 Task: School reunion slideshow white modern geometric.
Action: Mouse moved to (99, 33)
Screenshot: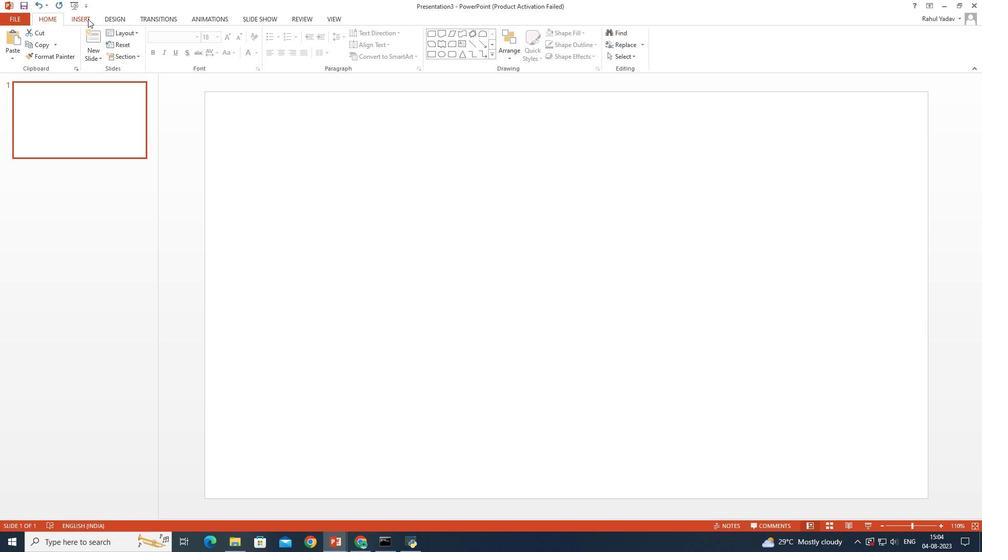 
Action: Mouse pressed left at (99, 33)
Screenshot: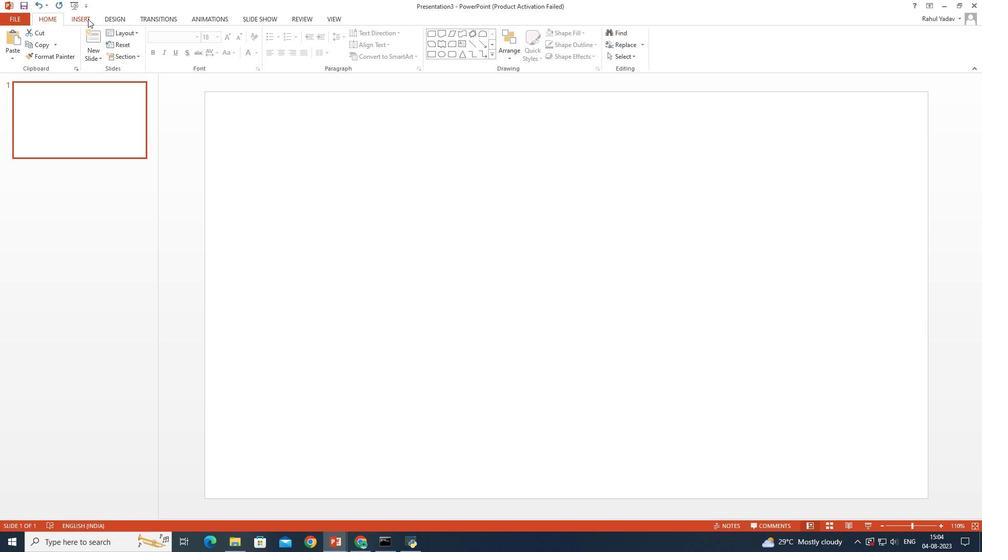 
Action: Mouse pressed left at (99, 33)
Screenshot: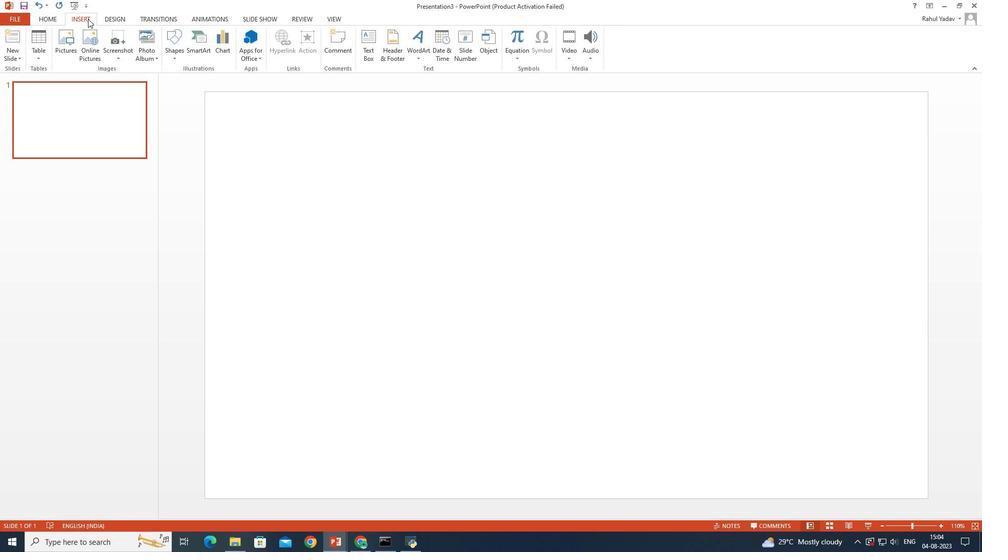 
Action: Mouse moved to (82, 51)
Screenshot: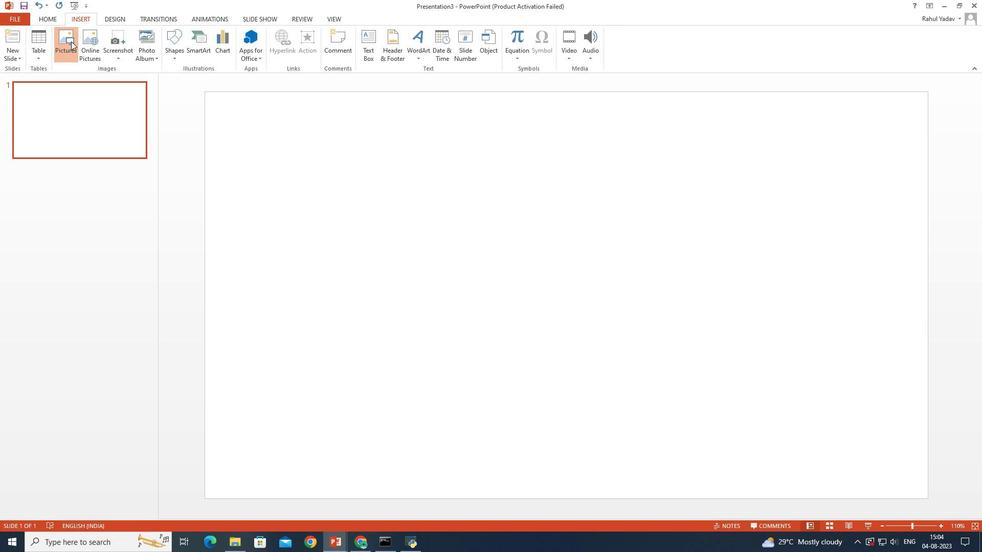 
Action: Mouse pressed left at (82, 51)
Screenshot: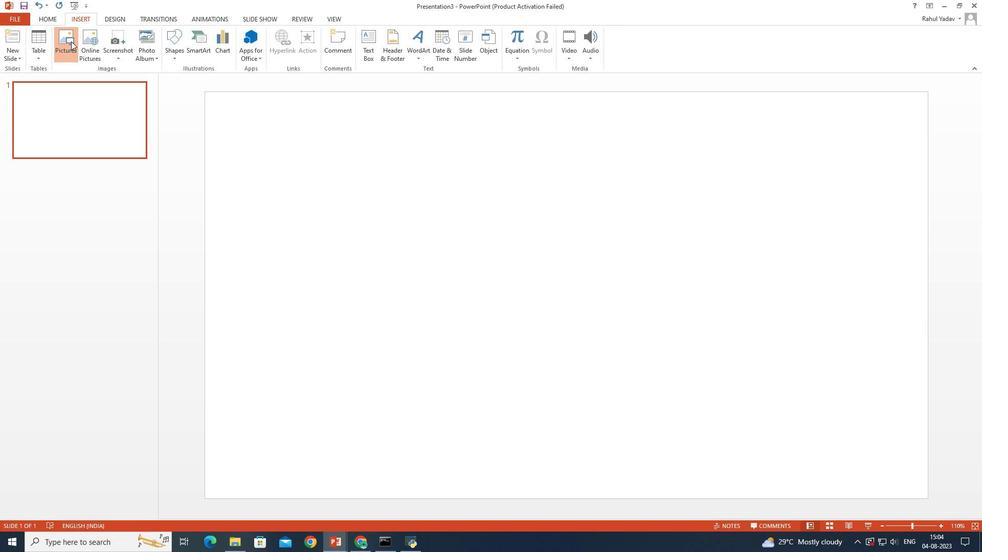 
Action: Mouse moved to (186, 83)
Screenshot: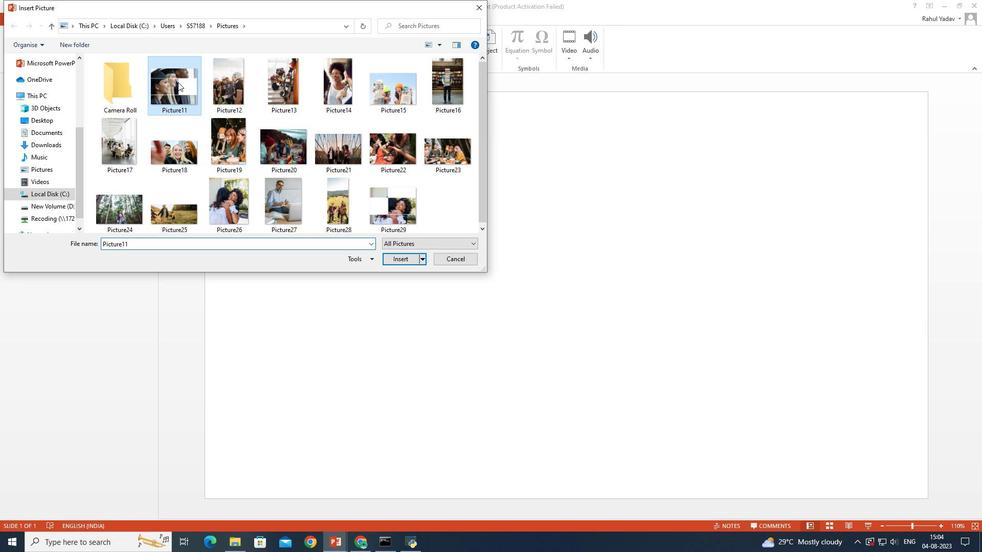 
Action: Mouse pressed left at (186, 83)
Screenshot: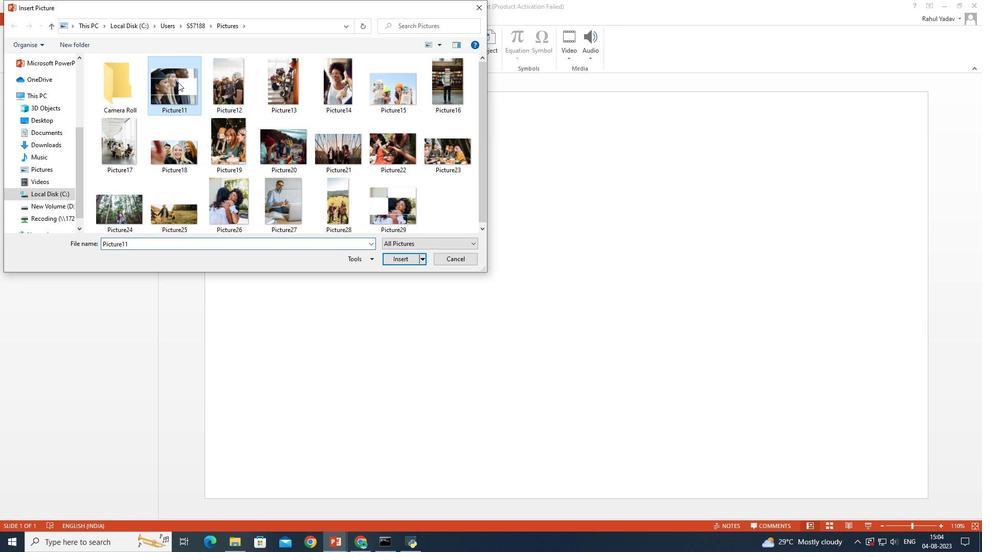 
Action: Mouse moved to (413, 222)
Screenshot: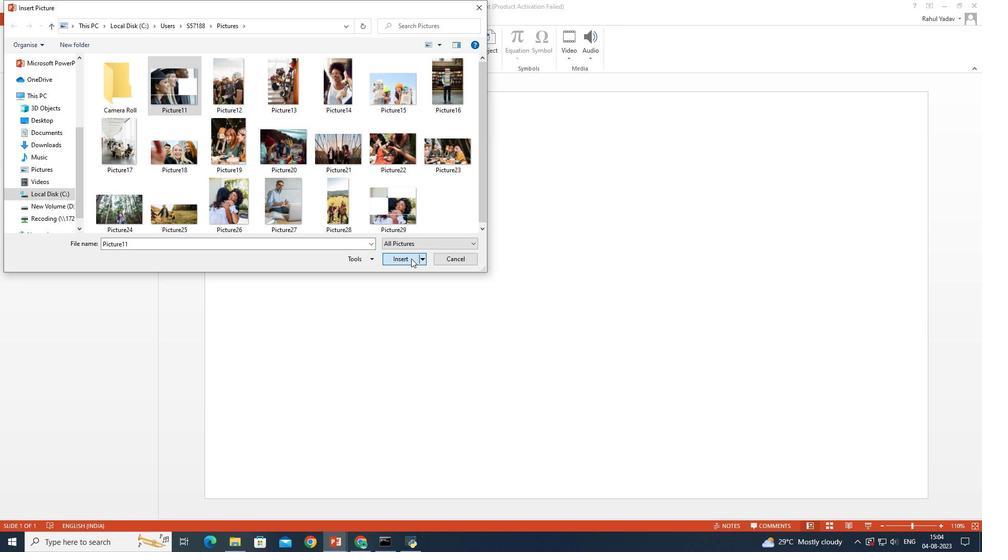 
Action: Mouse pressed left at (413, 222)
Screenshot: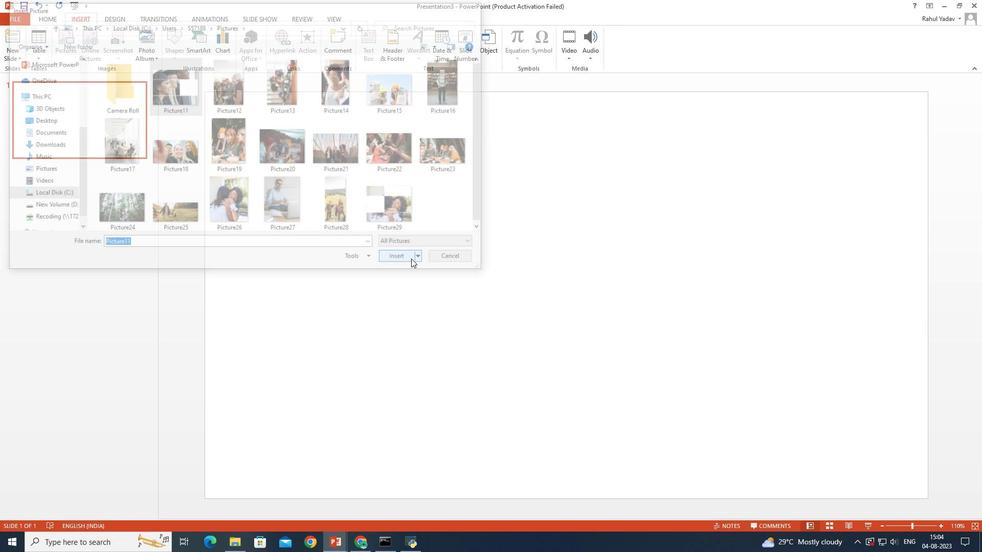 
Action: Mouse moved to (456, 266)
Screenshot: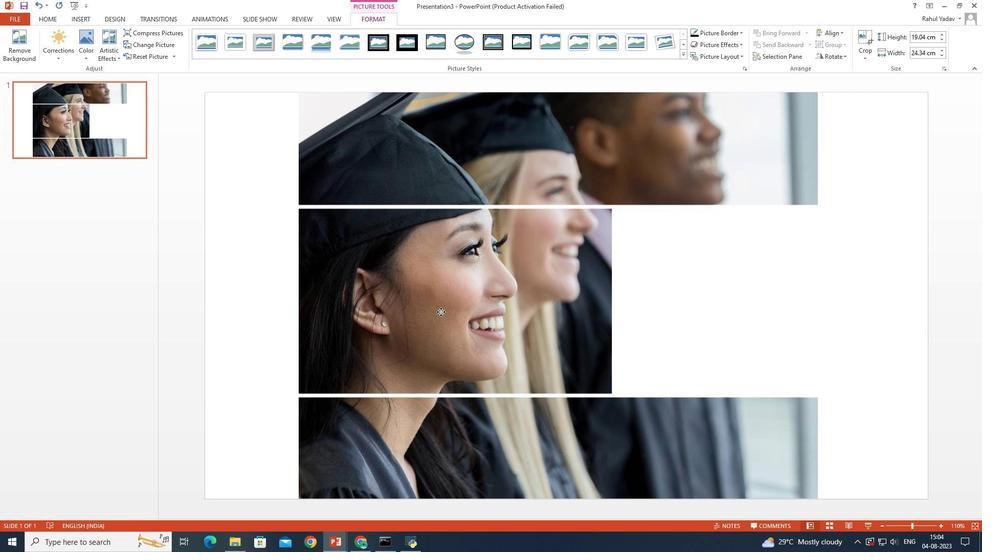 
Action: Mouse pressed left at (456, 266)
Screenshot: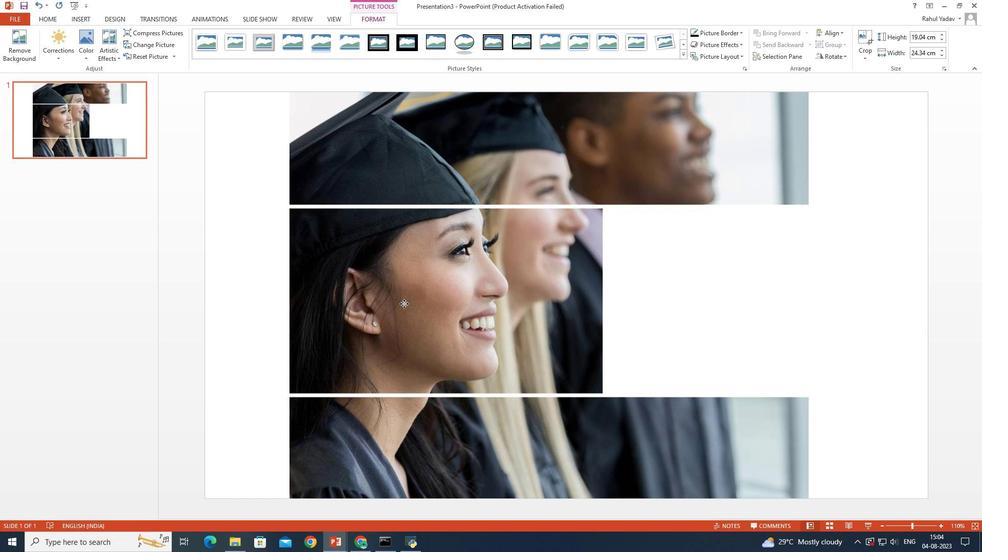 
Action: Mouse moved to (717, 252)
Screenshot: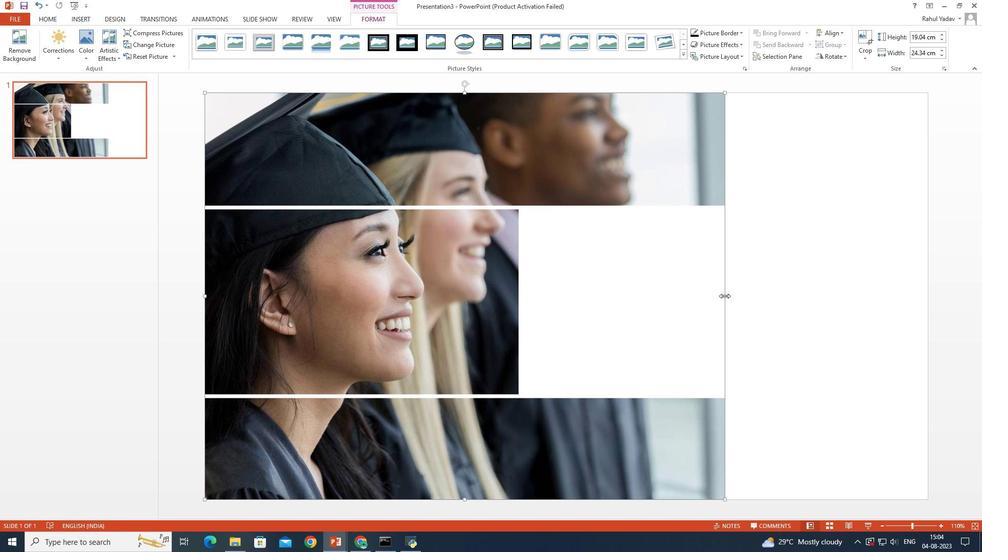
Action: Mouse pressed left at (717, 252)
Screenshot: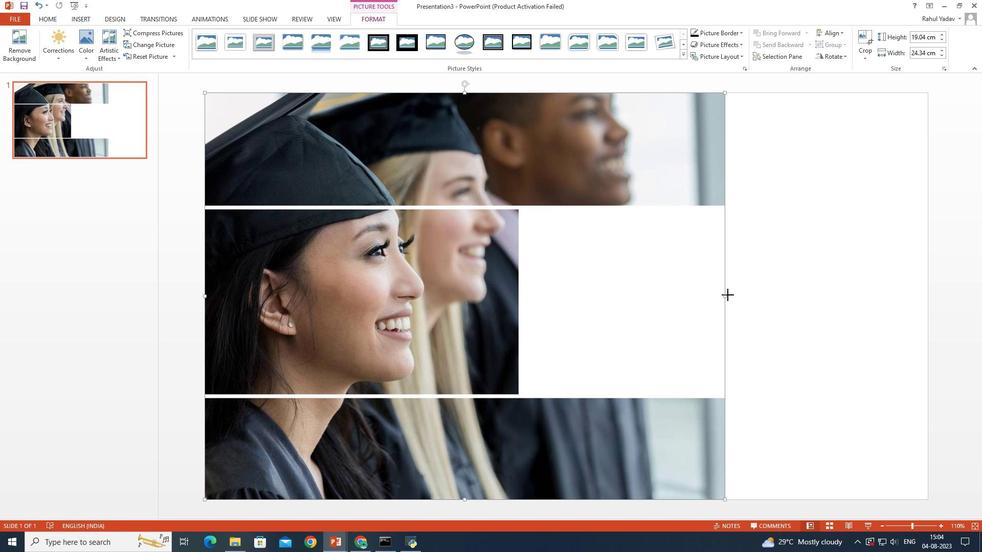 
Action: Mouse moved to (61, 30)
Screenshot: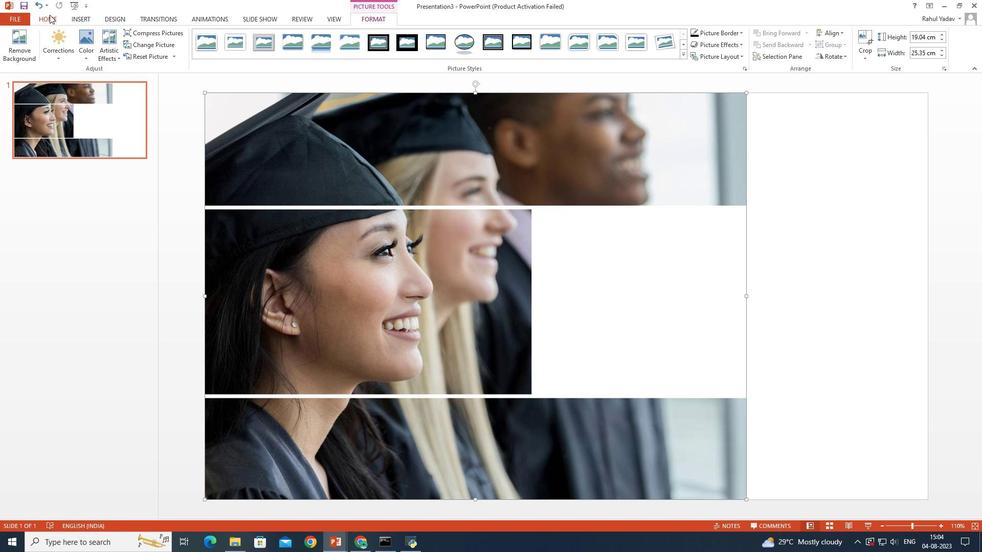 
Action: Mouse pressed left at (61, 30)
Screenshot: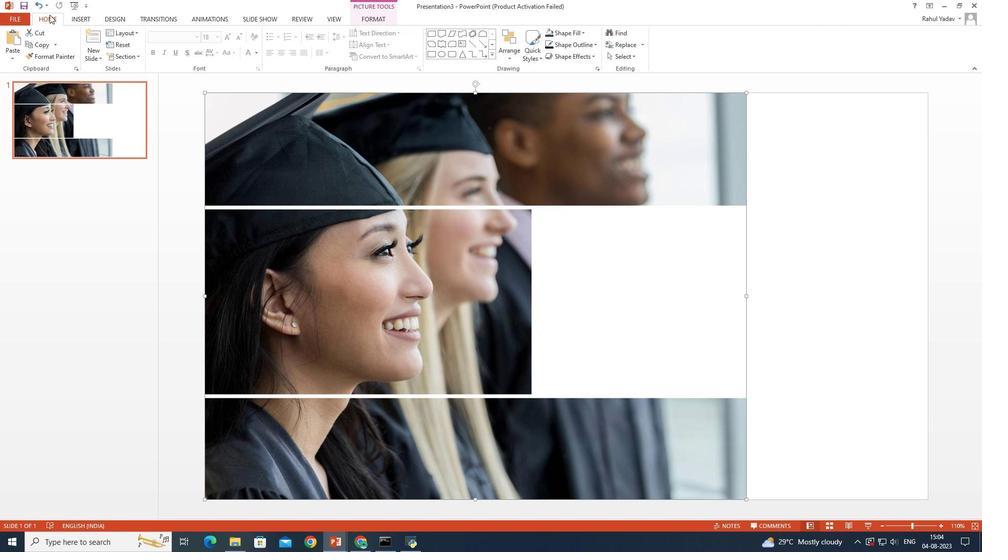
Action: Mouse moved to (433, 64)
Screenshot: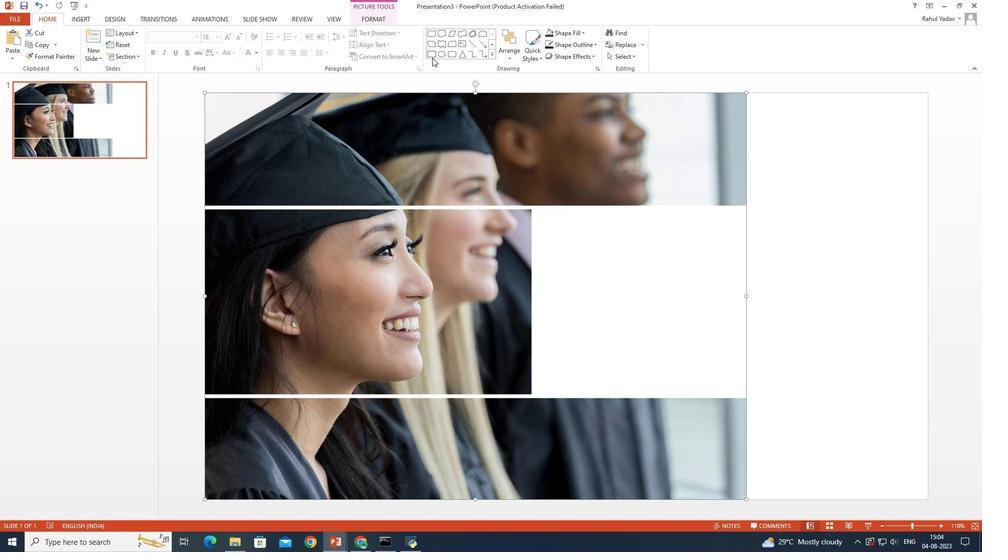 
Action: Mouse pressed left at (433, 64)
Screenshot: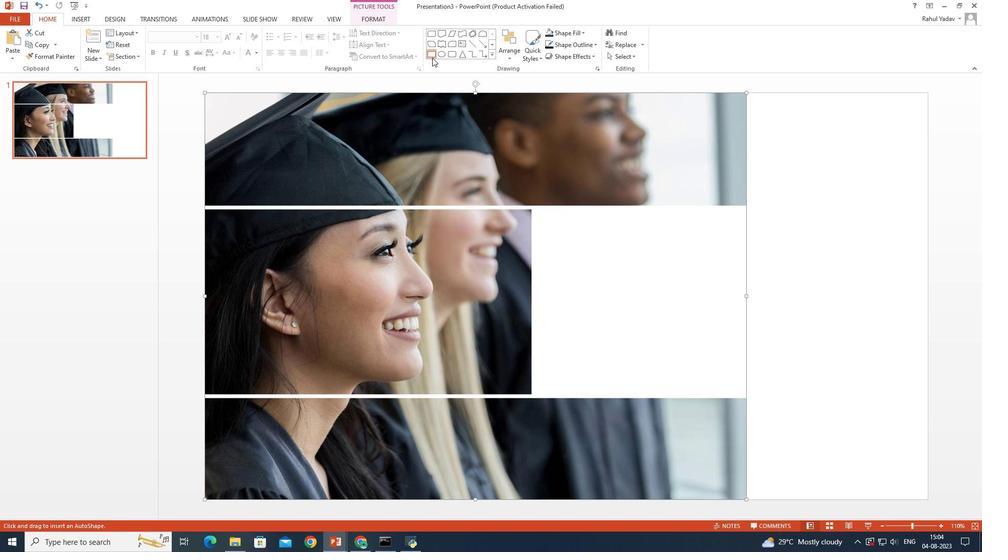 
Action: Mouse moved to (212, 182)
Screenshot: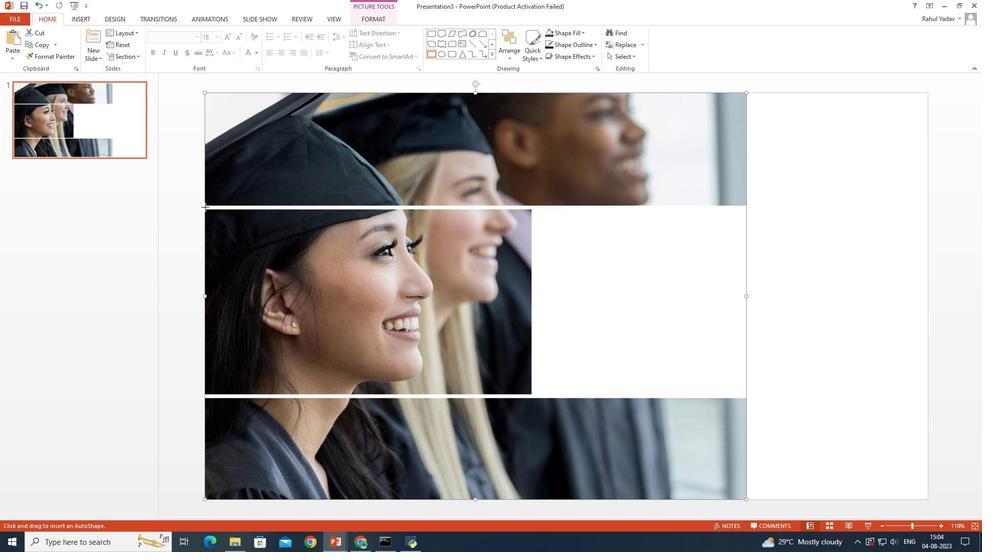 
Action: Mouse pressed left at (212, 182)
Screenshot: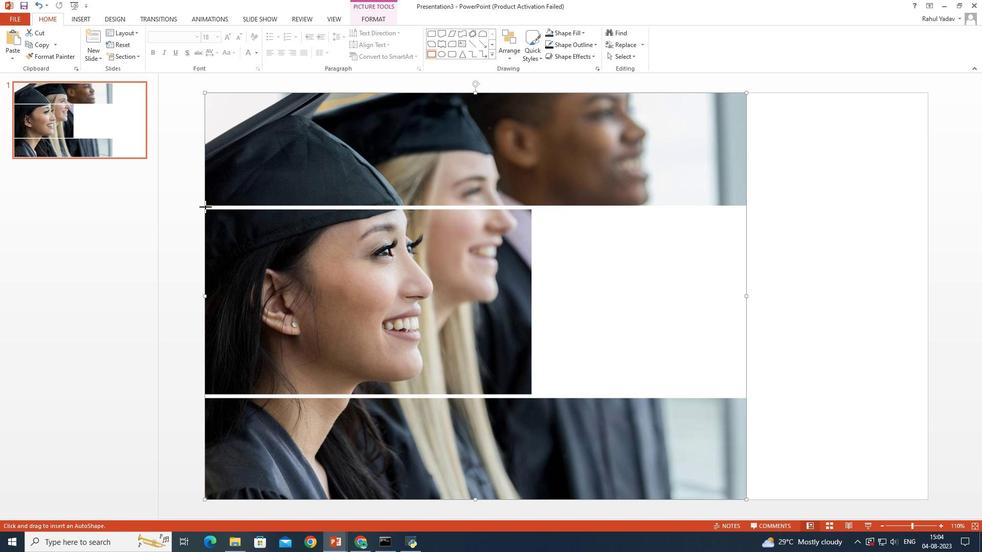 
Action: Mouse moved to (564, 181)
Screenshot: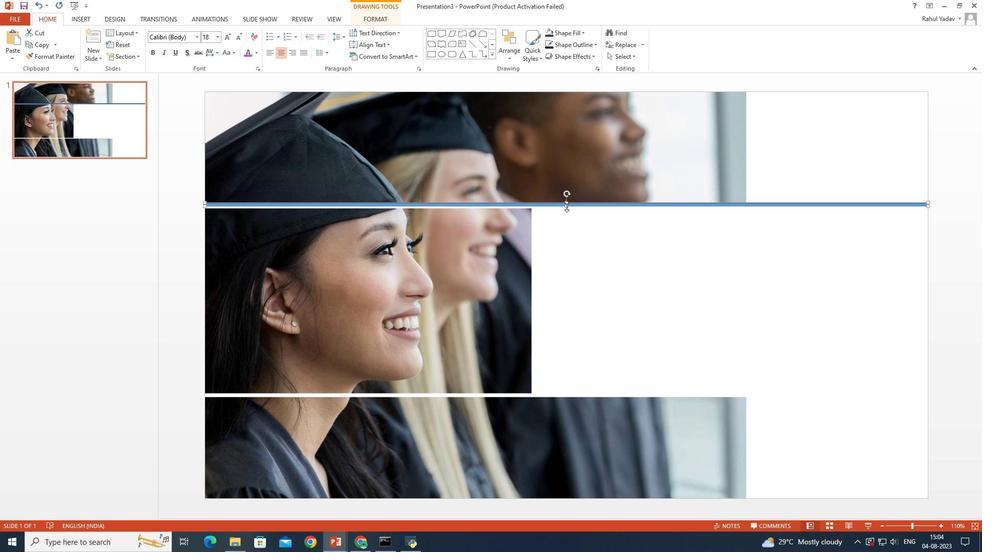 
Action: Mouse pressed left at (564, 181)
Screenshot: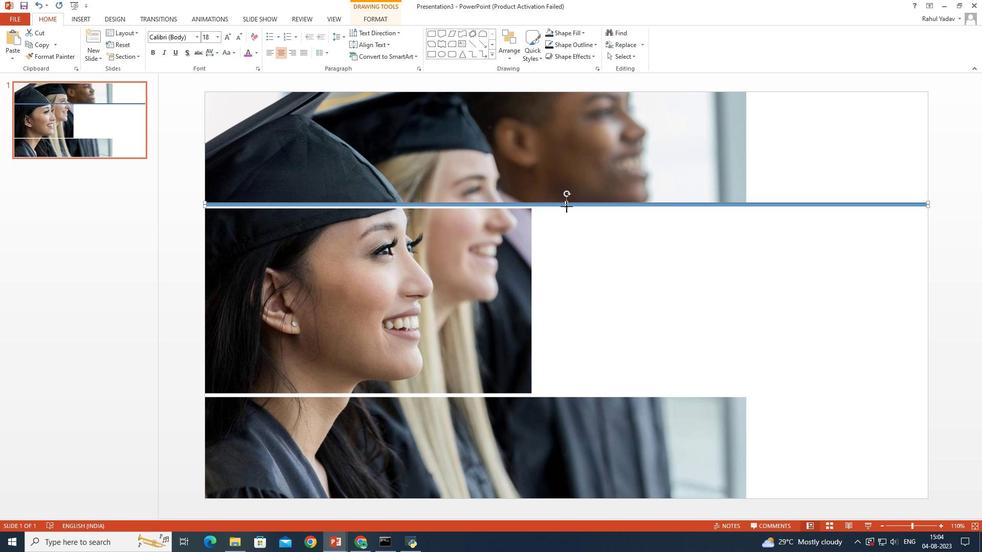 
Action: Mouse moved to (564, 183)
Screenshot: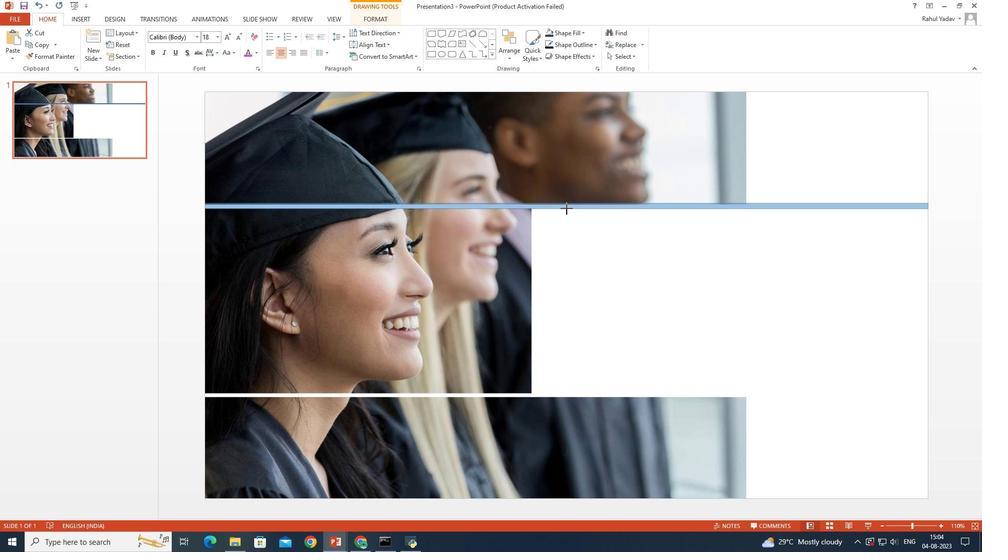 
Action: Mouse pressed left at (564, 183)
Screenshot: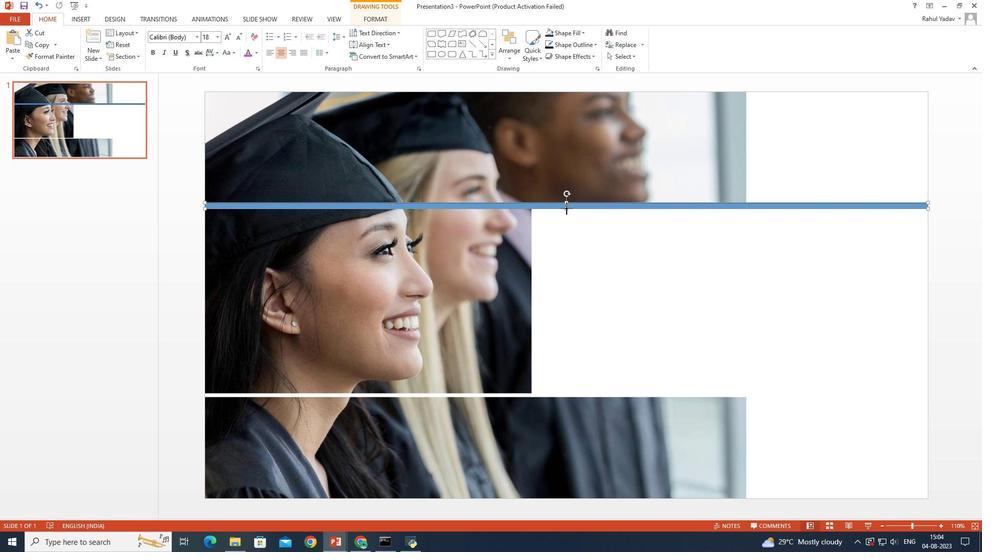 
Action: Mouse moved to (582, 38)
Screenshot: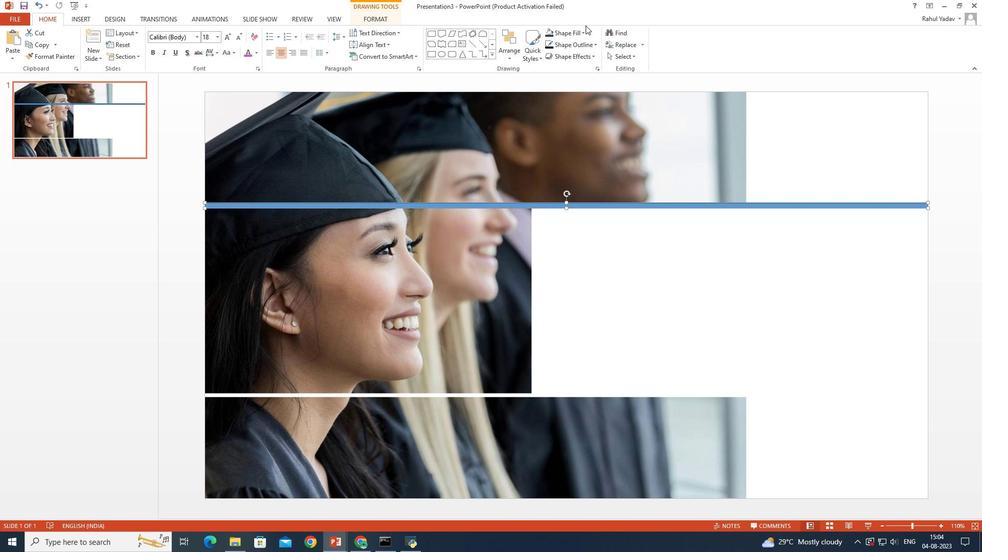 
Action: Mouse pressed left at (582, 38)
Screenshot: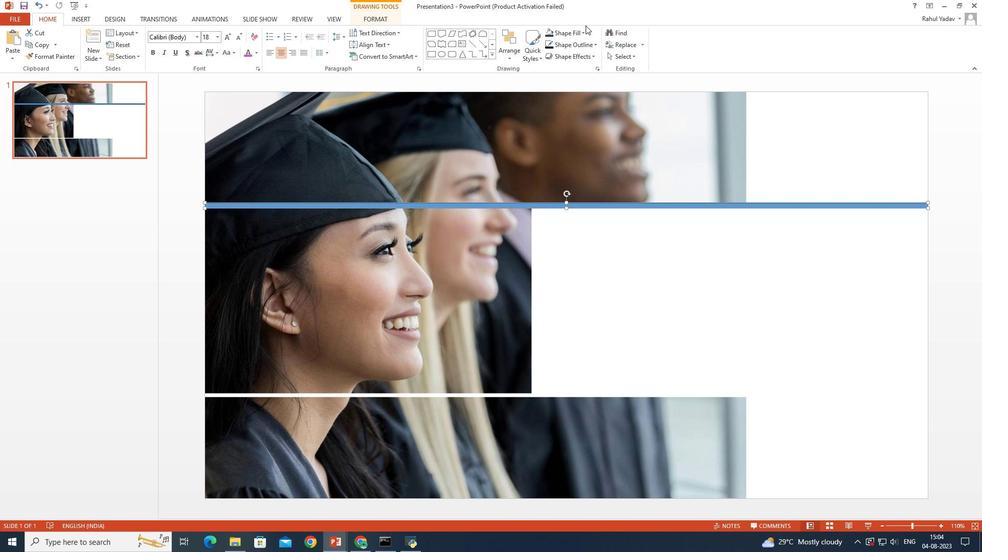 
Action: Mouse moved to (582, 41)
Screenshot: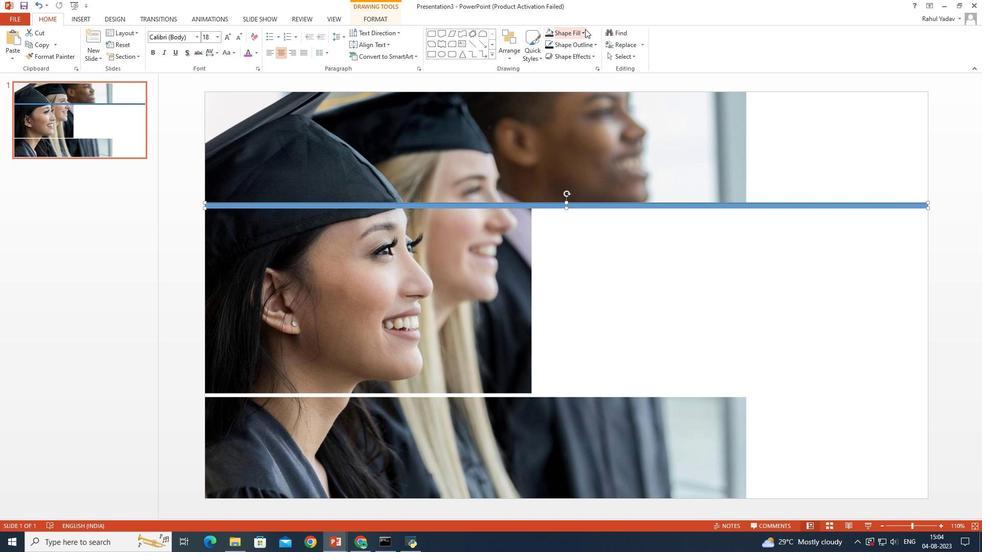 
Action: Mouse pressed left at (582, 41)
Screenshot: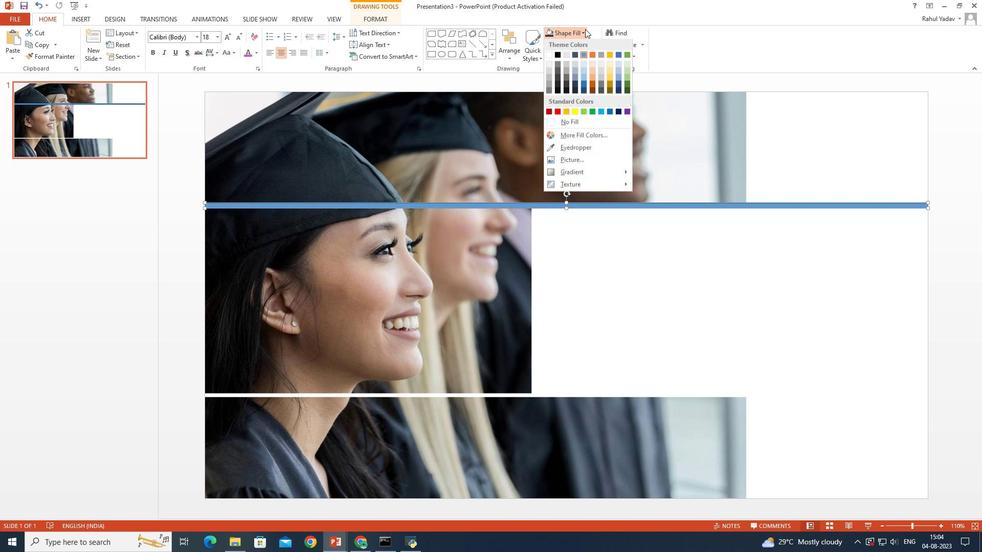 
Action: Mouse moved to (554, 62)
Screenshot: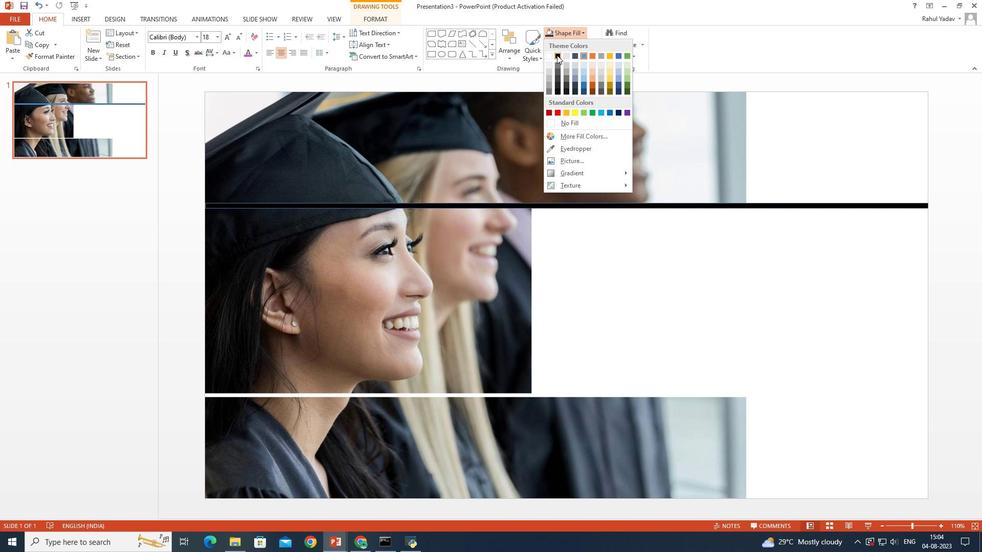 
Action: Mouse pressed left at (554, 62)
Screenshot: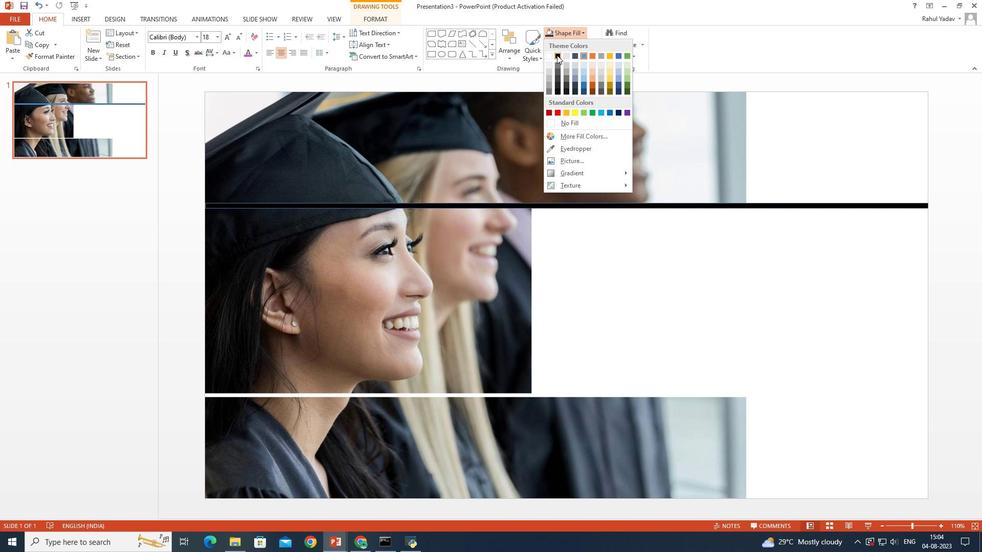 
Action: Mouse moved to (593, 51)
Screenshot: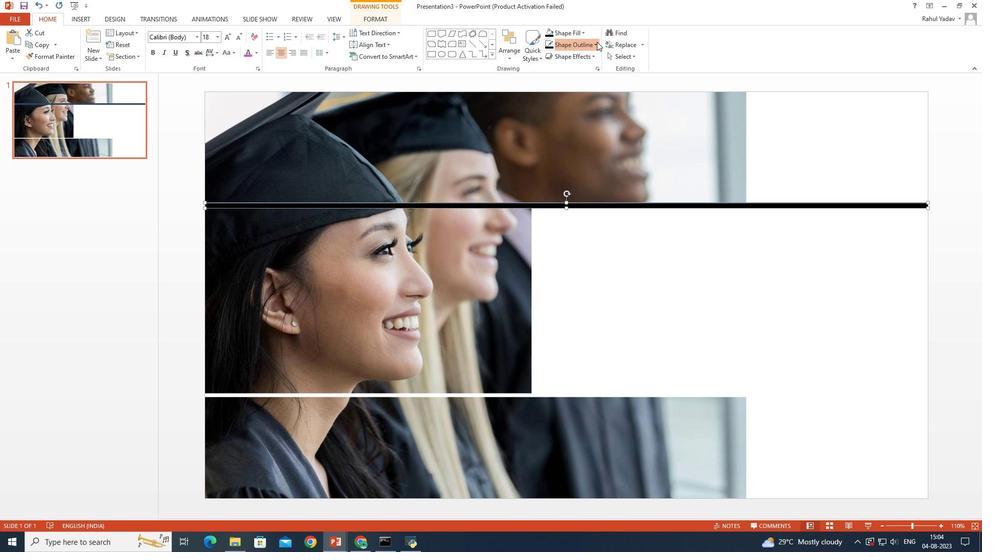 
Action: Mouse pressed left at (593, 51)
Screenshot: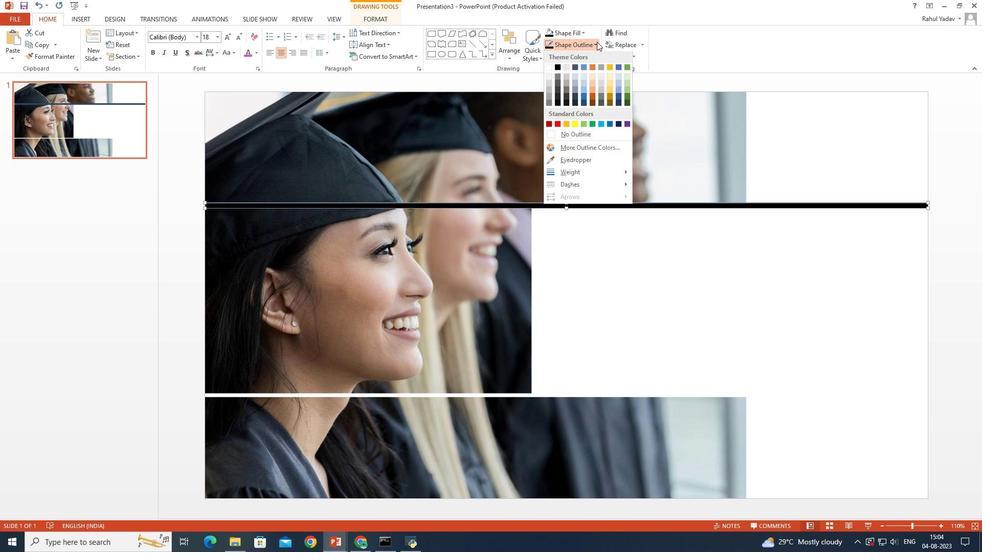 
Action: Mouse moved to (557, 70)
Screenshot: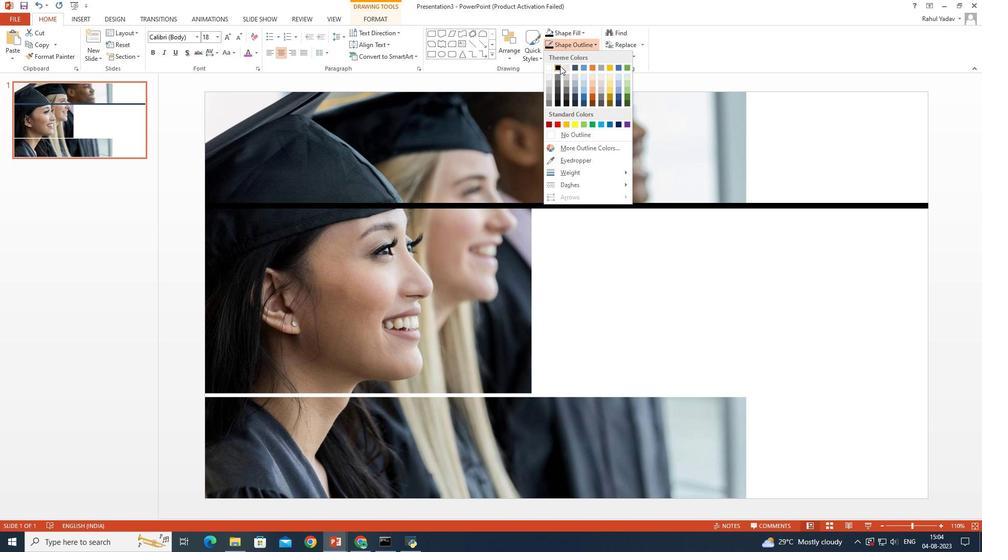 
Action: Mouse pressed left at (557, 70)
Screenshot: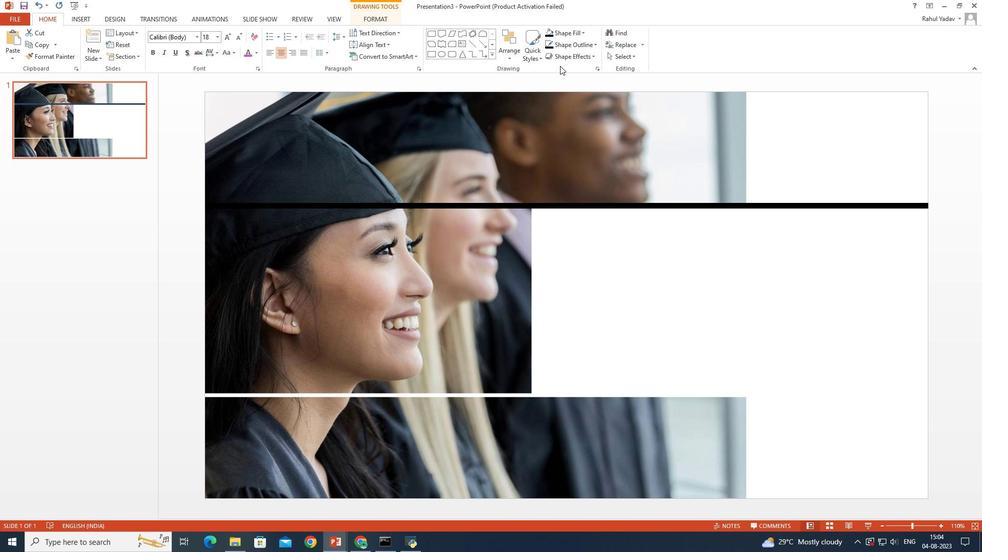 
Action: Mouse moved to (572, 178)
Screenshot: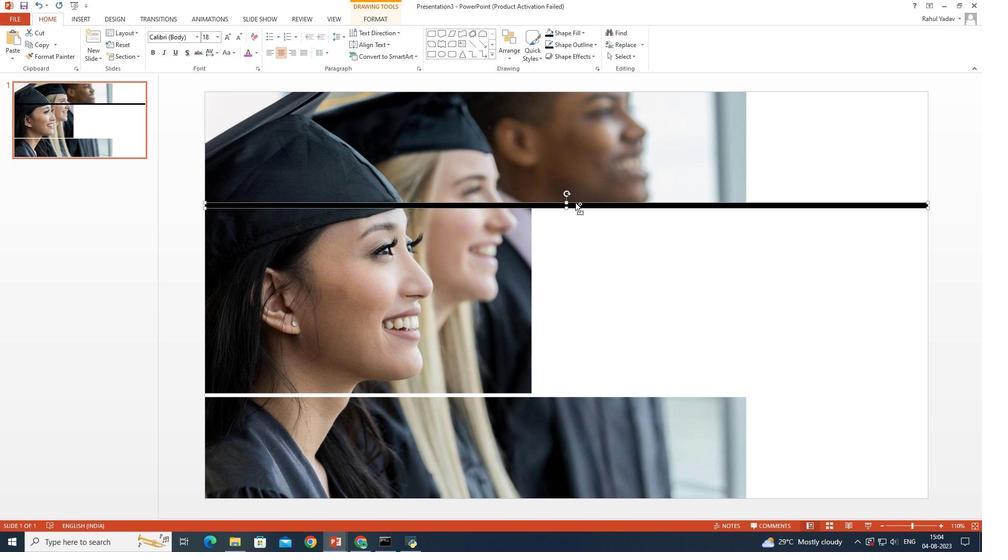
Action: Mouse pressed left at (572, 178)
Screenshot: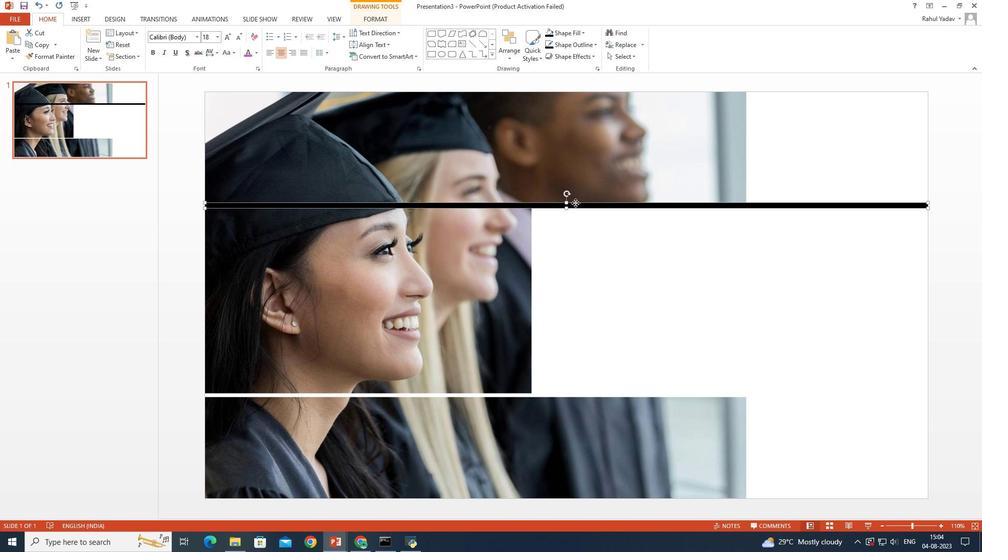 
Action: Mouse moved to (598, 280)
Screenshot: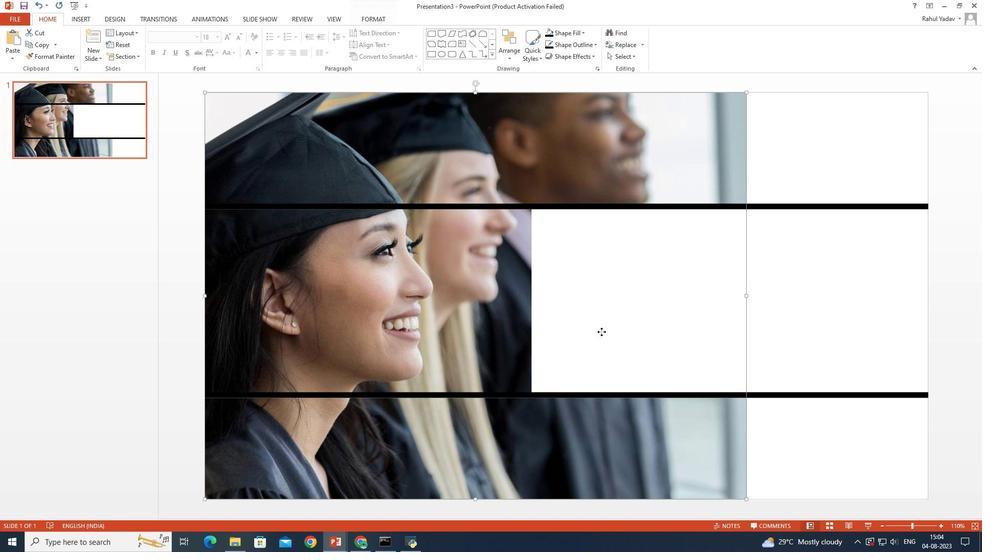 
Action: Mouse pressed left at (598, 280)
Screenshot: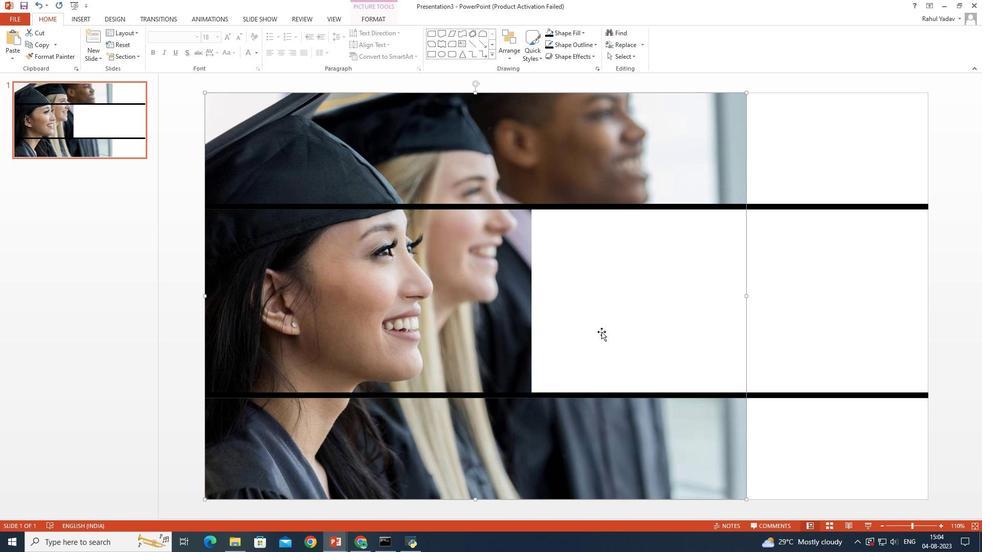 
Action: Mouse moved to (431, 60)
Screenshot: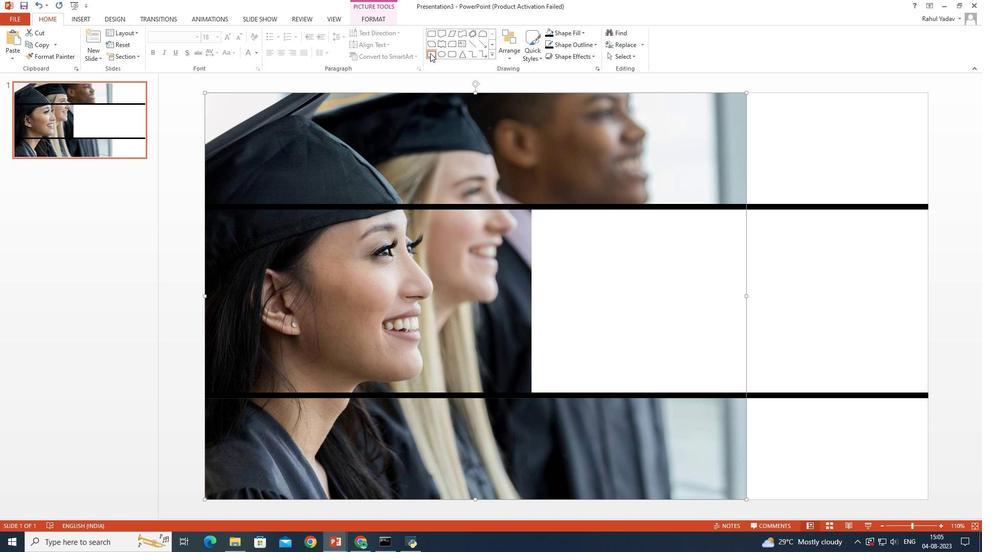 
Action: Mouse pressed left at (431, 60)
Screenshot: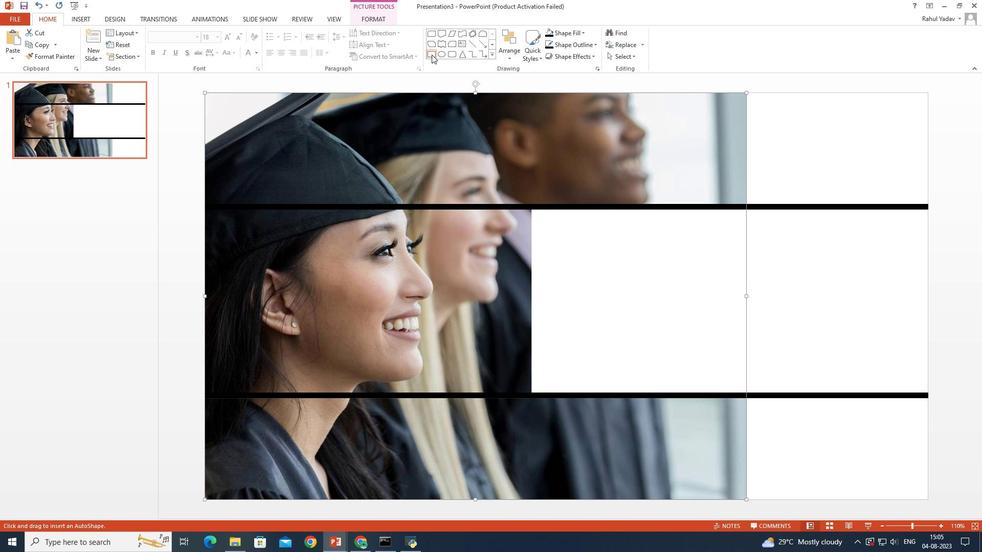 
Action: Mouse moved to (739, 93)
Screenshot: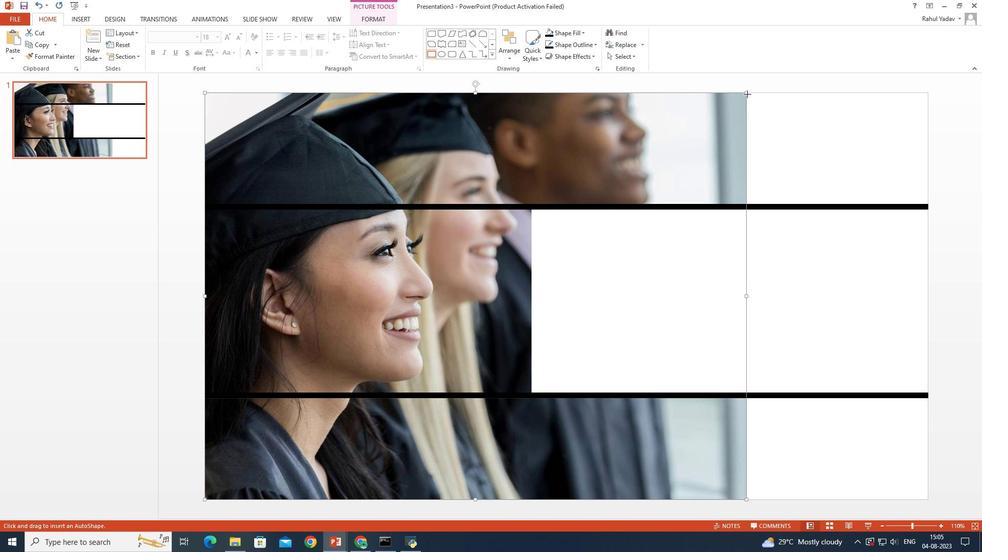
Action: Mouse pressed left at (739, 93)
Screenshot: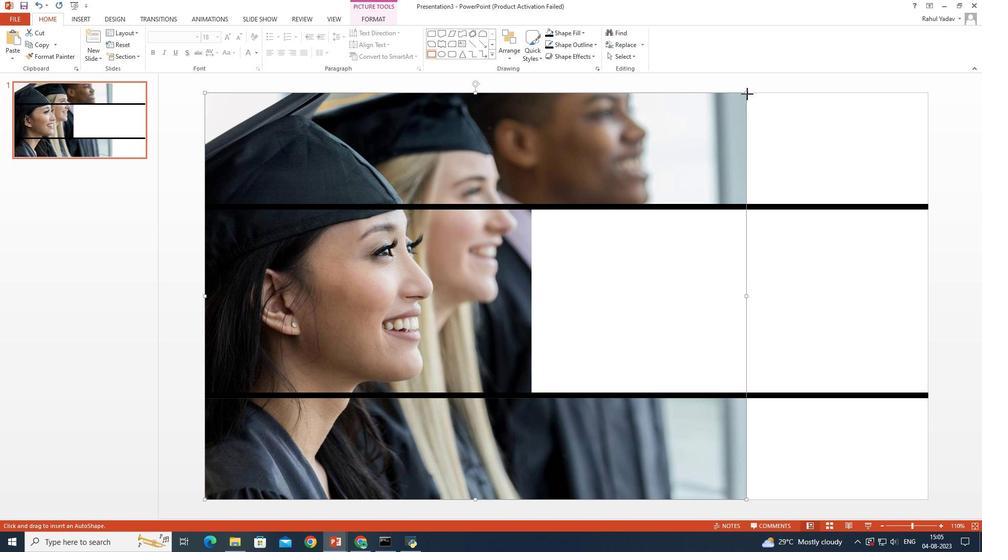 
Action: Mouse moved to (548, 44)
Screenshot: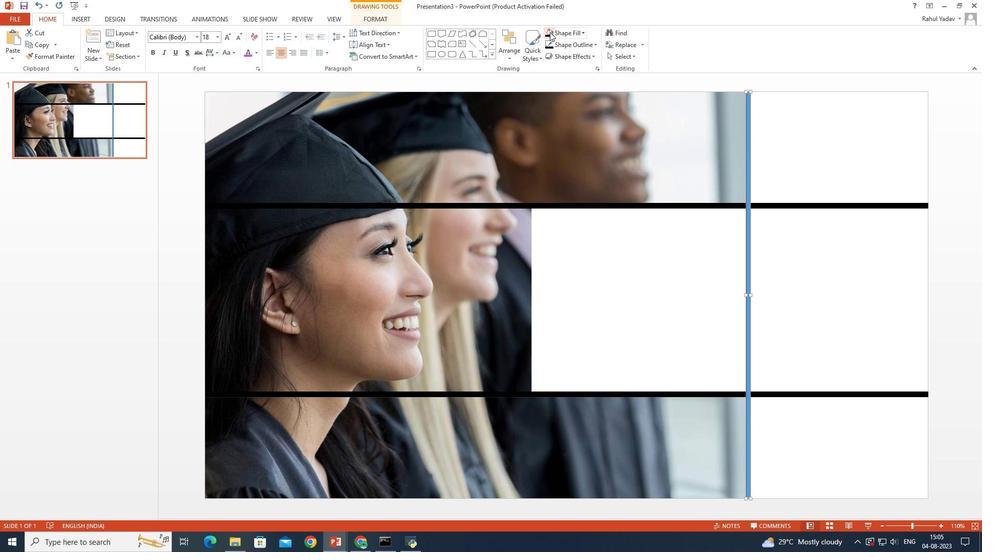 
Action: Mouse pressed left at (548, 44)
Screenshot: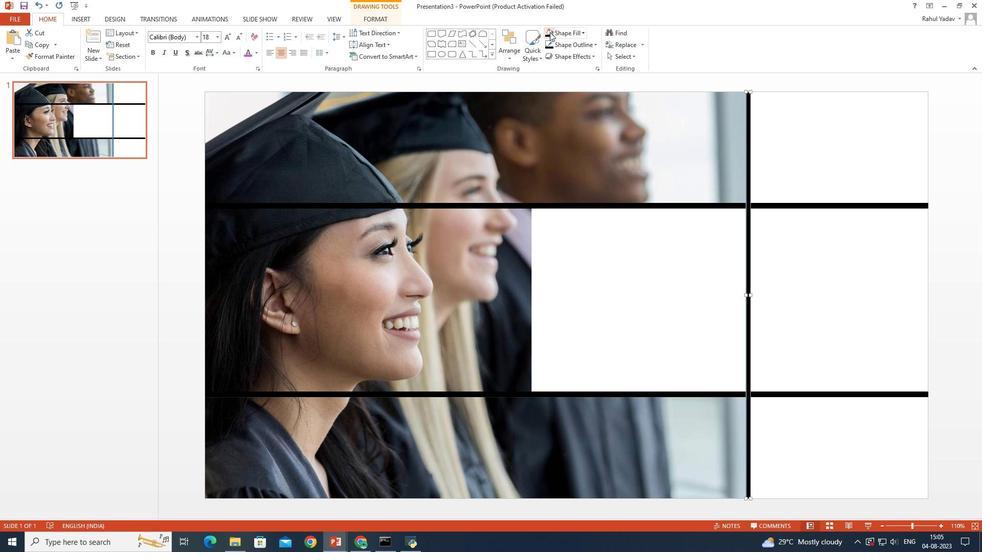 
Action: Mouse moved to (546, 53)
Screenshot: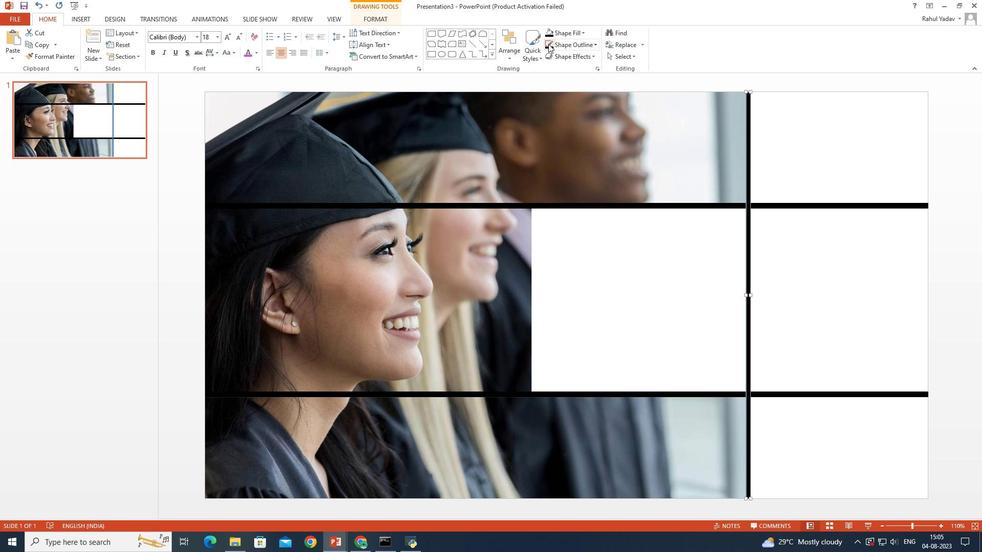 
Action: Mouse pressed left at (546, 53)
Screenshot: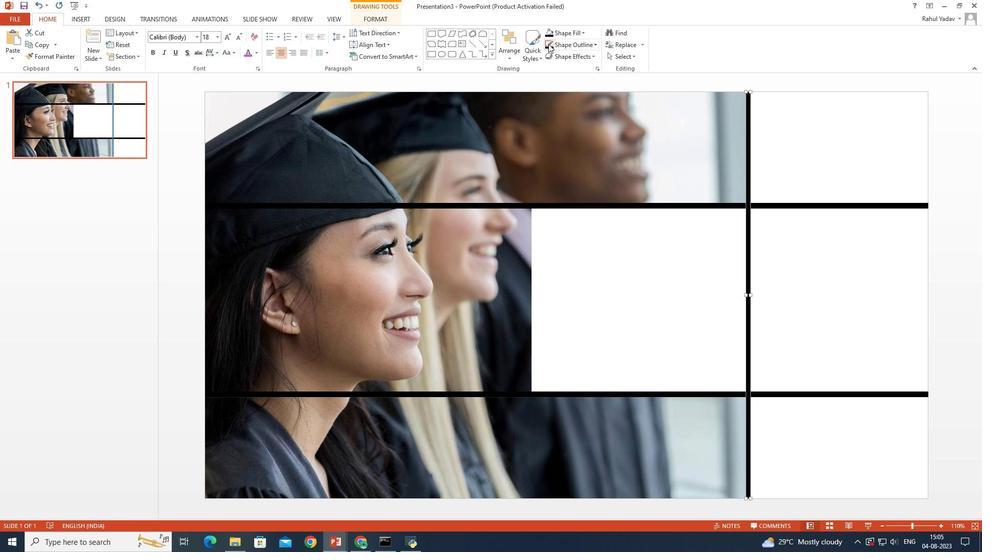
Action: Mouse moved to (803, 137)
Screenshot: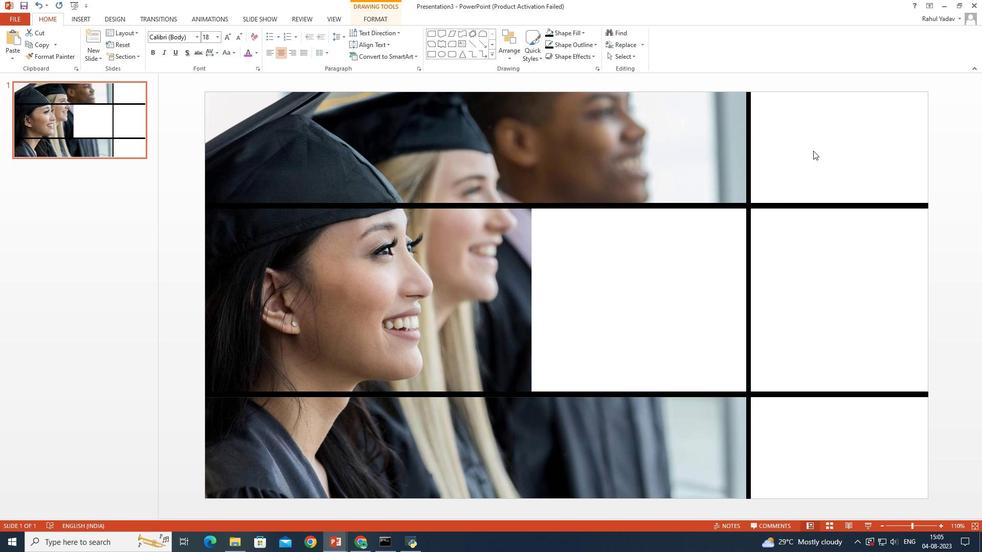 
Action: Mouse pressed left at (803, 137)
Screenshot: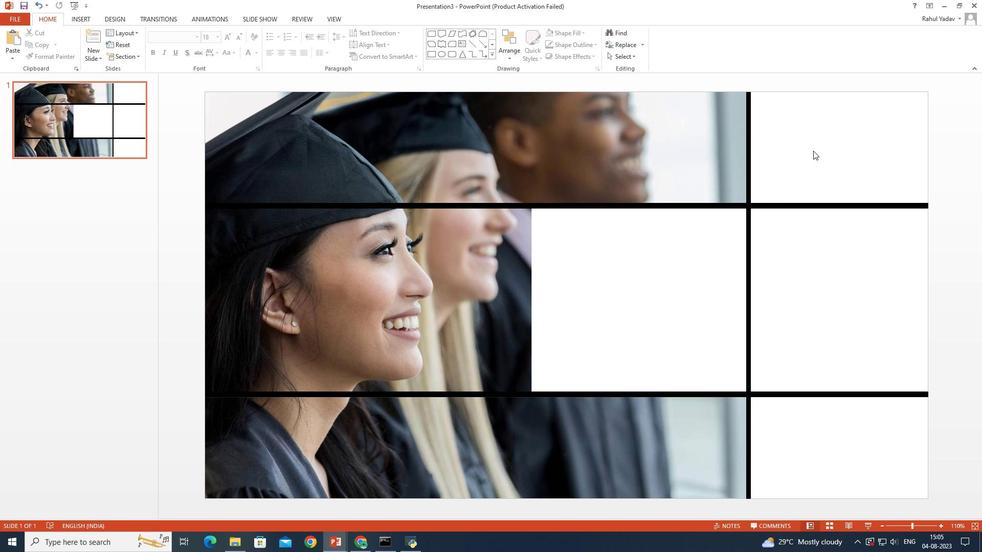 
Action: Mouse moved to (431, 62)
Screenshot: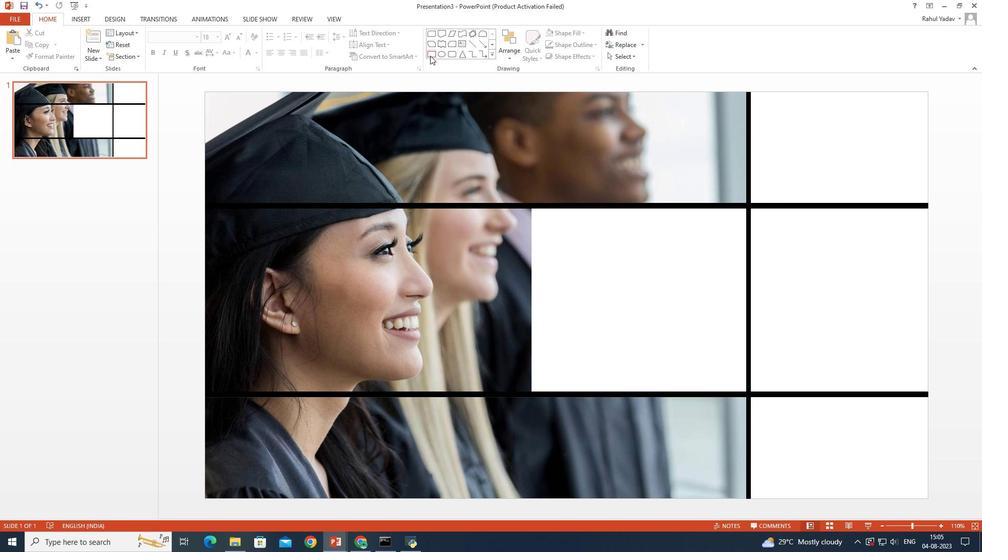 
Action: Mouse pressed left at (431, 62)
Screenshot: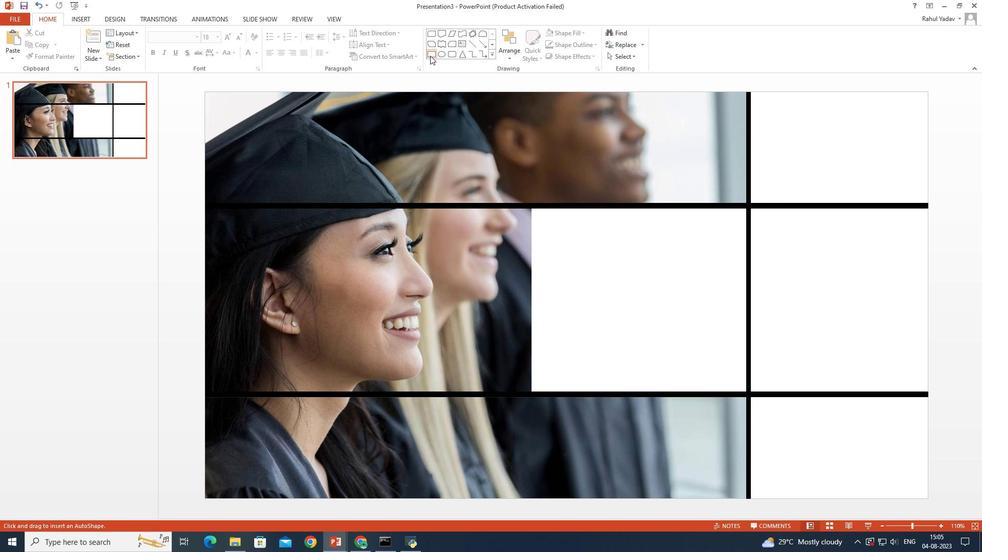 
Action: Mouse moved to (530, 185)
Screenshot: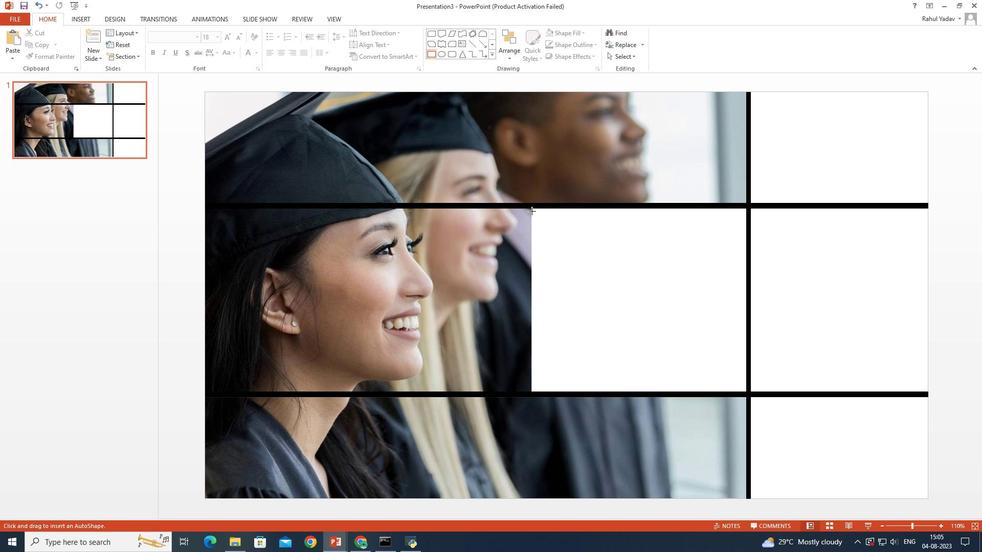 
Action: Mouse pressed left at (530, 185)
Screenshot: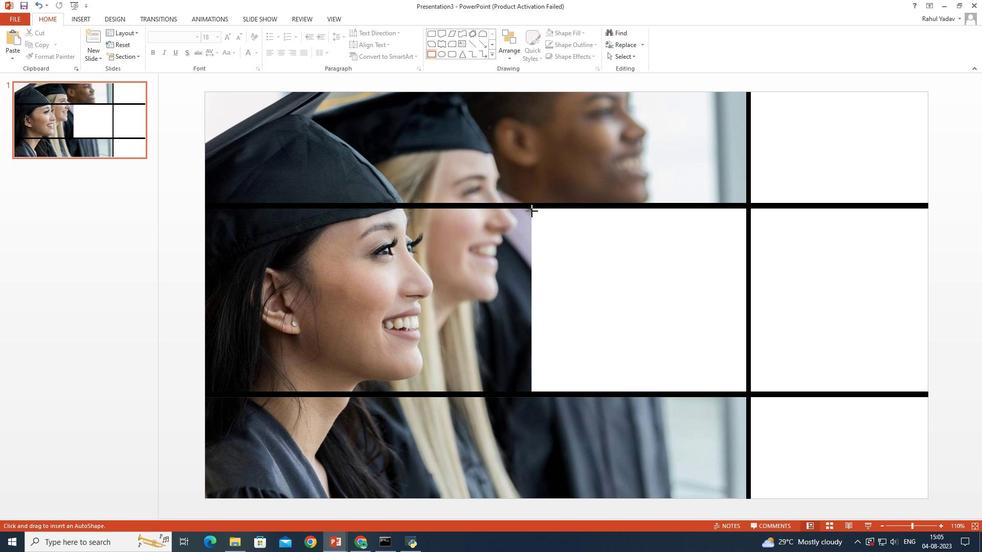 
Action: Mouse moved to (547, 46)
Screenshot: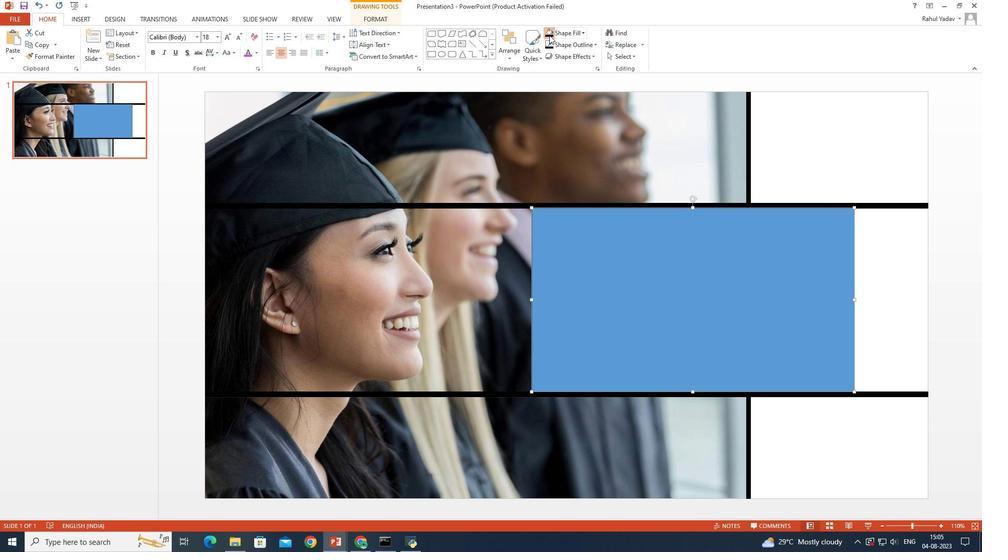 
Action: Mouse pressed left at (547, 46)
Screenshot: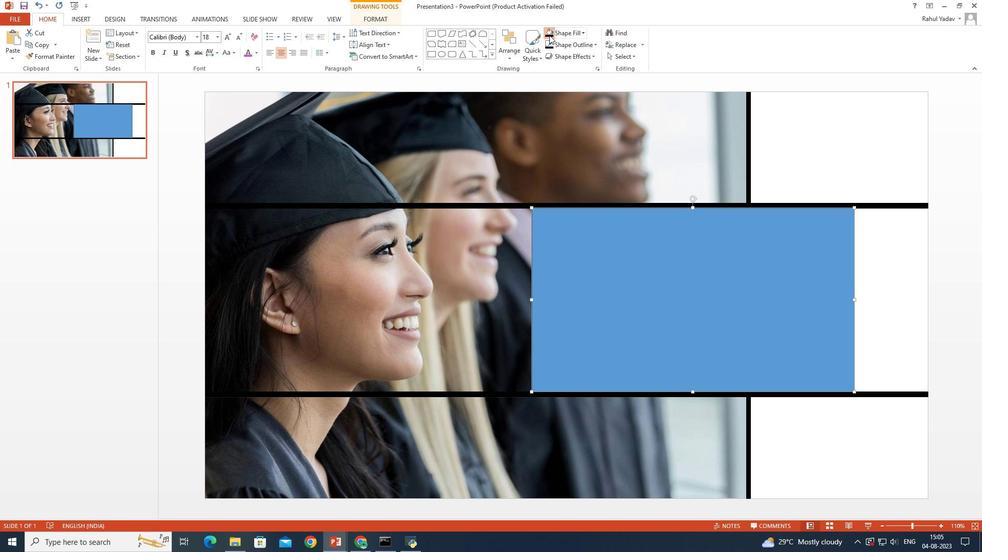 
Action: Mouse moved to (547, 54)
Screenshot: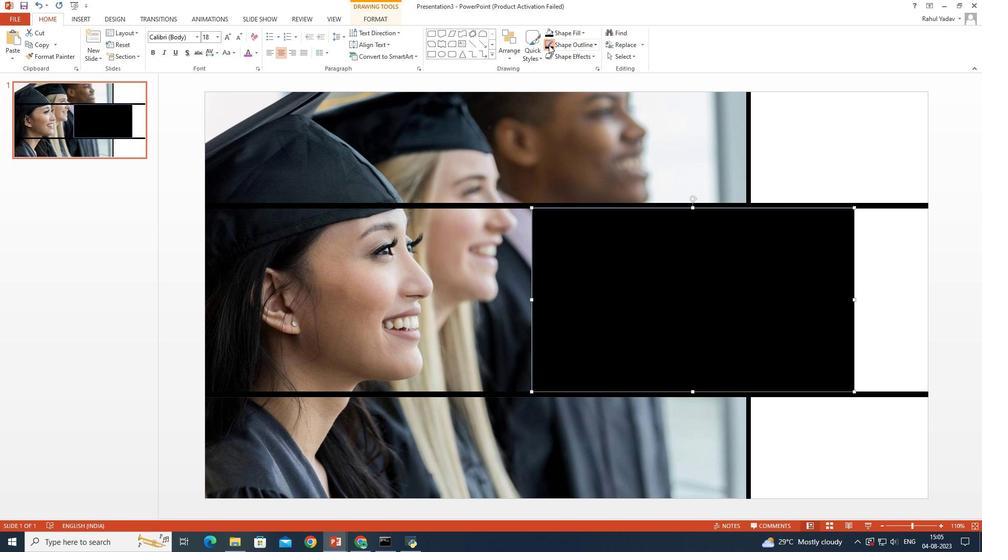 
Action: Mouse pressed left at (547, 54)
Screenshot: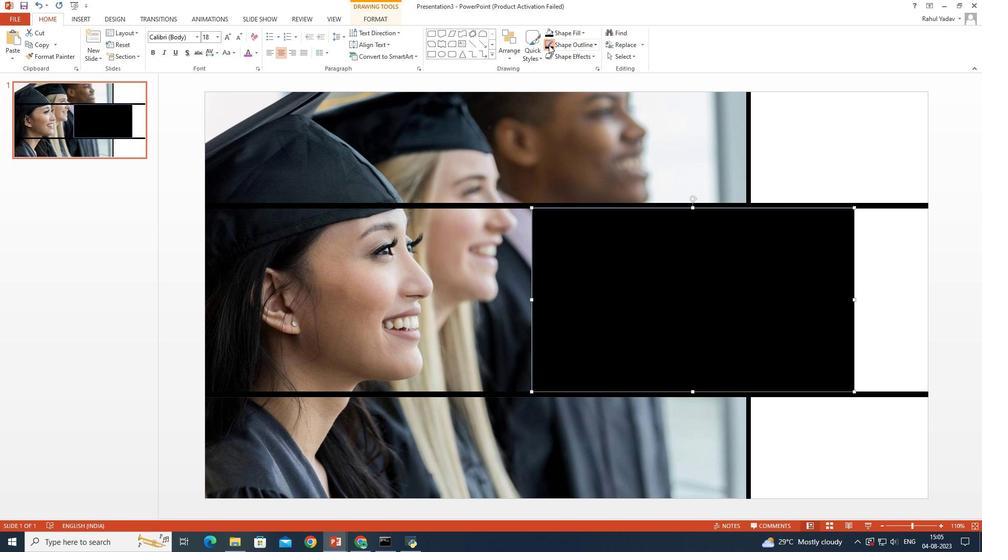 
Action: Mouse moved to (841, 142)
Screenshot: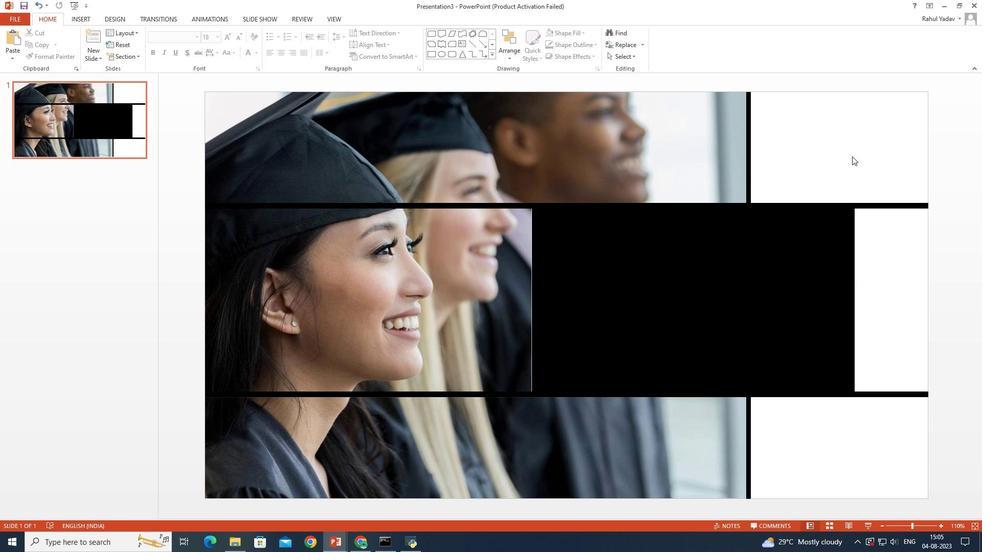 
Action: Mouse pressed left at (841, 142)
Screenshot: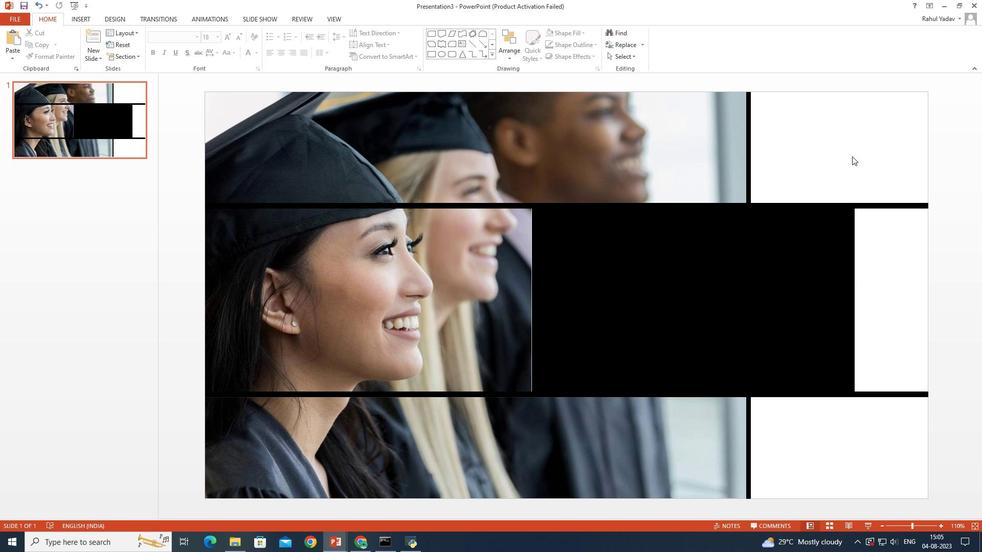 
Action: Mouse moved to (662, 218)
Screenshot: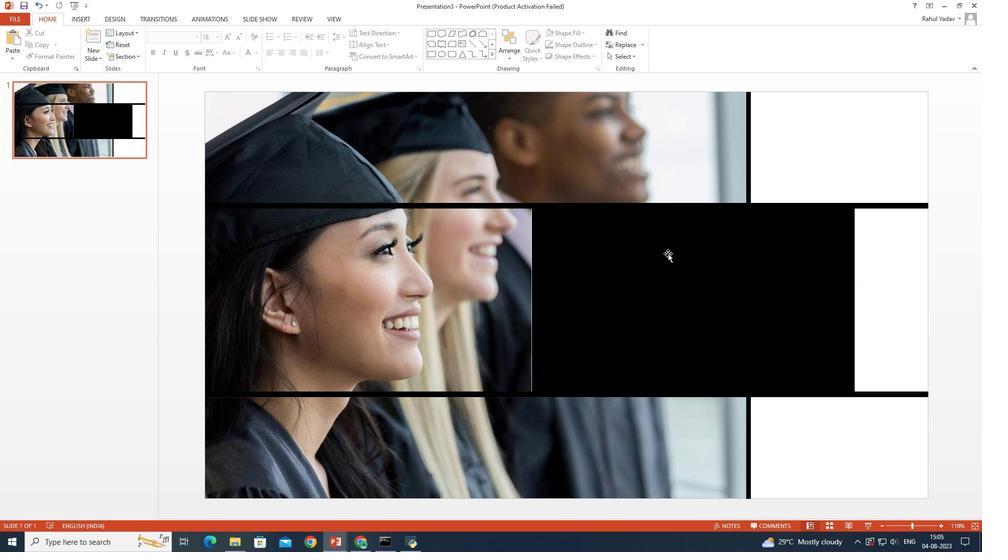 
Action: Mouse pressed left at (662, 218)
Screenshot: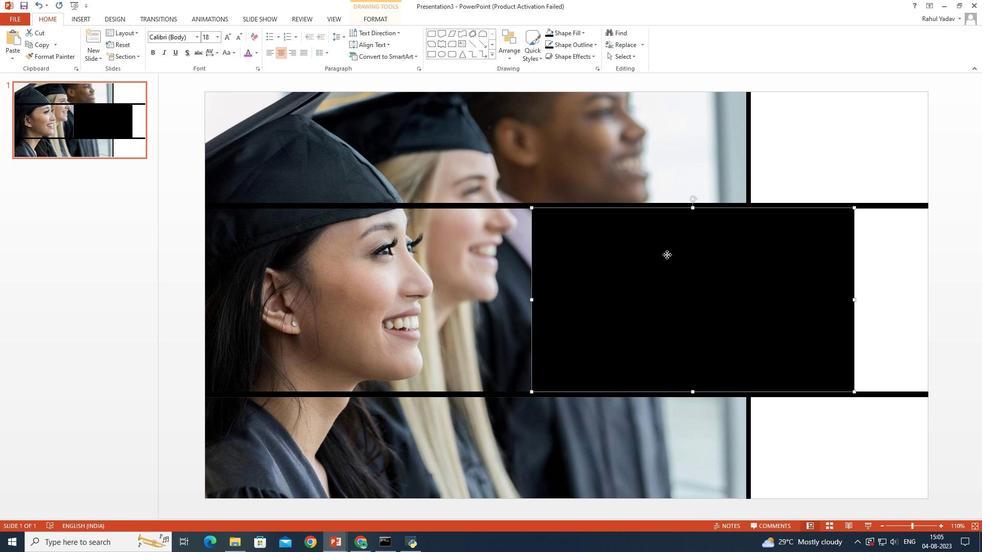 
Action: Mouse moved to (792, 136)
Screenshot: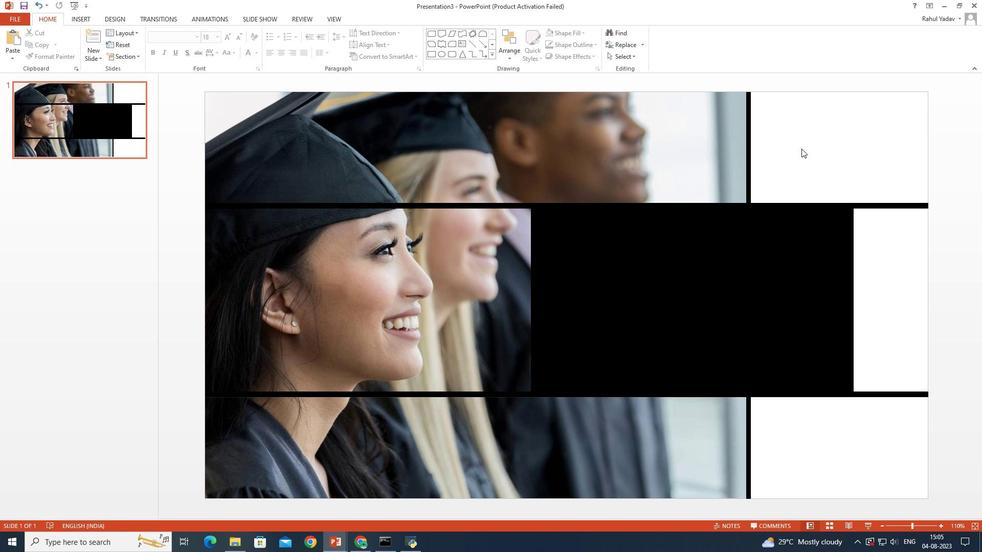 
Action: Mouse pressed left at (792, 136)
Screenshot: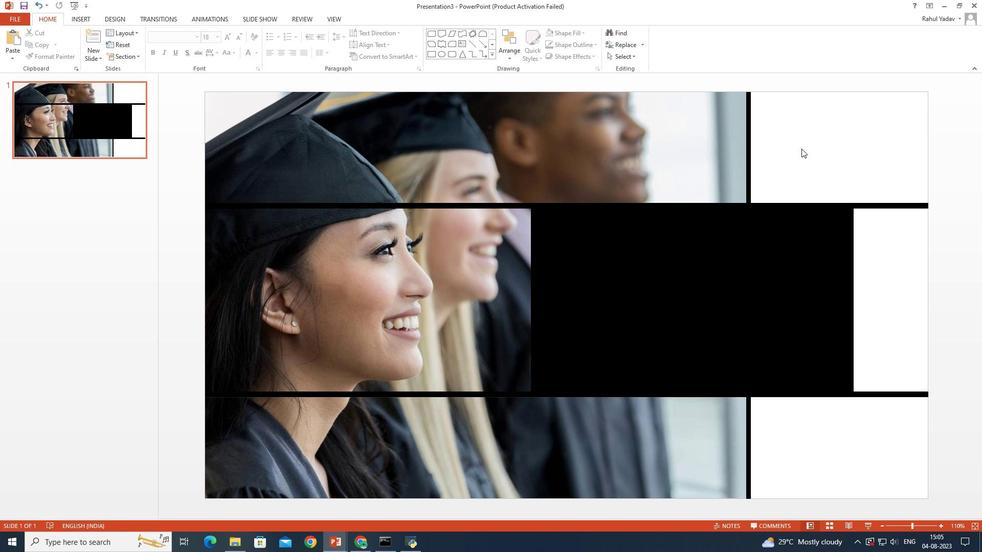 
Action: Mouse moved to (431, 62)
Screenshot: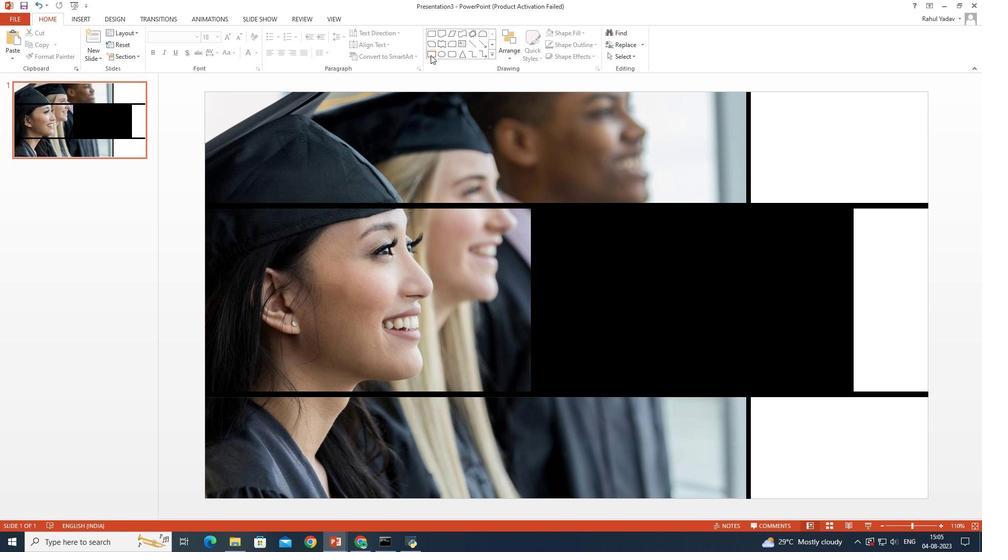 
Action: Mouse pressed left at (431, 62)
Screenshot: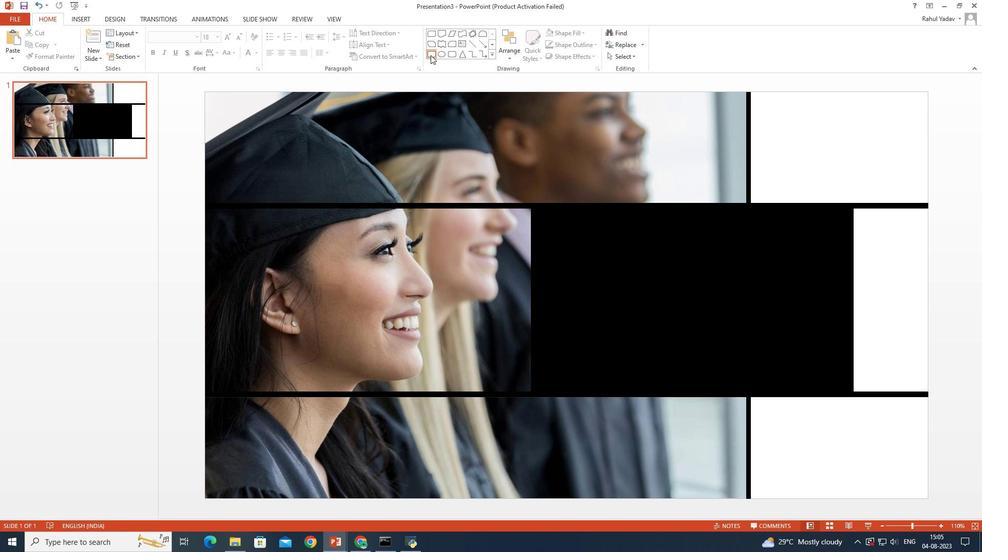 
Action: Mouse moved to (597, 220)
Screenshot: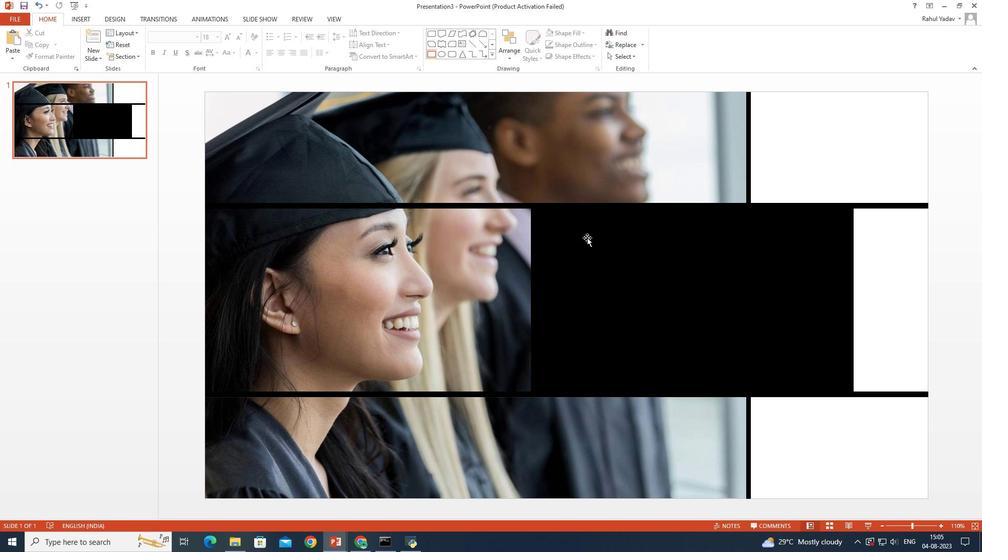 
Action: Mouse pressed left at (597, 220)
Screenshot: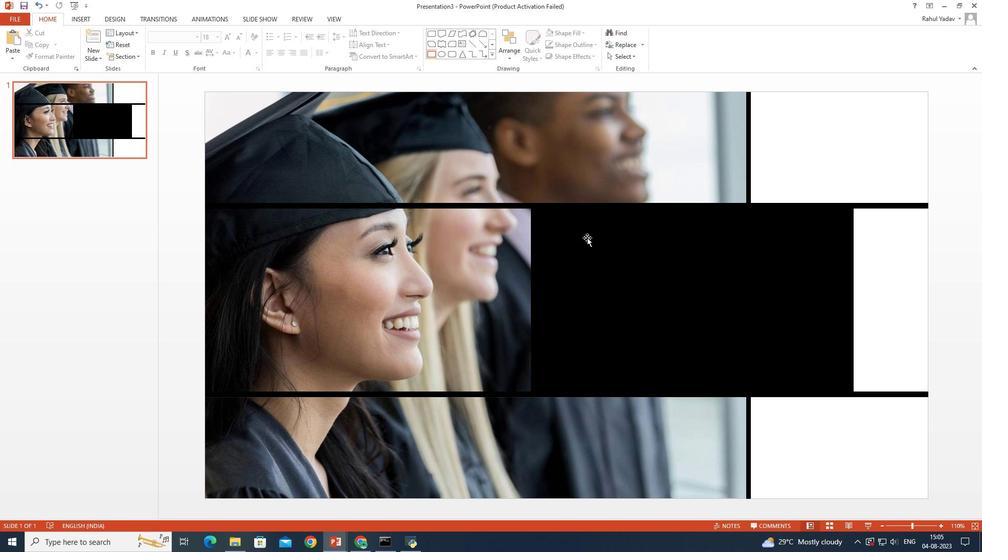 
Action: Mouse moved to (608, 129)
Screenshot: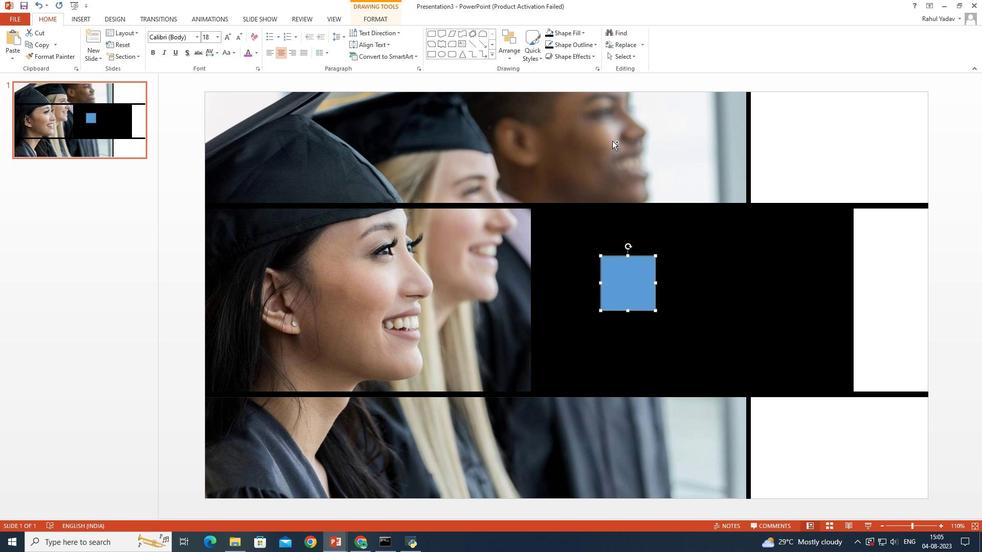 
Action: Key pressed ctrl+Z
Screenshot: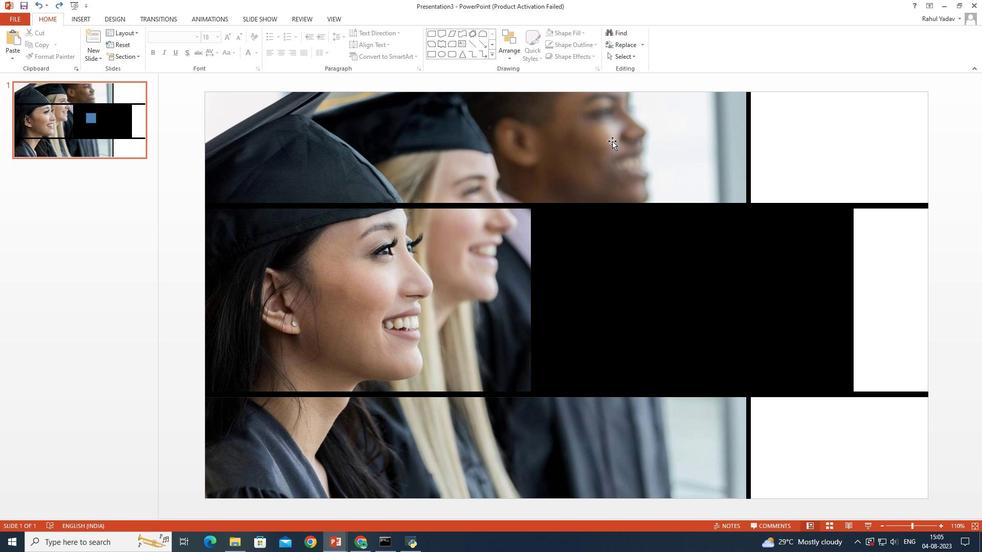 
Action: Mouse moved to (604, 212)
Screenshot: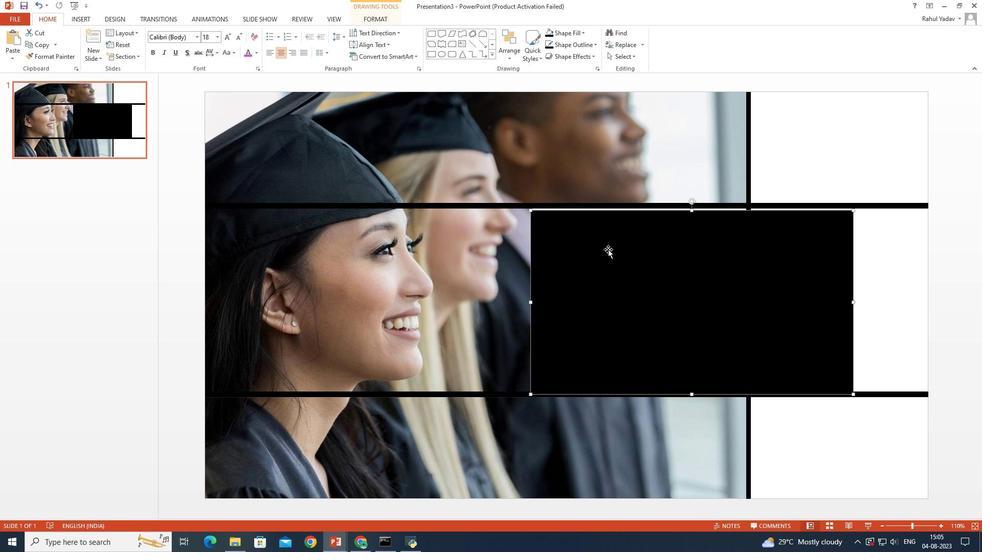 
Action: Mouse pressed left at (604, 212)
Screenshot: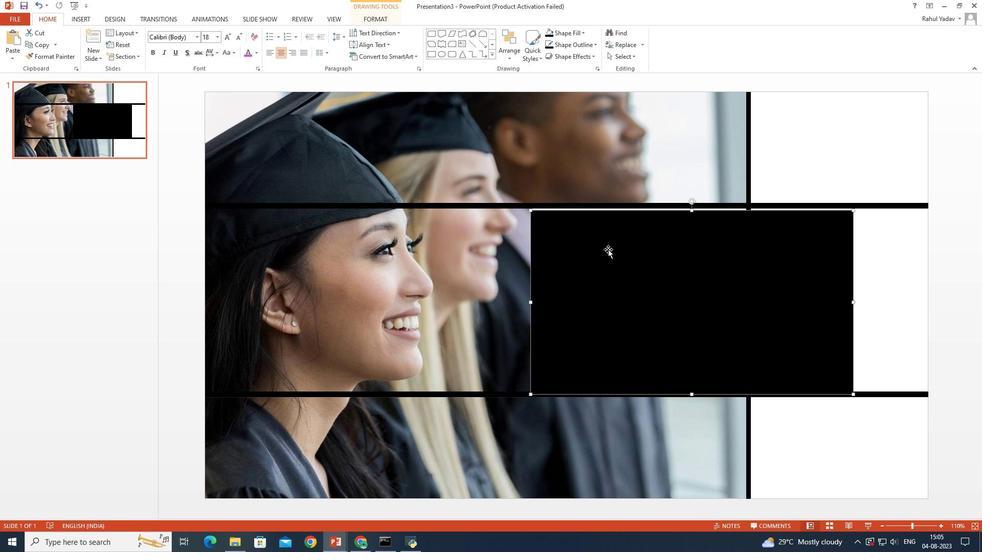 
Action: Mouse moved to (606, 201)
Screenshot: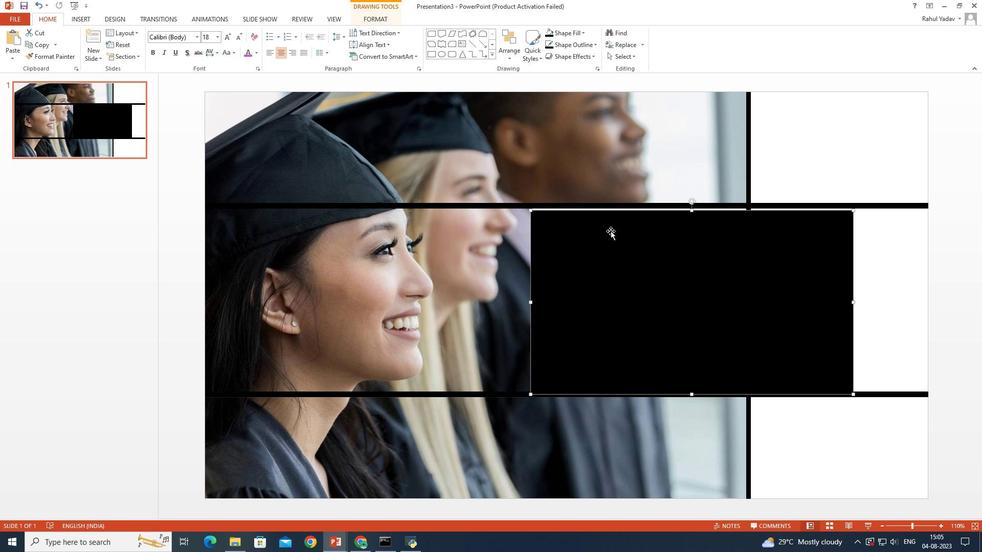 
Action: Mouse pressed left at (606, 201)
Screenshot: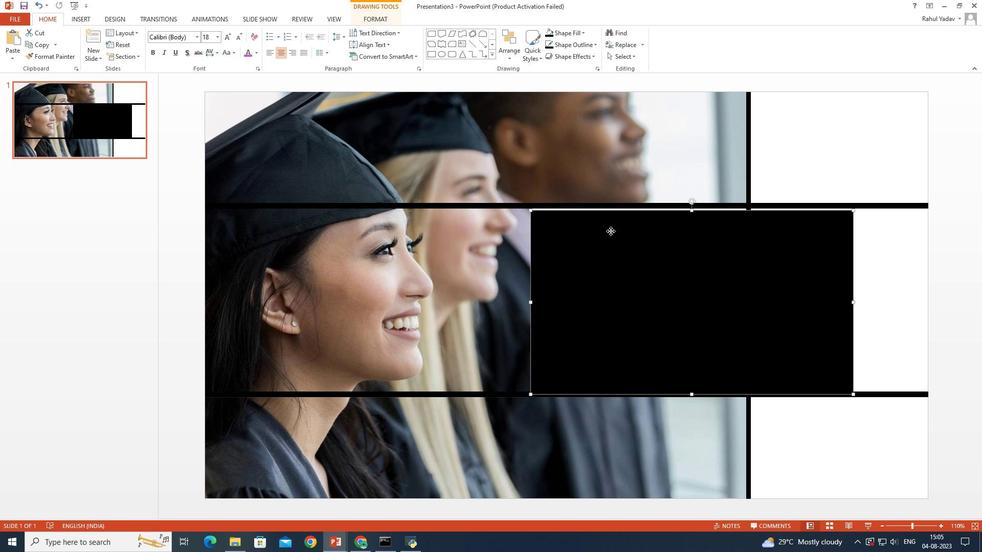 
Action: Mouse moved to (578, 45)
Screenshot: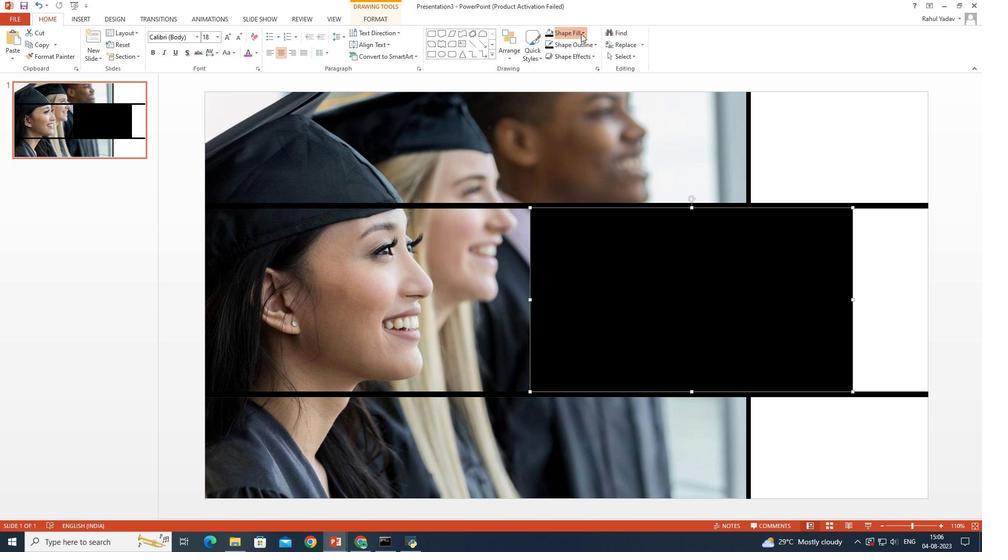 
Action: Mouse pressed left at (578, 45)
Screenshot: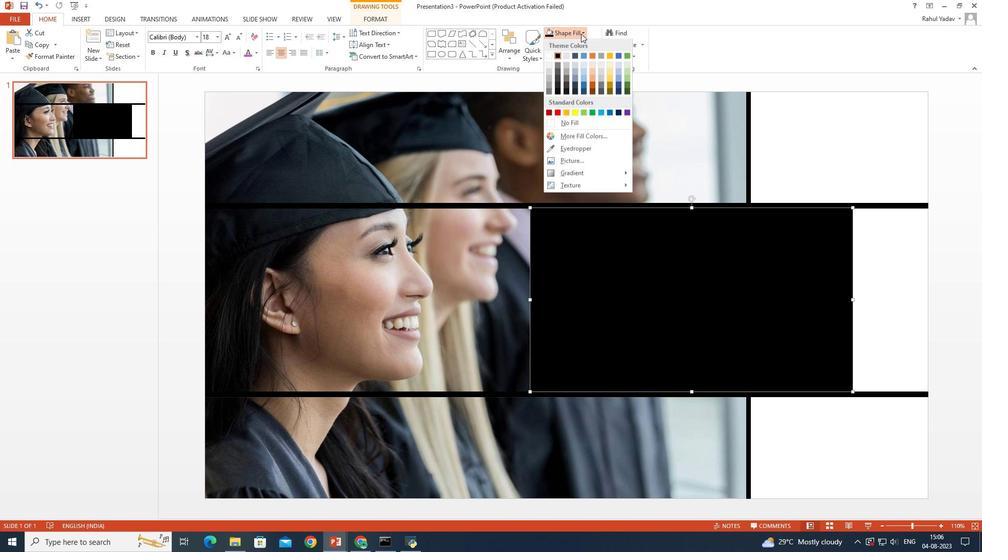
Action: Mouse moved to (556, 80)
Screenshot: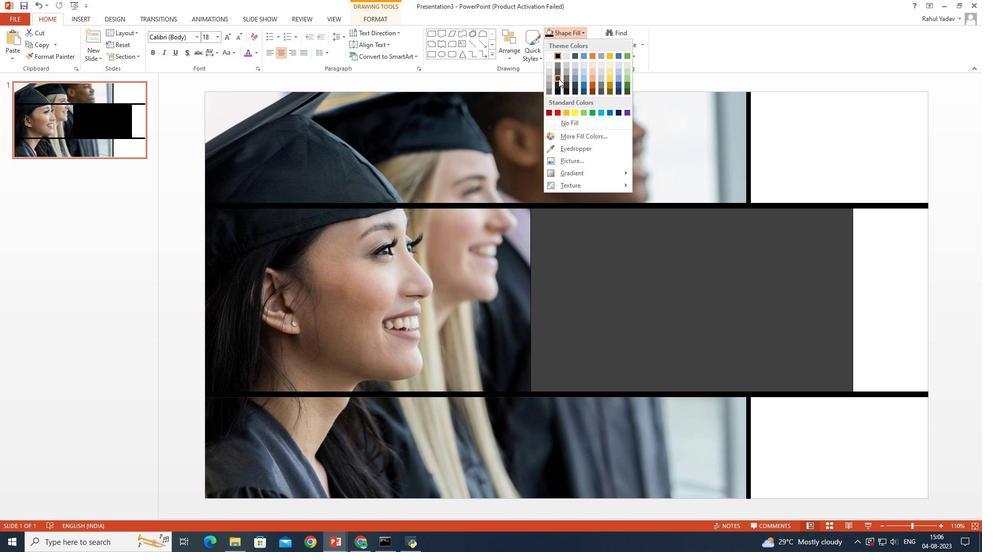 
Action: Mouse pressed left at (556, 80)
Screenshot: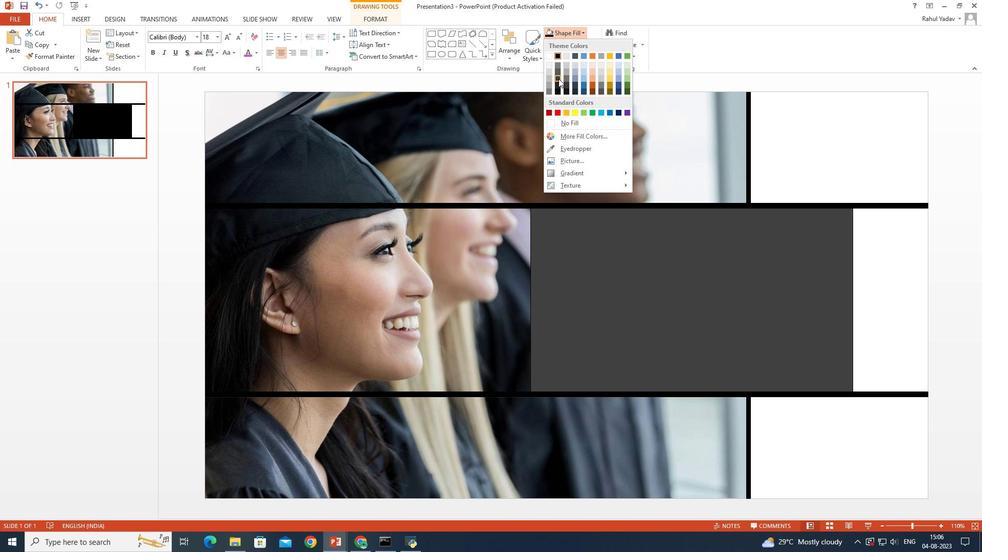 
Action: Mouse moved to (462, 53)
Screenshot: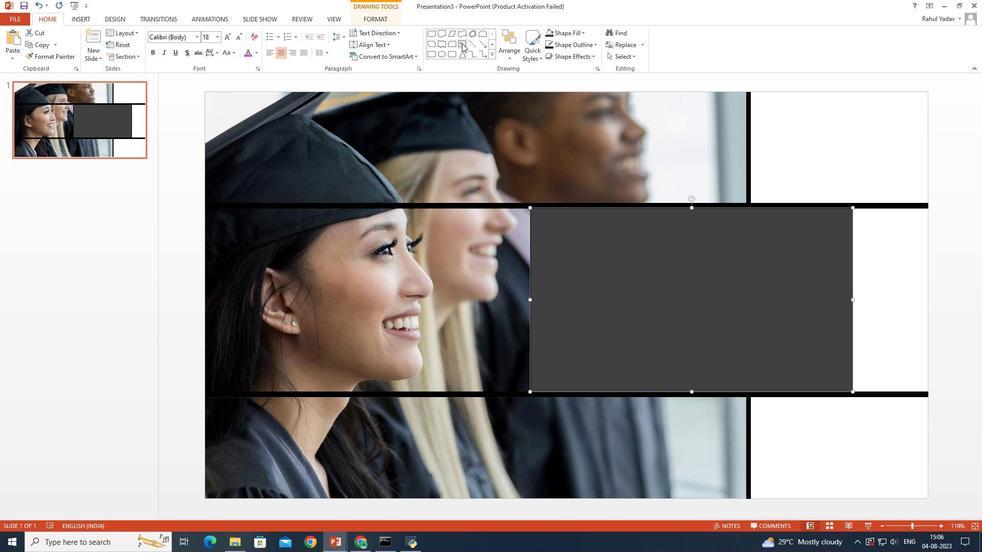
Action: Mouse pressed left at (462, 53)
Screenshot: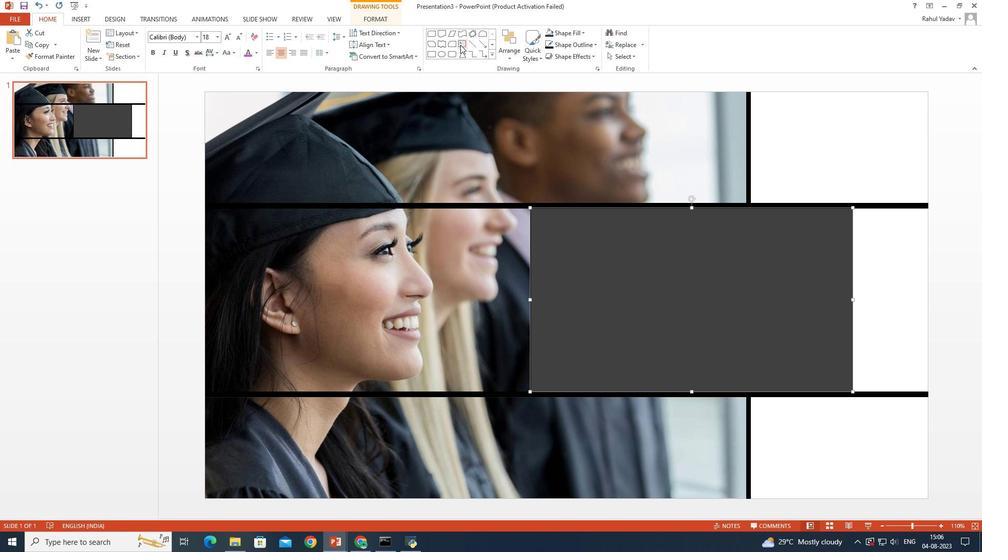 
Action: Mouse moved to (552, 203)
Screenshot: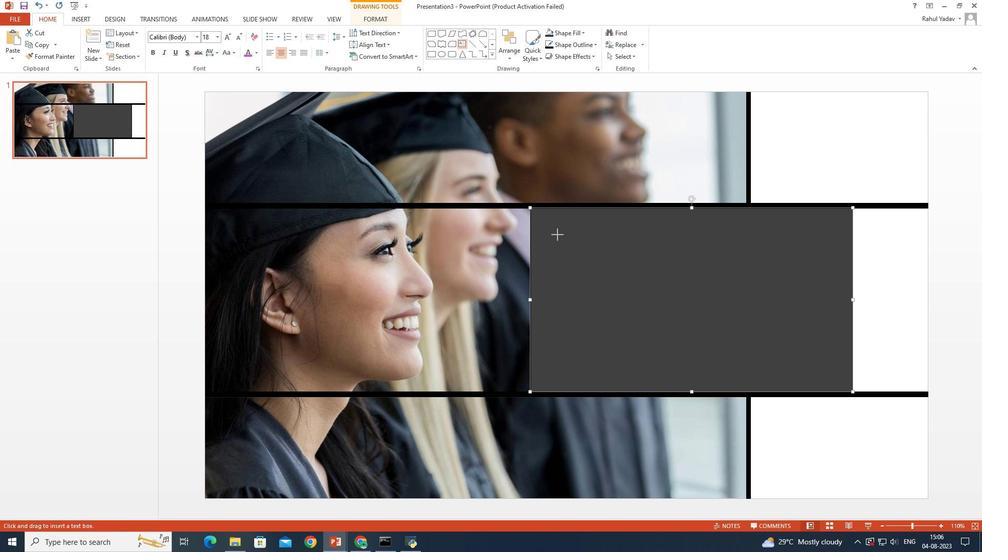 
Action: Mouse pressed left at (552, 203)
Screenshot: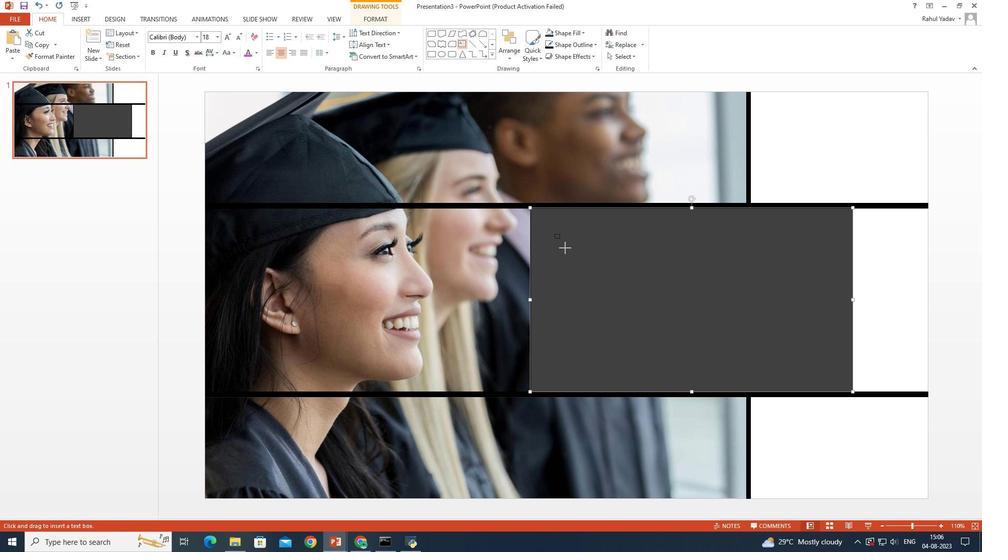 
Action: Mouse moved to (825, 229)
Screenshot: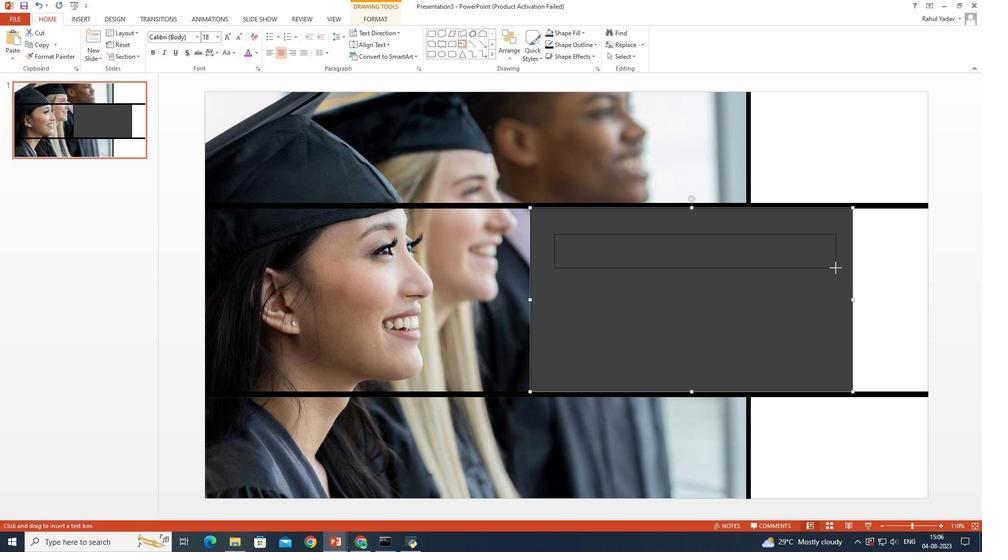 
Action: Key pressed <Key.caps_lock>LAKE<Key.space>AF<Key.backspace>GATE<Key.space>HIGH<Key.space>SCHOLctrl+A
Screenshot: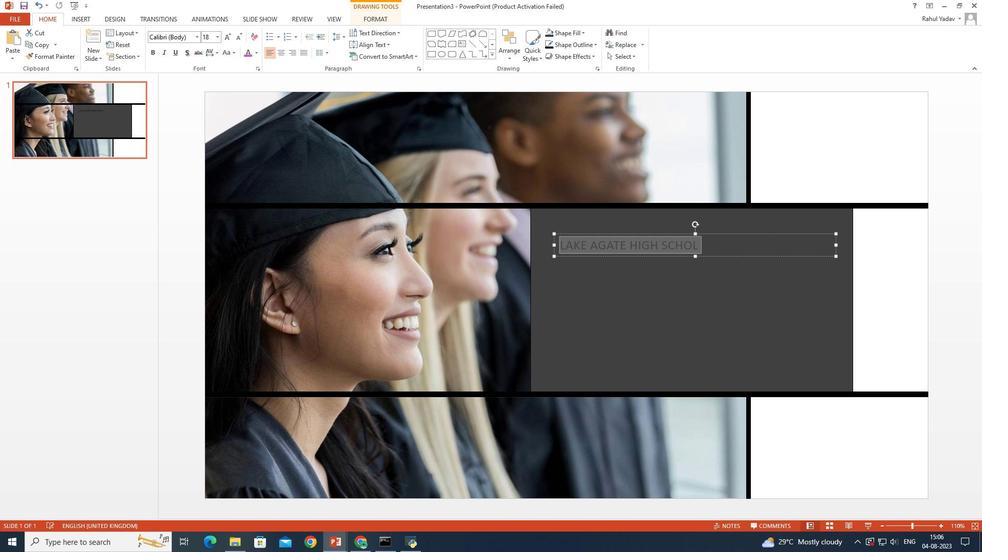 
Action: Mouse moved to (260, 60)
Screenshot: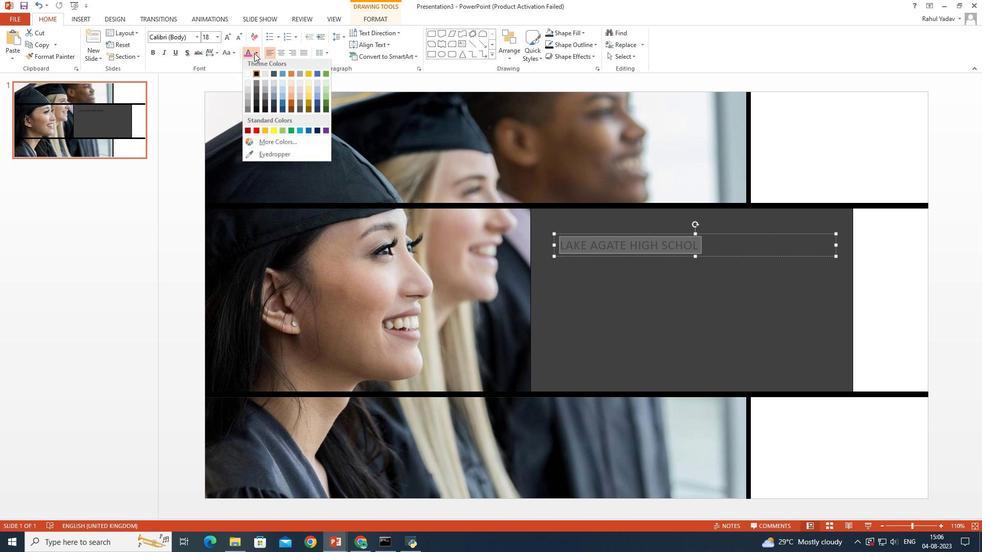 
Action: Mouse pressed left at (260, 60)
Screenshot: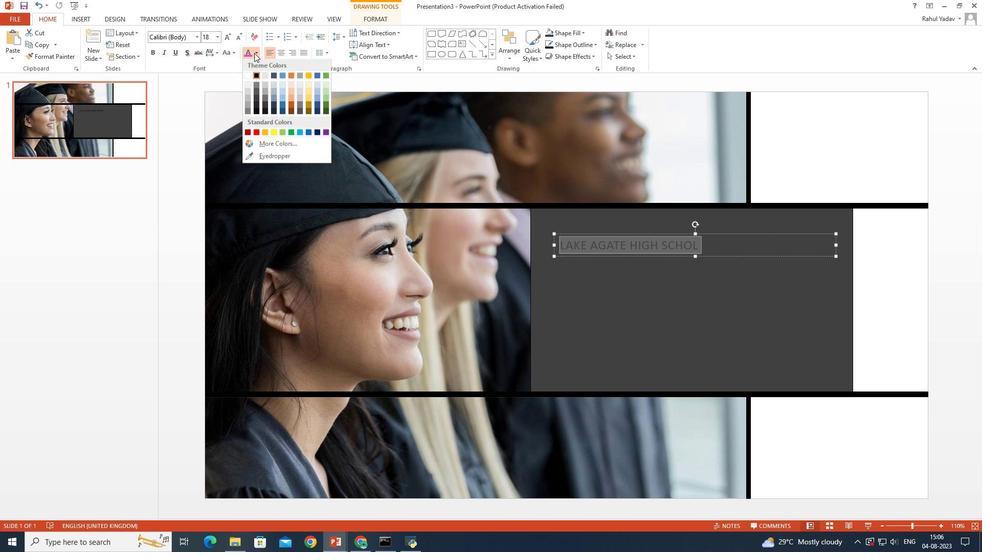 
Action: Mouse moved to (253, 78)
Screenshot: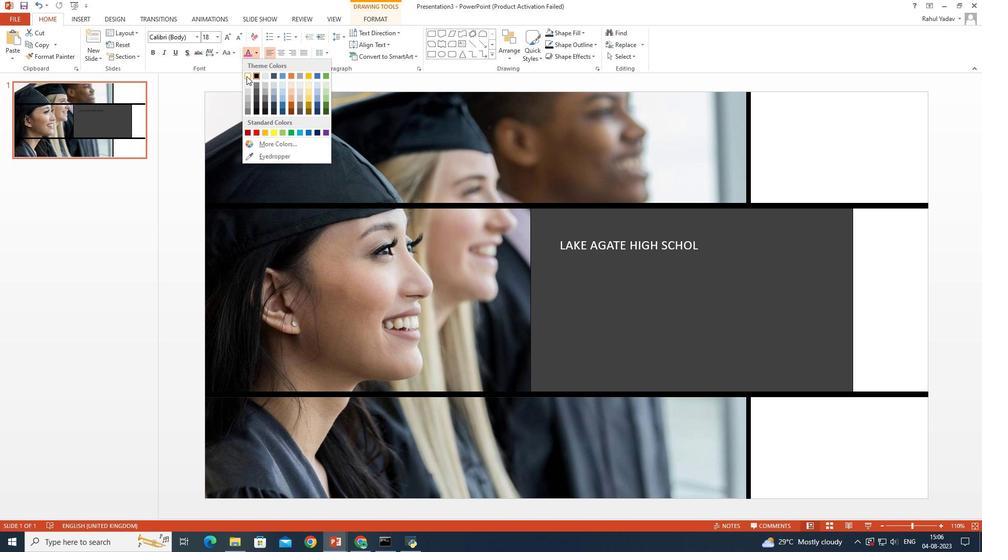 
Action: Mouse pressed left at (253, 78)
Screenshot: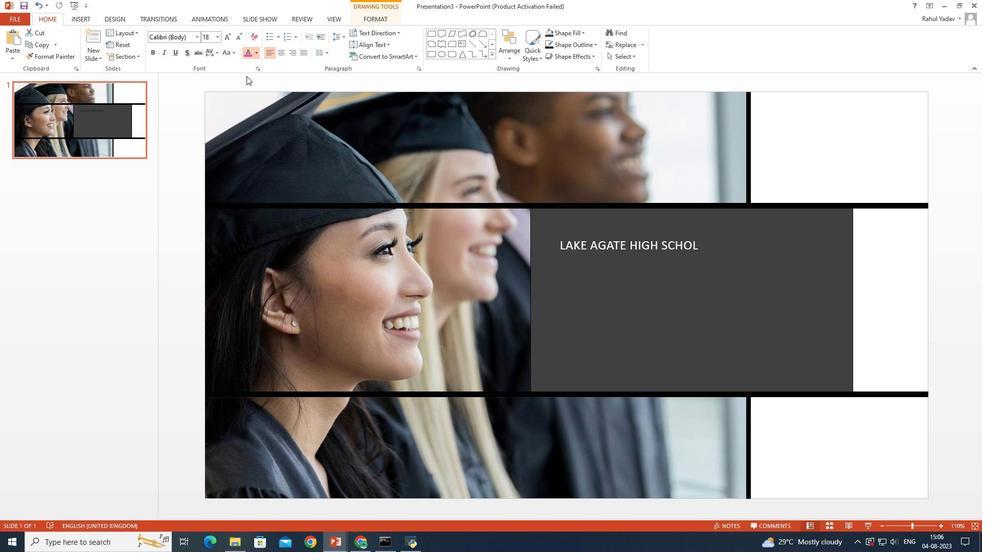 
Action: Mouse moved to (206, 50)
Screenshot: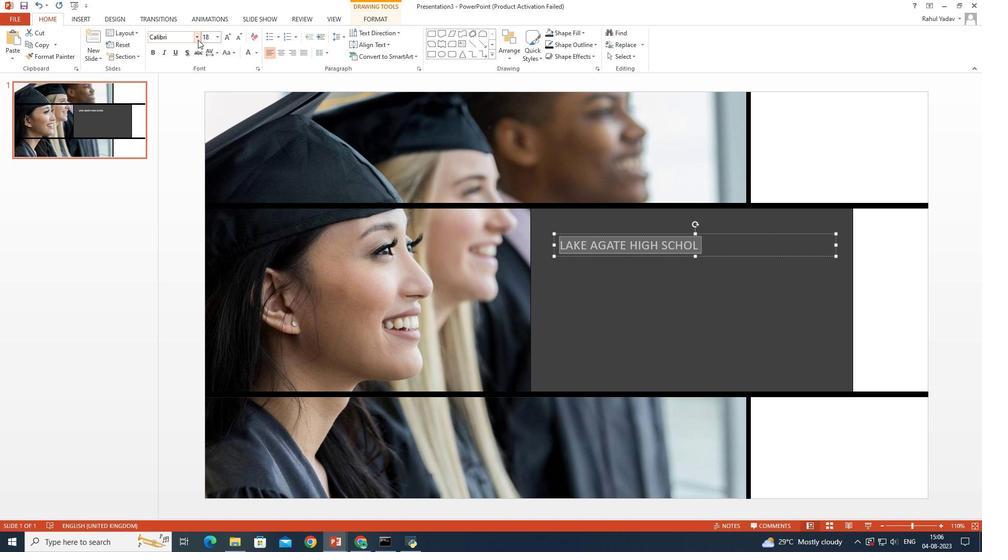 
Action: Mouse pressed left at (206, 50)
Screenshot: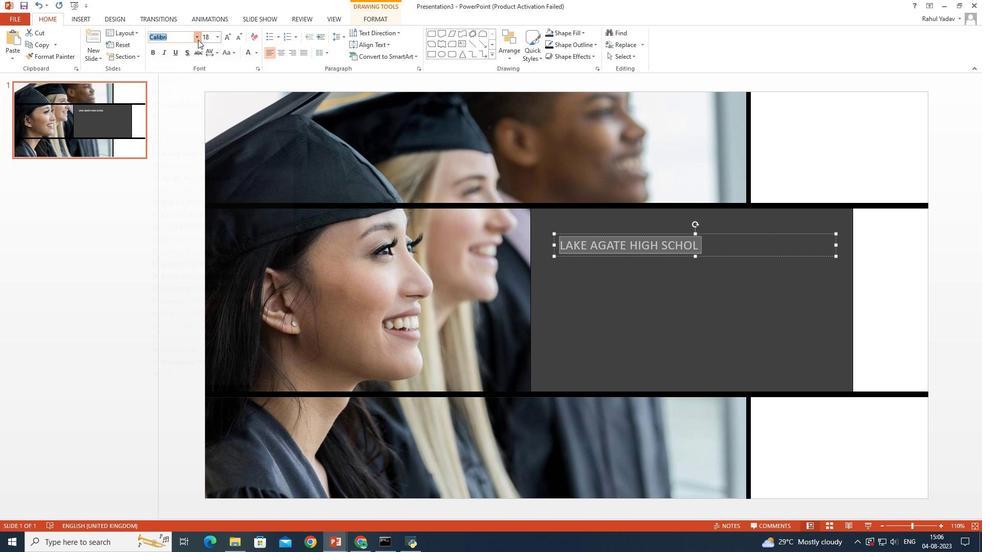 
Action: Mouse moved to (207, 146)
Screenshot: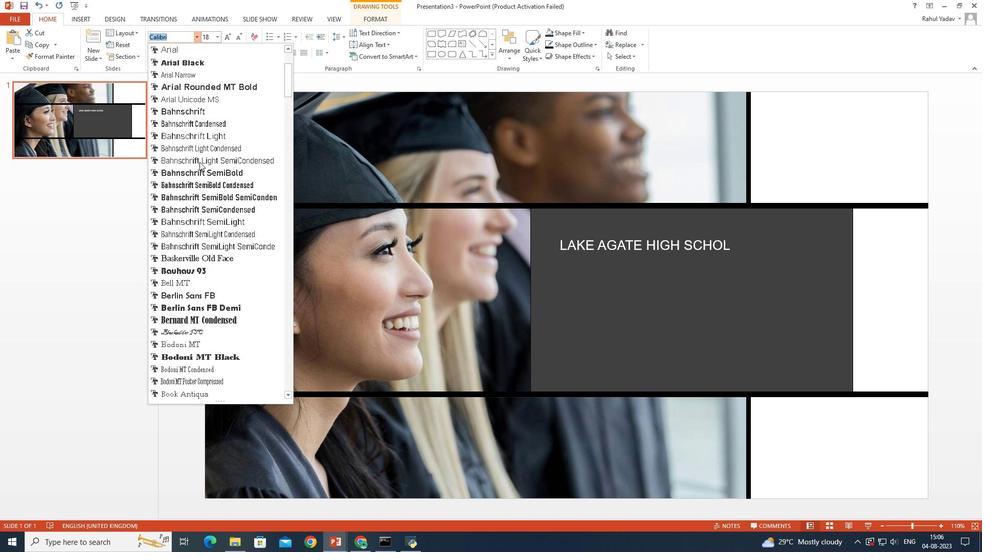 
Action: Mouse scrolled (207, 146) with delta (0, 0)
Screenshot: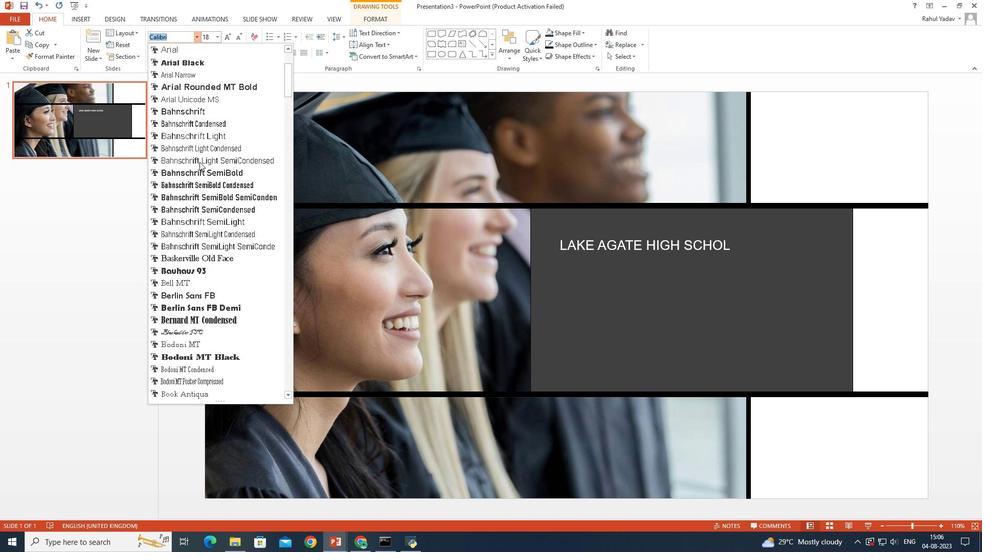 
Action: Mouse scrolled (207, 146) with delta (0, 0)
Screenshot: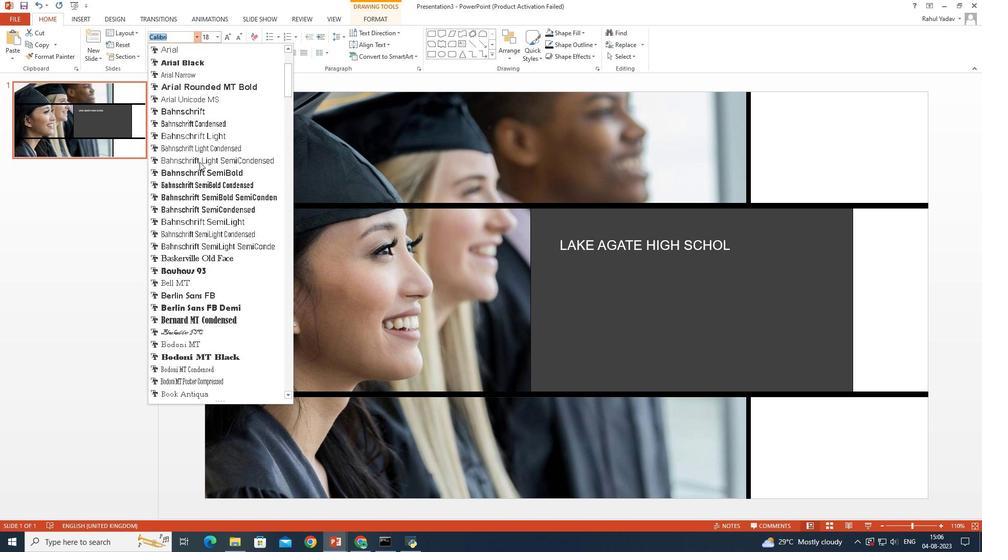 
Action: Mouse scrolled (207, 146) with delta (0, 0)
Screenshot: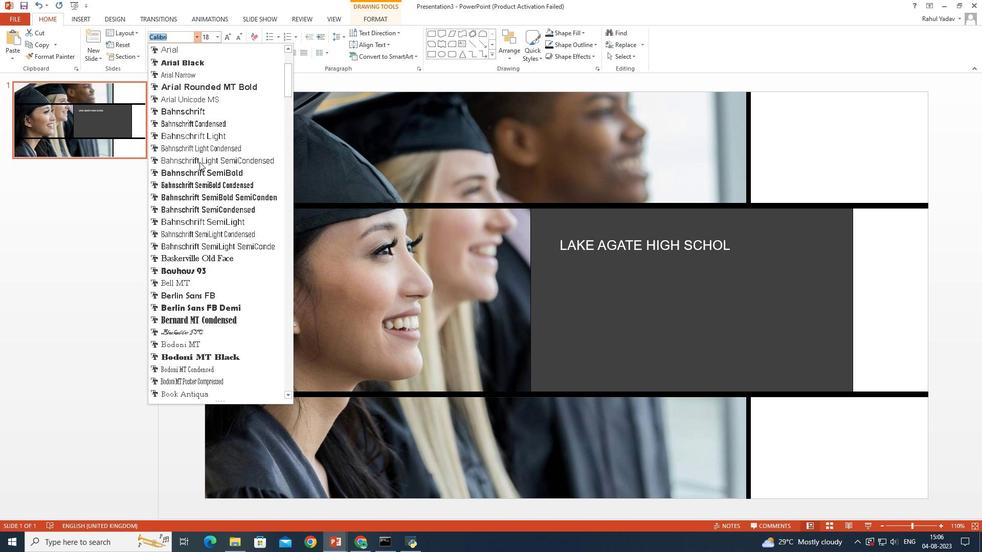 
Action: Mouse scrolled (207, 146) with delta (0, 0)
Screenshot: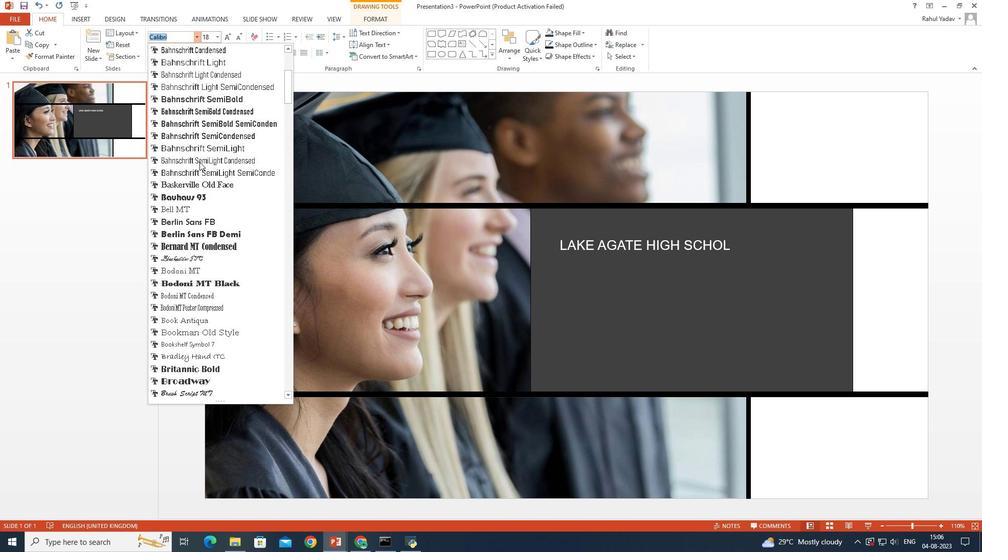 
Action: Mouse scrolled (207, 146) with delta (0, 0)
Screenshot: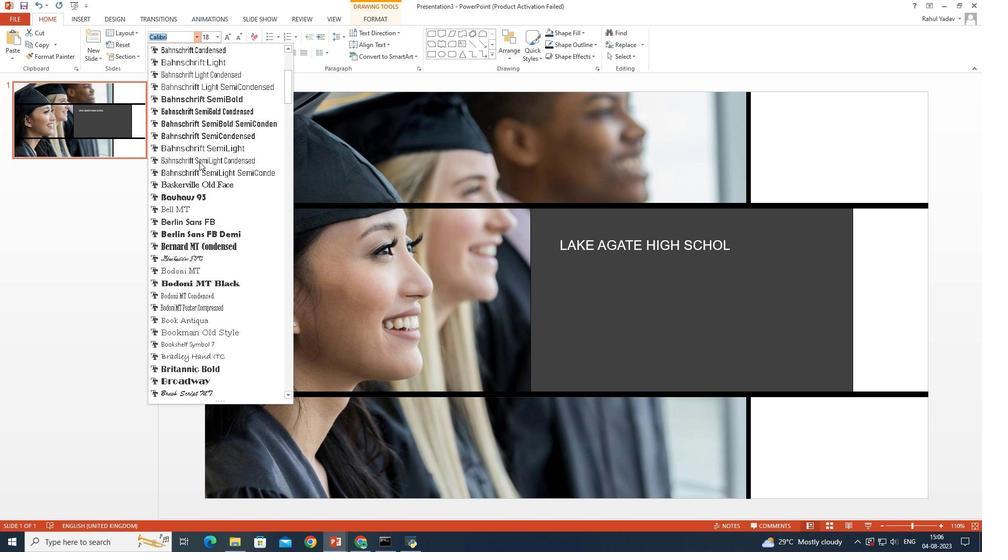 
Action: Mouse moved to (206, 287)
Screenshot: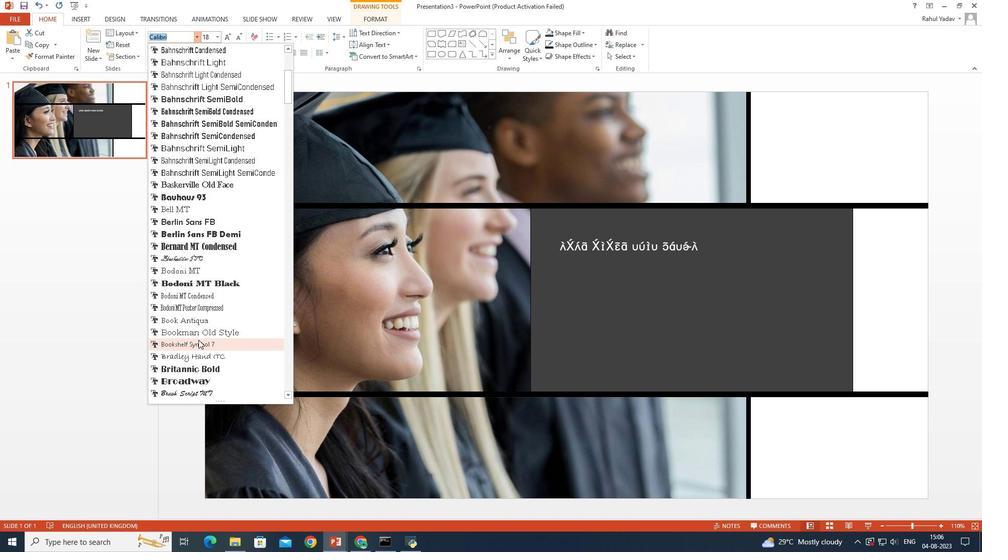 
Action: Mouse scrolled (206, 286) with delta (0, 0)
Screenshot: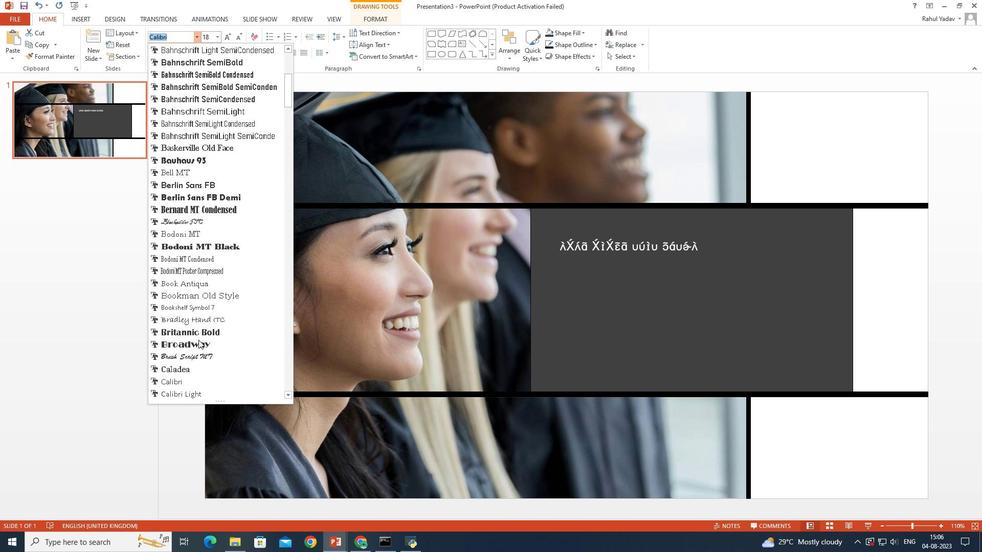 
Action: Mouse moved to (201, 319)
Screenshot: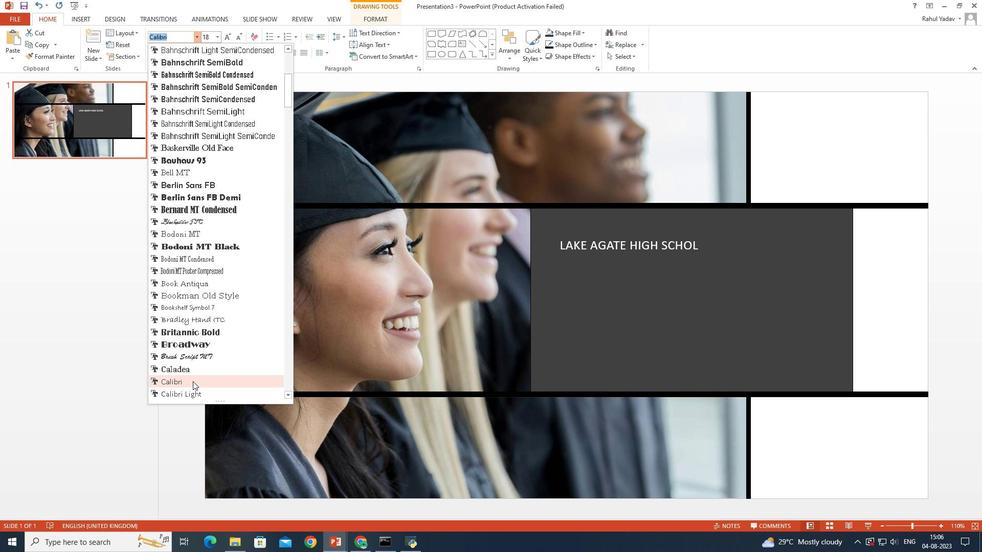 
Action: Mouse scrolled (201, 319) with delta (0, 0)
Screenshot: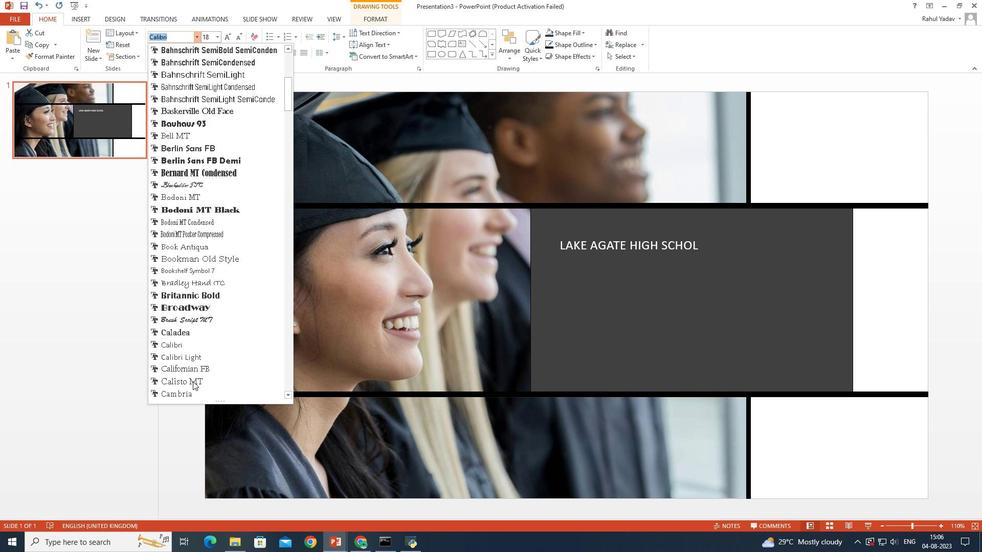 
Action: Mouse moved to (202, 300)
Screenshot: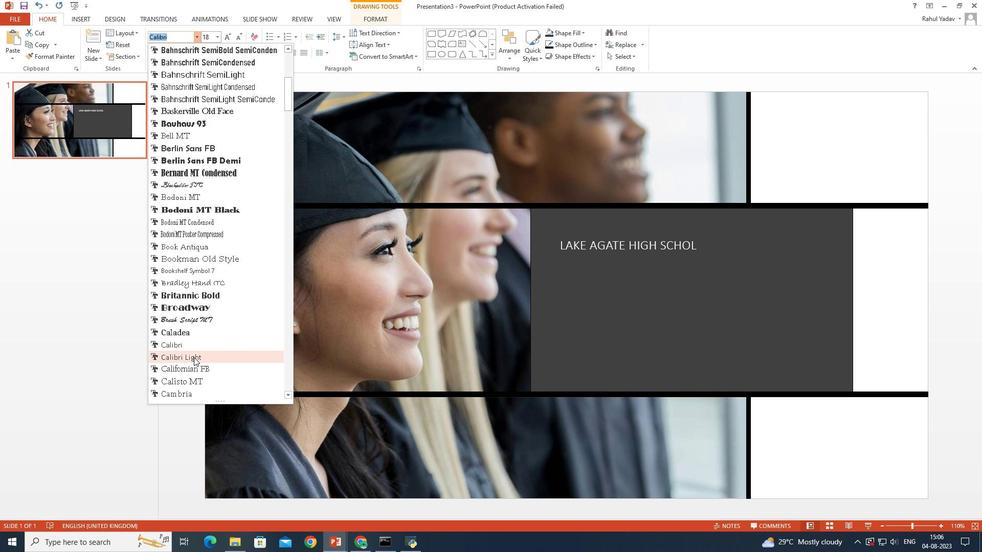 
Action: Mouse scrolled (202, 300) with delta (0, 0)
Screenshot: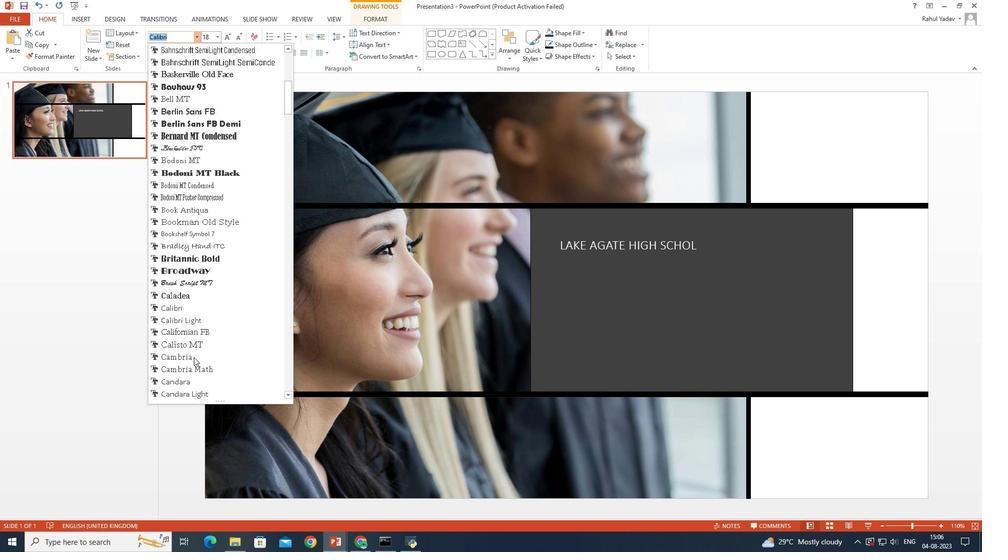 
Action: Mouse moved to (195, 317)
Screenshot: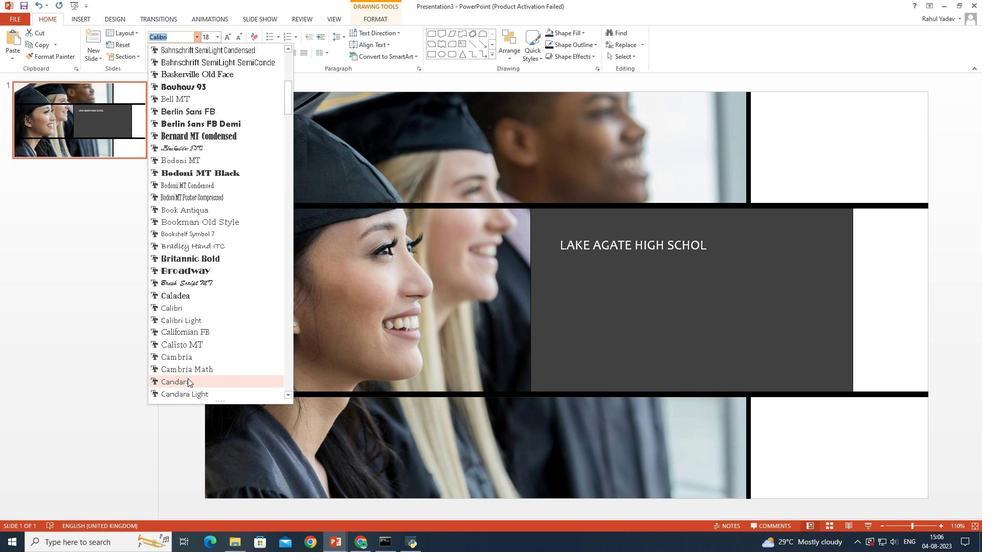 
Action: Mouse scrolled (195, 316) with delta (0, 0)
Screenshot: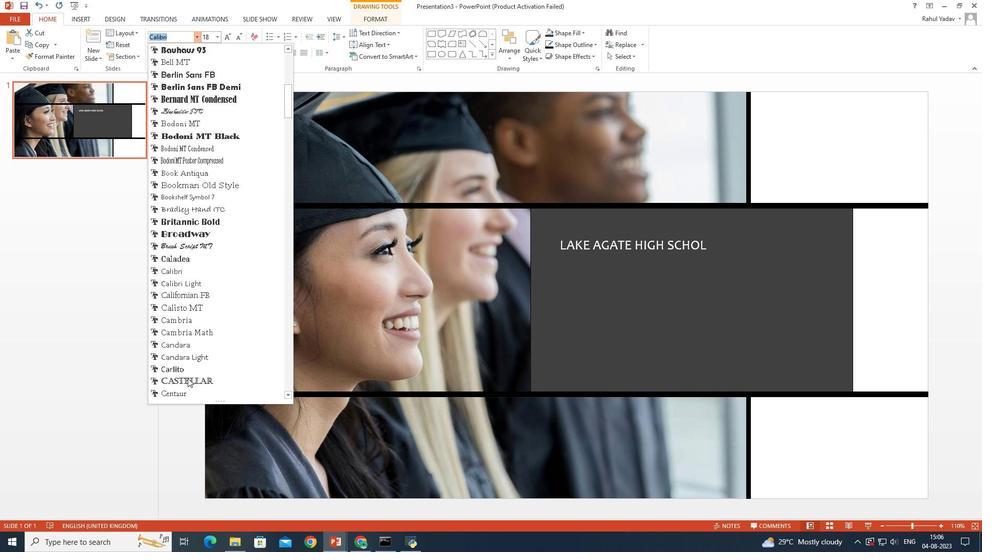
Action: Mouse moved to (189, 296)
Screenshot: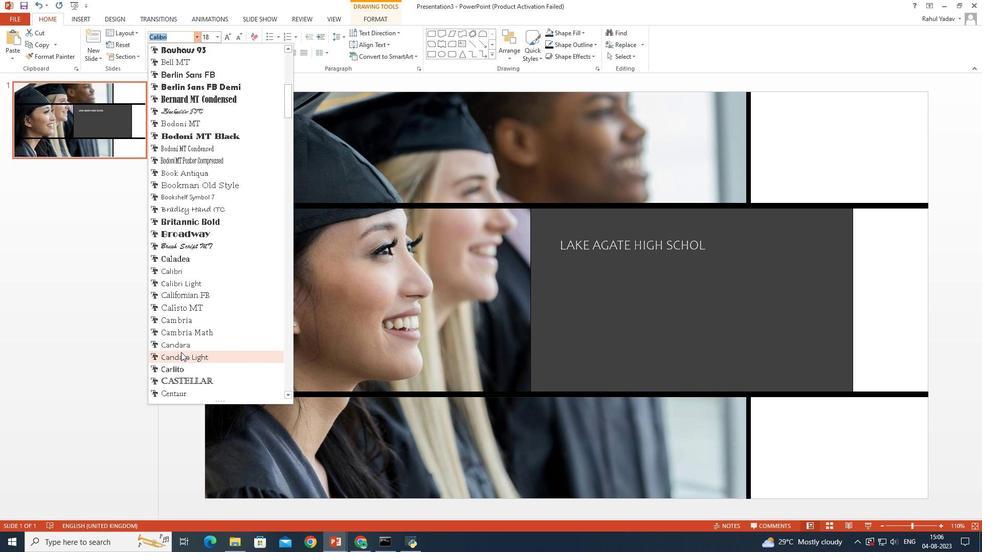 
Action: Mouse scrolled (189, 296) with delta (0, 0)
Screenshot: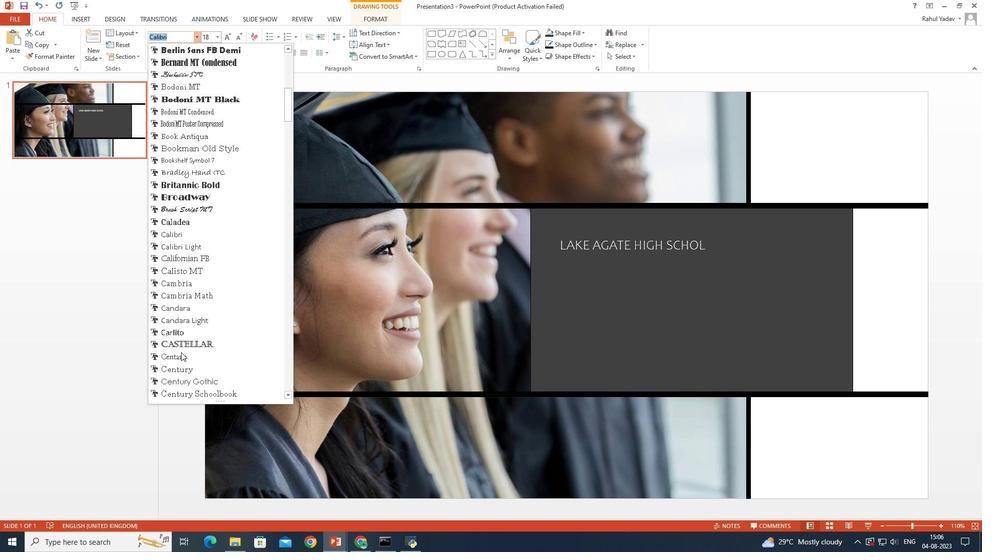 
Action: Mouse moved to (191, 312)
Screenshot: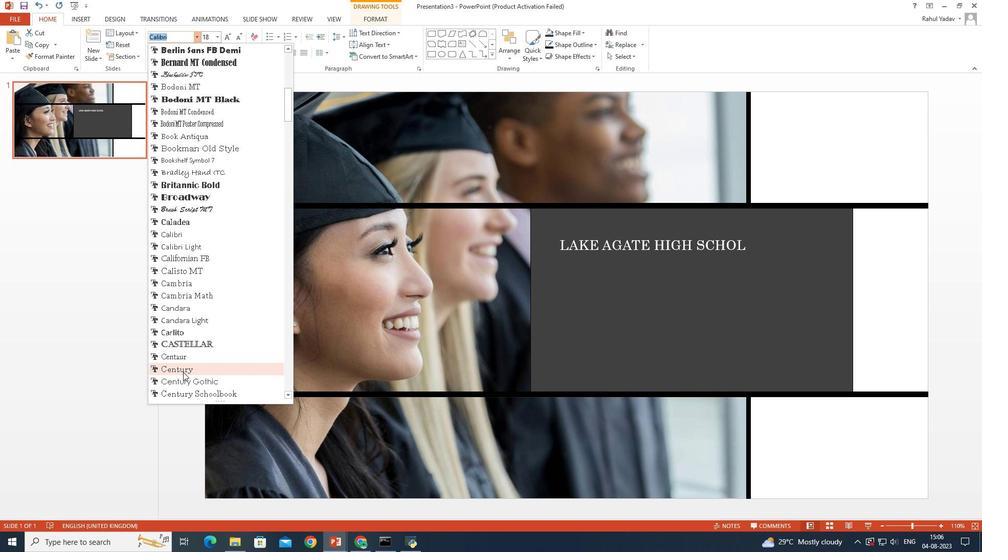 
Action: Mouse pressed left at (191, 312)
Screenshot: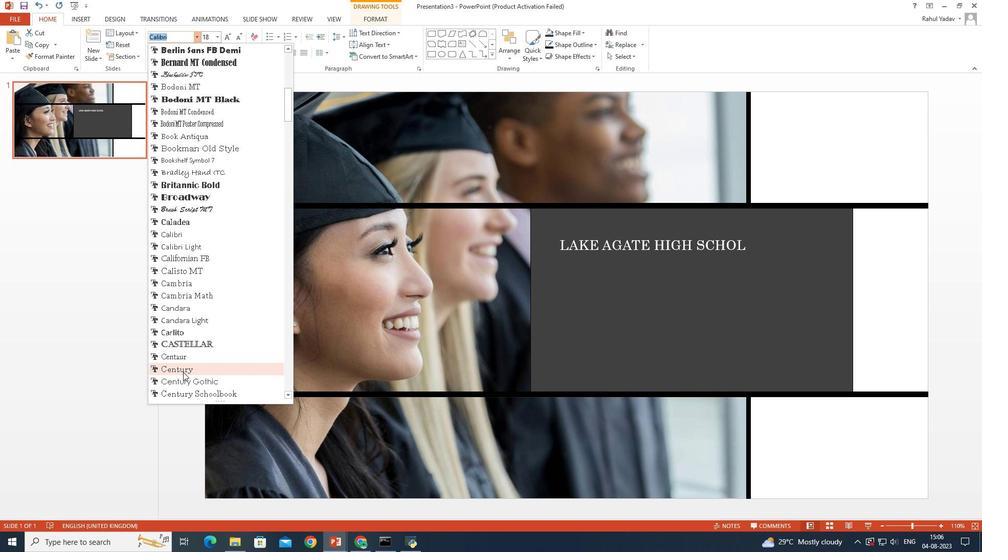 
Action: Mouse moved to (738, 209)
Screenshot: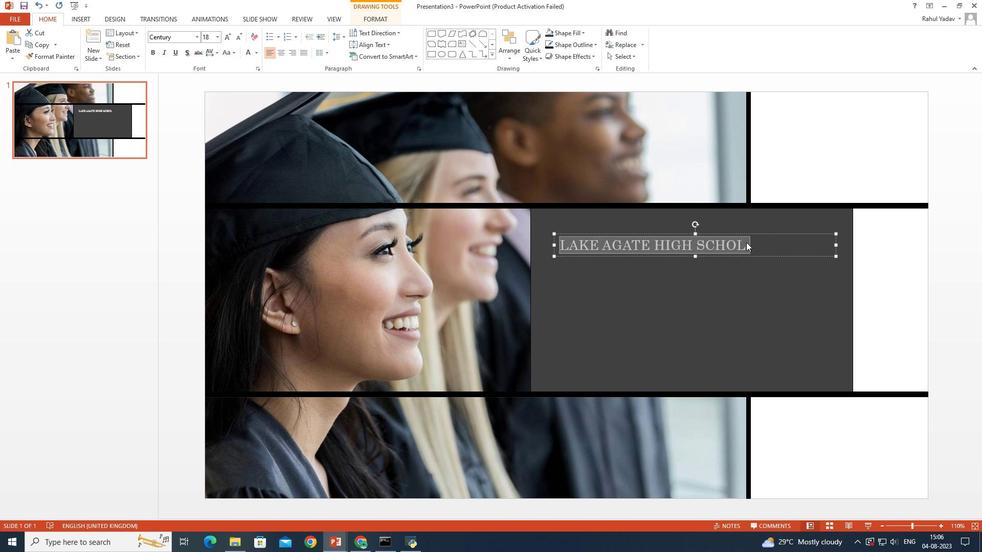 
Action: Mouse pressed left at (738, 209)
Screenshot: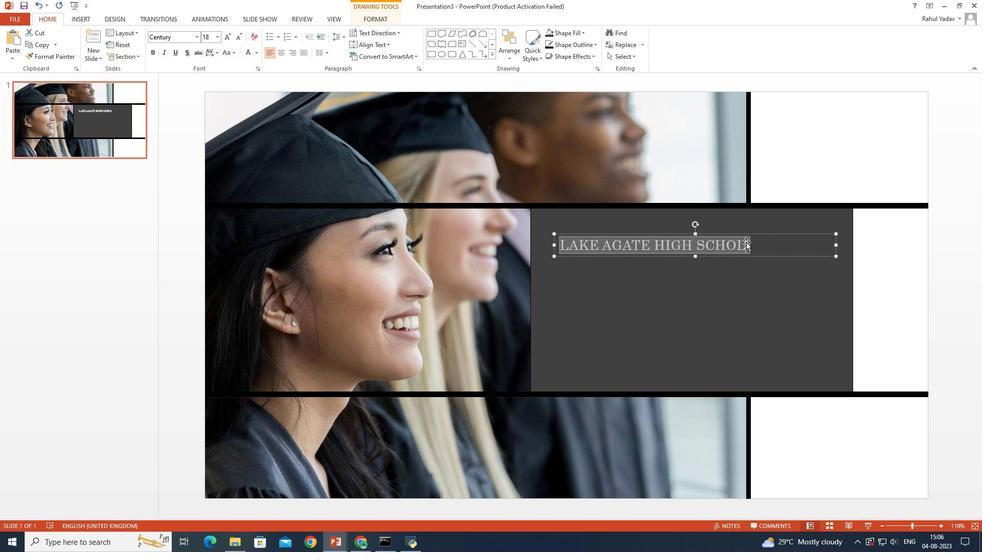 
Action: Mouse moved to (747, 212)
Screenshot: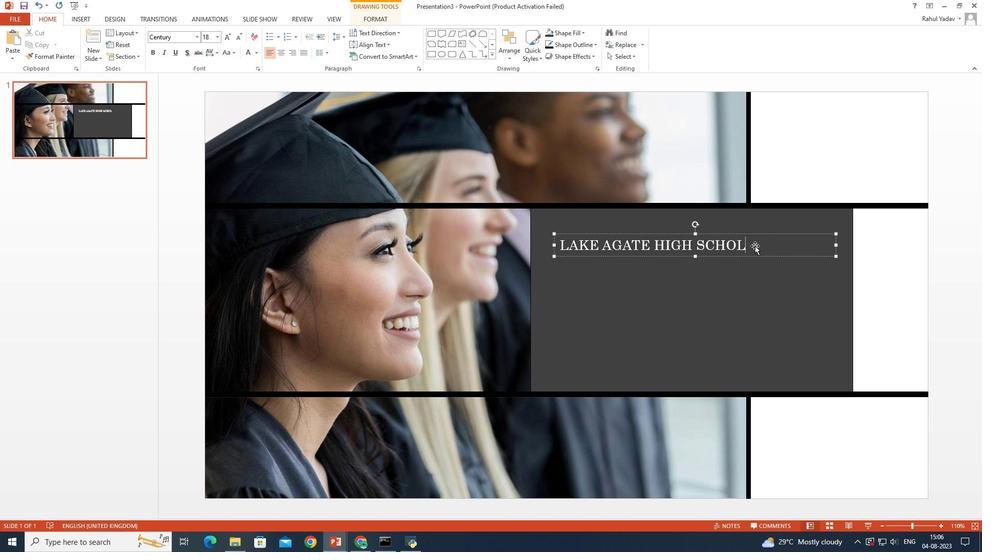 
Action: Mouse pressed left at (747, 212)
Screenshot: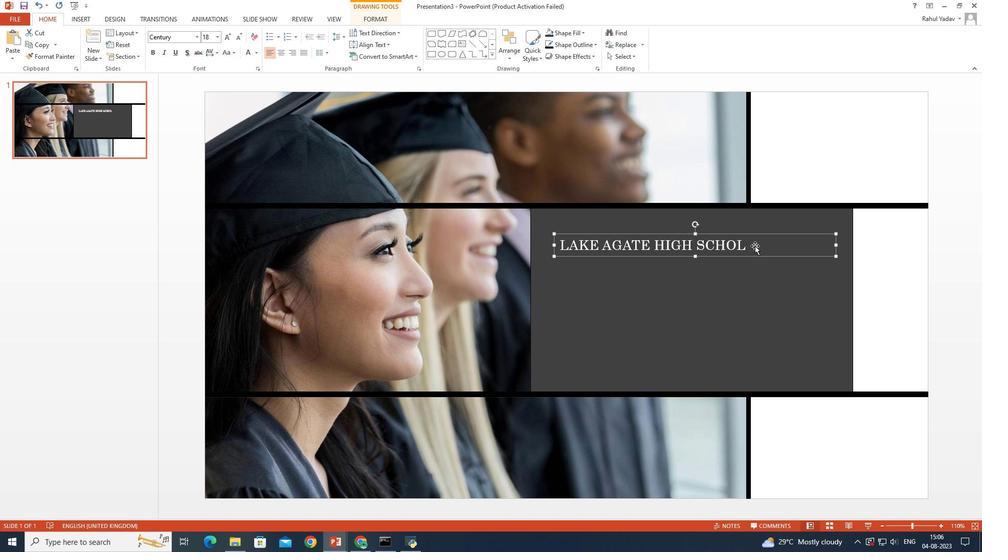
Action: Mouse pressed left at (747, 212)
Screenshot: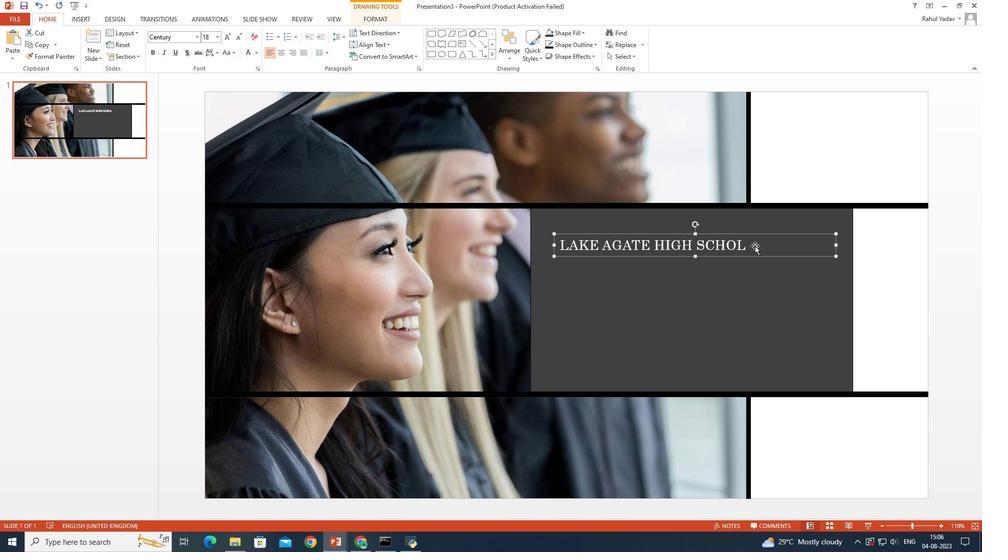 
Action: Mouse moved to (735, 209)
Screenshot: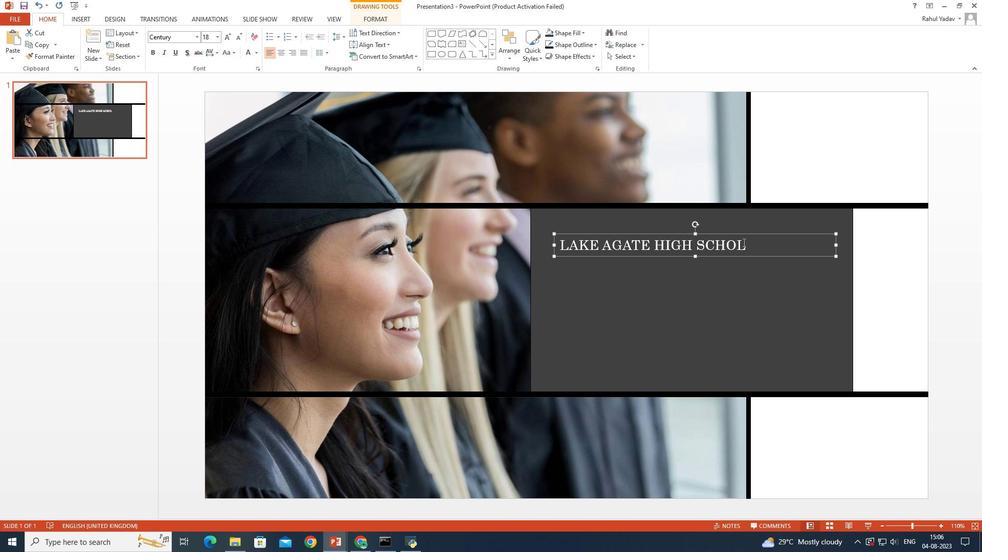 
Action: Mouse pressed left at (735, 209)
Screenshot: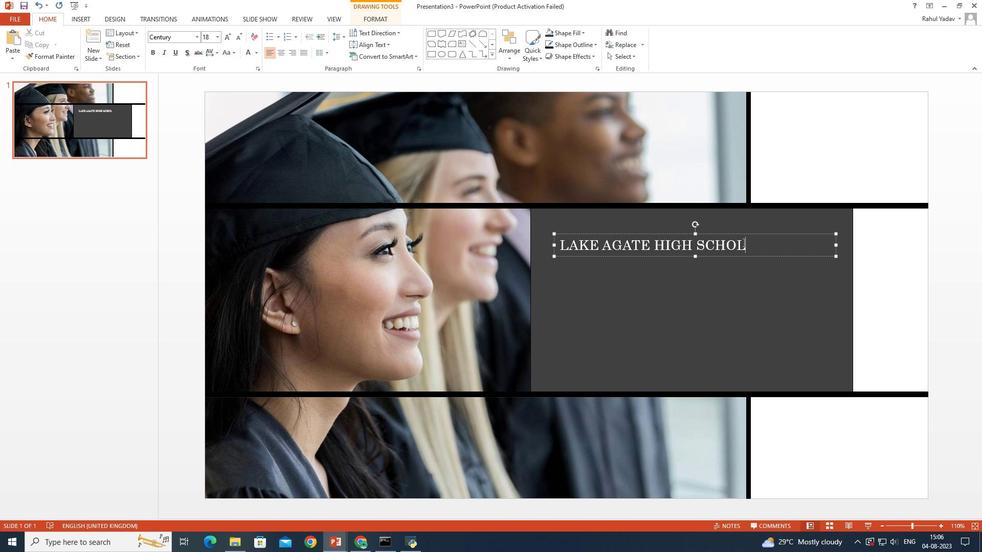 
Action: Mouse moved to (742, 211)
Screenshot: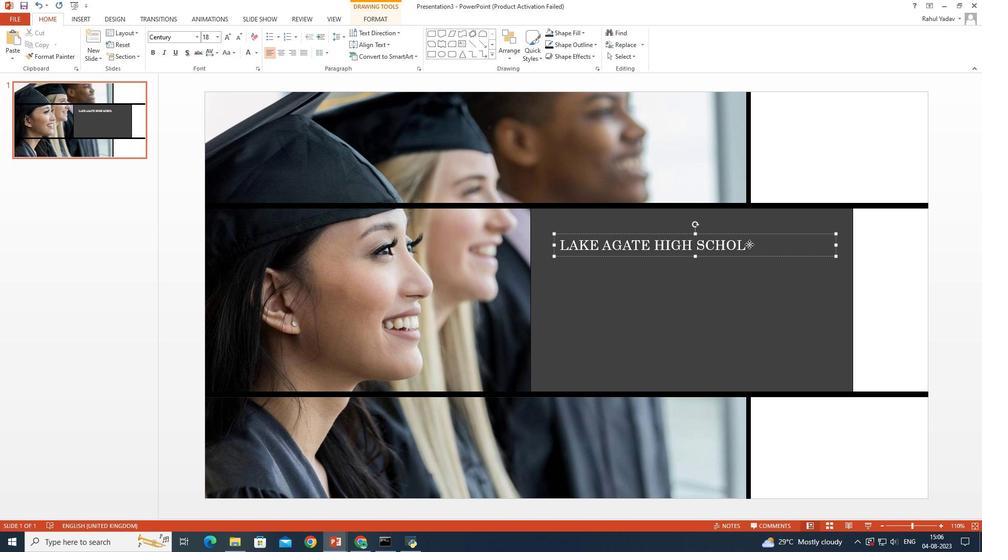 
Action: Mouse pressed left at (742, 211)
Screenshot: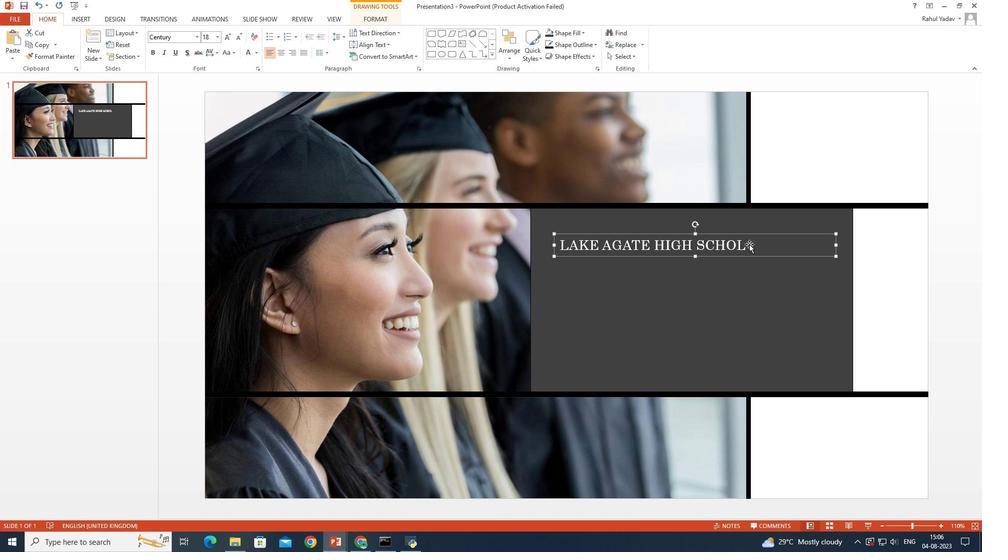 
Action: Mouse moved to (735, 210)
Screenshot: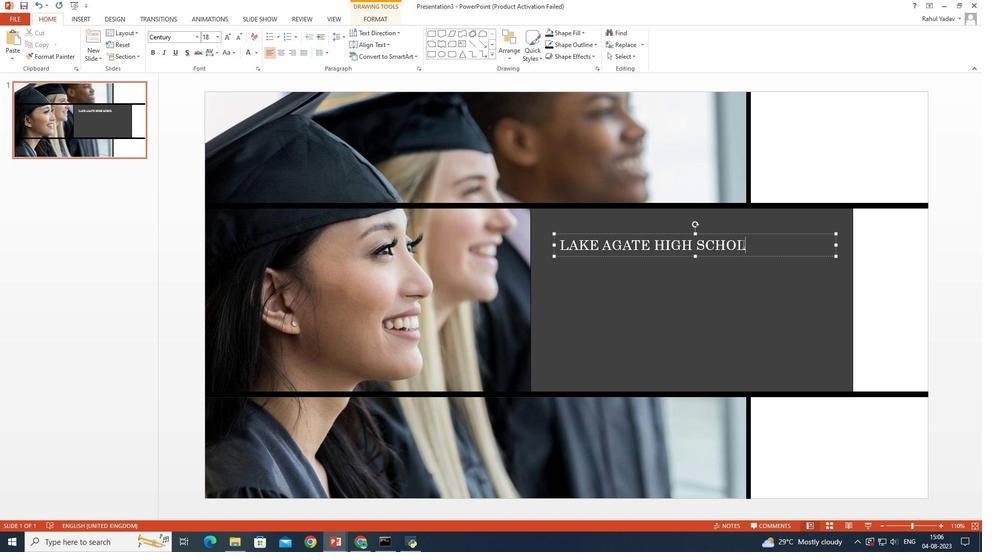 
Action: Mouse pressed left at (735, 210)
Screenshot: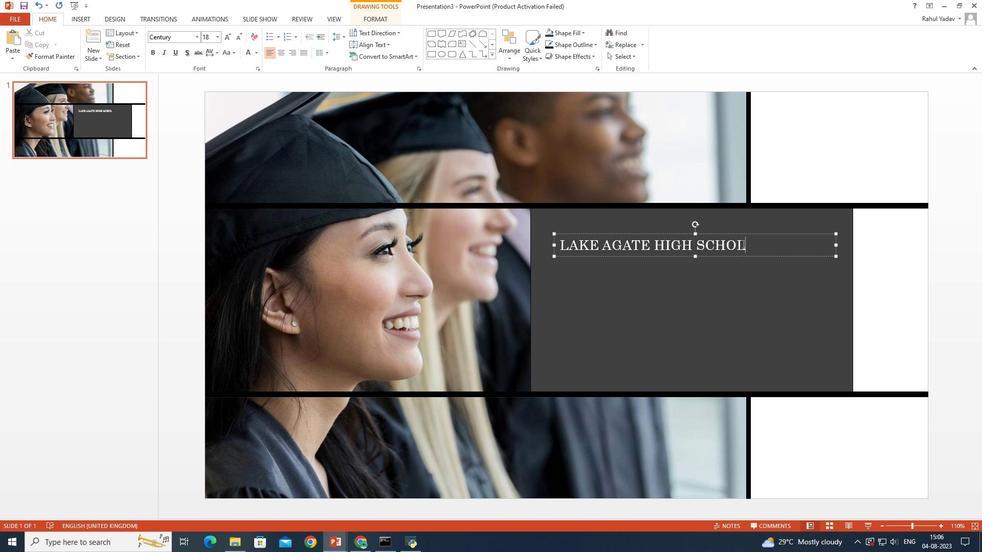 
Action: Key pressed <Key.enter>
Screenshot: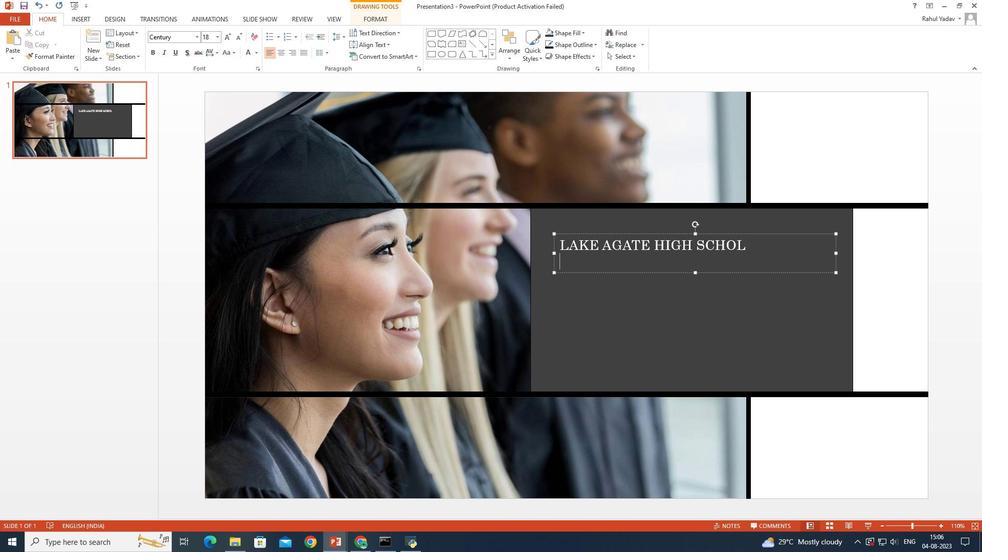 
Action: Mouse moved to (695, 193)
Screenshot: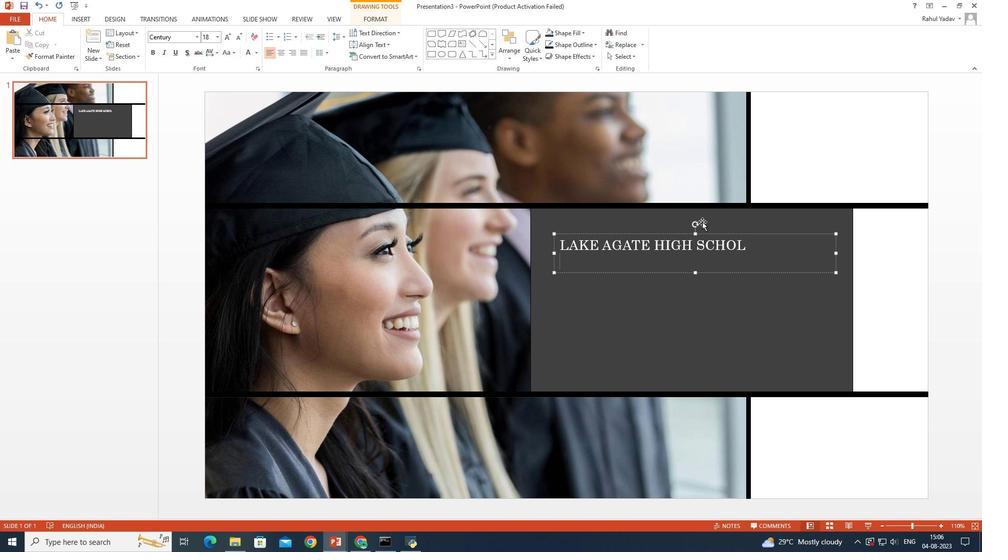
Action: Key pressed <Key.shift>CLASS<Key.space>O<Key.space>20<Key.shift>xx
Screenshot: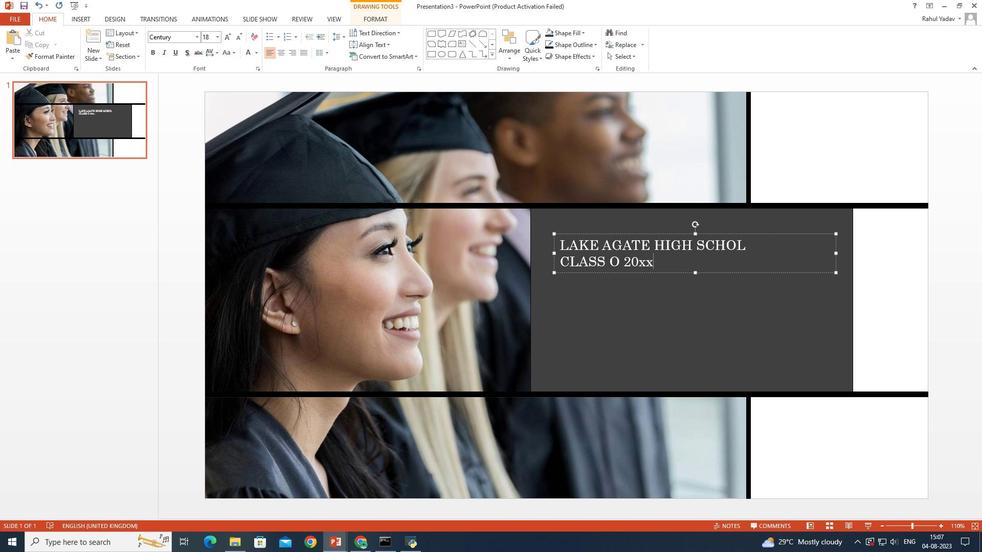 
Action: Mouse moved to (695, 193)
Screenshot: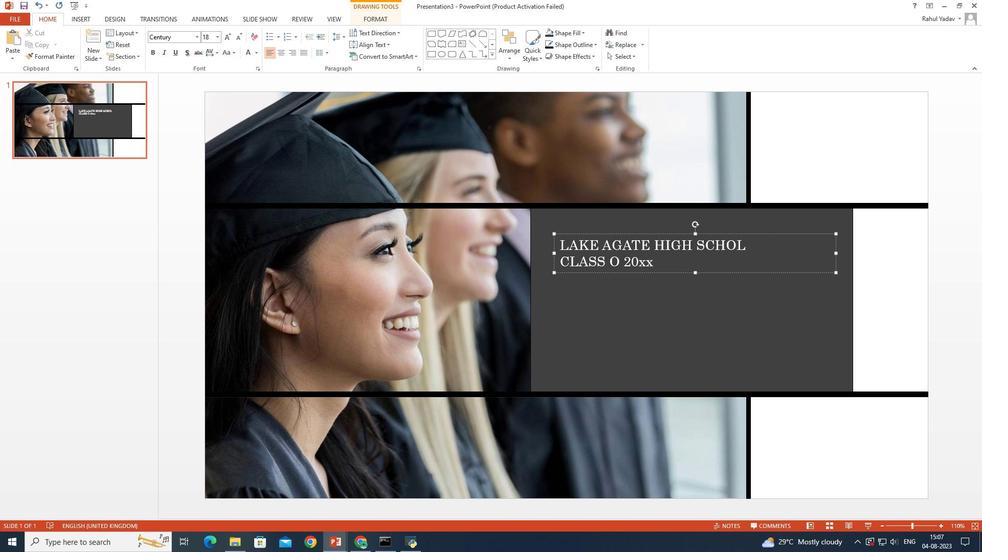 
Action: Key pressed <Key.backspace><Key.backspace>
Screenshot: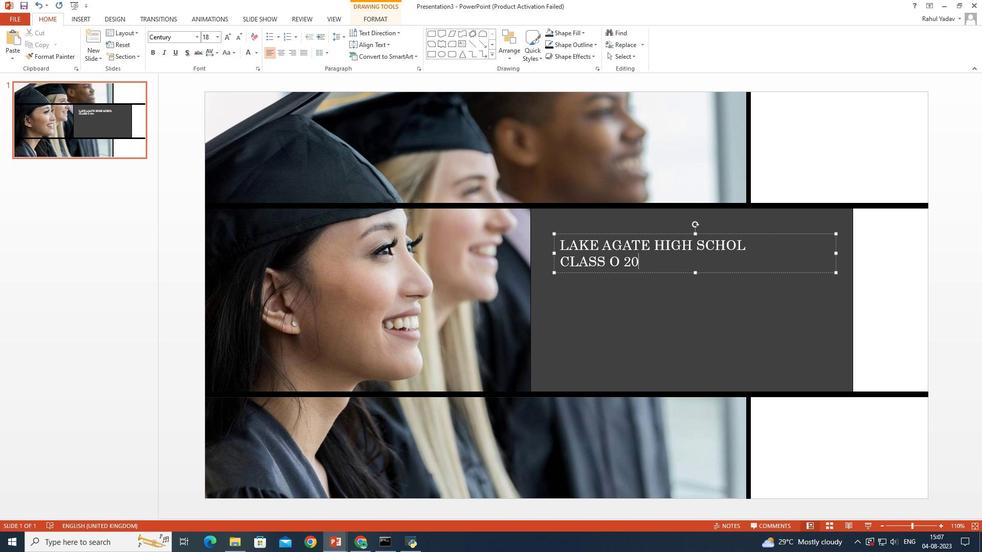 
Action: Mouse moved to (695, 193)
Screenshot: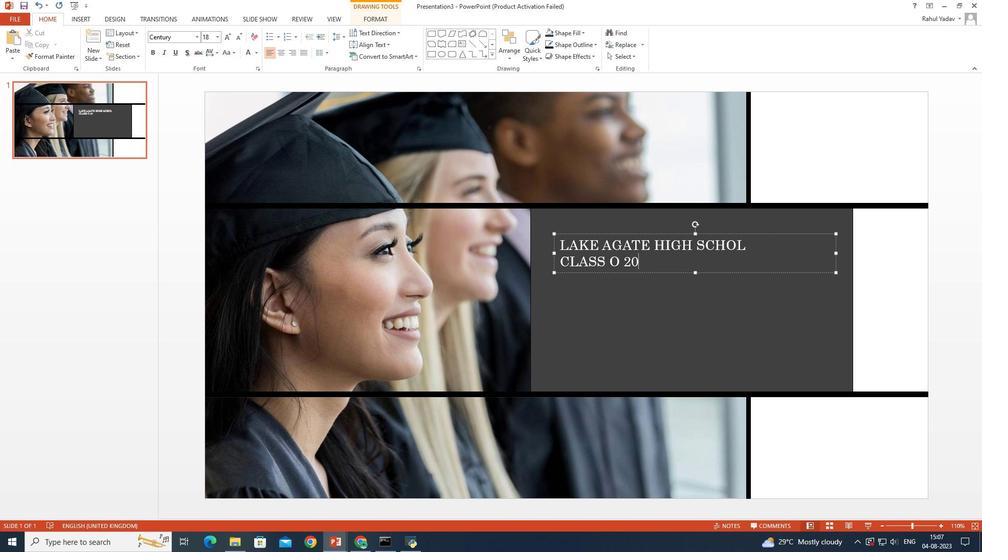 
Action: Key pressed XX
Screenshot: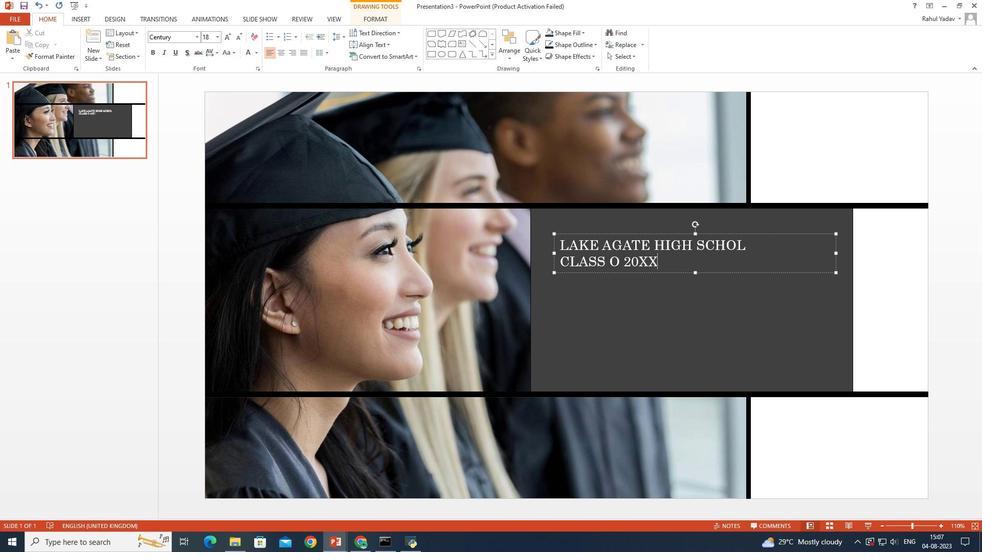 
Action: Mouse moved to (557, 224)
Screenshot: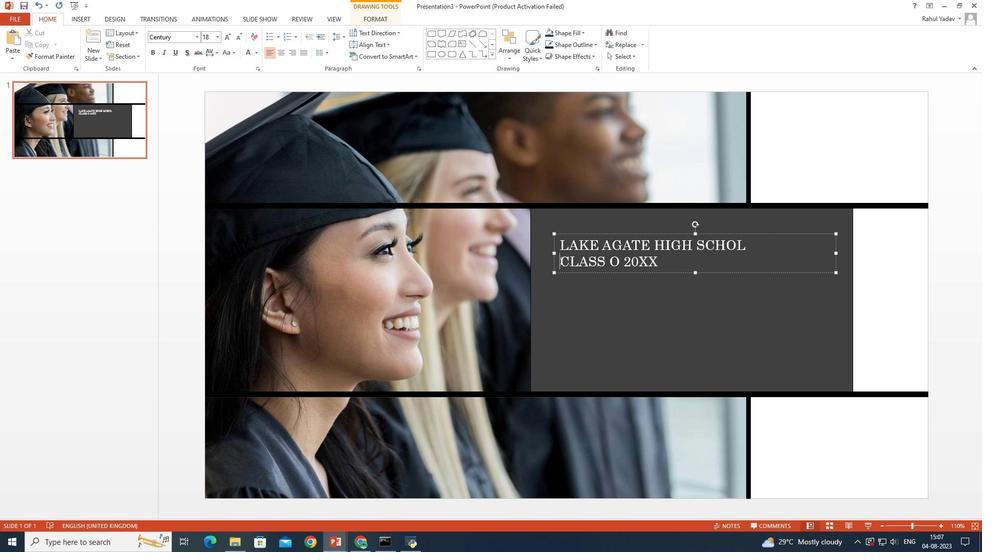 
Action: Mouse pressed left at (557, 224)
Screenshot: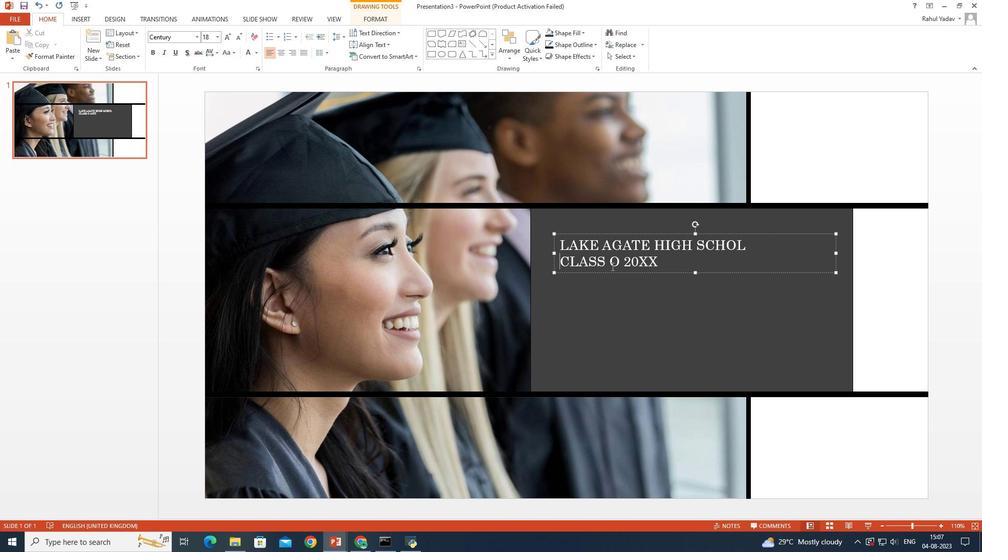 
Action: Mouse moved to (286, 59)
Screenshot: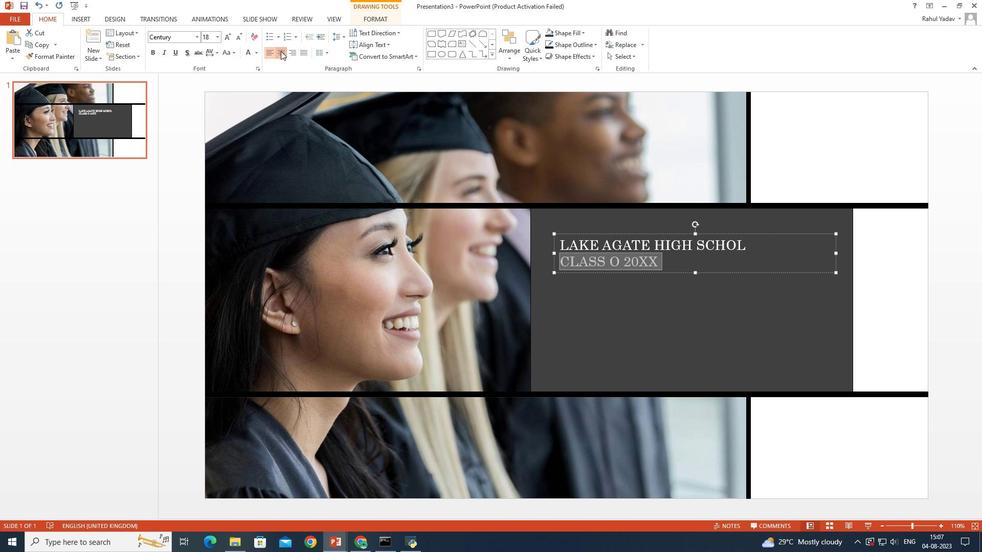
Action: Mouse pressed left at (286, 59)
Screenshot: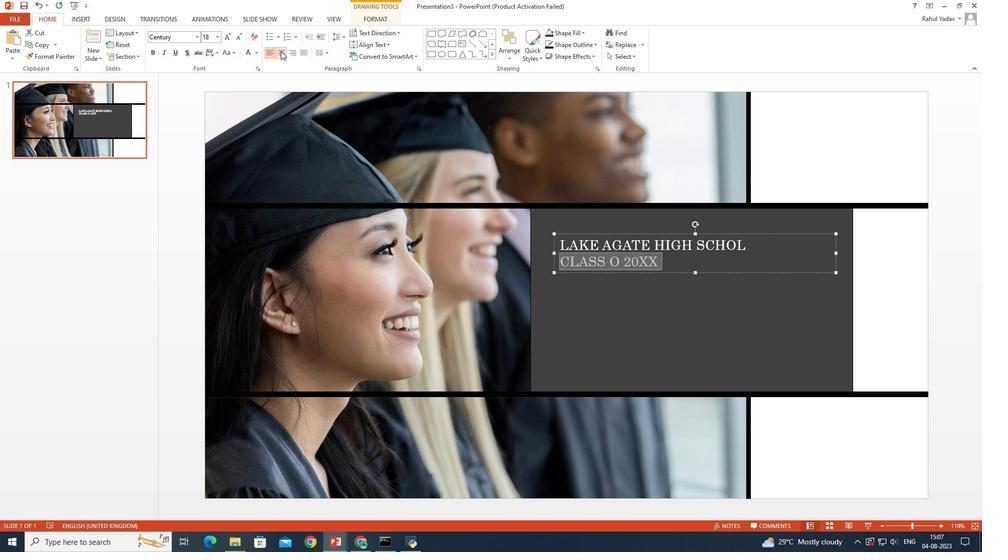 
Action: Mouse moved to (557, 212)
Screenshot: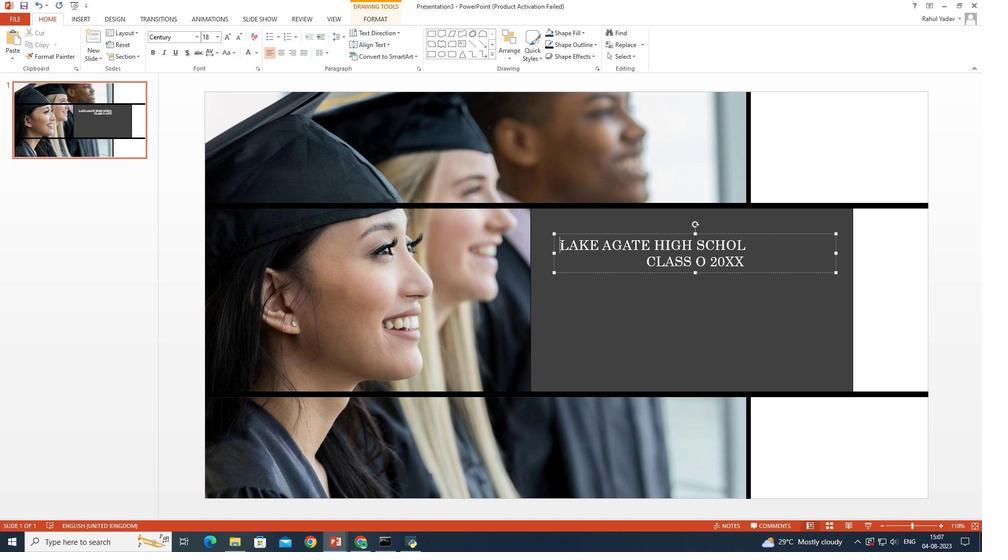 
Action: Mouse pressed left at (557, 212)
Screenshot: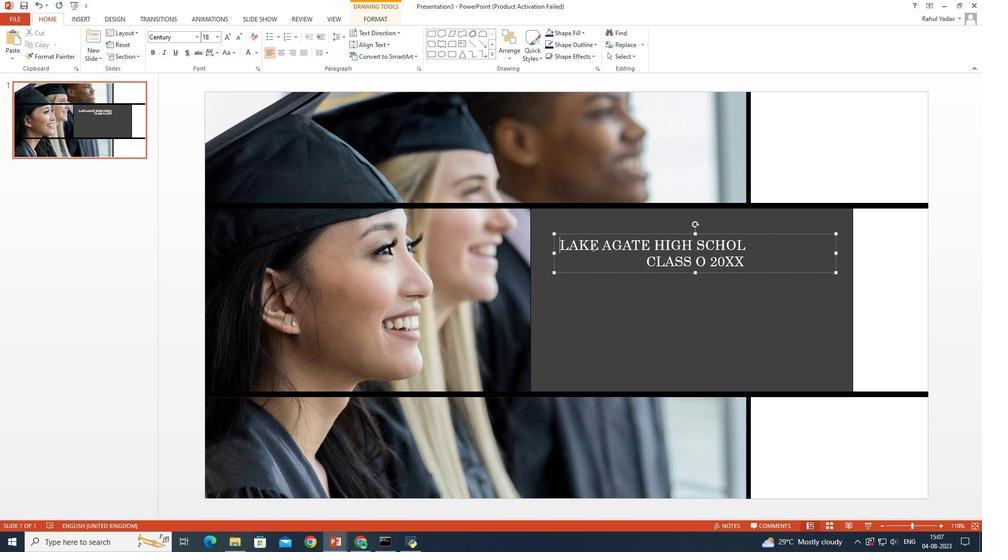 
Action: Mouse moved to (287, 59)
Screenshot: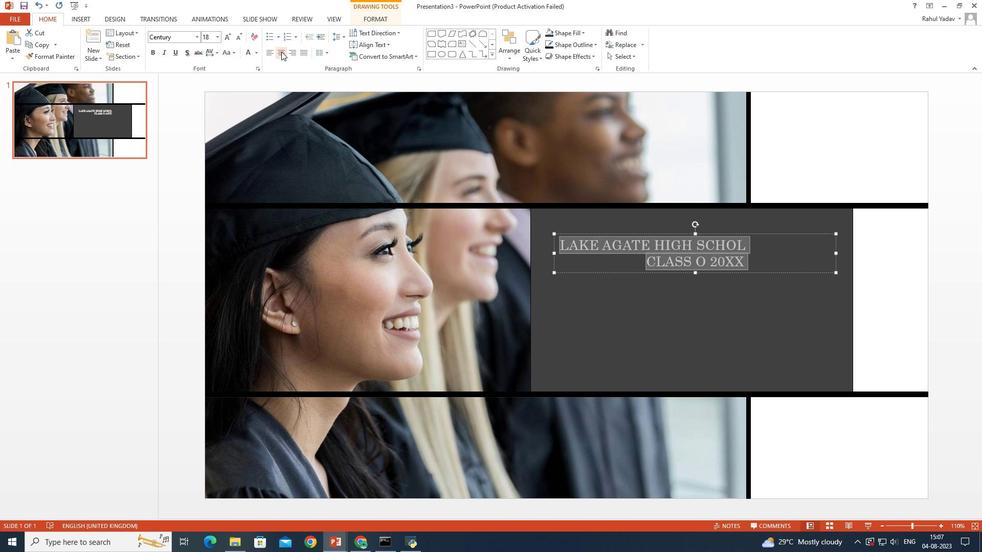 
Action: Mouse pressed left at (287, 59)
Screenshot: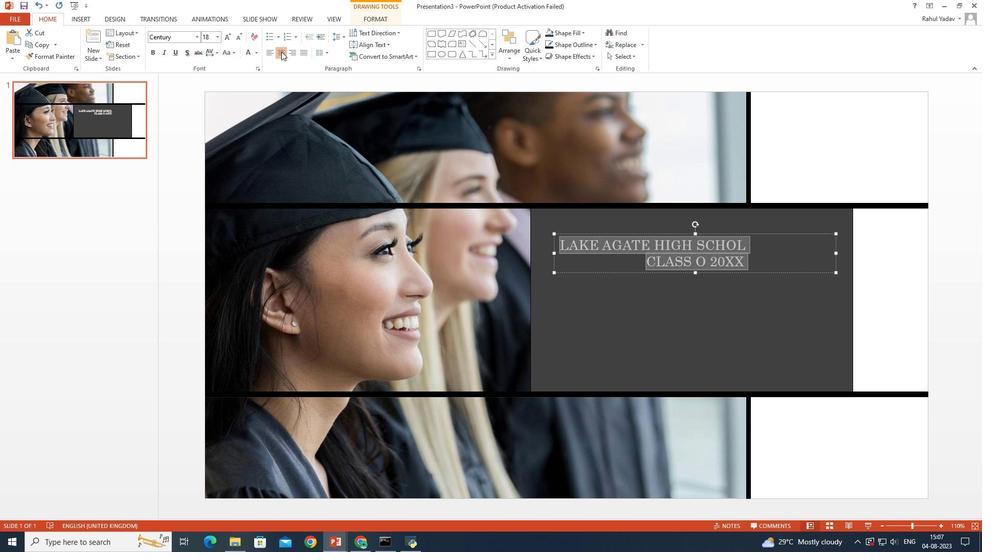 
Action: Mouse moved to (634, 222)
Screenshot: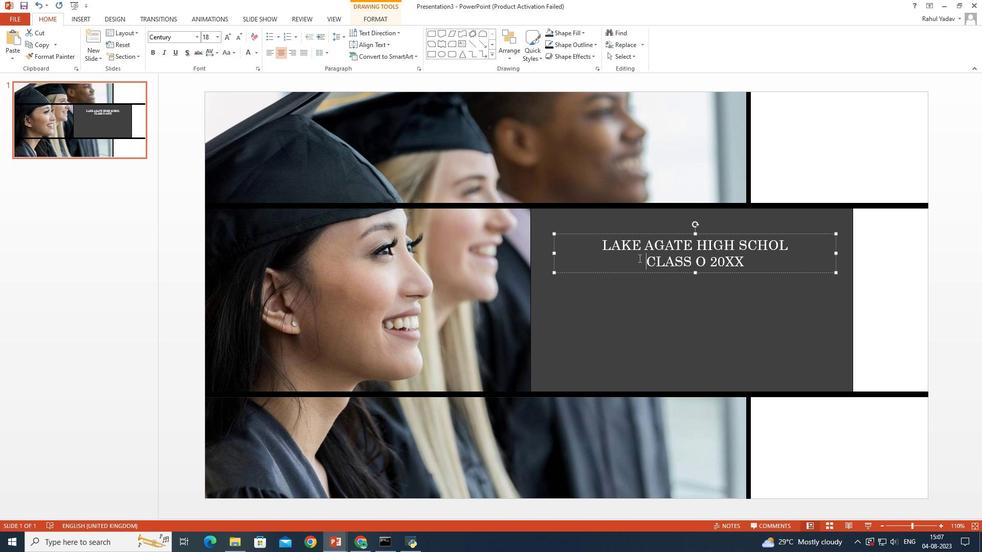 
Action: Mouse pressed left at (634, 222)
Screenshot: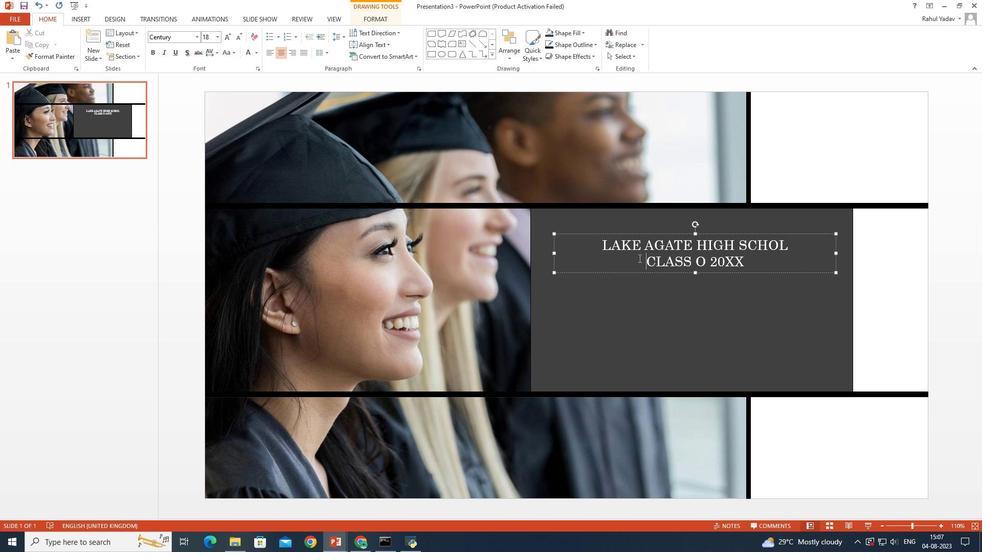 
Action: Mouse moved to (337, 47)
Screenshot: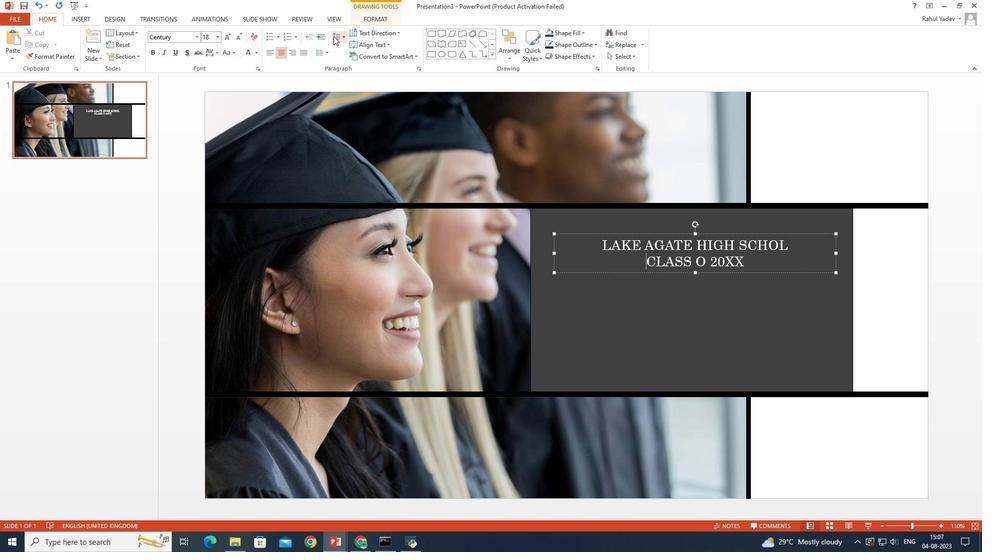 
Action: Mouse pressed left at (337, 47)
Screenshot: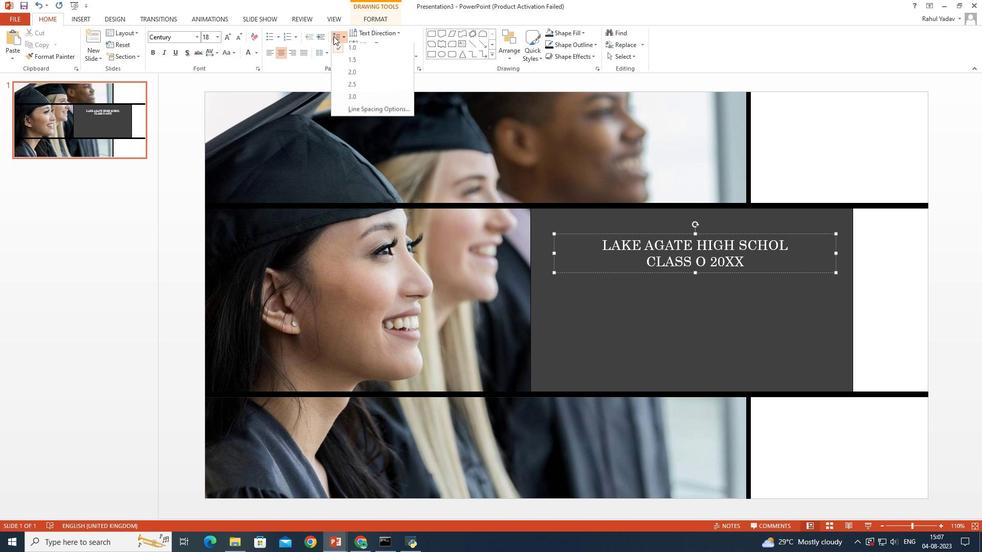 
Action: Mouse moved to (359, 66)
Screenshot: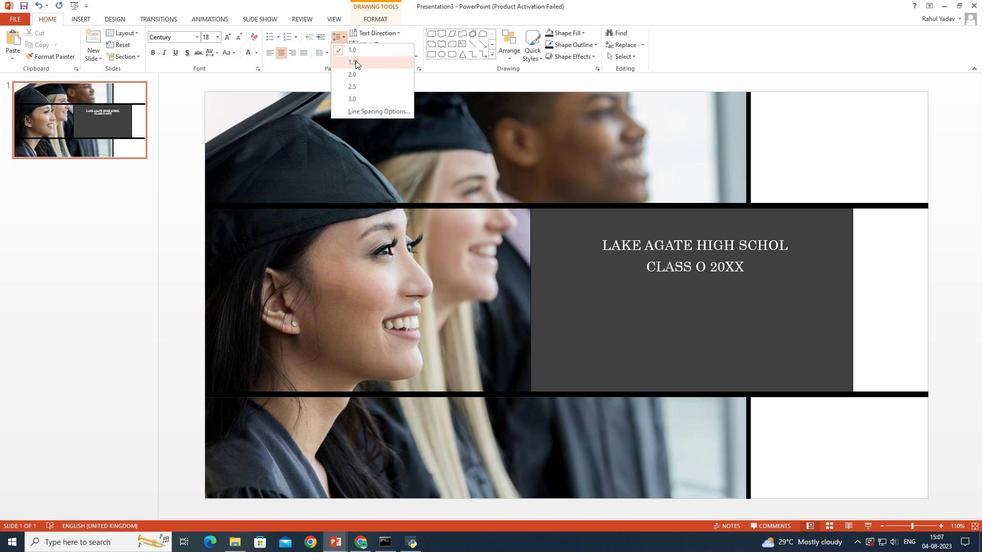 
Action: Mouse pressed left at (359, 66)
Screenshot: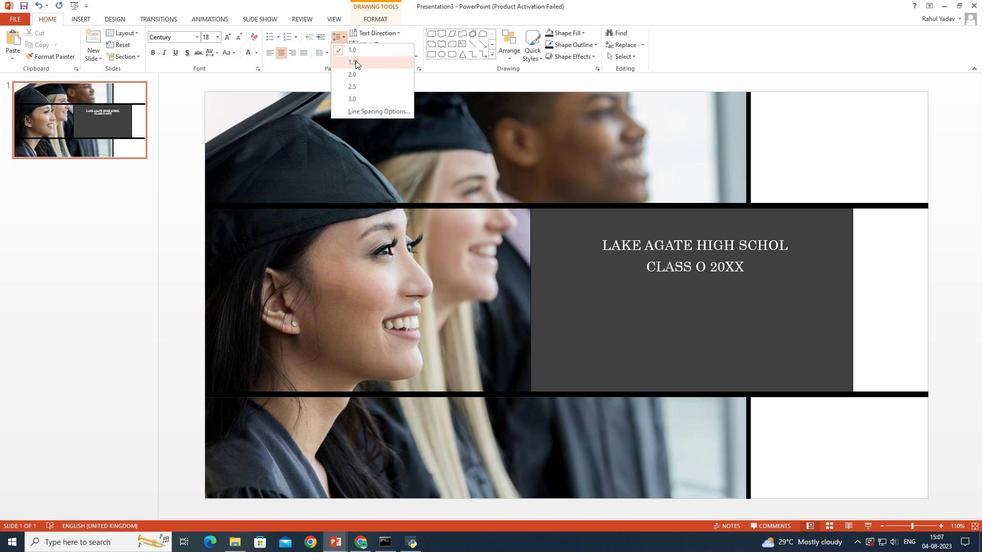 
Action: Mouse moved to (639, 229)
Screenshot: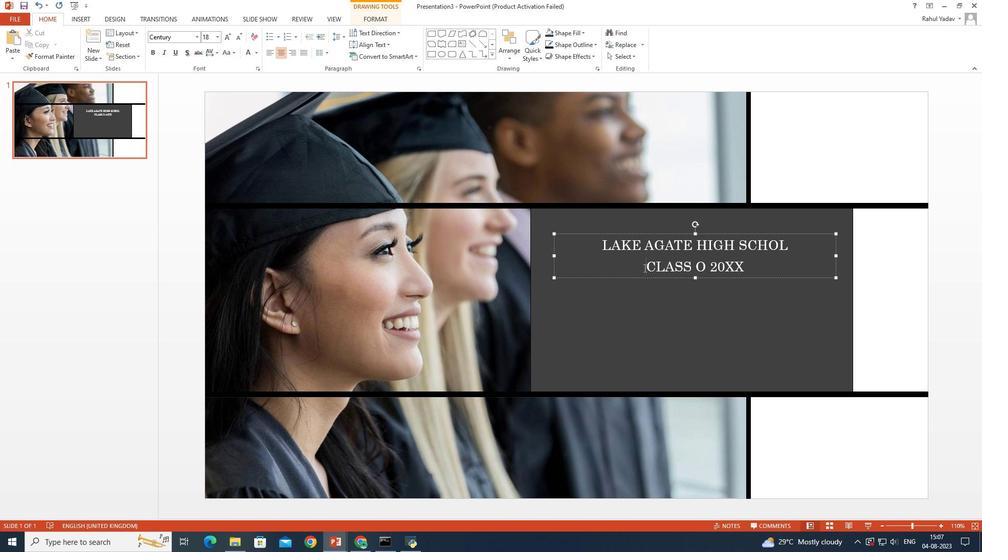 
Action: Mouse pressed left at (639, 229)
Screenshot: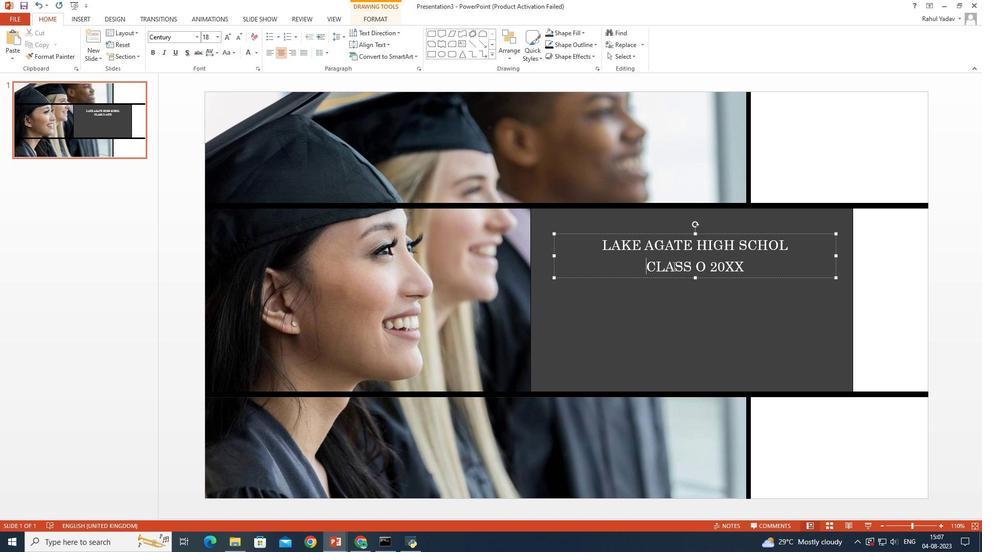 
Action: Mouse moved to (164, 59)
Screenshot: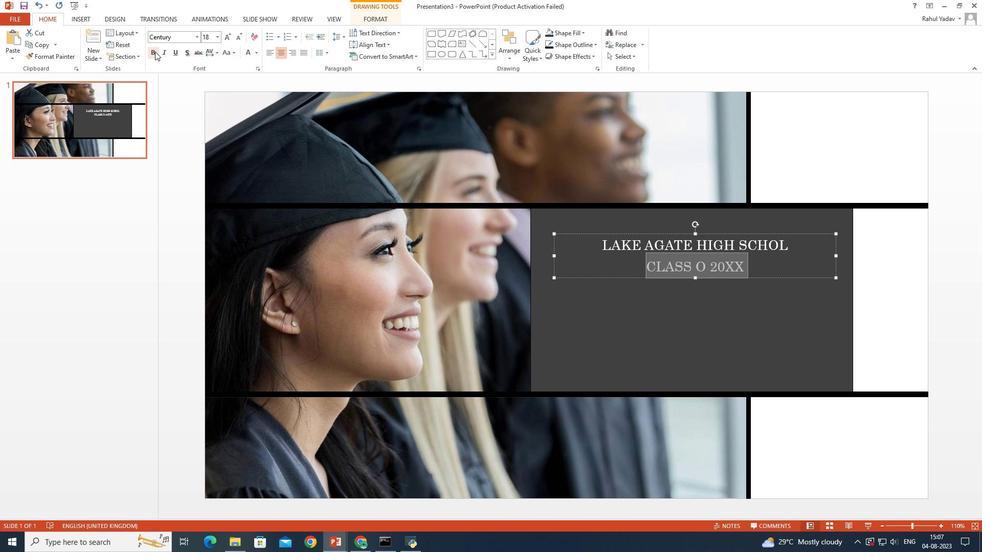 
Action: Mouse pressed left at (164, 59)
Screenshot: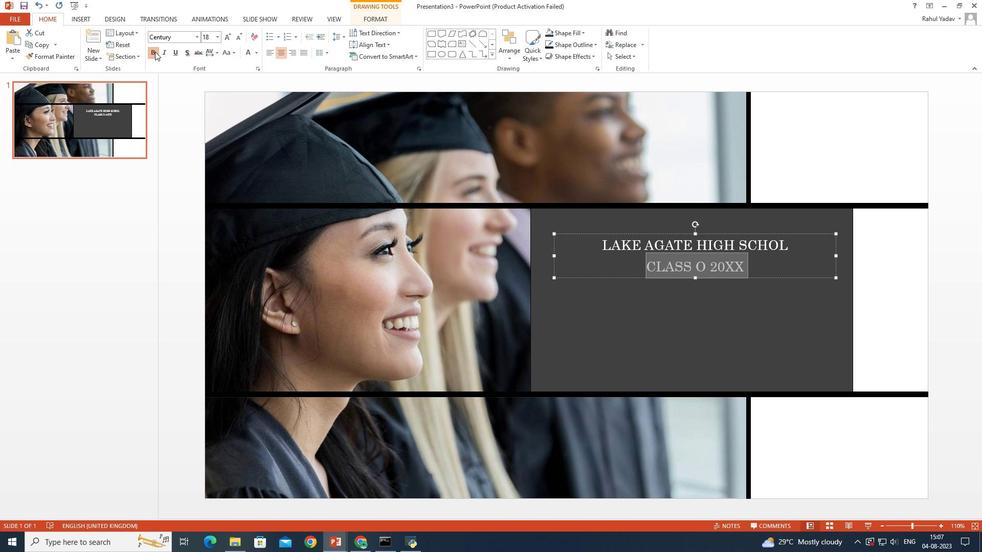 
Action: Mouse moved to (738, 229)
Screenshot: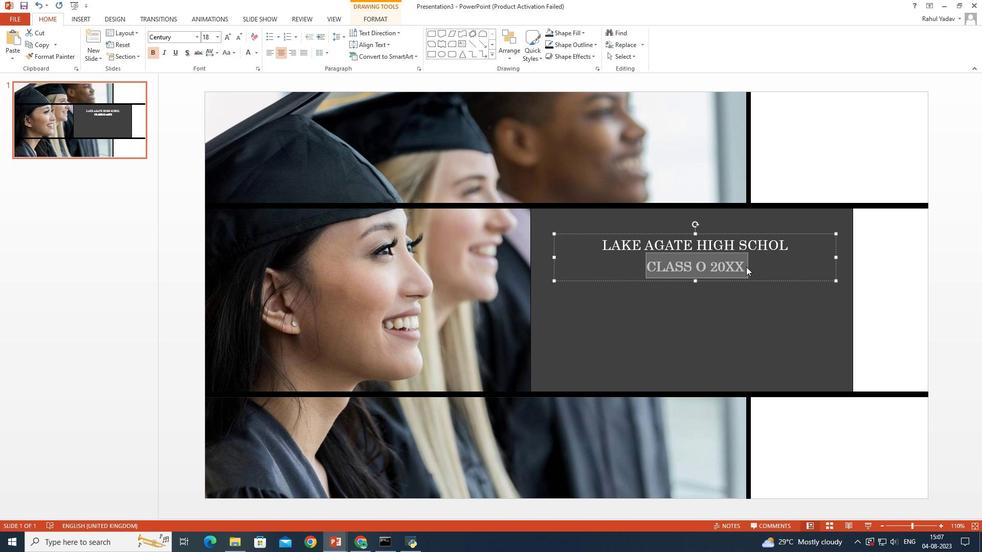 
Action: Mouse pressed left at (738, 229)
Screenshot: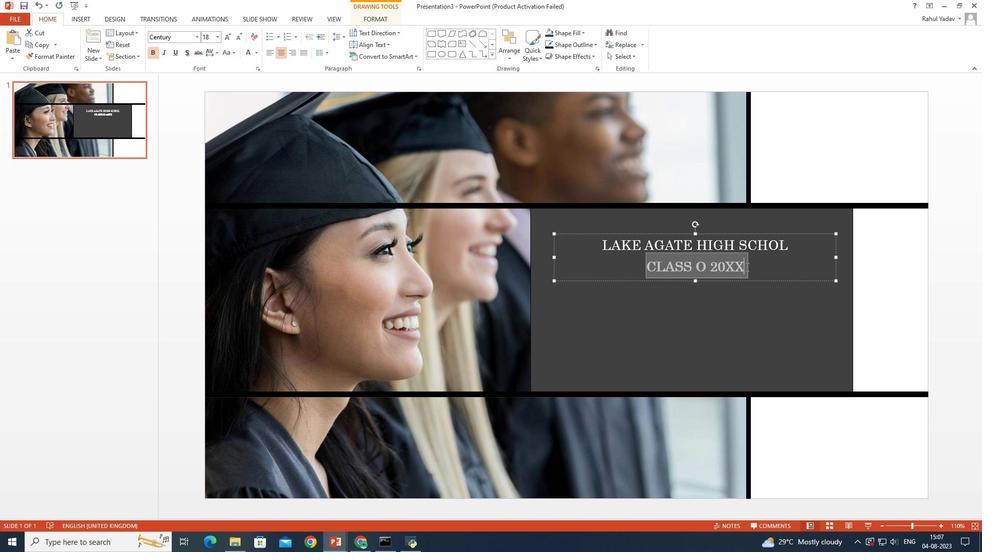 
Action: Key pressed <Key.enter>10<Key.space>YEAR<Key.space>REUNION
Screenshot: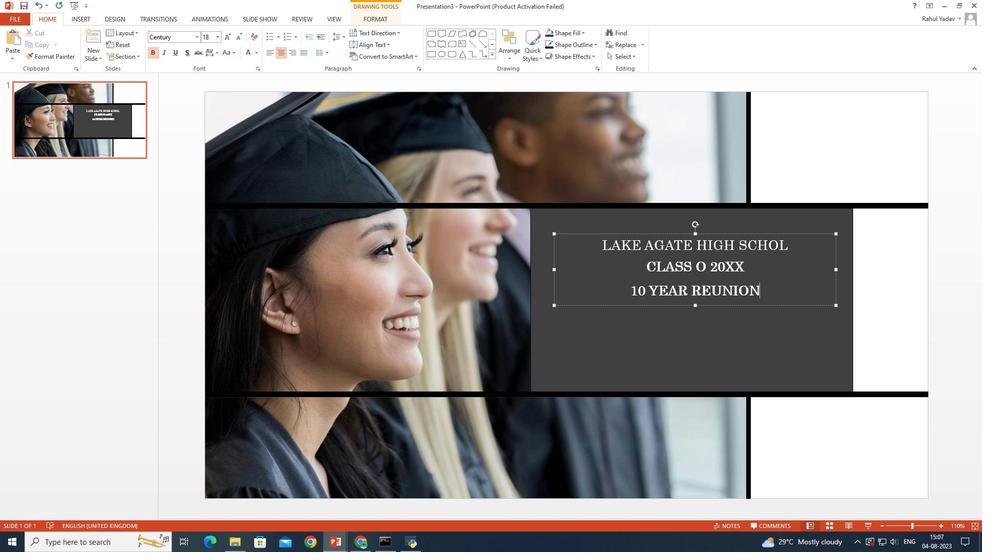 
Action: Mouse moved to (715, 250)
Screenshot: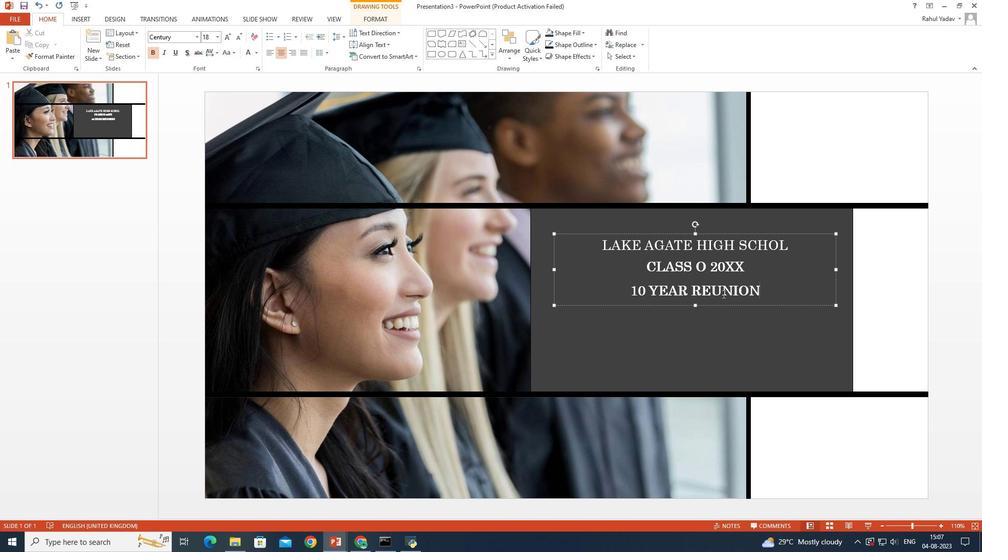 
Action: Key pressed <Key.shift><Key.left><Key.left><Key.left><Key.left><Key.left><Key.left><Key.left><Key.left><Key.left><Key.left><Key.left><Key.left><Key.left><Key.left><Key.left>
Screenshot: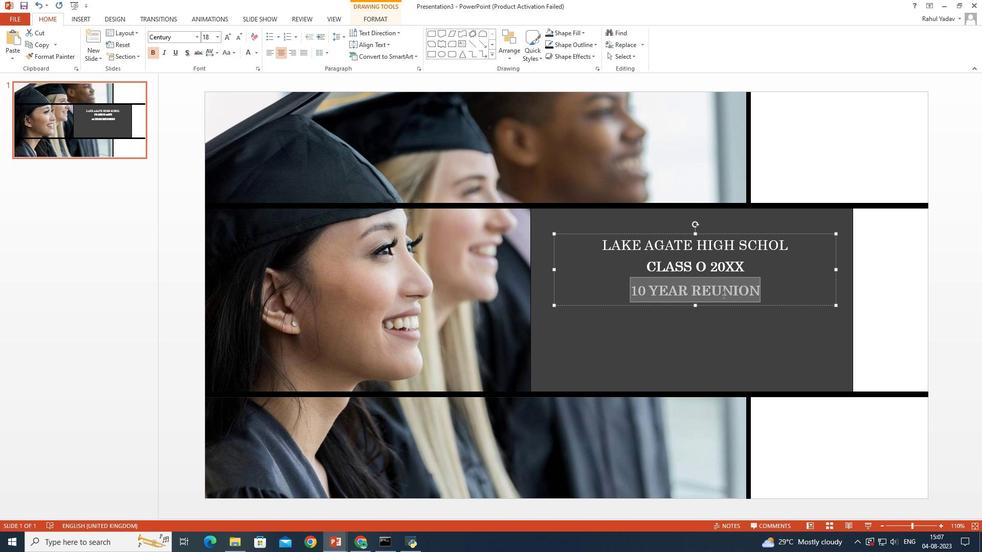 
Action: Mouse moved to (199, 45)
Screenshot: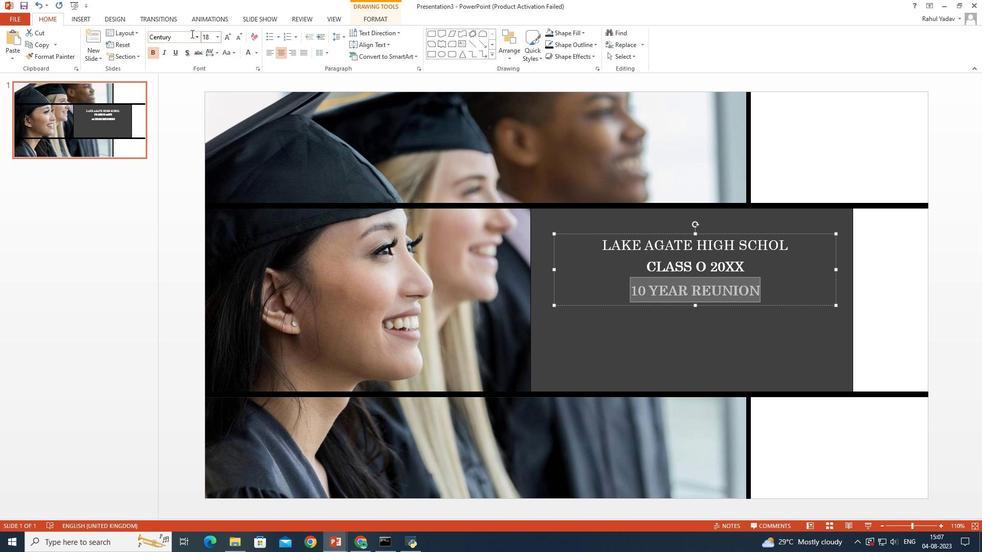 
Action: Mouse pressed left at (199, 45)
Screenshot: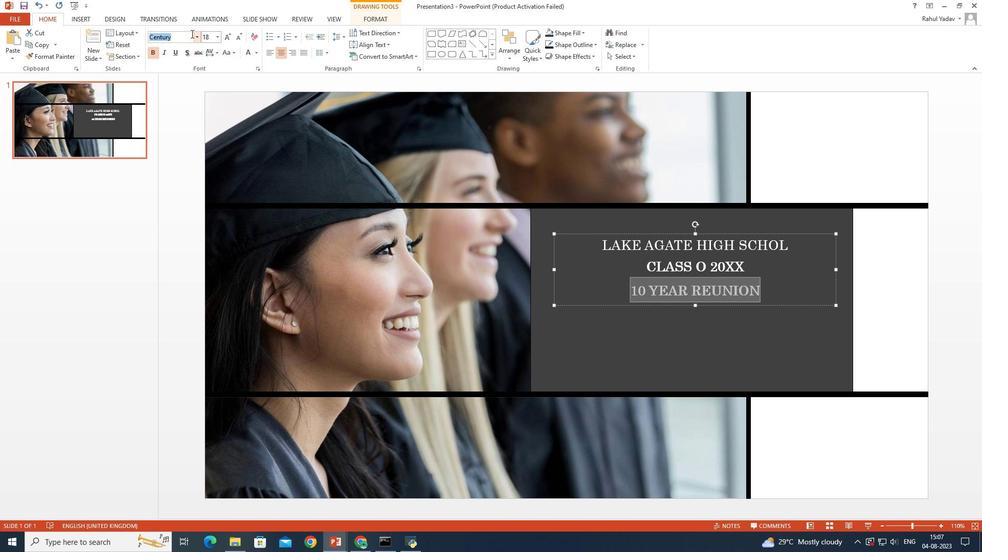 
Action: Mouse moved to (226, 50)
Screenshot: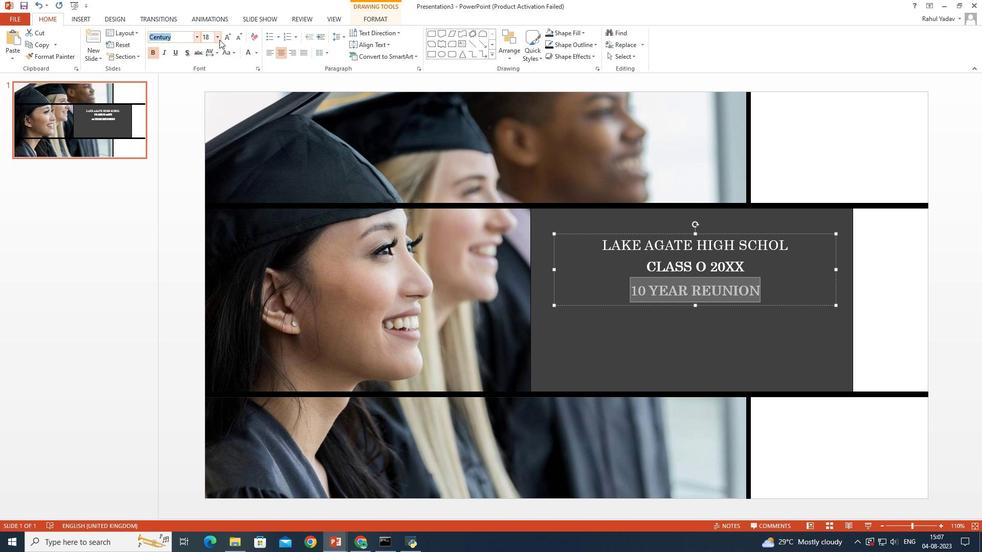 
Action: Mouse pressed left at (226, 50)
Screenshot: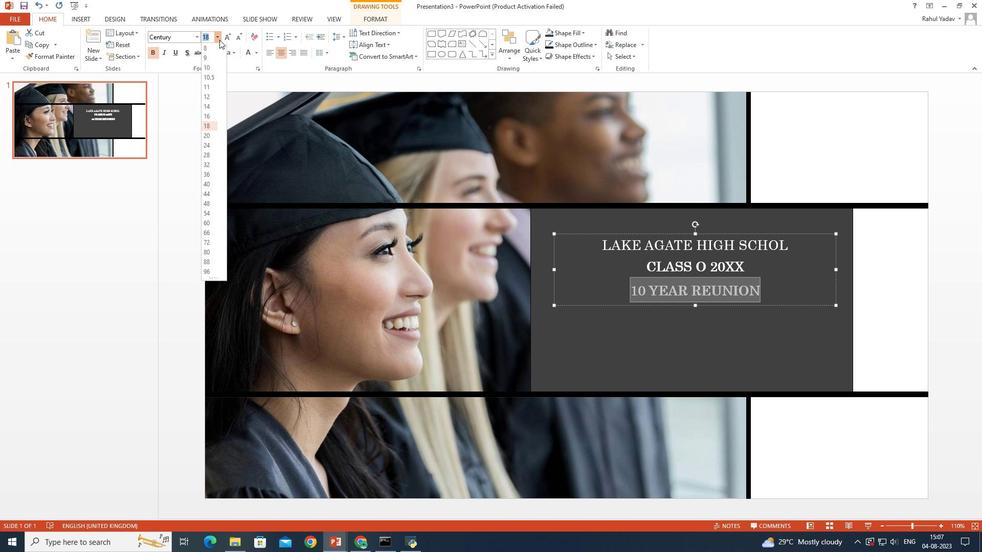 
Action: Mouse moved to (215, 112)
Screenshot: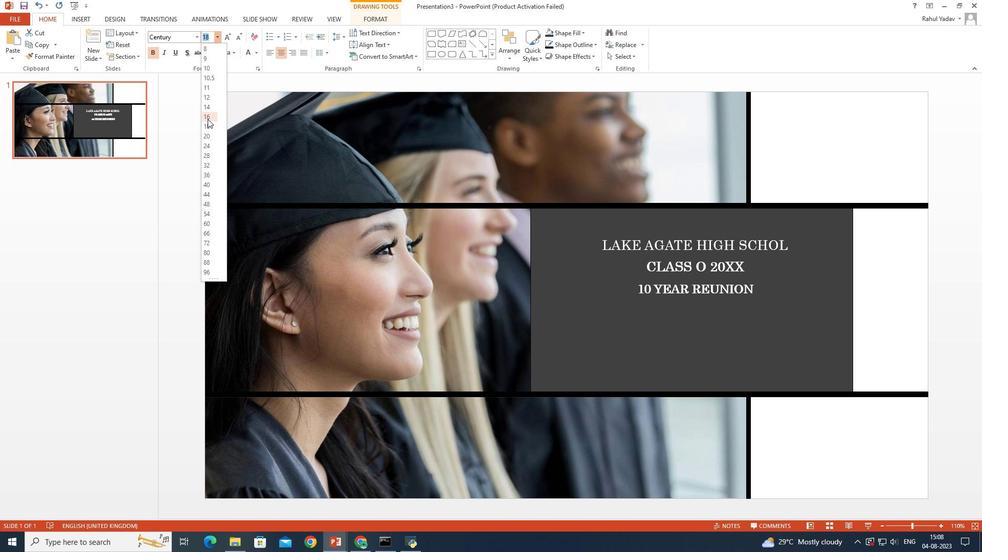 
Action: Mouse pressed left at (215, 112)
Screenshot: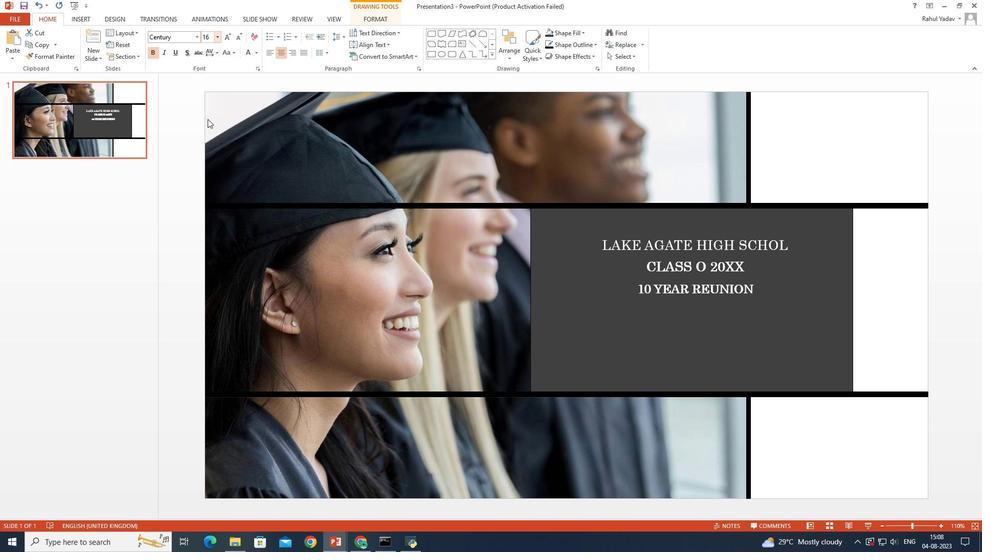 
Action: Mouse moved to (344, 49)
Screenshot: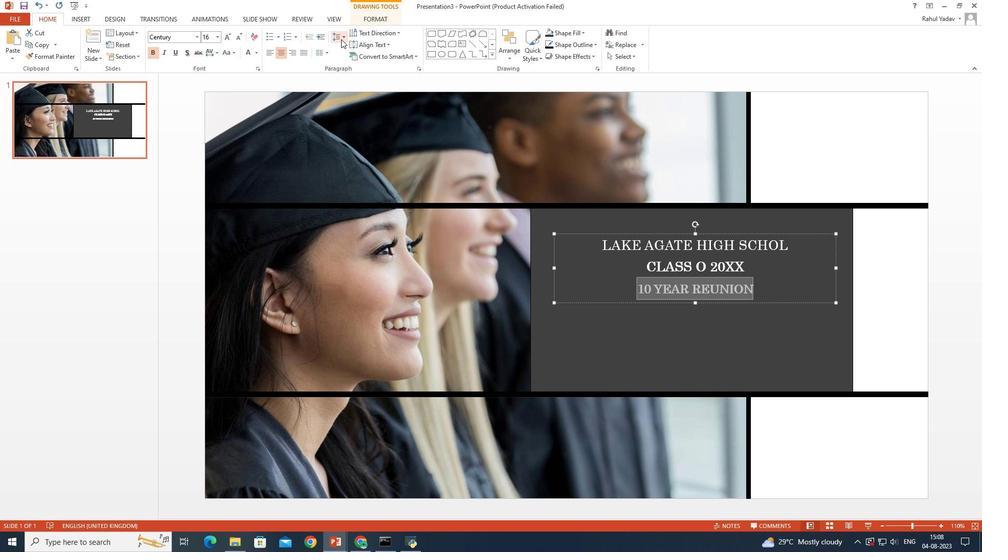 
Action: Mouse pressed left at (344, 49)
Screenshot: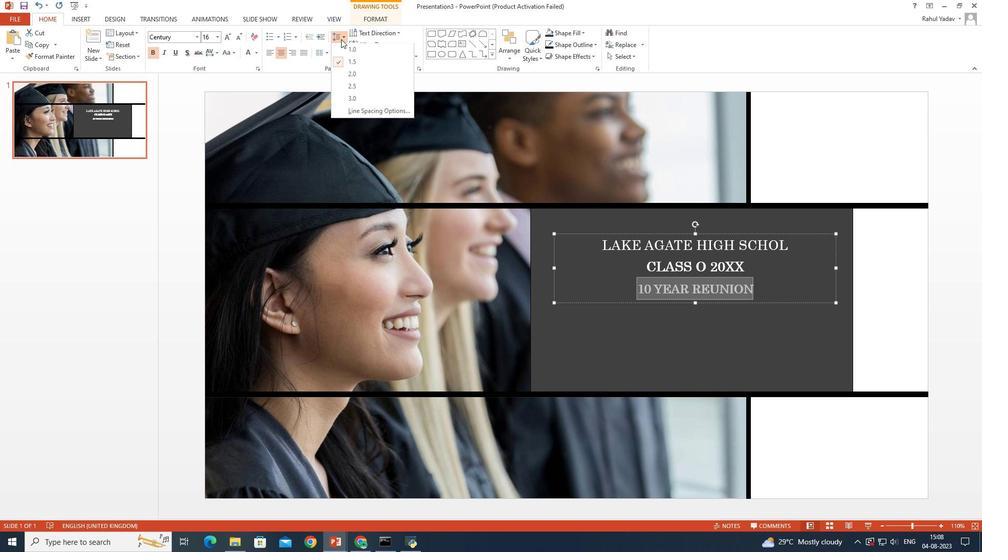 
Action: Mouse moved to (353, 67)
Screenshot: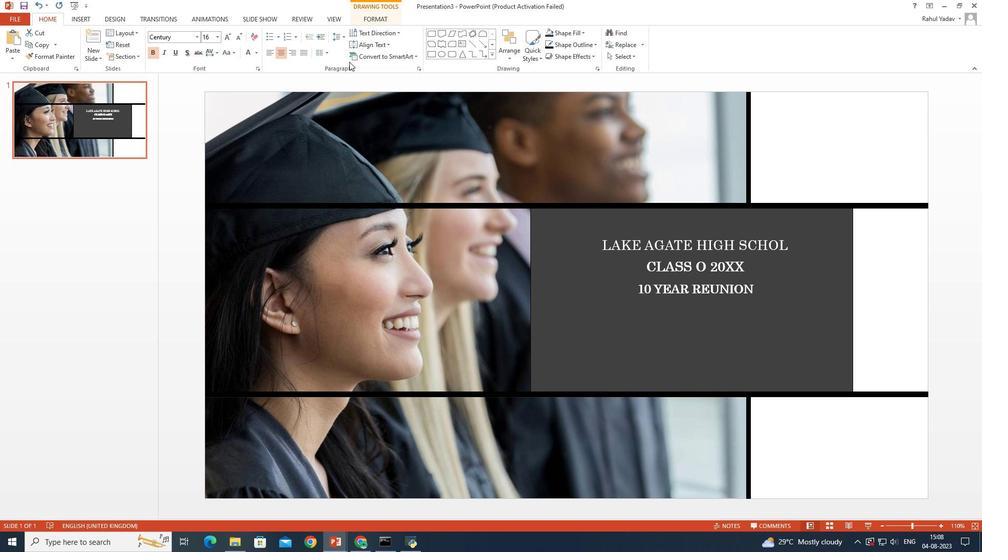 
Action: Mouse pressed left at (353, 67)
Screenshot: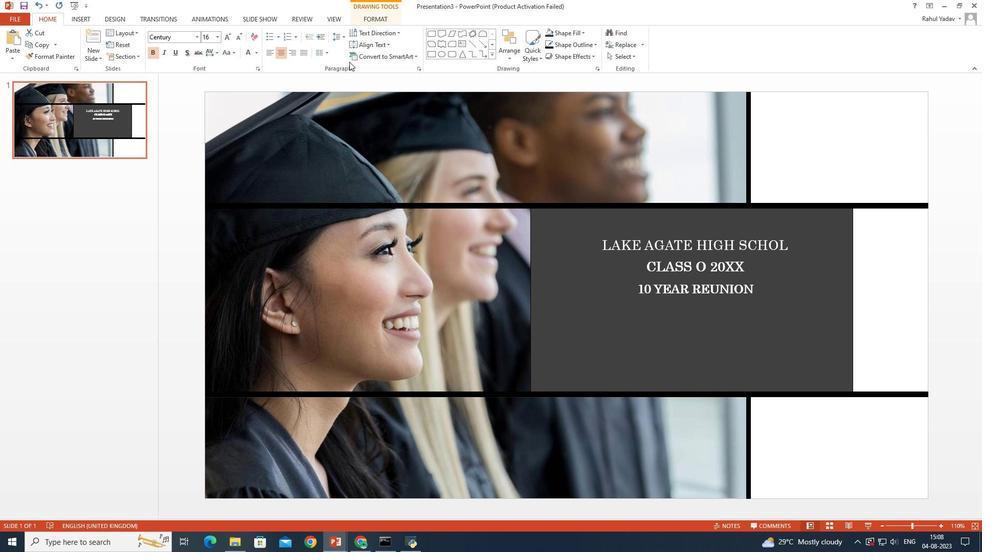 
Action: Mouse moved to (653, 230)
Screenshot: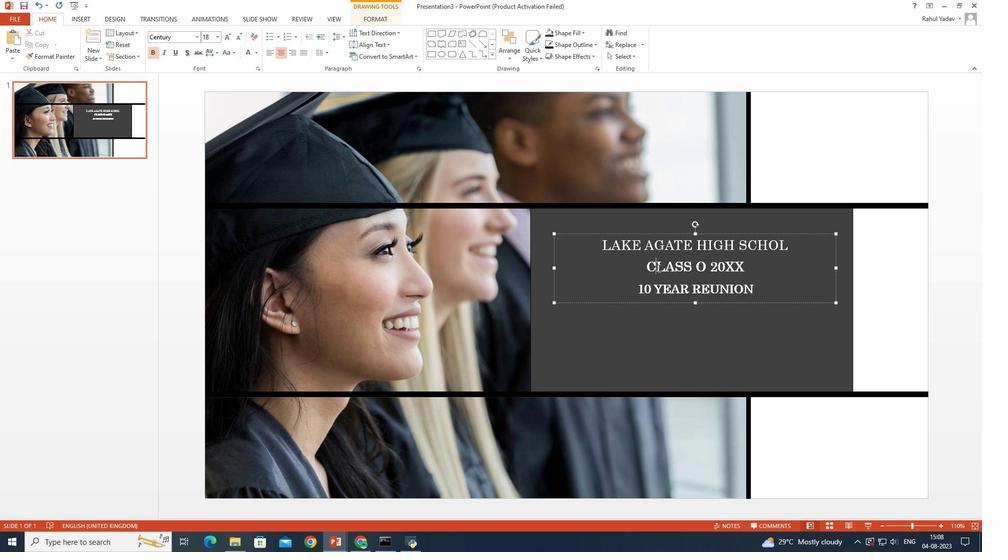 
Action: Mouse pressed left at (653, 230)
Screenshot: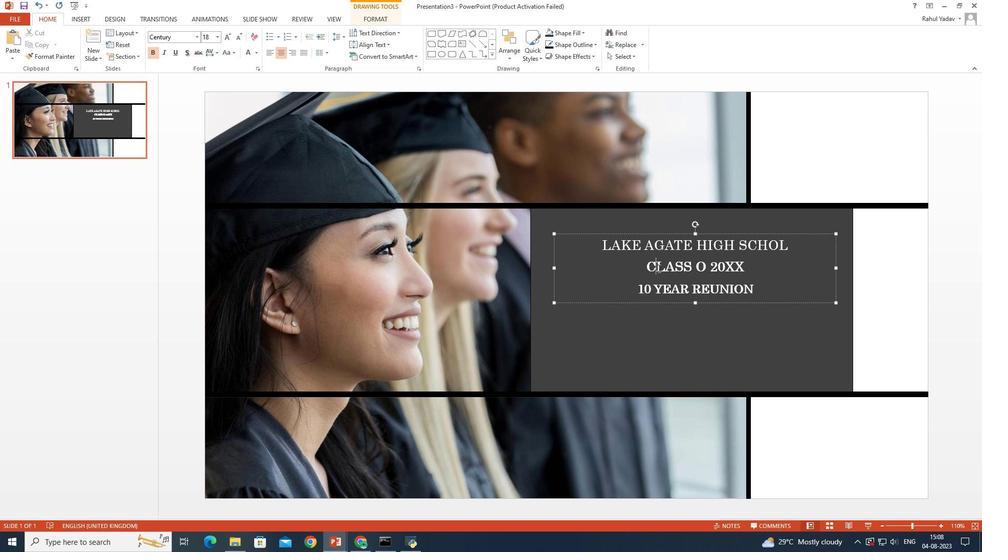 
Action: Mouse moved to (645, 227)
Screenshot: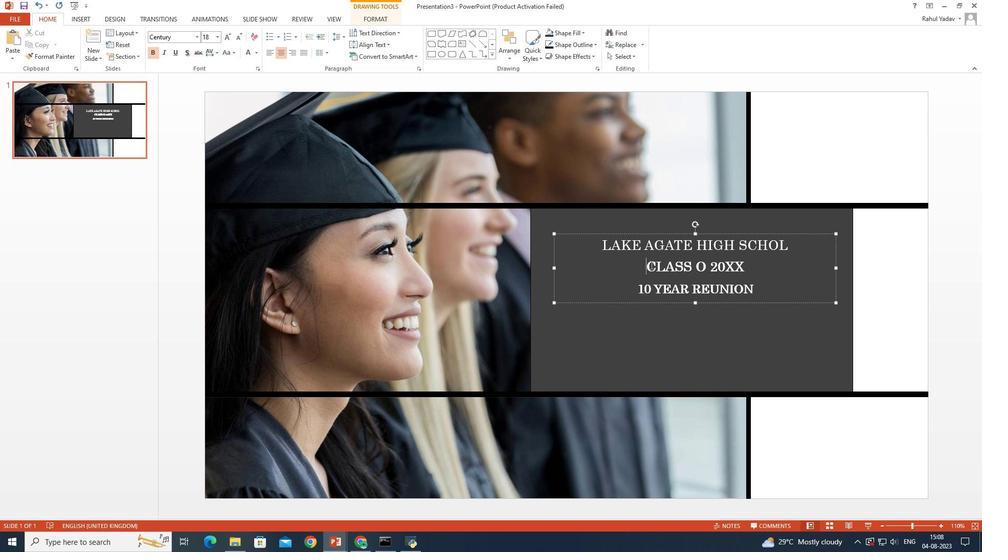 
Action: Mouse pressed left at (645, 227)
Screenshot: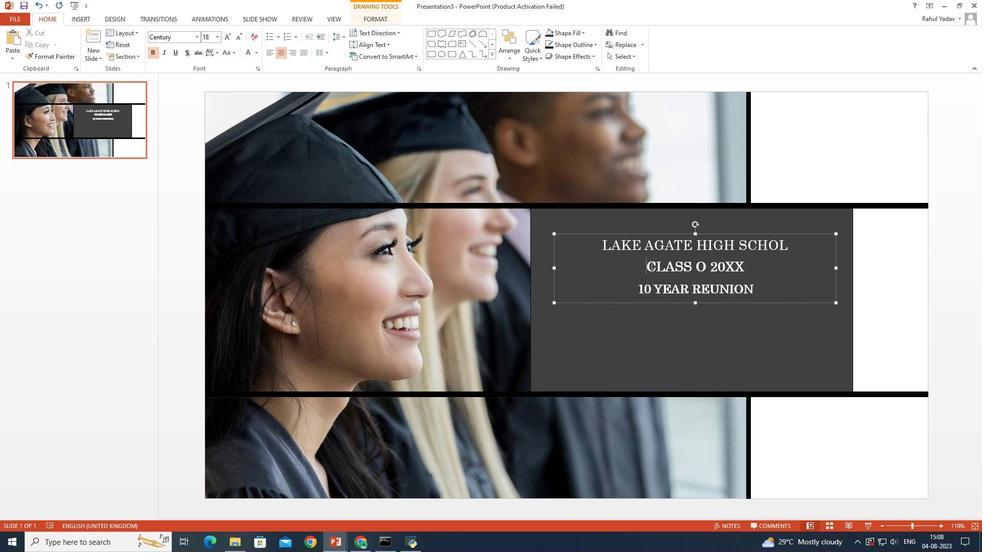 
Action: Key pressed <Key.shift><Key.right><Key.right><Key.right><Key.right><Key.right><Key.right><Key.right><Key.right><Key.right><Key.right><Key.right><Key.right>
Screenshot: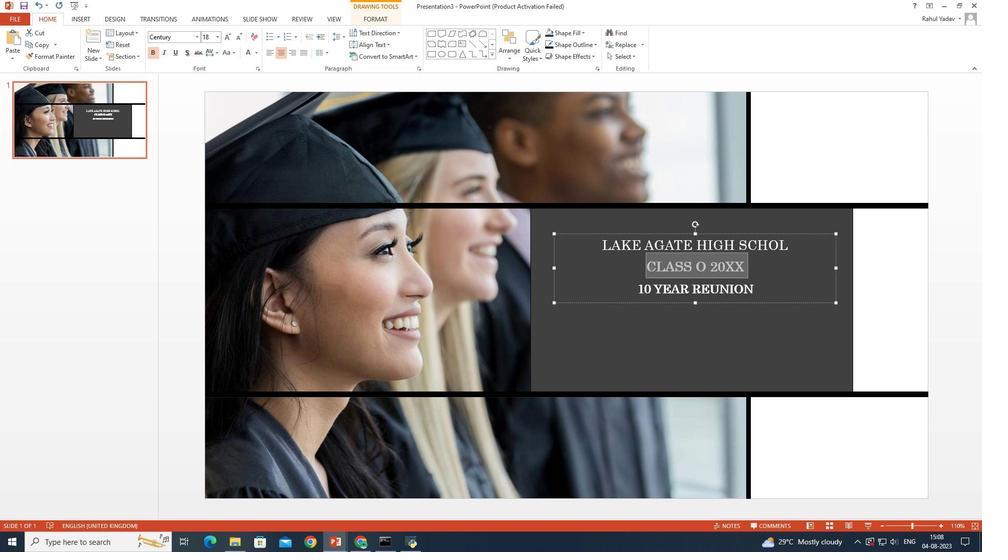 
Action: Mouse moved to (227, 47)
Screenshot: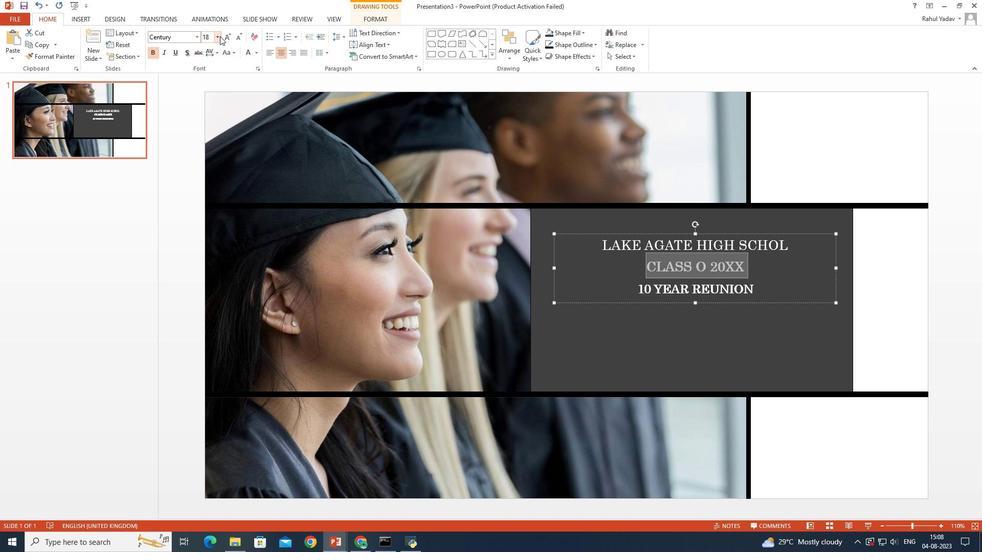 
Action: Mouse pressed left at (227, 47)
Screenshot: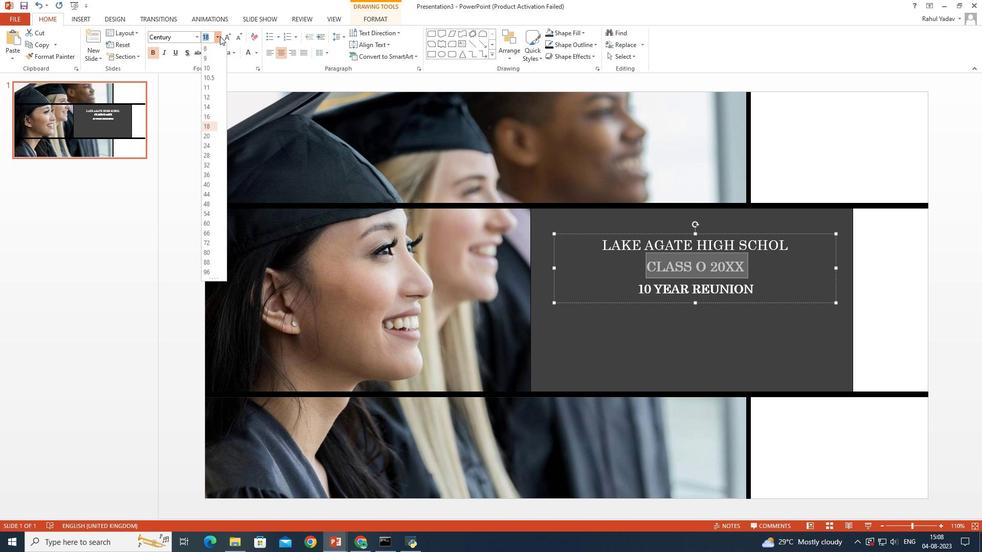
Action: Mouse moved to (217, 146)
Screenshot: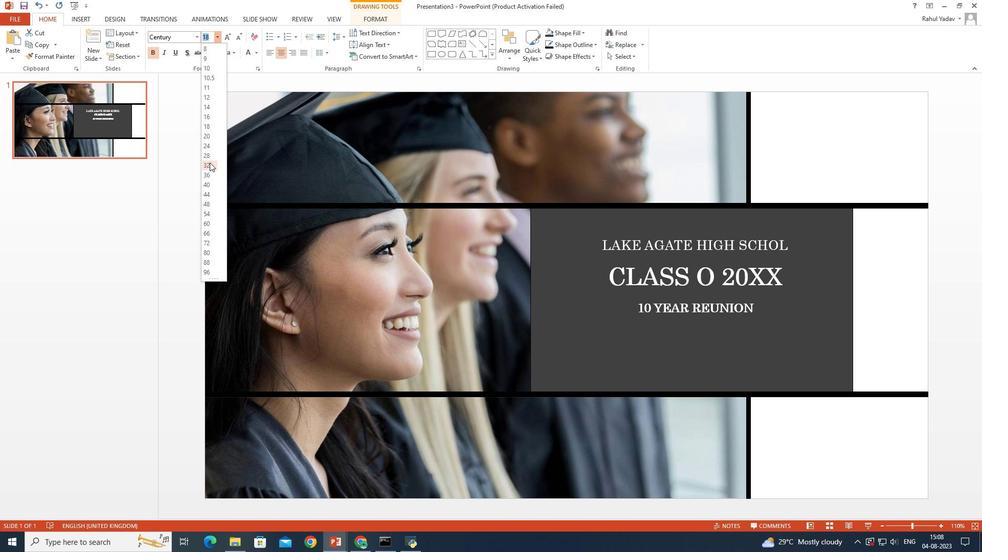 
Action: Mouse pressed left at (217, 146)
Screenshot: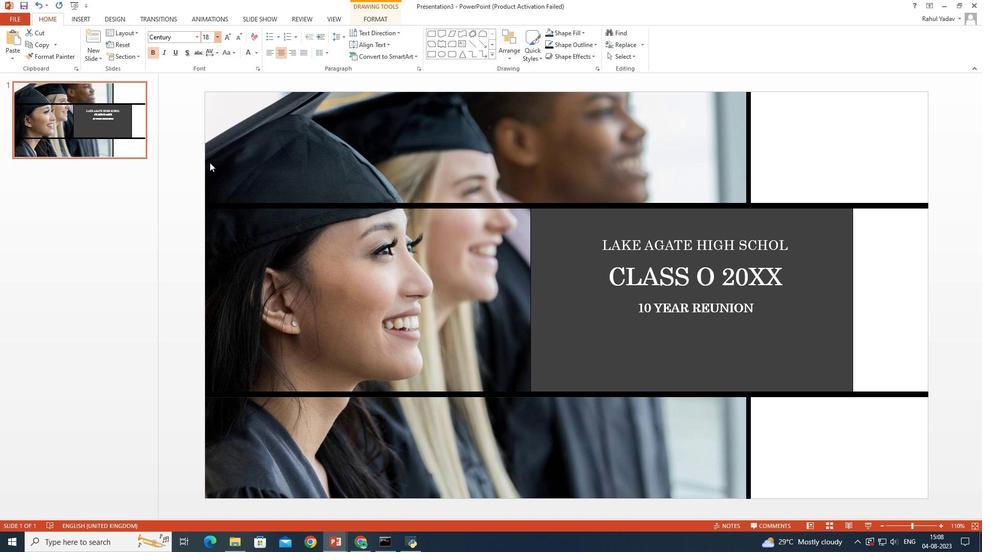 
Action: Mouse moved to (701, 237)
Screenshot: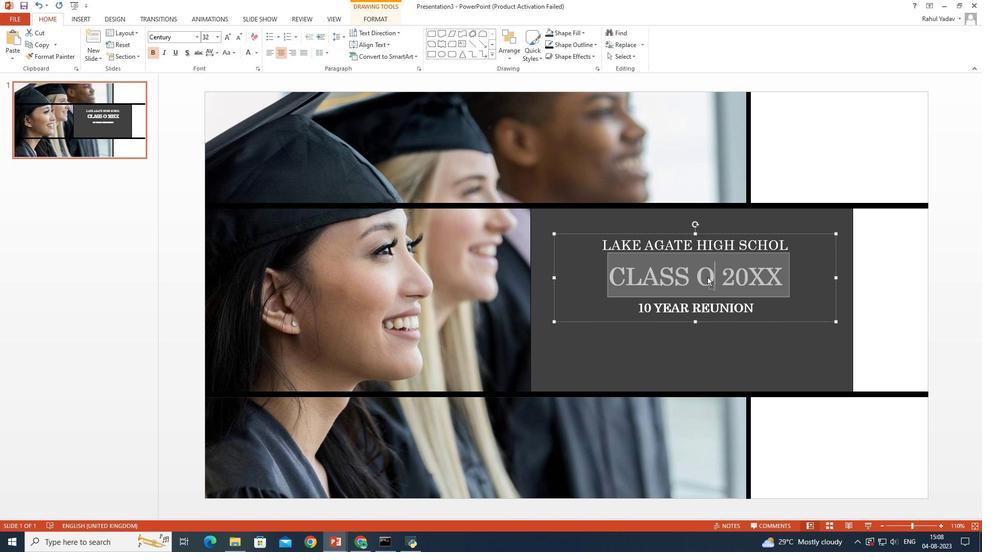 
Action: Mouse pressed left at (701, 237)
Screenshot: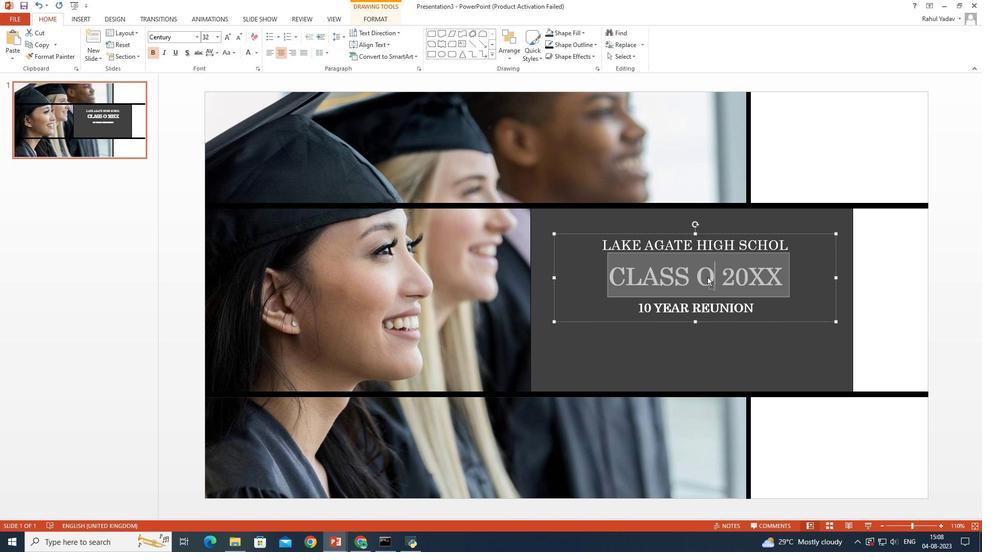 
Action: Key pressed F
Screenshot: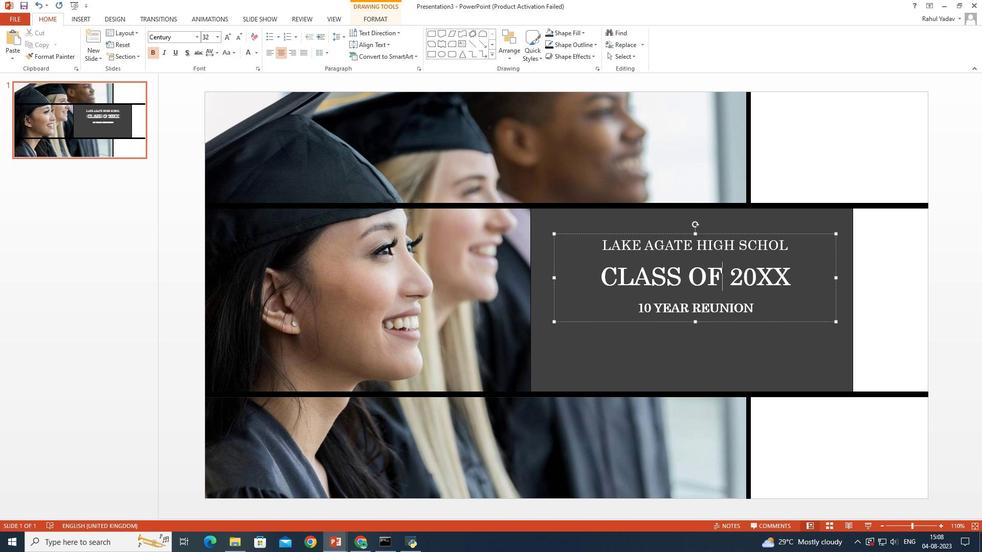 
Action: Mouse moved to (801, 366)
Screenshot: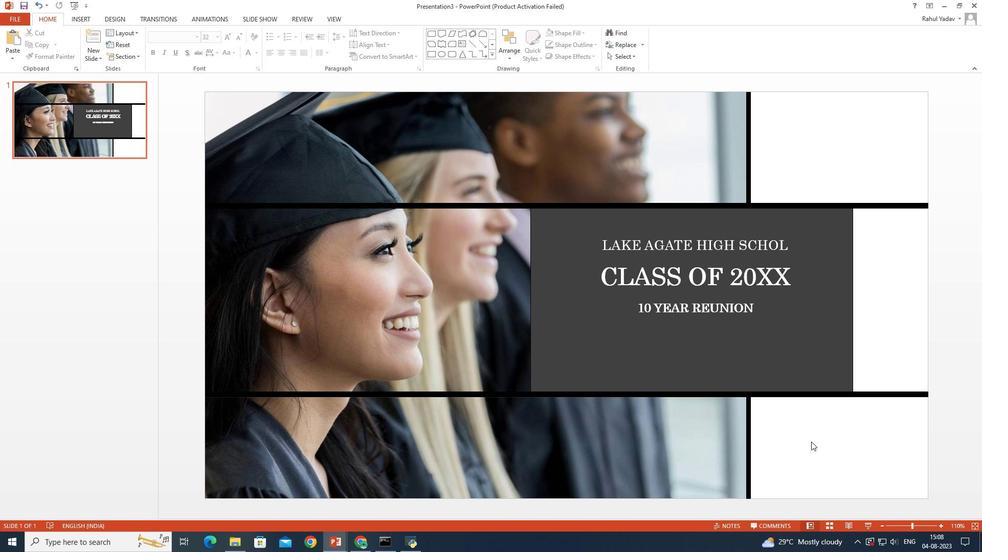 
Action: Mouse pressed left at (801, 366)
Screenshot: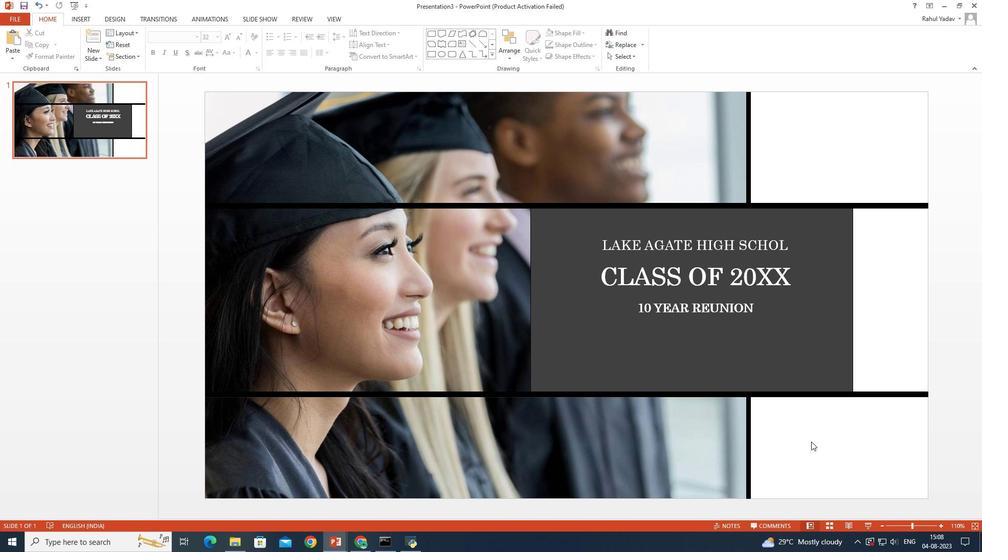 
Action: Mouse moved to (109, 65)
Screenshot: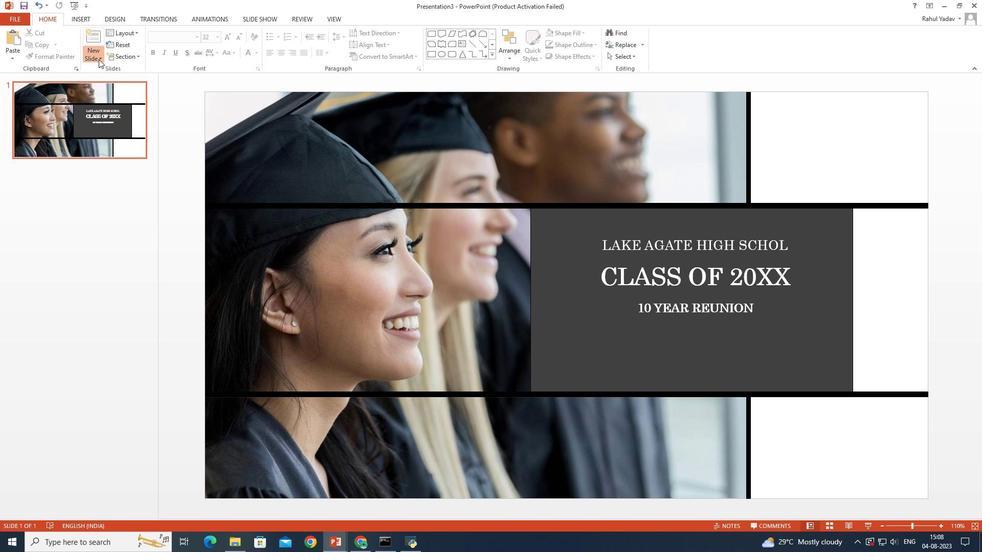 
Action: Mouse pressed left at (109, 65)
Screenshot: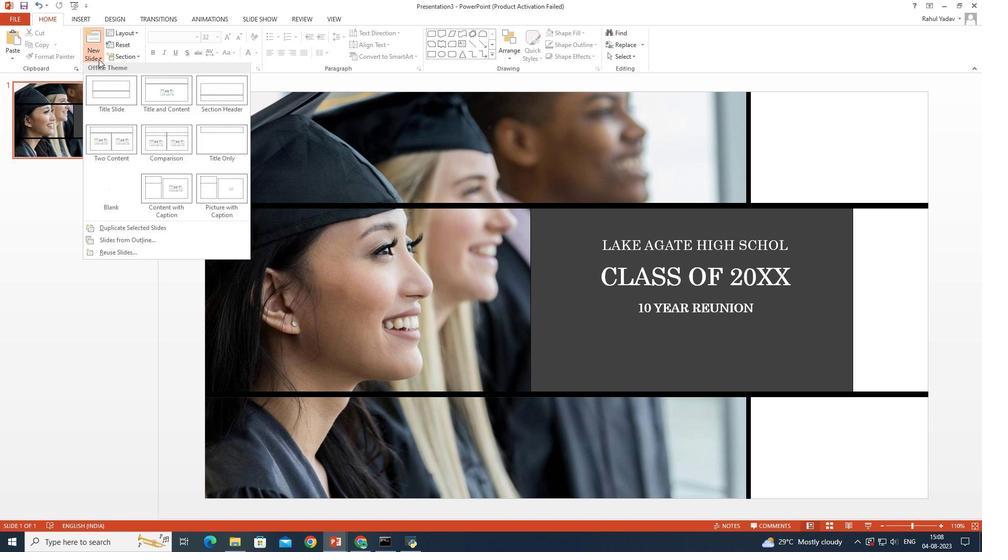 
Action: Mouse moved to (124, 171)
Screenshot: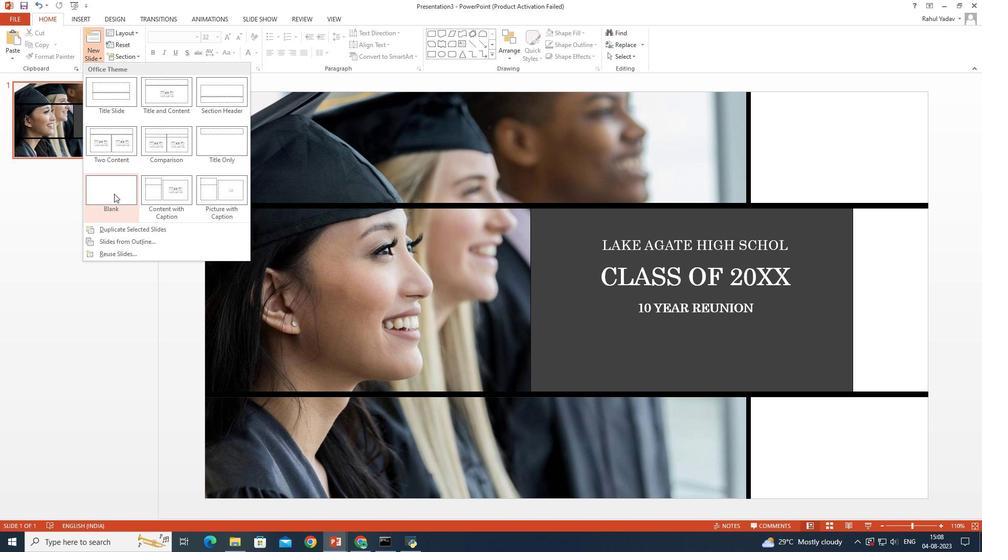 
Action: Mouse pressed left at (124, 171)
Screenshot: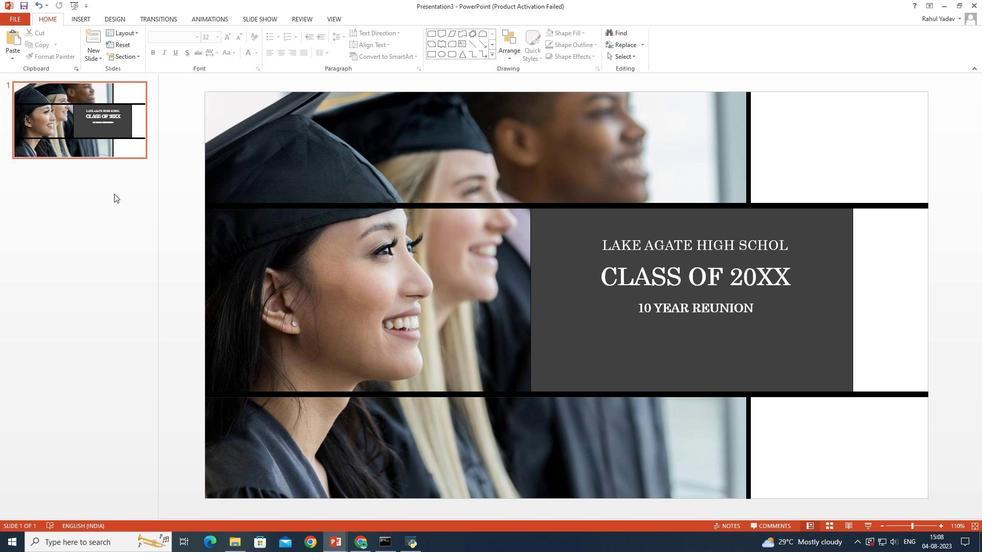 
Action: Mouse moved to (1006, 242)
Screenshot: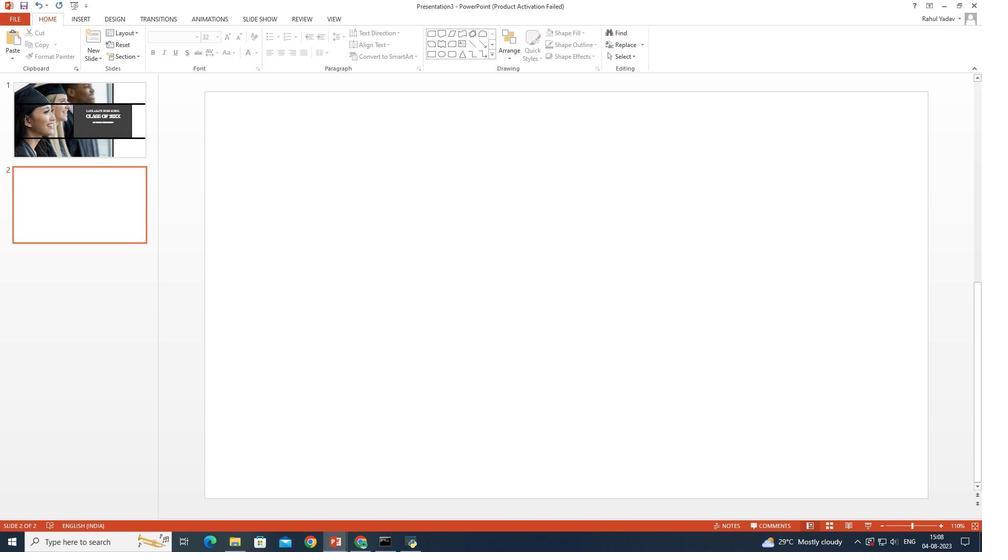 
Action: Mouse pressed left at (1006, 242)
Screenshot: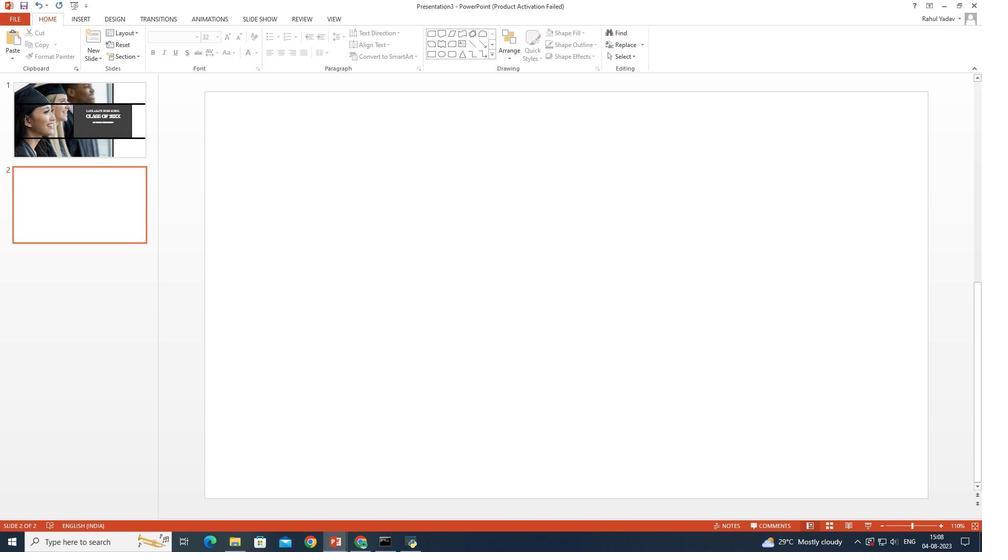 
Action: Mouse pressed left at (1006, 242)
Screenshot: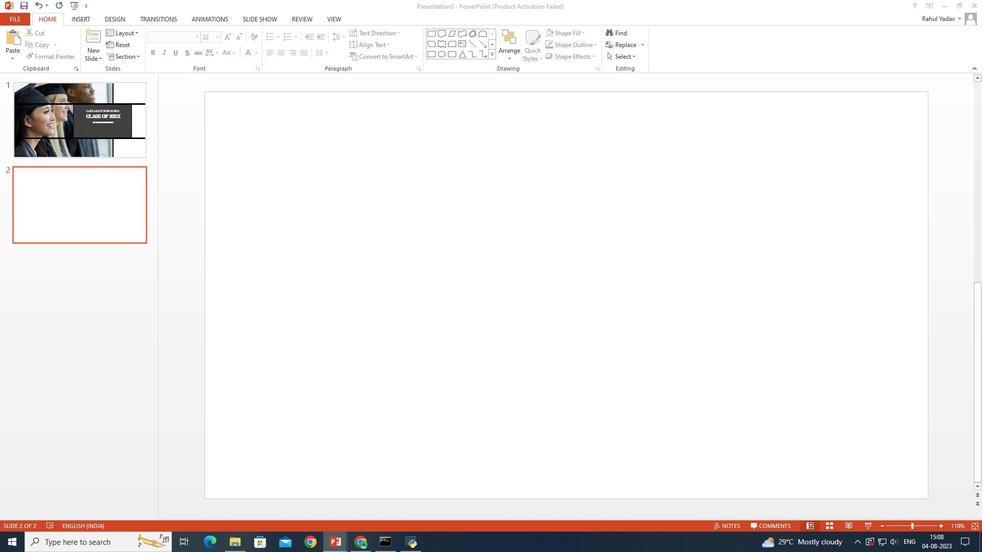 
Action: Mouse pressed left at (1006, 242)
Screenshot: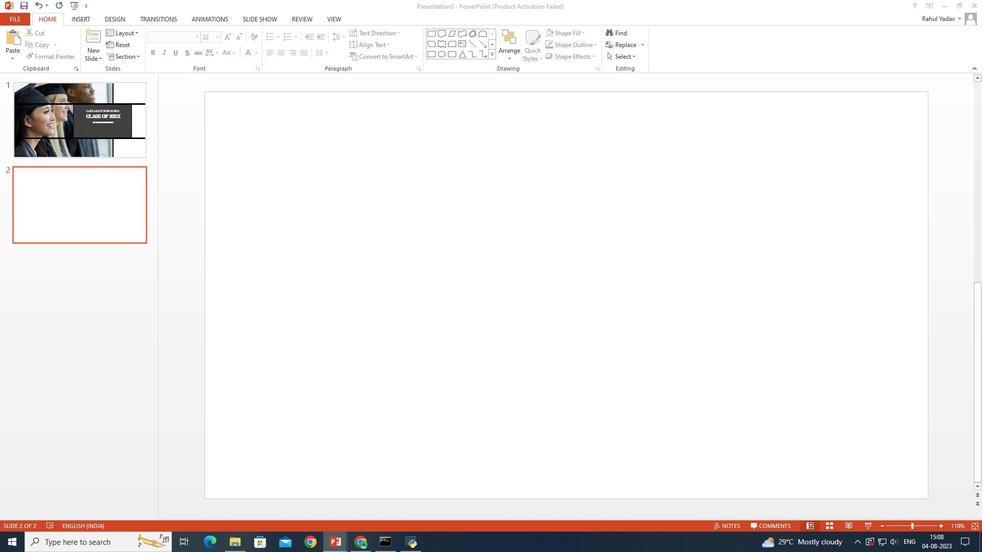 
Action: Mouse moved to (431, 62)
Screenshot: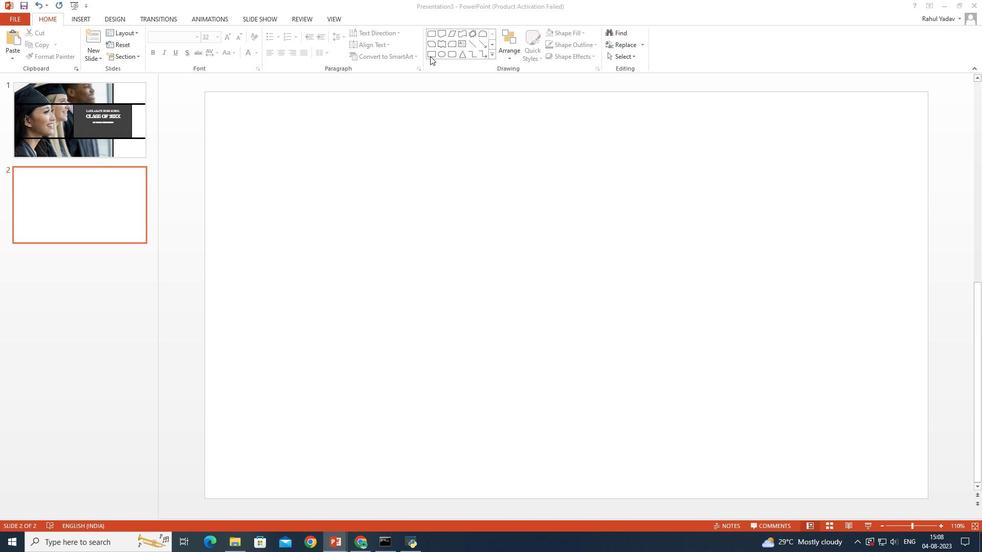 
Action: Mouse pressed left at (431, 62)
Screenshot: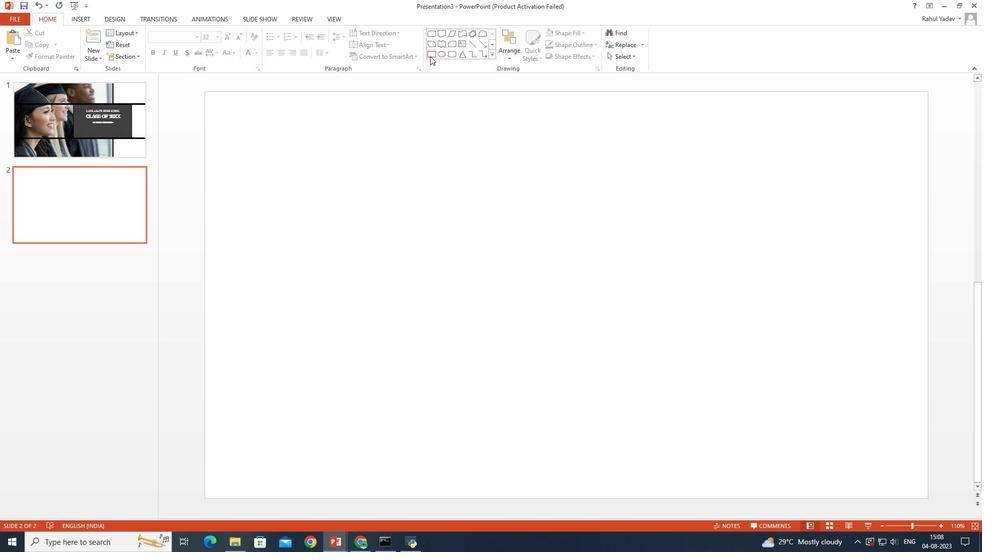 
Action: Mouse moved to (433, 62)
Screenshot: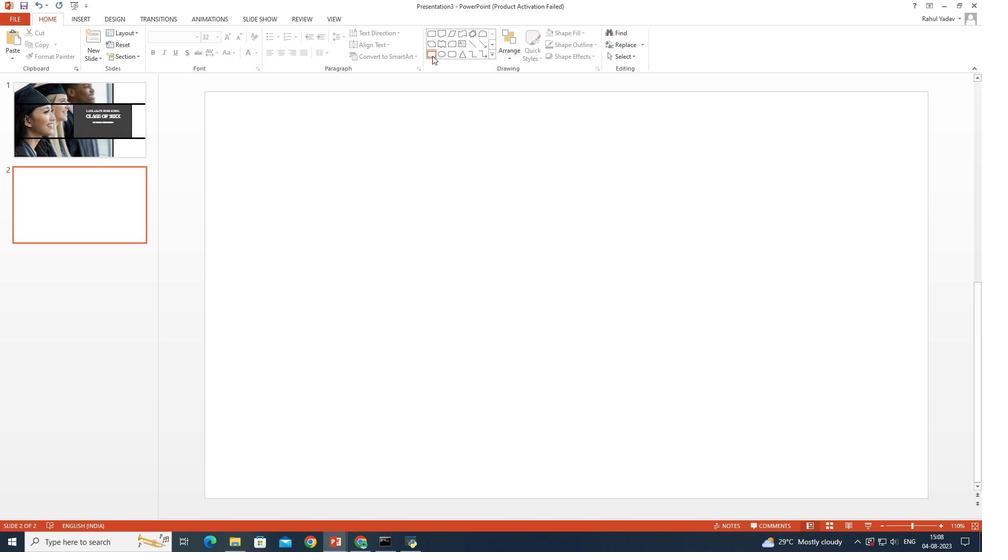 
Action: Mouse pressed left at (433, 62)
Screenshot: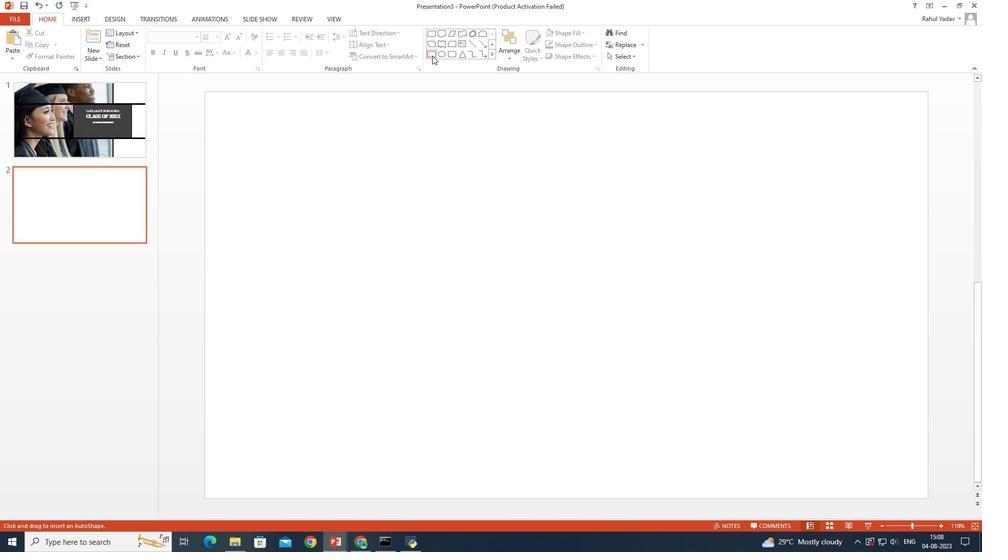 
Action: Mouse moved to (419, 91)
Screenshot: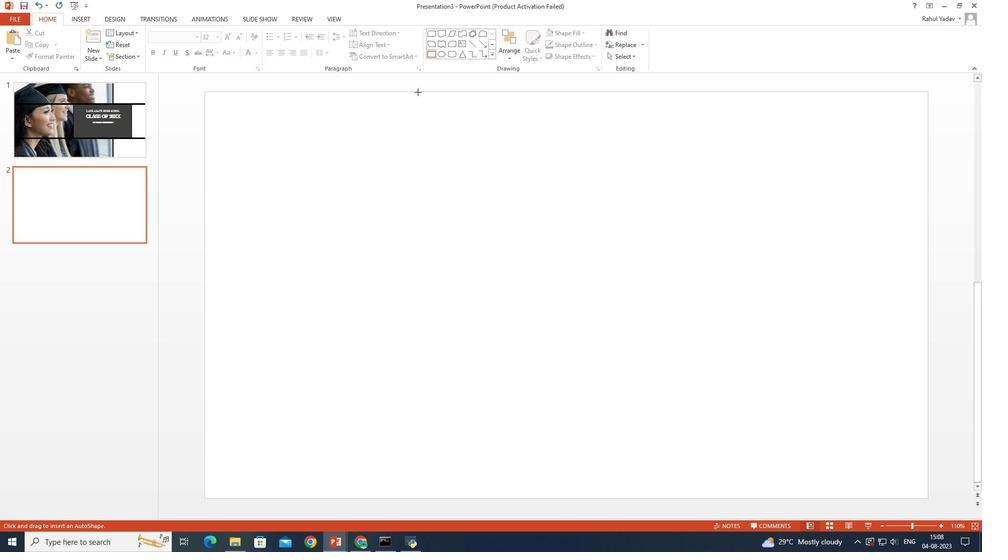 
Action: Mouse pressed left at (419, 91)
Screenshot: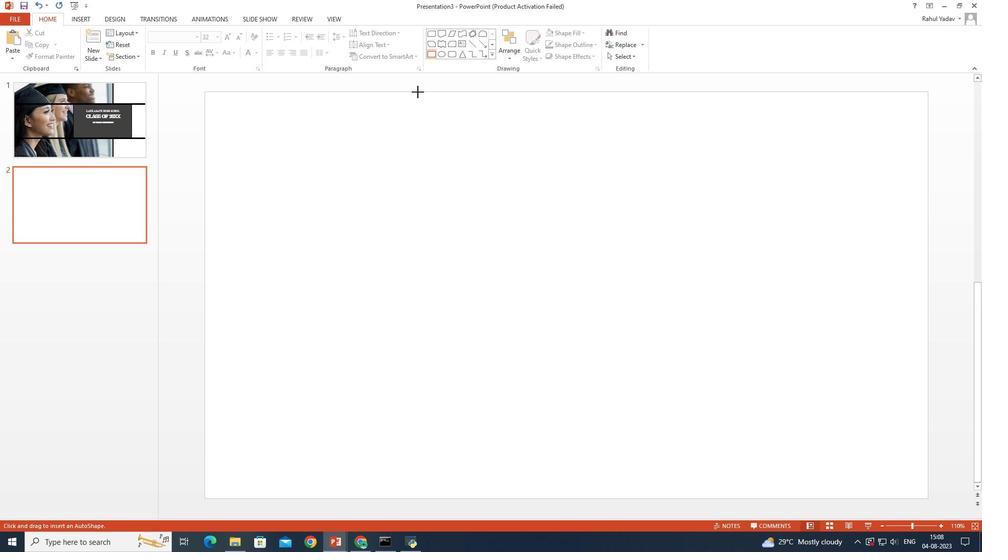 
Action: Mouse moved to (579, 44)
Screenshot: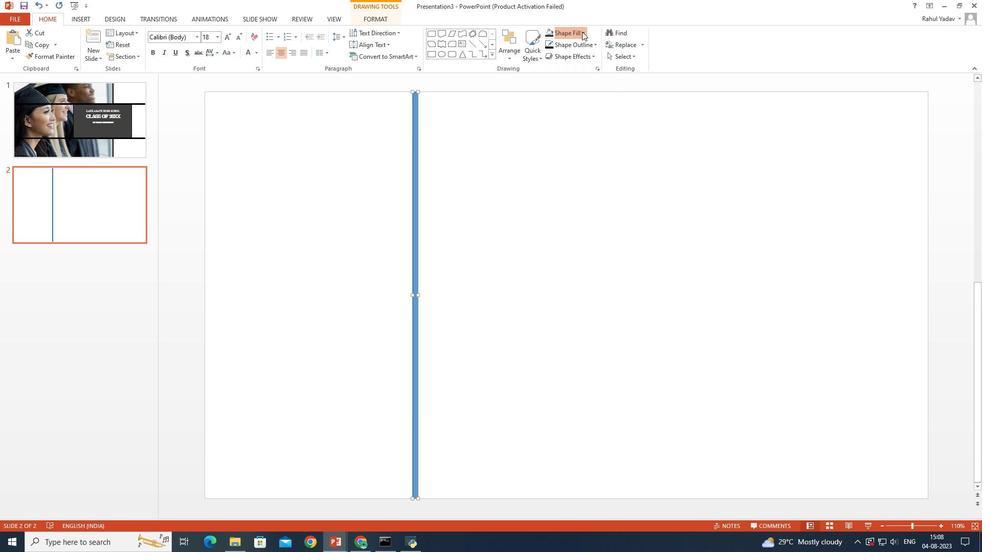 
Action: Mouse pressed left at (579, 44)
Screenshot: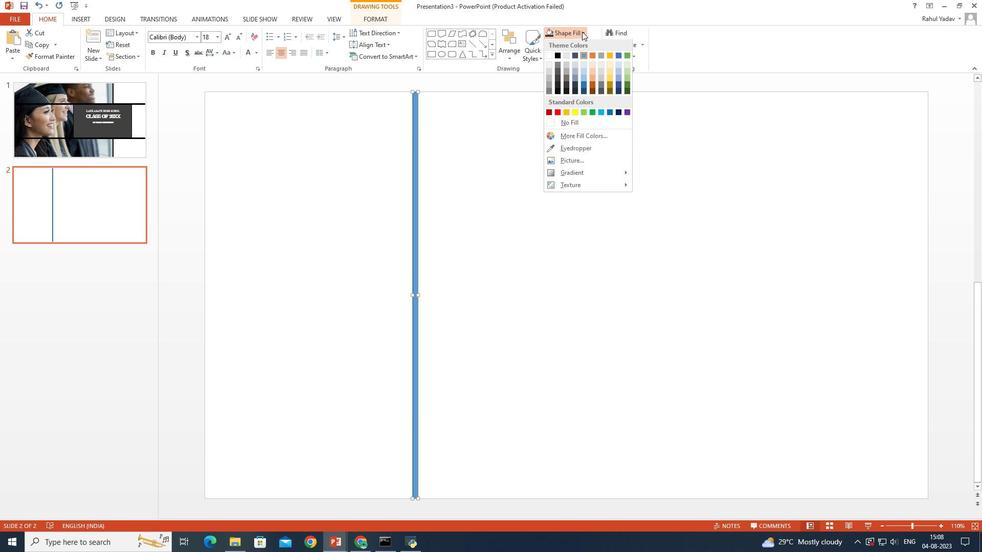 
Action: Mouse moved to (578, 123)
Screenshot: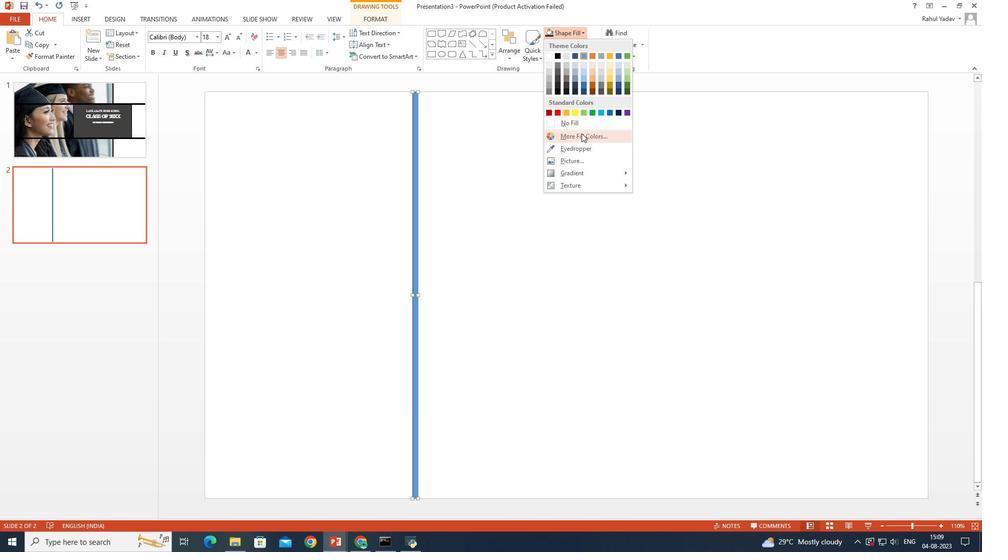 
Action: Mouse pressed left at (578, 123)
Screenshot: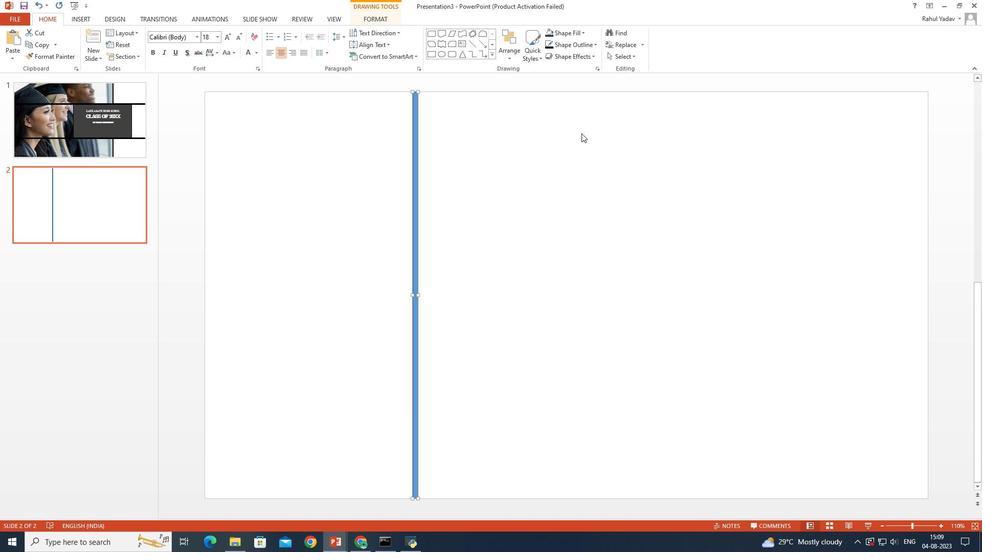 
Action: Mouse moved to (464, 200)
Screenshot: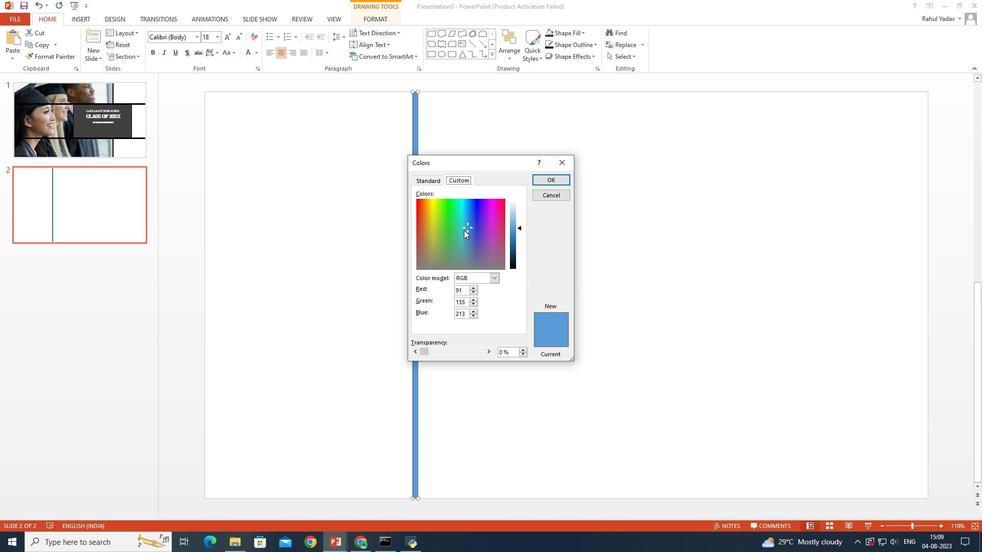 
Action: Mouse pressed left at (464, 200)
Screenshot: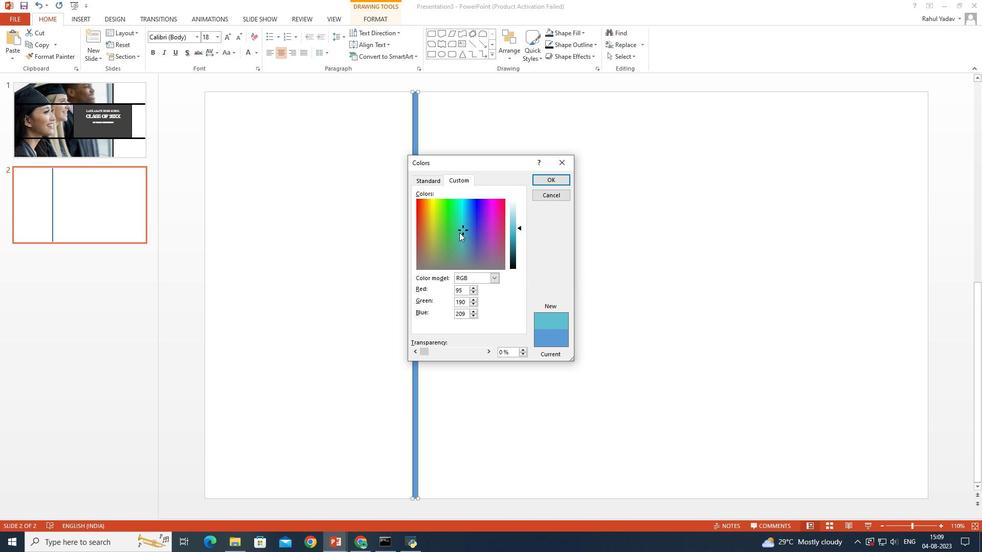 
Action: Mouse moved to (517, 197)
Screenshot: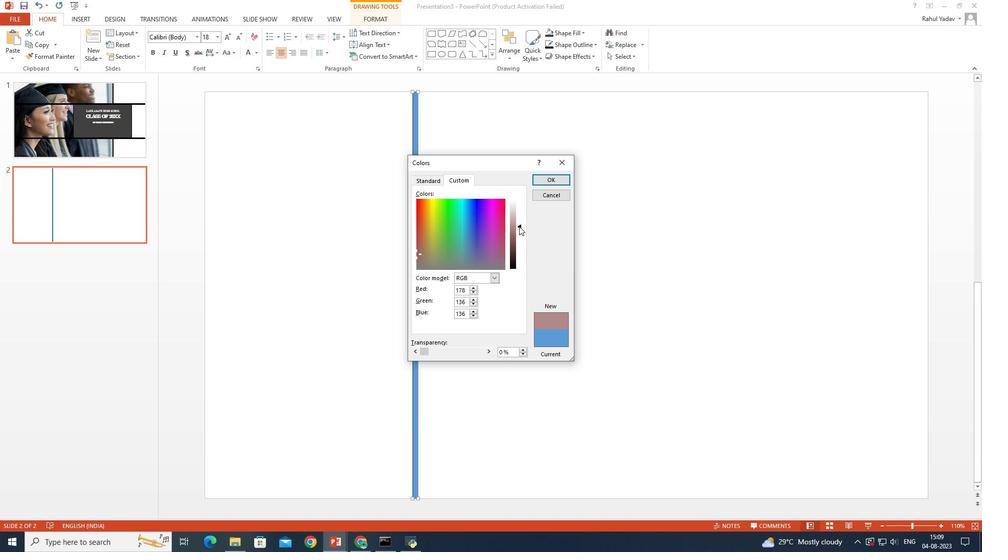 
Action: Mouse pressed left at (517, 197)
Screenshot: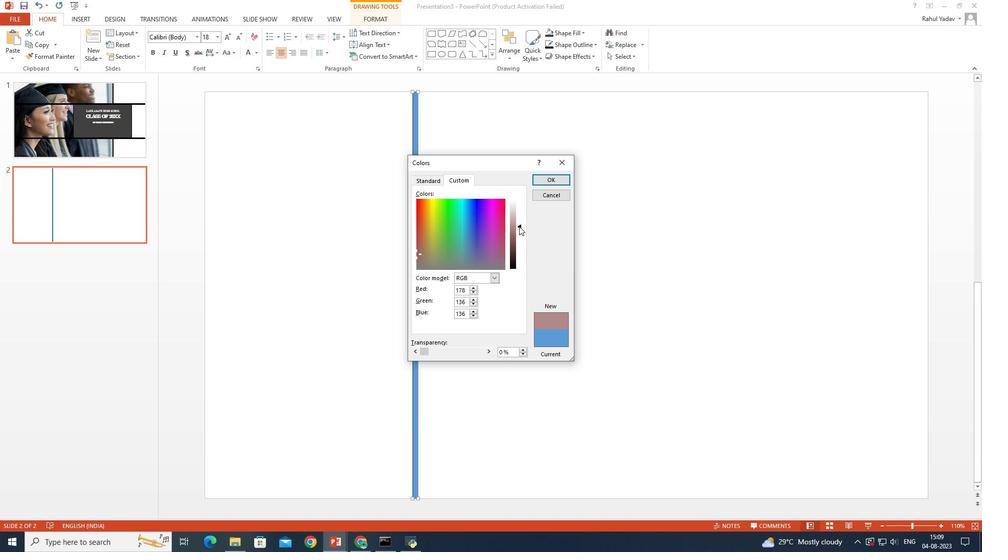 
Action: Mouse moved to (547, 158)
Screenshot: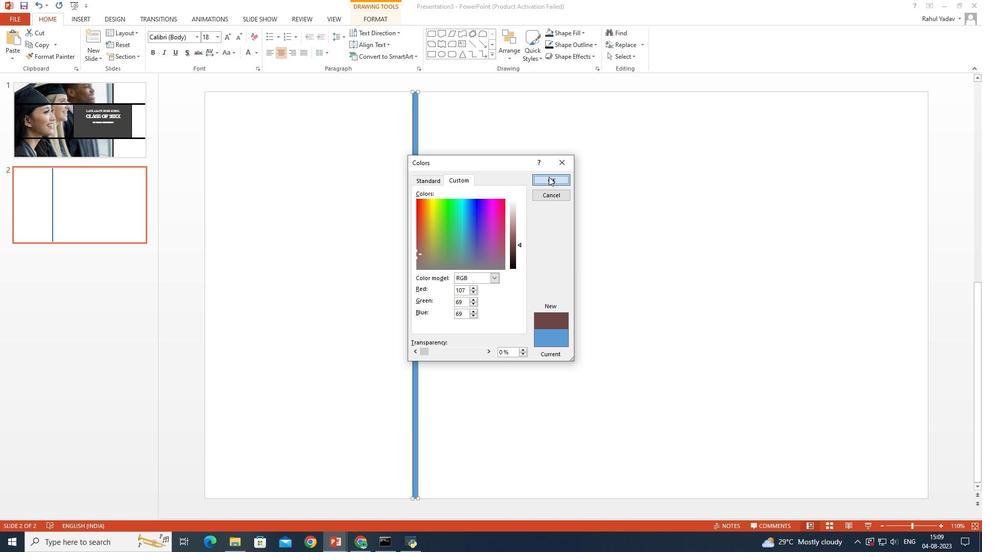 
Action: Mouse pressed left at (547, 158)
Screenshot: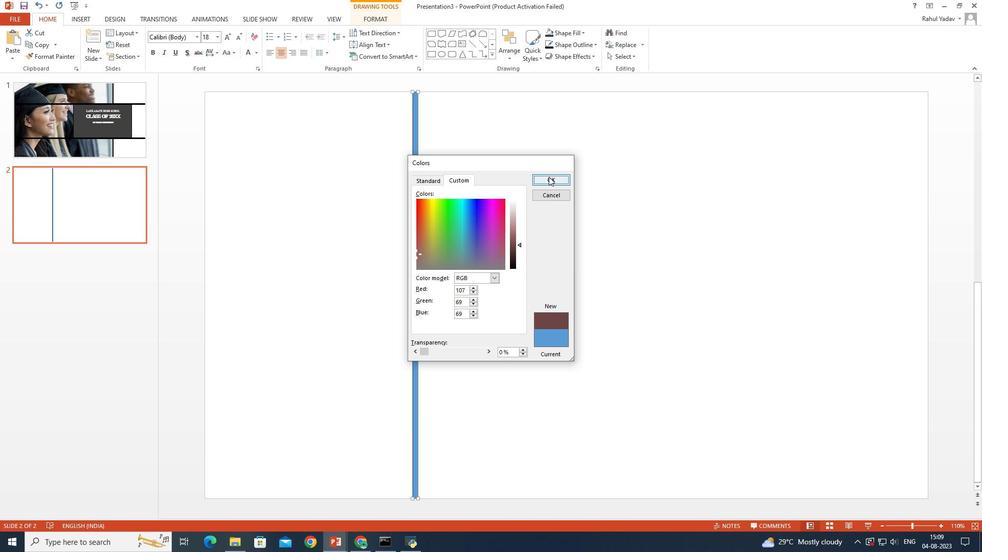 
Action: Mouse moved to (419, 250)
Screenshot: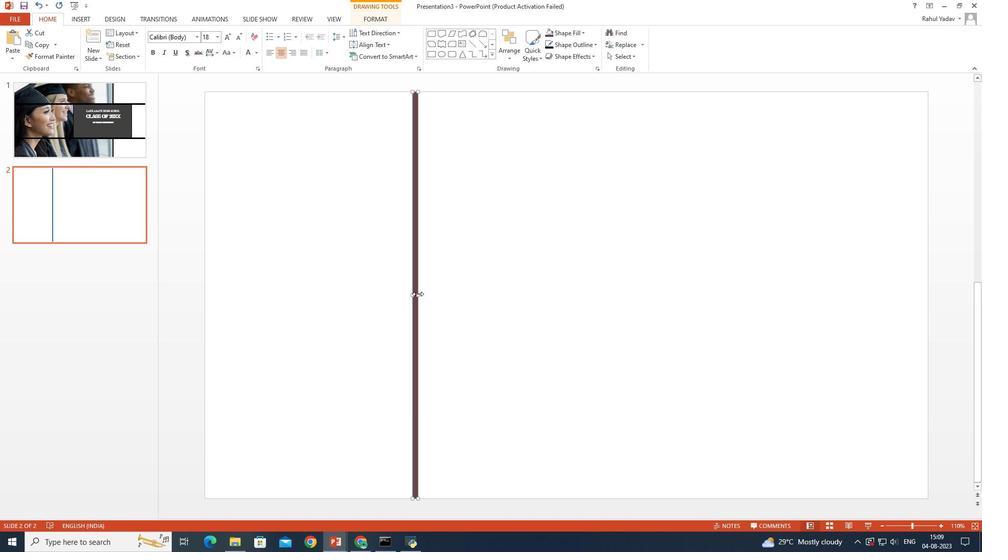 
Action: Mouse pressed left at (419, 250)
Screenshot: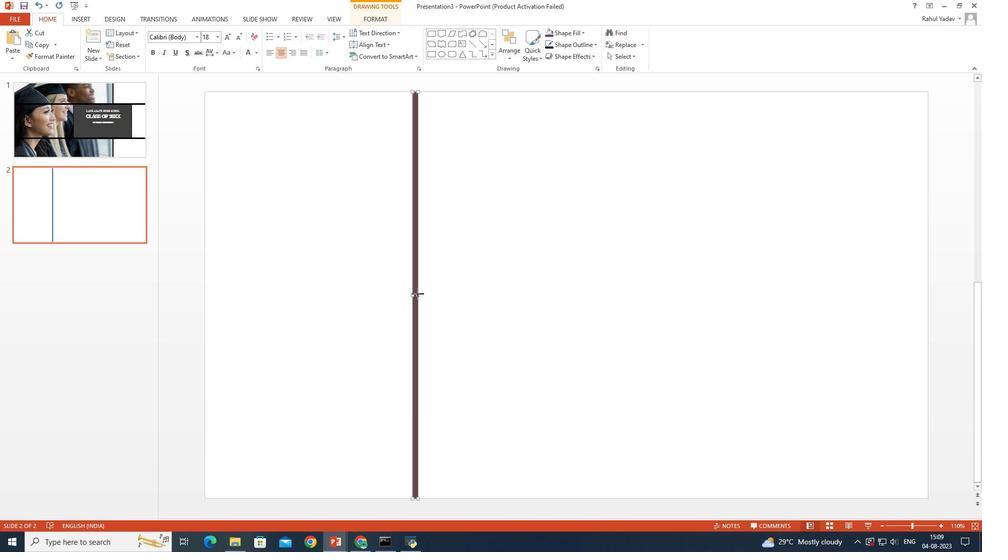 
Action: Mouse moved to (442, 238)
Screenshot: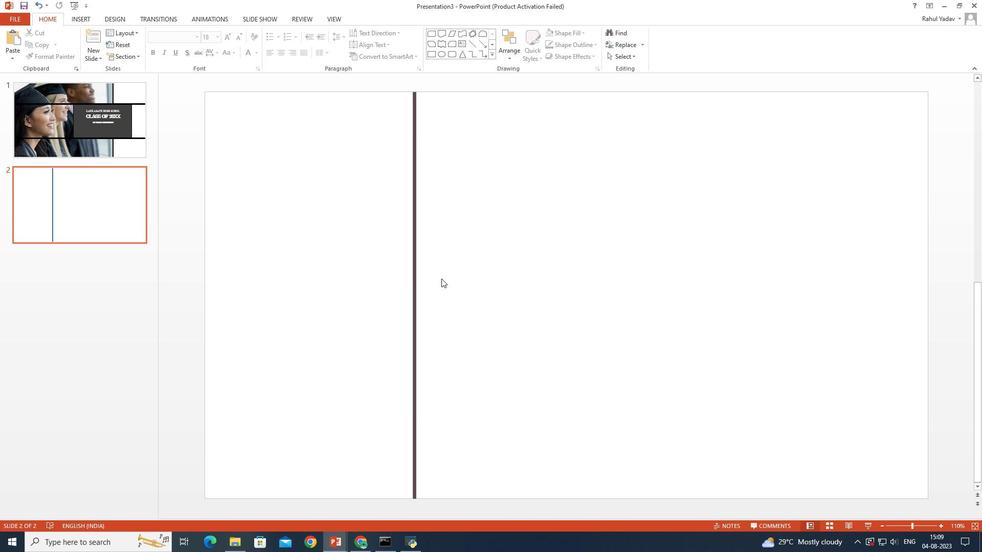 
Action: Mouse pressed left at (442, 238)
Screenshot: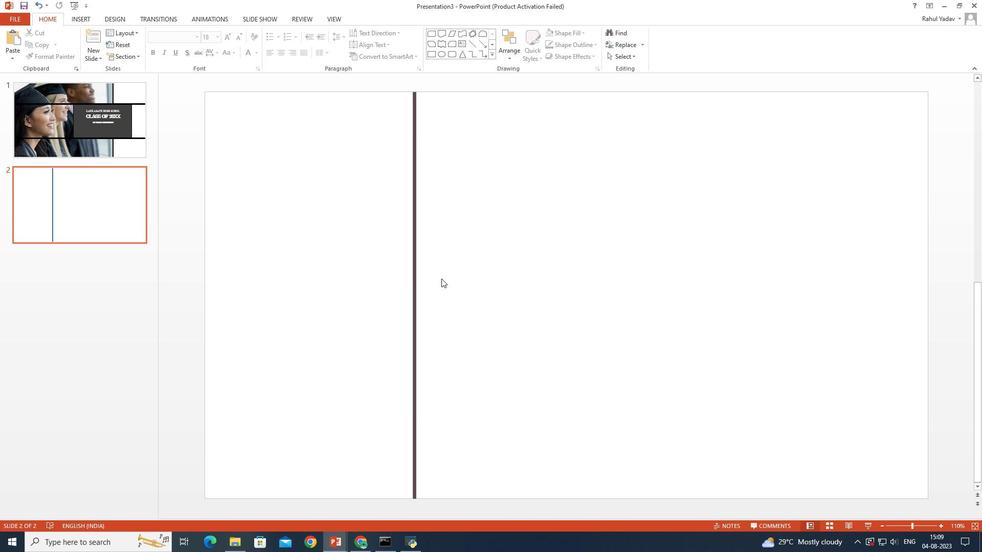 
Action: Mouse moved to (413, 241)
Screenshot: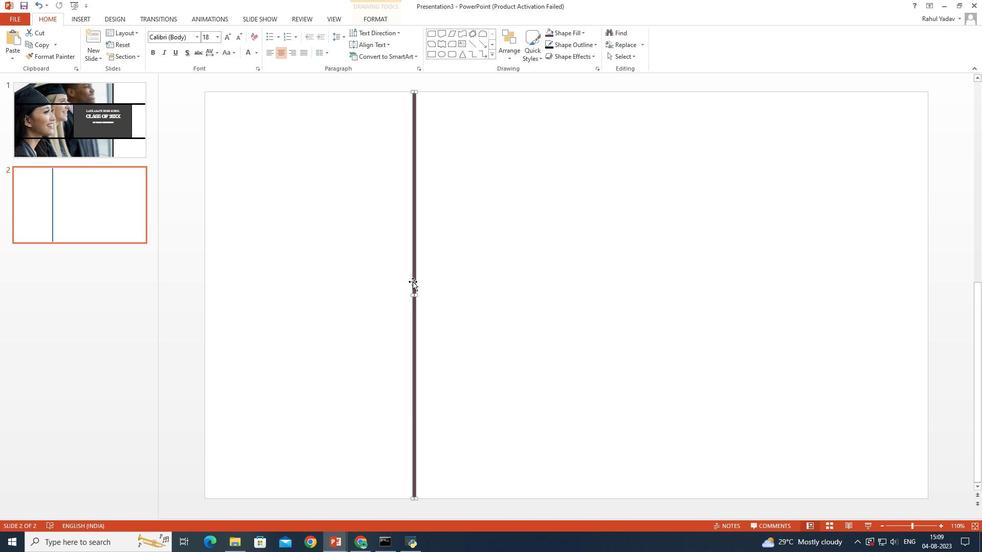 
Action: Mouse pressed left at (413, 241)
Screenshot: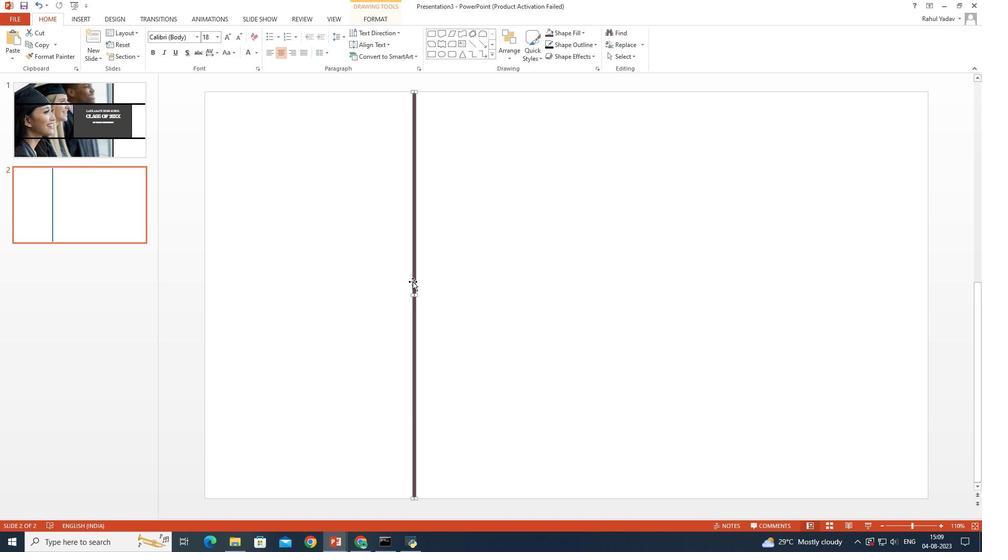 
Action: Mouse moved to (414, 241)
Screenshot: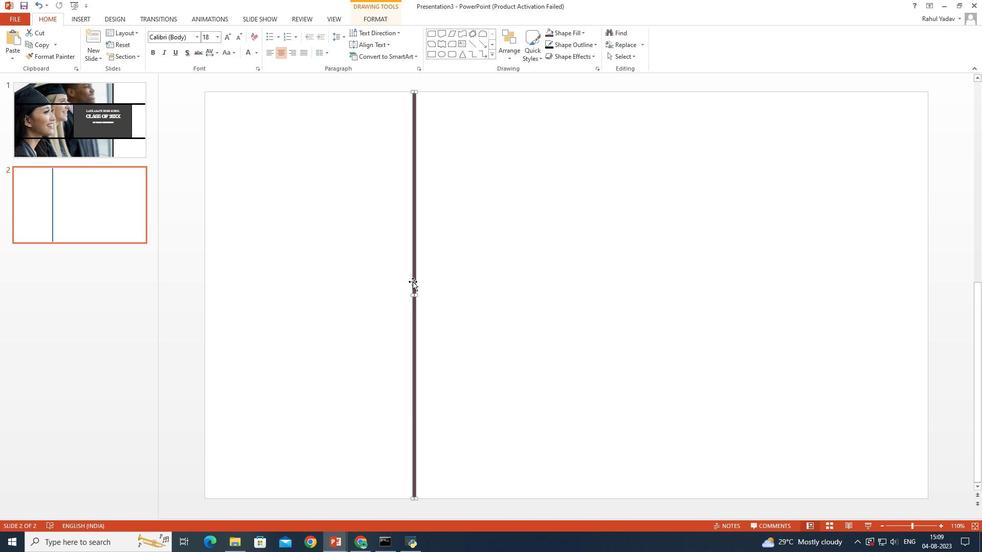 
Action: Mouse pressed left at (414, 241)
Screenshot: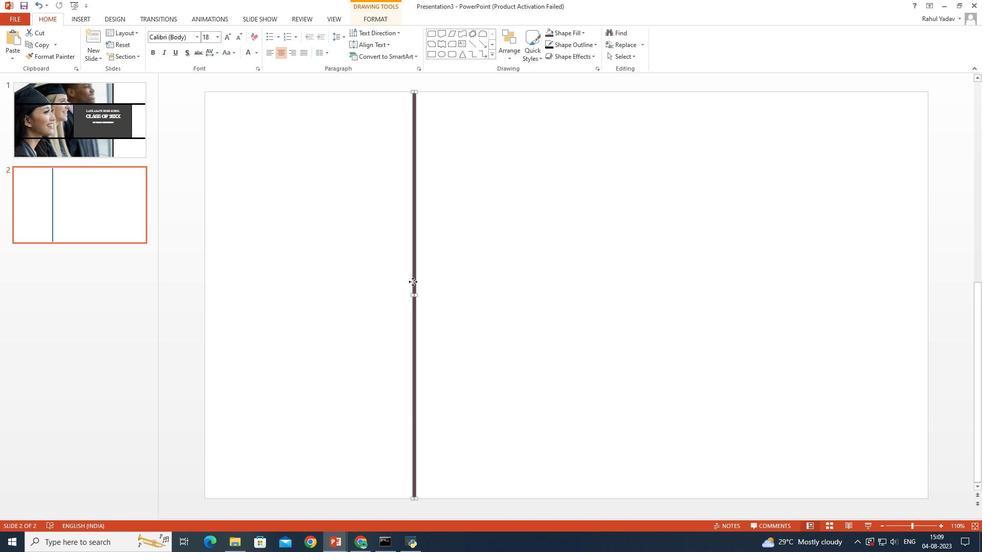 
Action: Mouse moved to (592, 237)
Screenshot: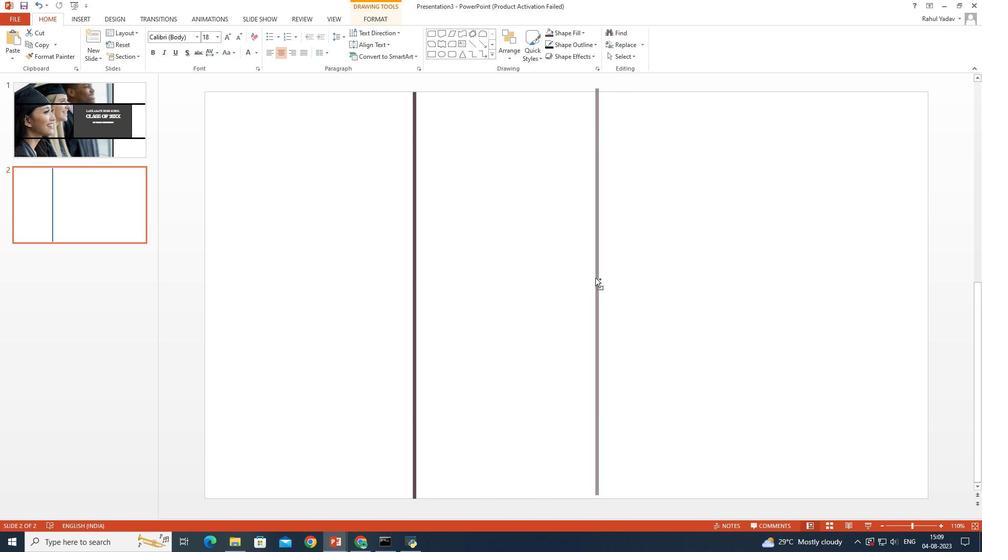 
Action: Mouse pressed left at (592, 237)
Screenshot: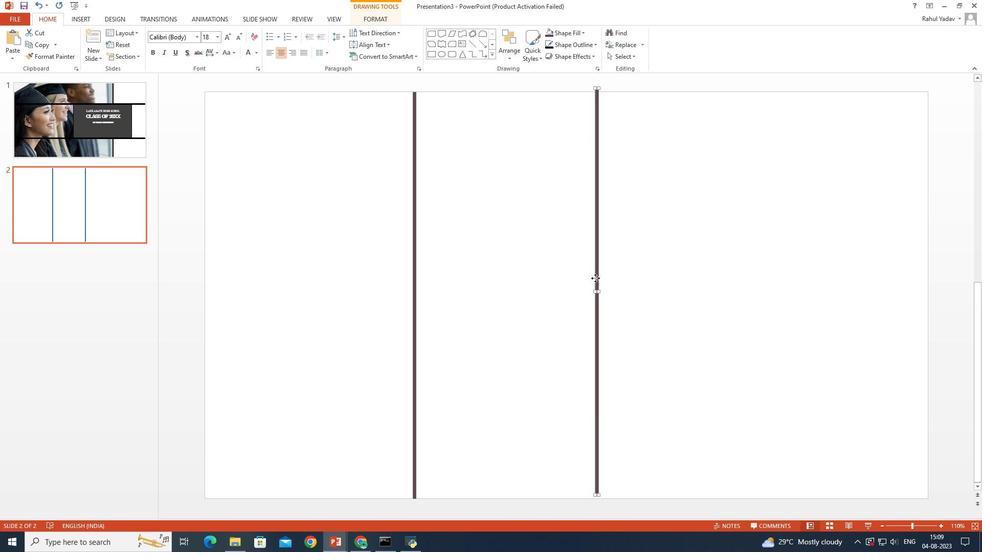 
Action: Mouse pressed left at (592, 237)
Screenshot: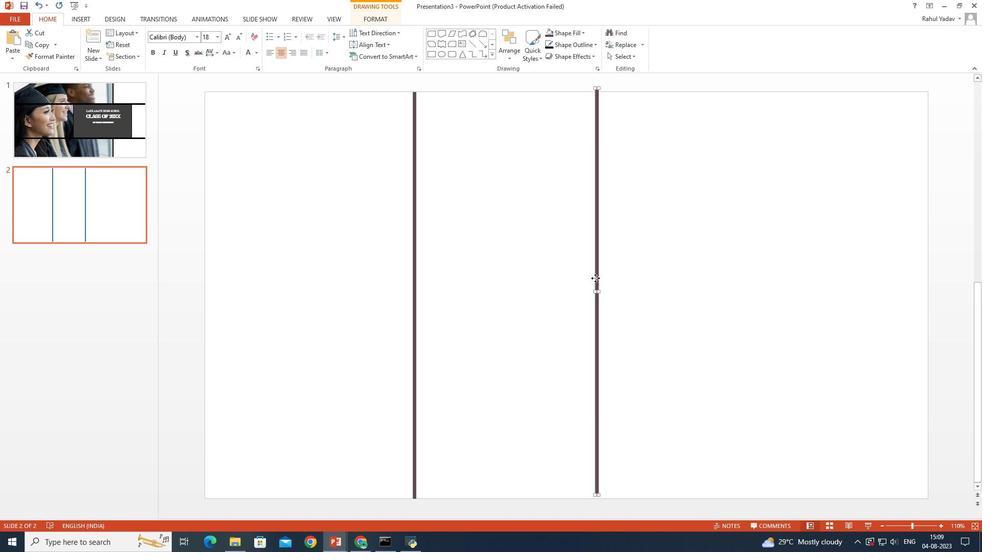 
Action: Mouse moved to (591, 238)
Screenshot: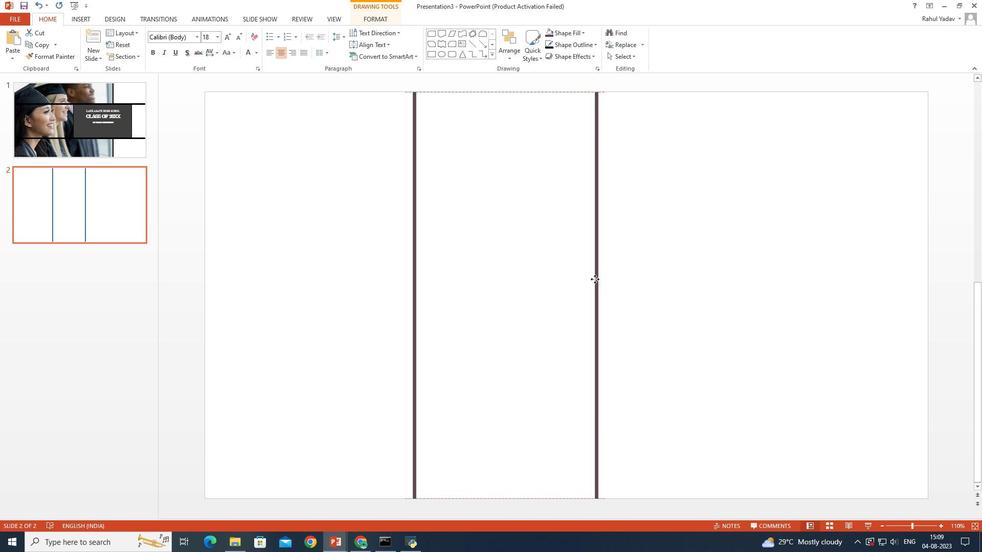 
Action: Mouse pressed left at (591, 238)
Screenshot: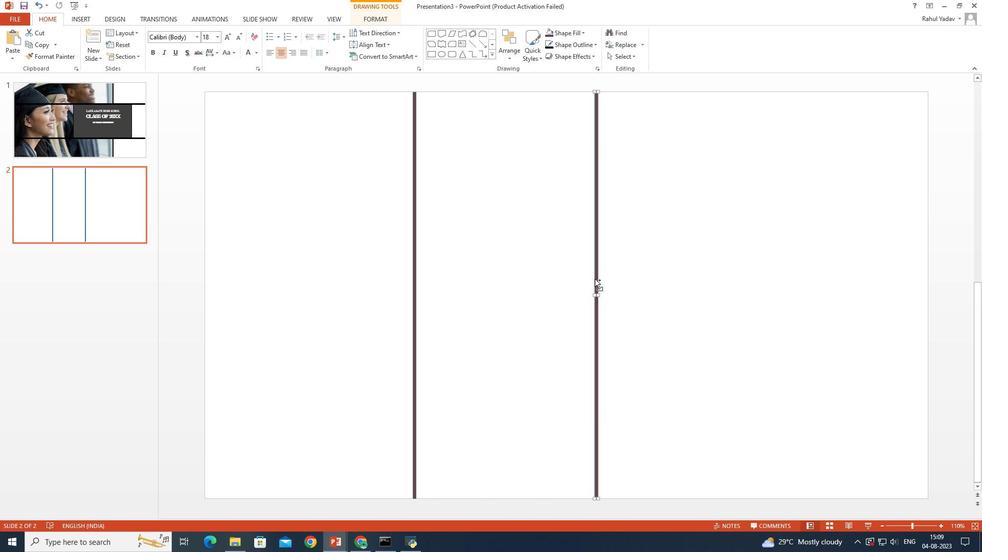 
Action: Mouse moved to (432, 61)
Screenshot: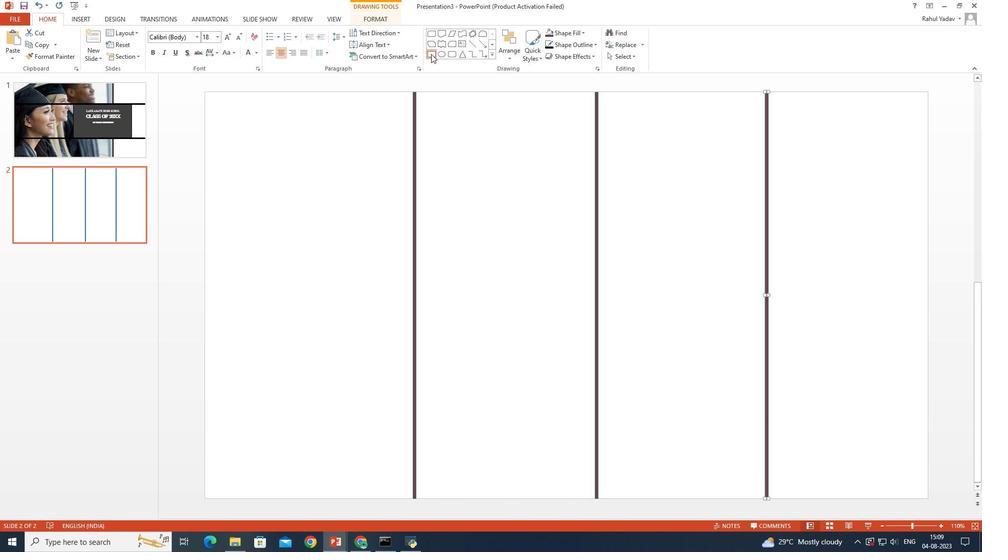 
Action: Mouse pressed left at (432, 61)
Screenshot: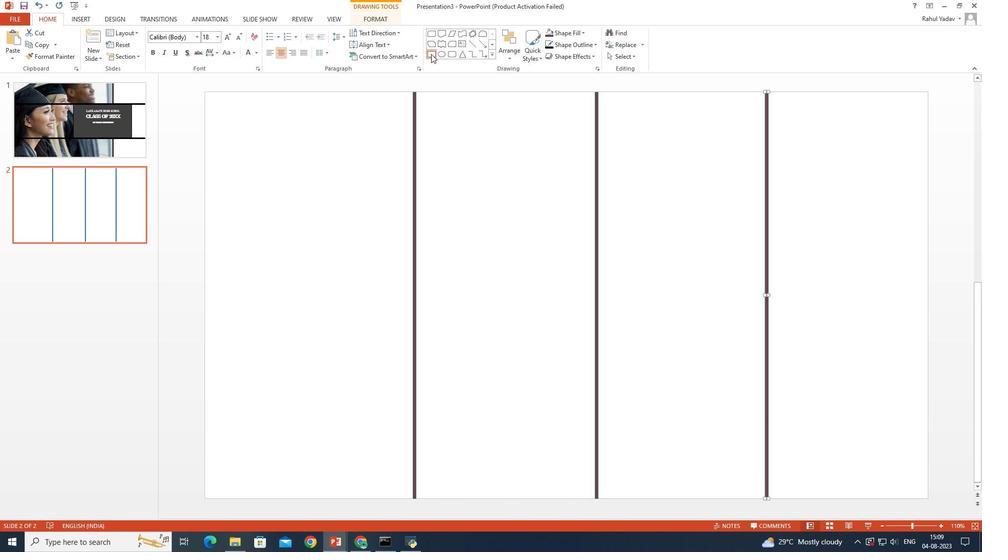 
Action: Mouse moved to (212, 269)
Screenshot: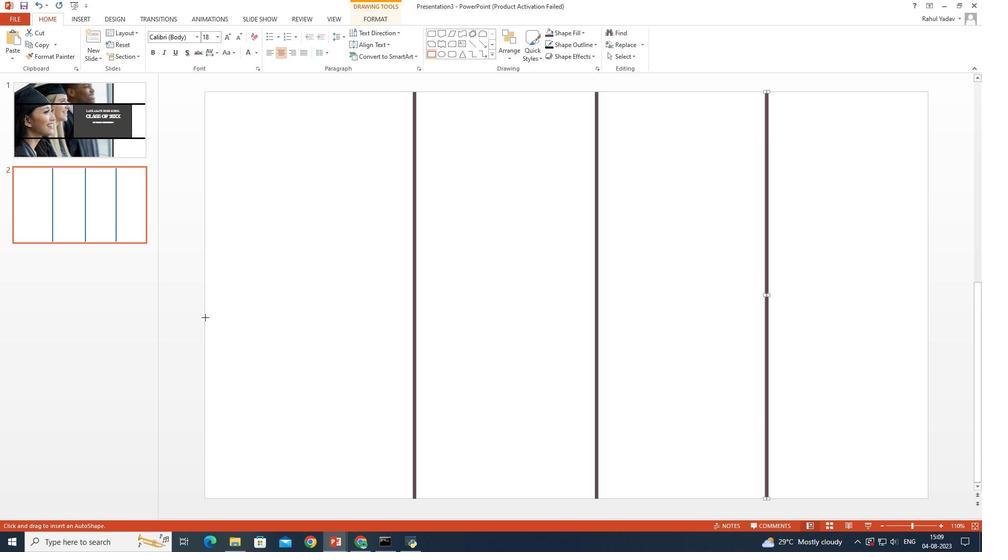 
Action: Mouse pressed left at (212, 269)
Screenshot: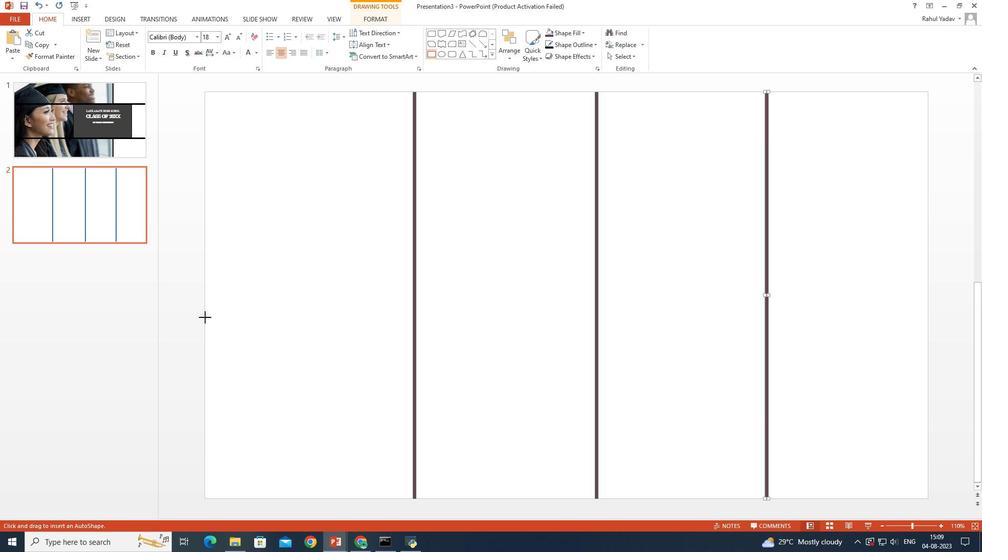 
Action: Mouse moved to (547, 47)
Screenshot: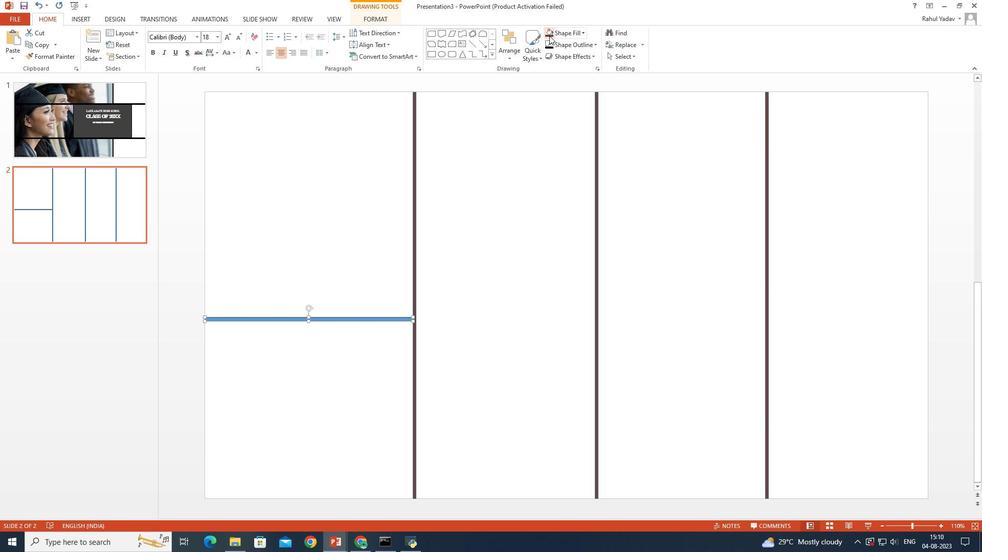 
Action: Mouse pressed left at (547, 47)
Screenshot: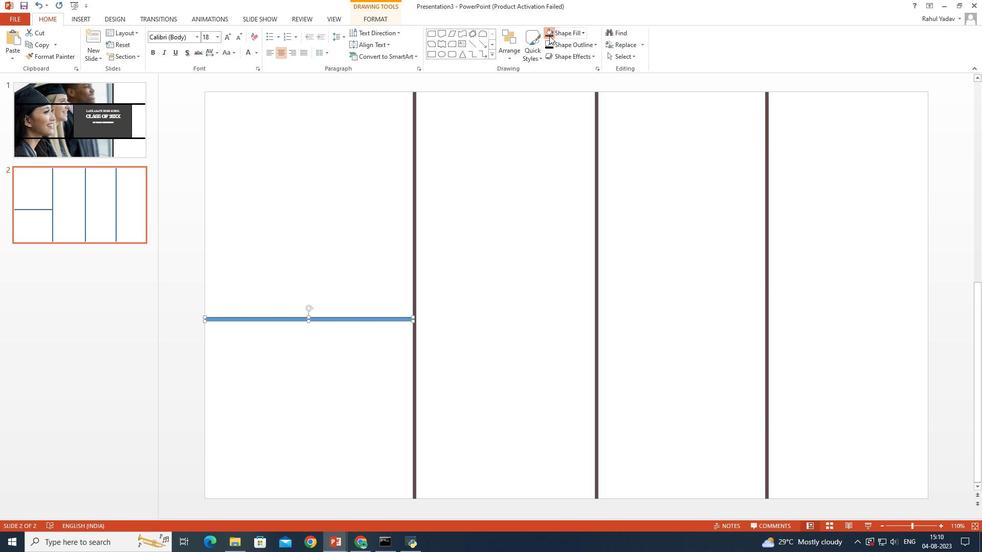 
Action: Mouse moved to (585, 50)
Screenshot: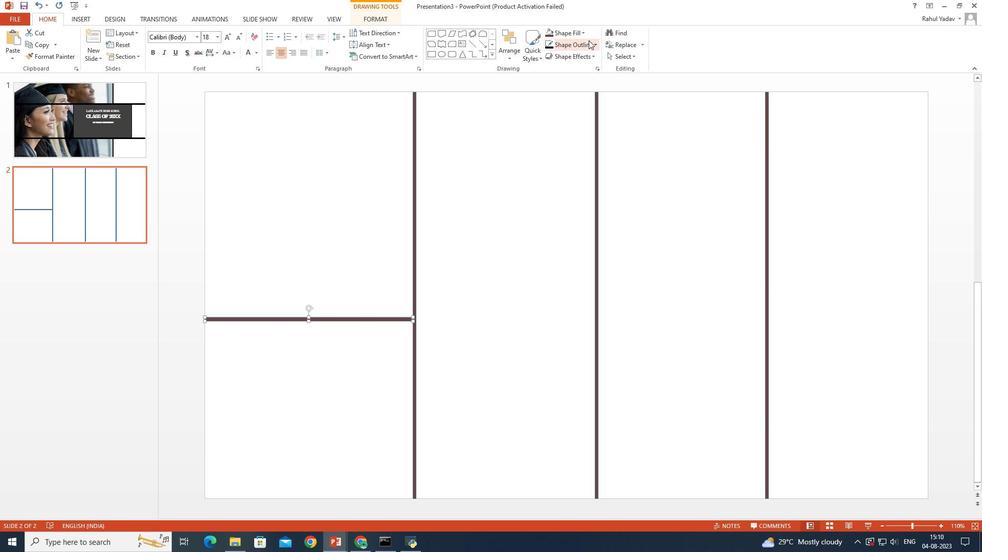 
Action: Mouse pressed left at (585, 50)
Screenshot: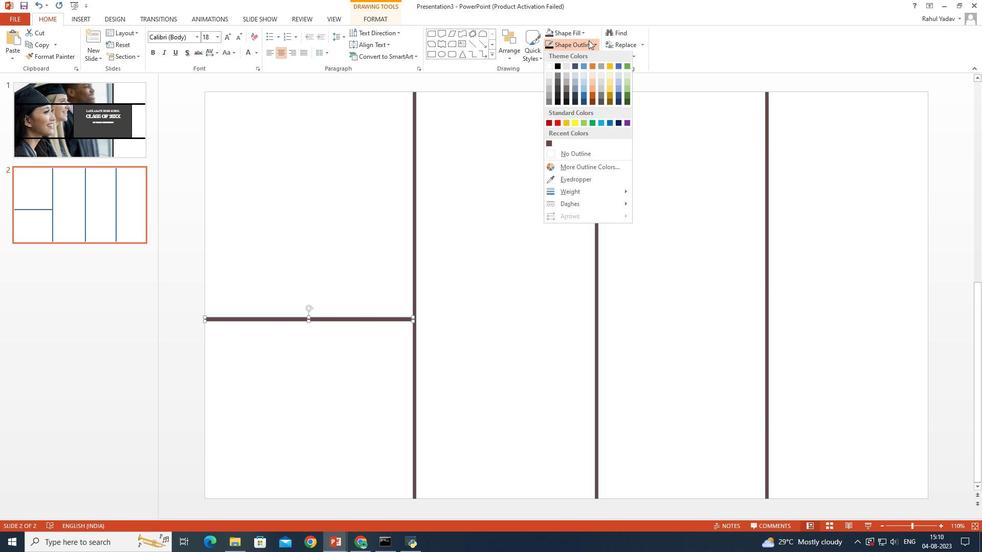 
Action: Mouse moved to (546, 133)
Screenshot: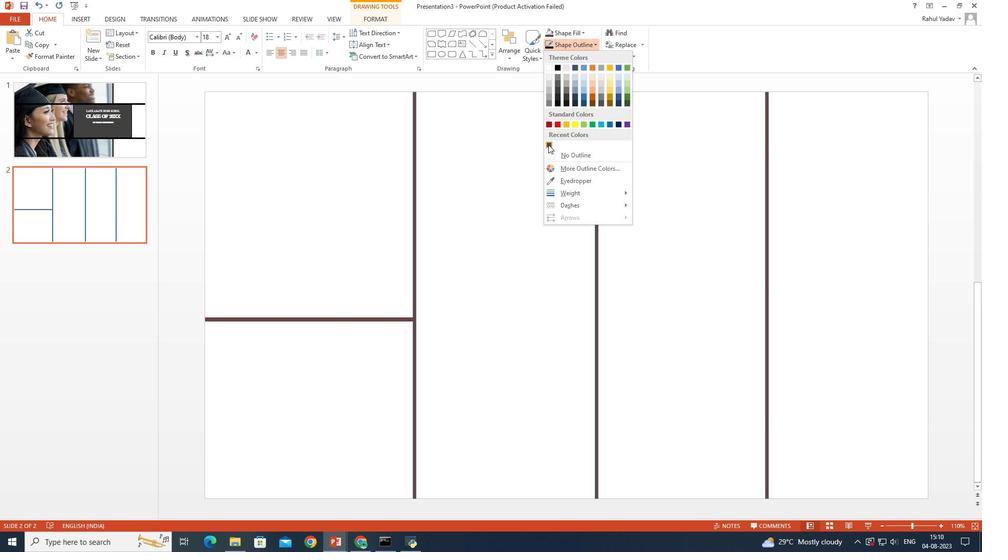 
Action: Mouse pressed left at (546, 133)
Screenshot: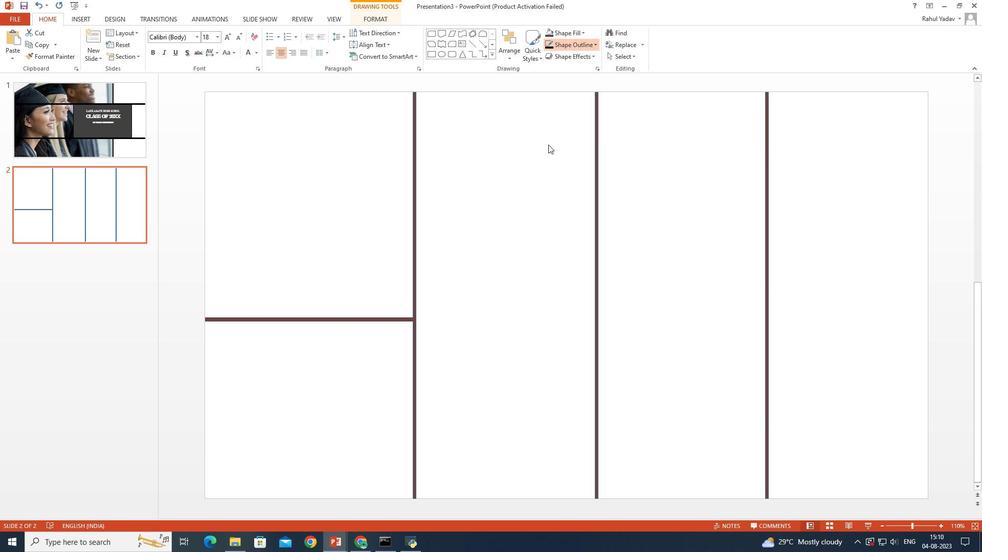 
Action: Mouse moved to (355, 268)
Screenshot: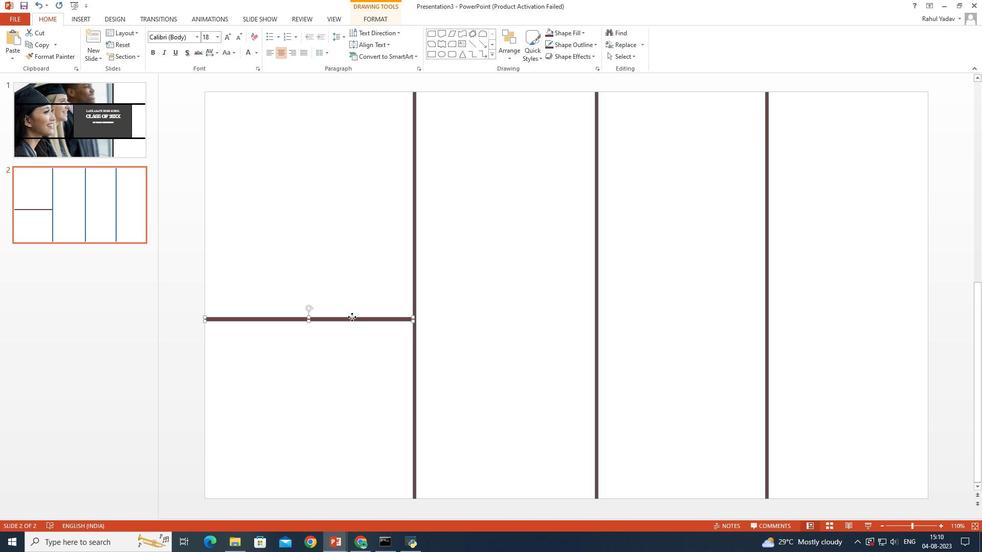 
Action: Mouse pressed left at (355, 268)
Screenshot: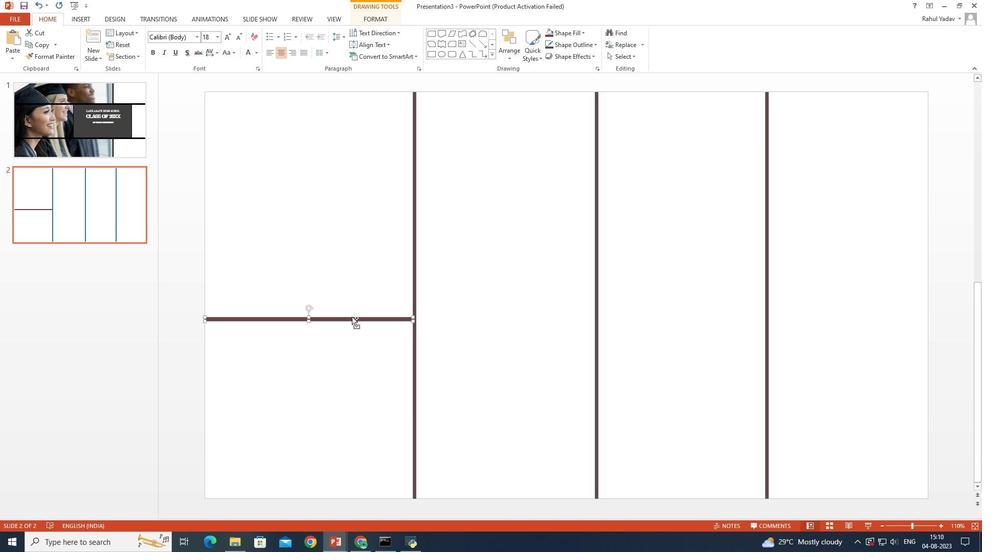 
Action: Mouse moved to (617, 271)
Screenshot: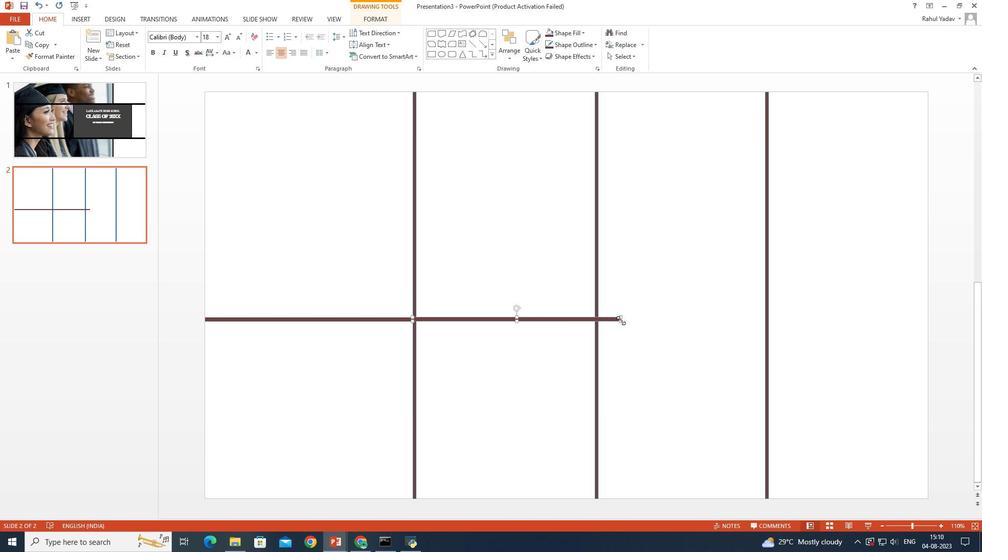
Action: Mouse pressed left at (617, 271)
Screenshot: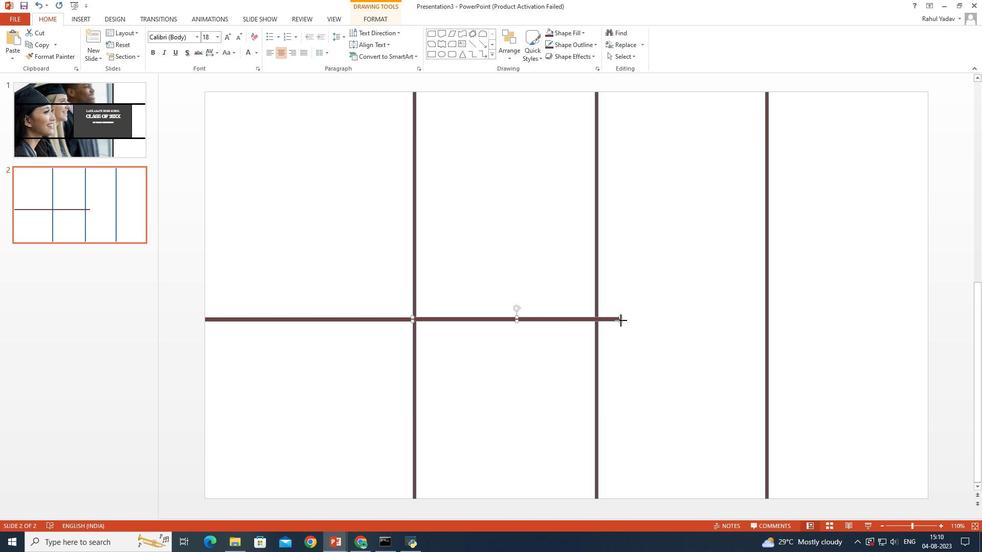 
Action: Mouse moved to (536, 268)
Screenshot: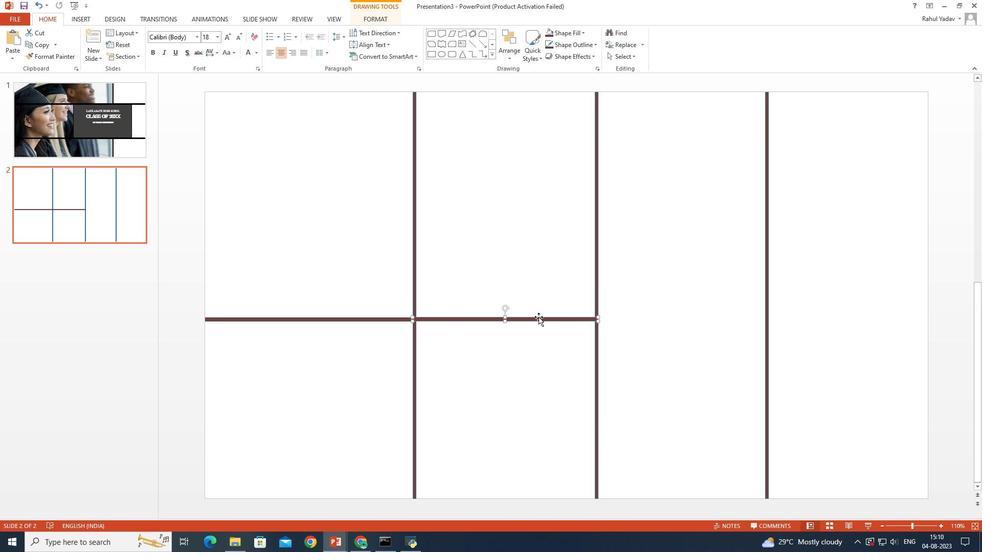 
Action: Mouse pressed left at (536, 268)
Screenshot: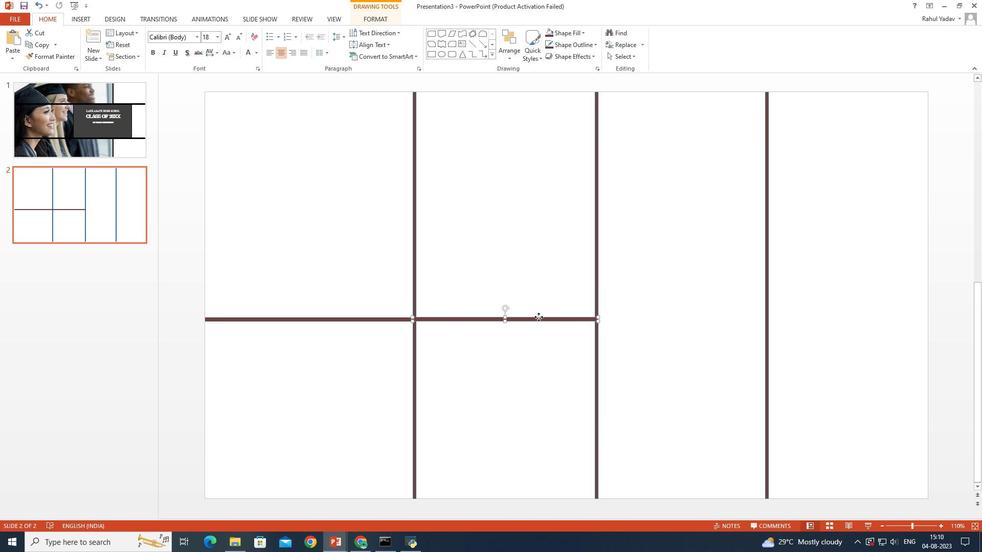 
Action: Mouse moved to (770, 199)
Screenshot: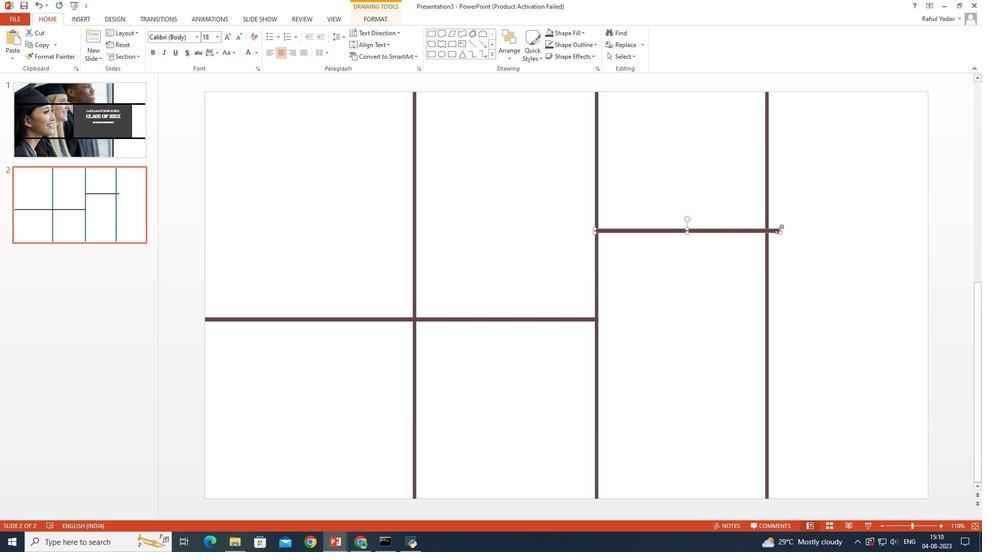 
Action: Mouse pressed left at (770, 199)
Screenshot: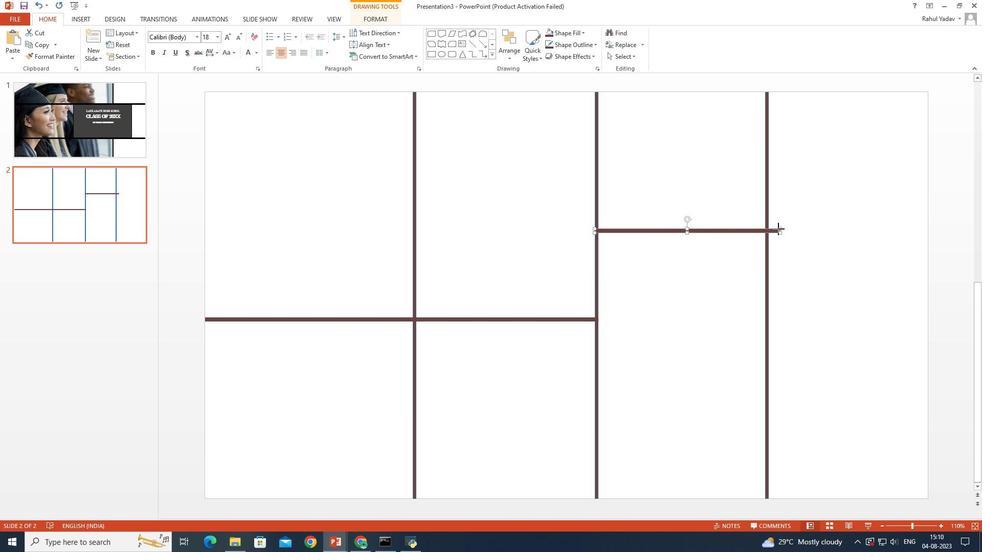 
Action: Mouse moved to (717, 200)
Screenshot: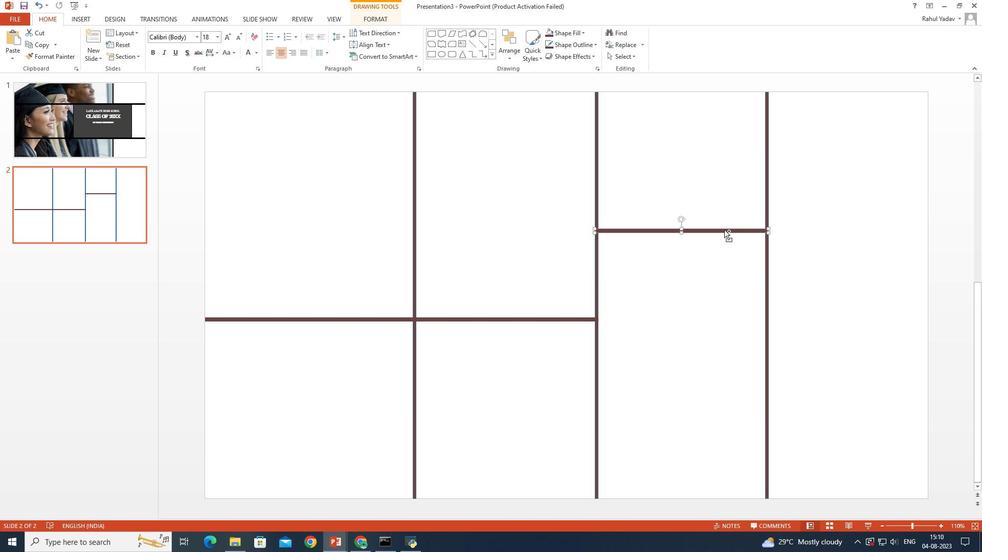 
Action: Mouse pressed left at (717, 200)
Screenshot: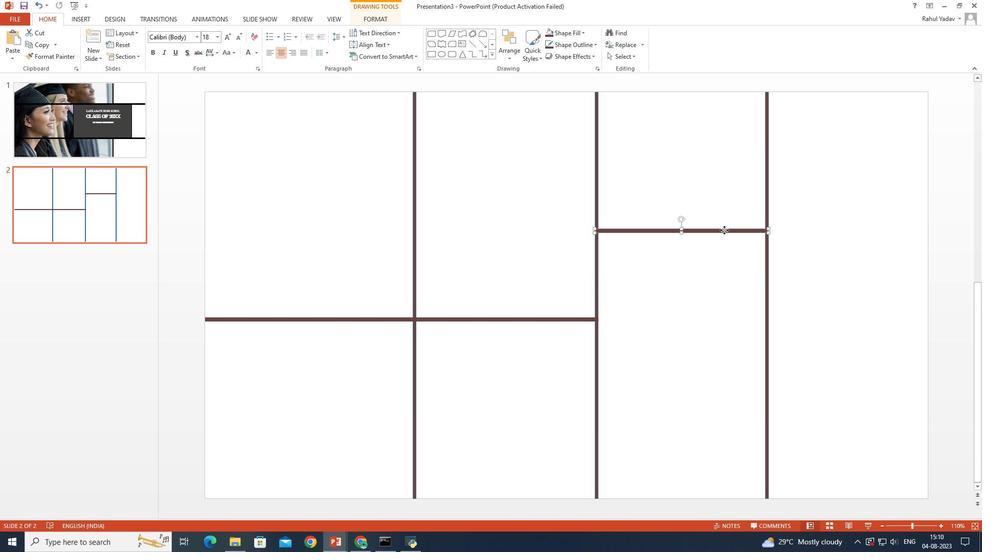 
Action: Mouse moved to (925, 269)
Screenshot: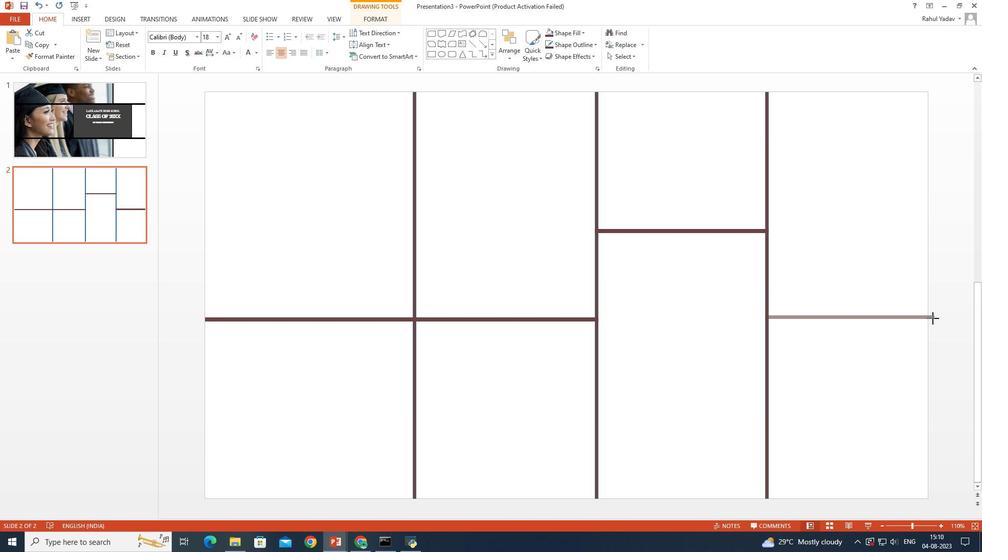 
Action: Mouse pressed left at (925, 269)
Screenshot: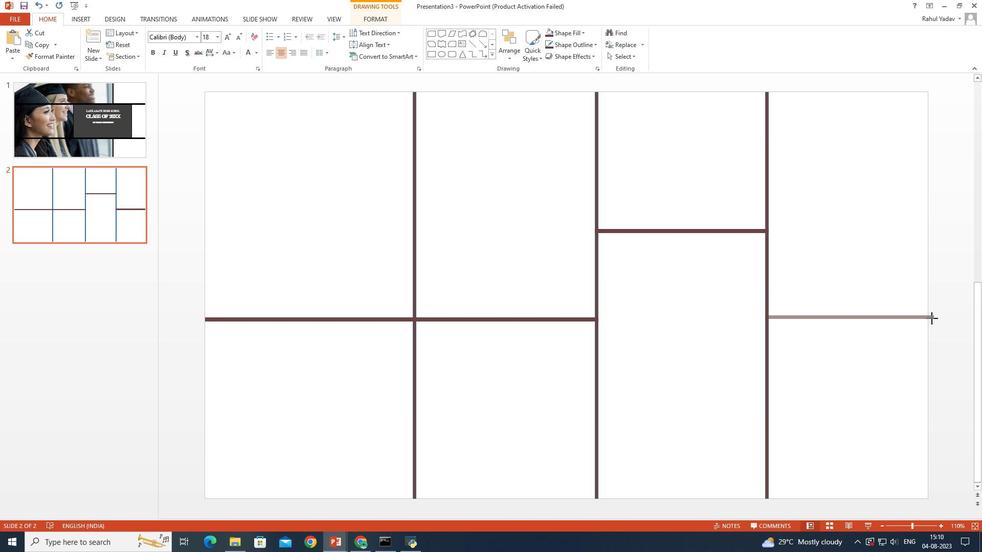 
Action: Mouse moved to (417, 235)
Screenshot: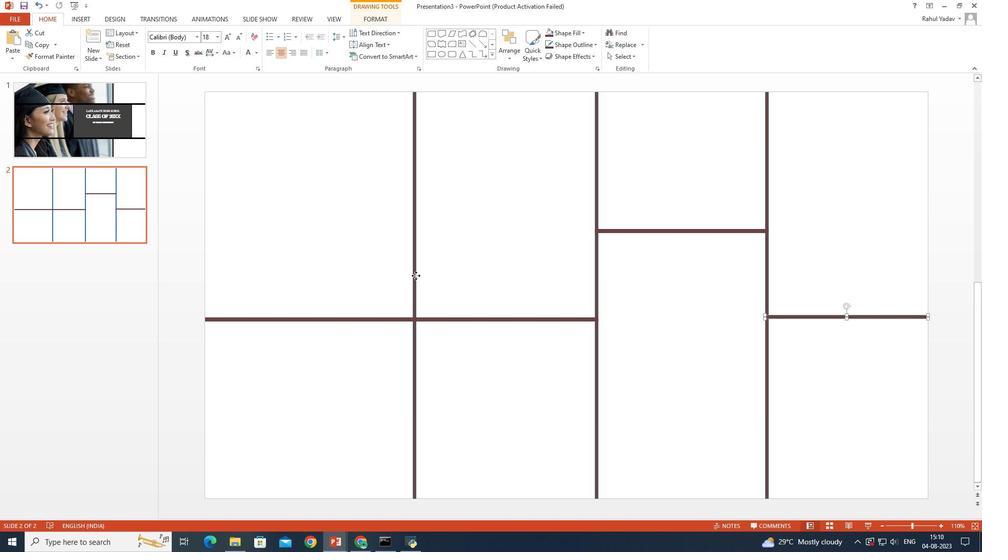 
Action: Mouse pressed left at (417, 235)
Screenshot: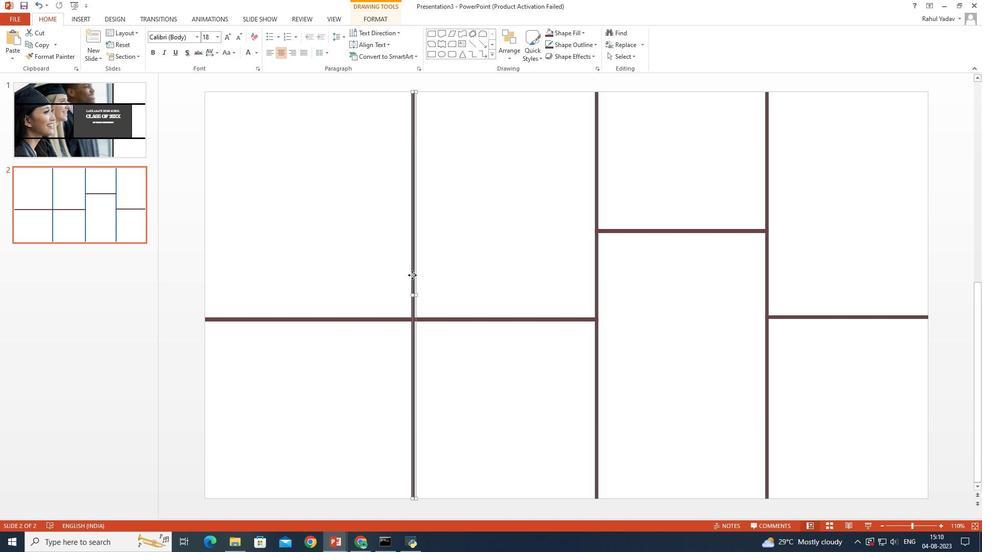 
Action: Mouse moved to (593, 235)
Screenshot: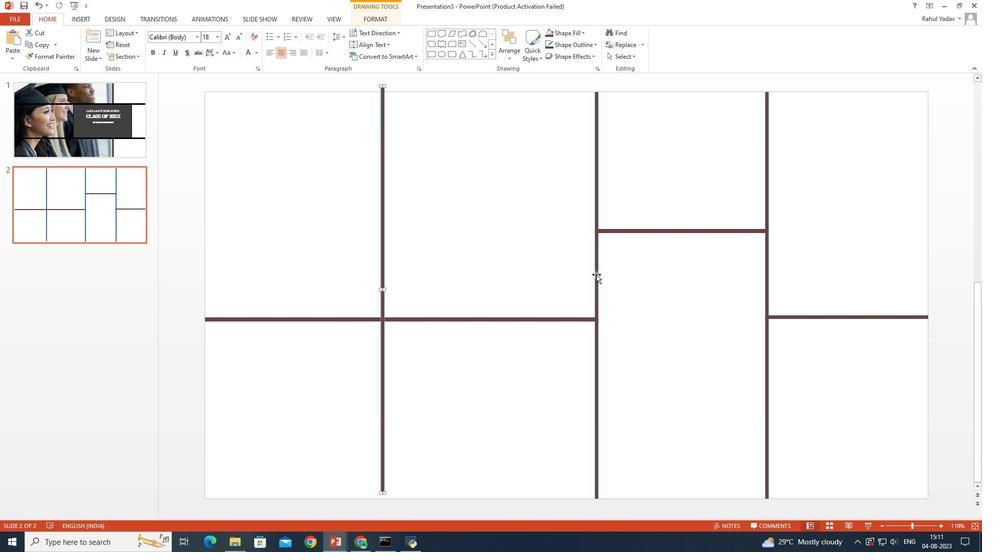 
Action: Mouse pressed left at (593, 235)
Screenshot: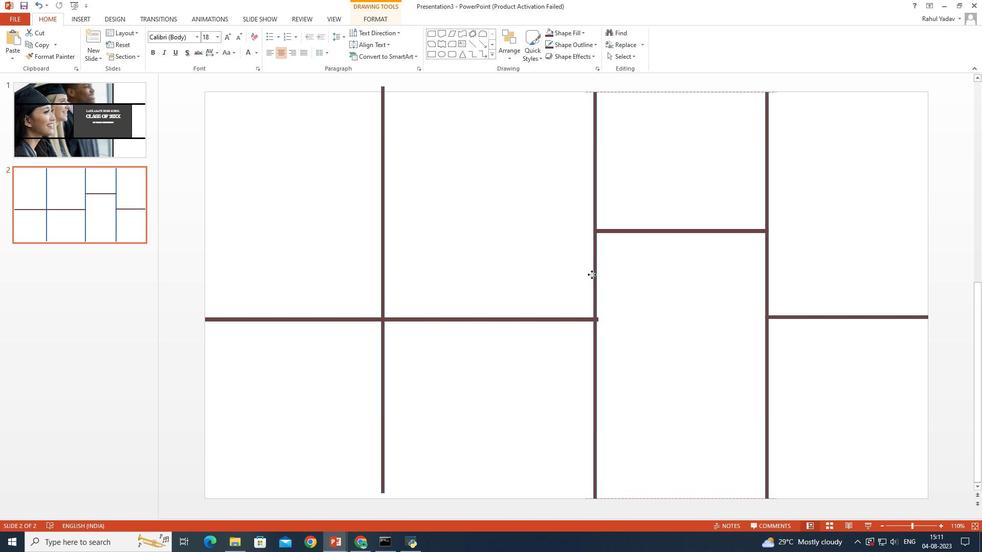 
Action: Mouse moved to (384, 216)
Screenshot: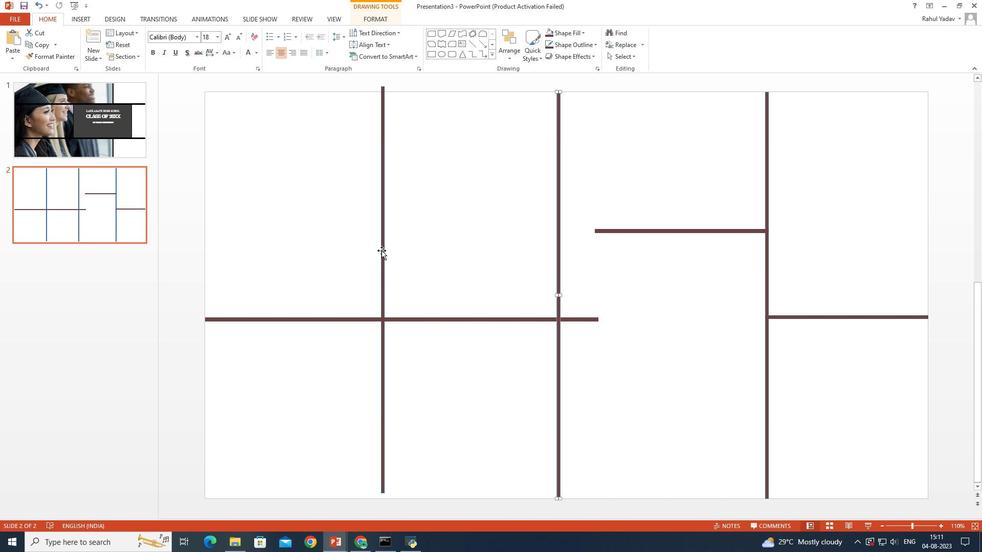 
Action: Mouse pressed left at (384, 216)
Screenshot: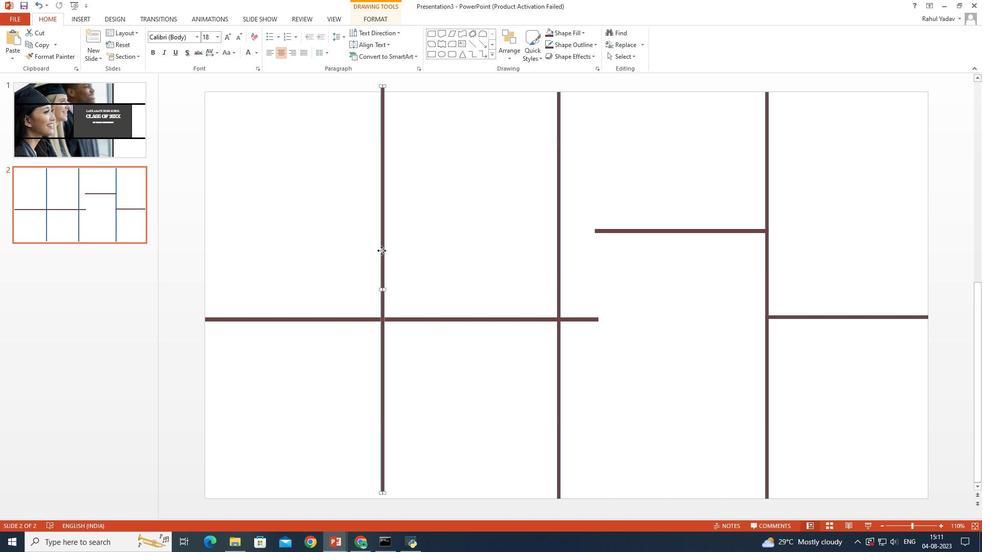 
Action: Mouse moved to (756, 241)
Screenshot: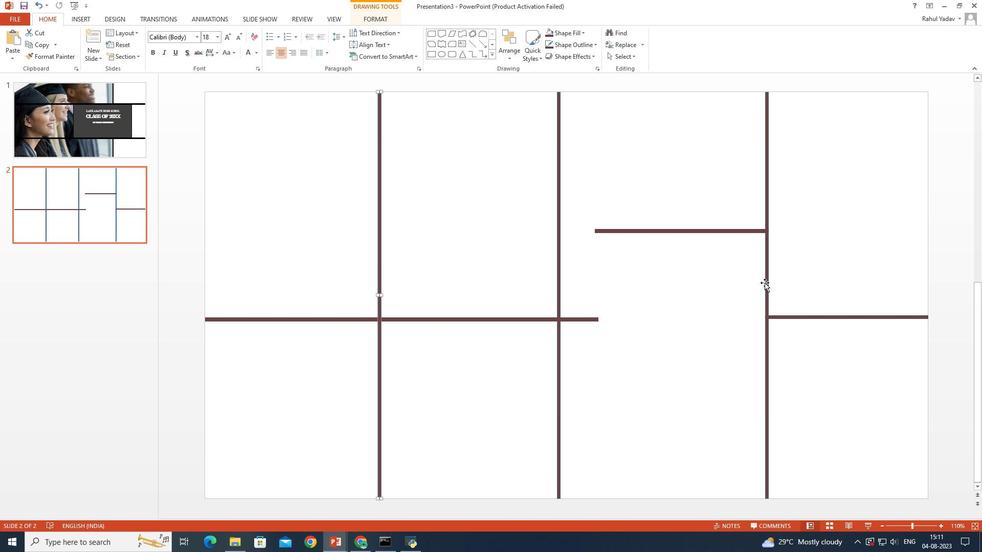 
Action: Mouse pressed left at (756, 241)
Screenshot: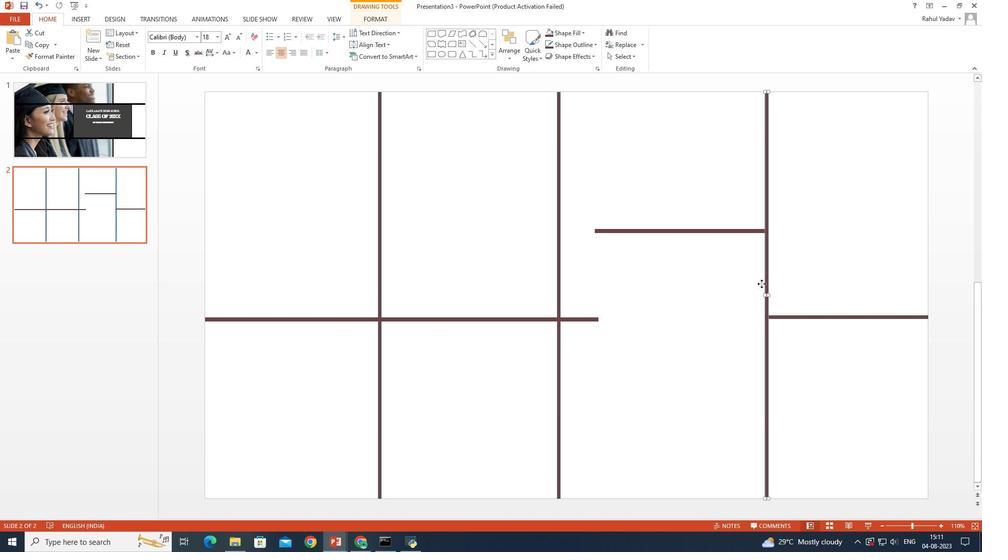 
Action: Mouse moved to (695, 200)
Screenshot: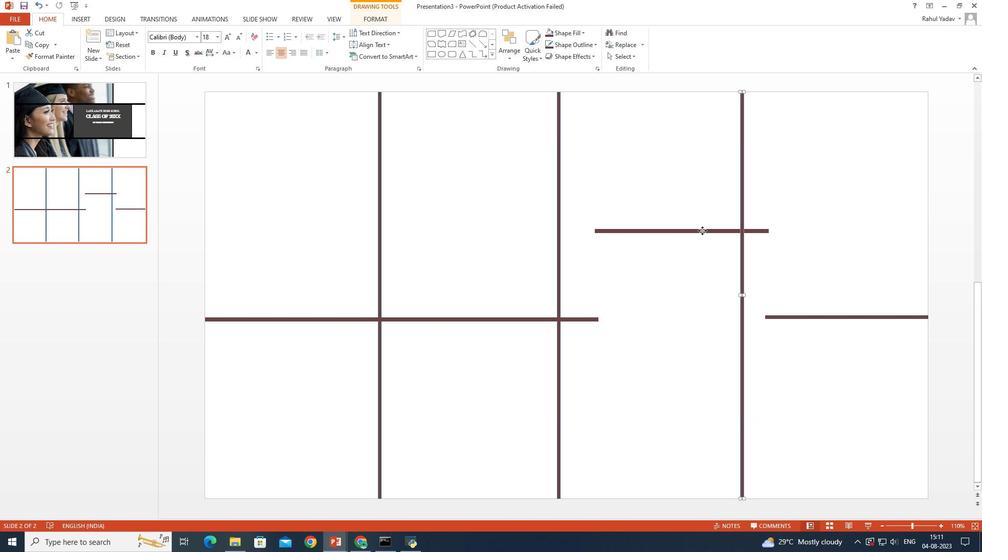
Action: Mouse pressed left at (695, 200)
Screenshot: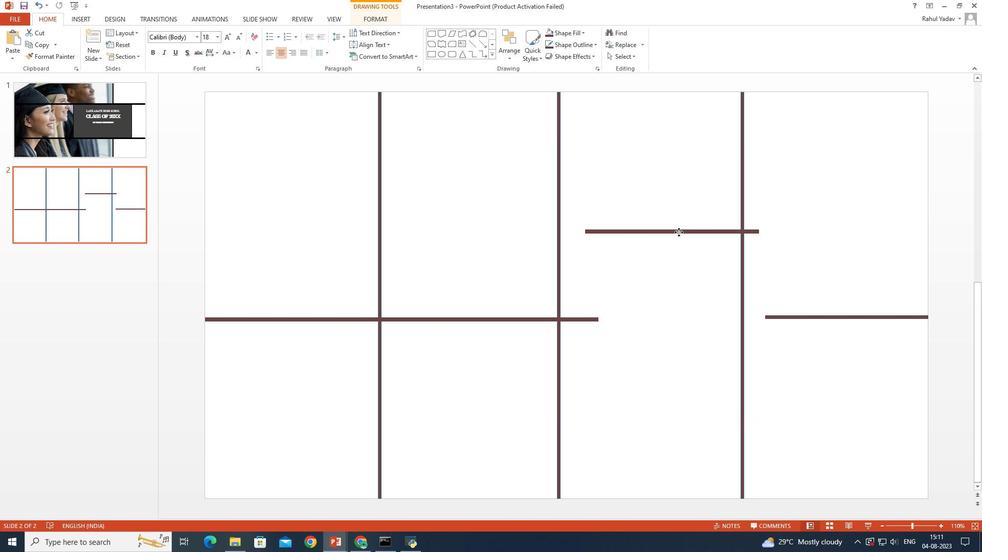 
Action: Mouse moved to (726, 202)
Screenshot: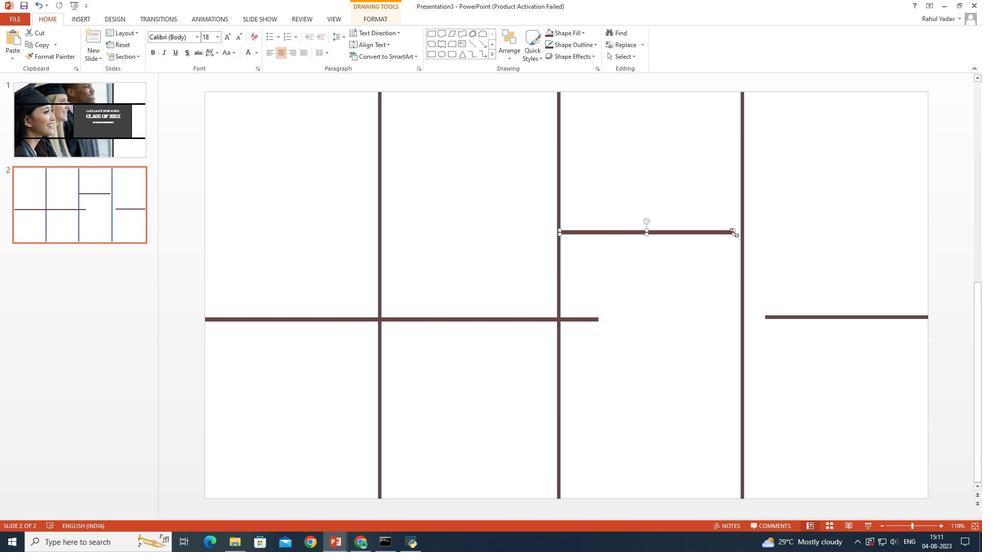 
Action: Mouse pressed left at (726, 202)
Screenshot: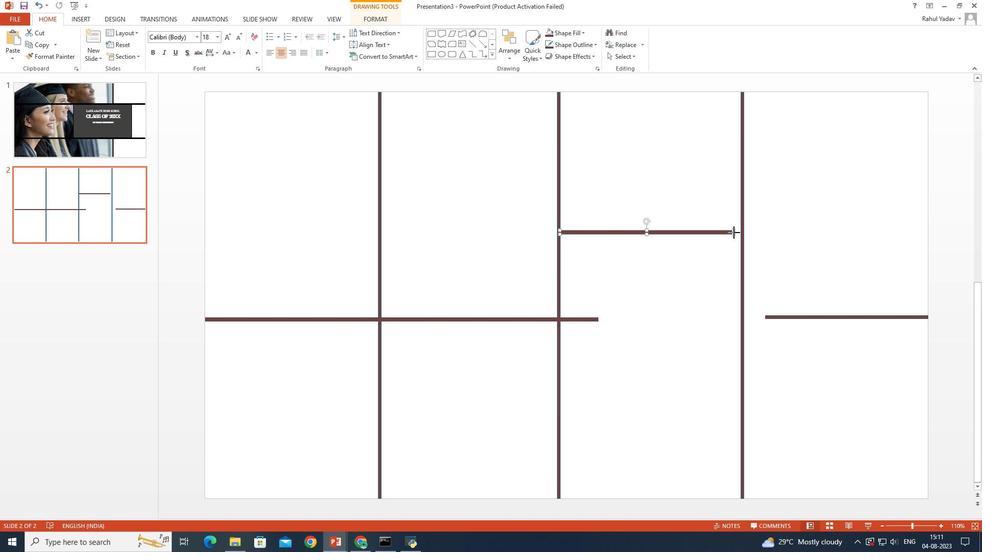 
Action: Mouse moved to (586, 271)
Screenshot: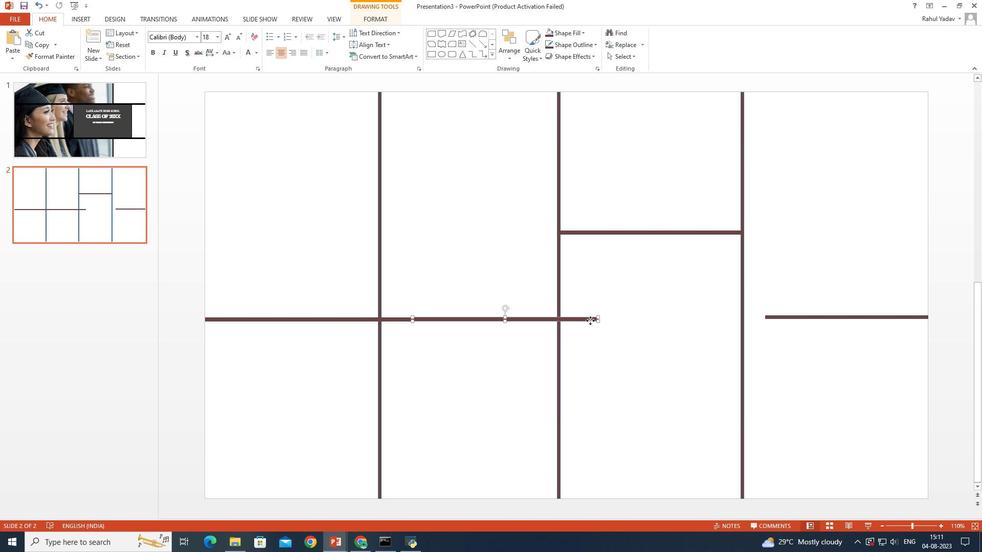 
Action: Mouse pressed left at (586, 271)
Screenshot: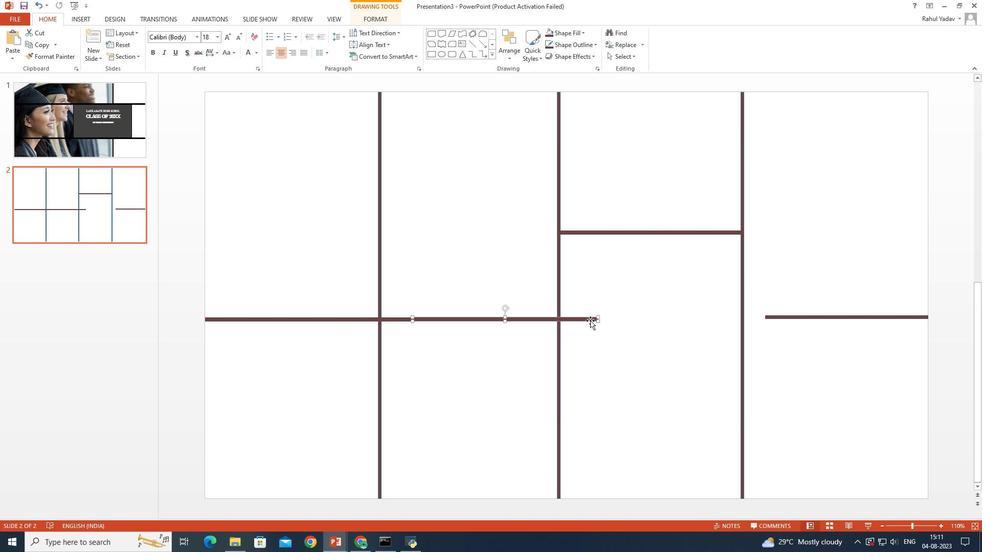 
Action: Mouse moved to (594, 269)
Screenshot: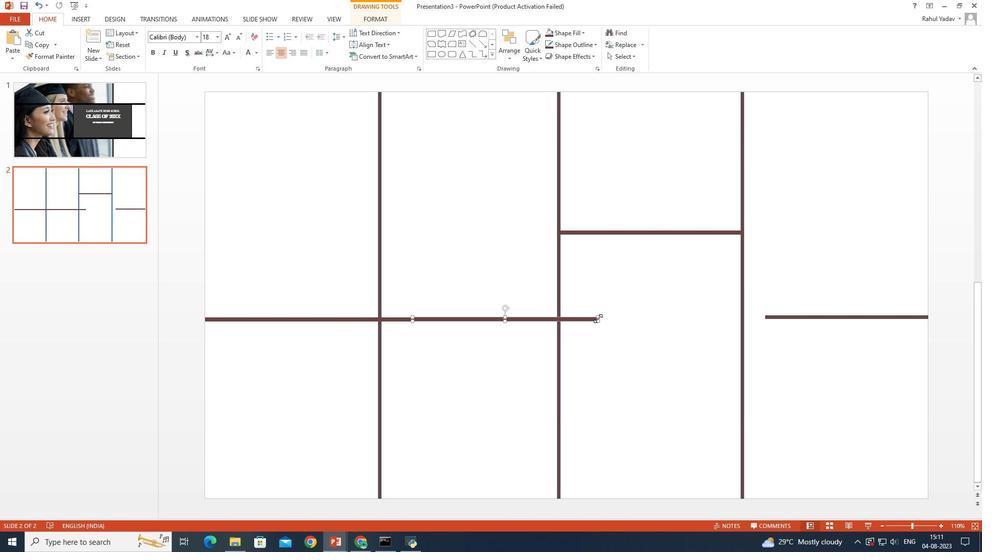 
Action: Mouse pressed left at (594, 269)
Screenshot: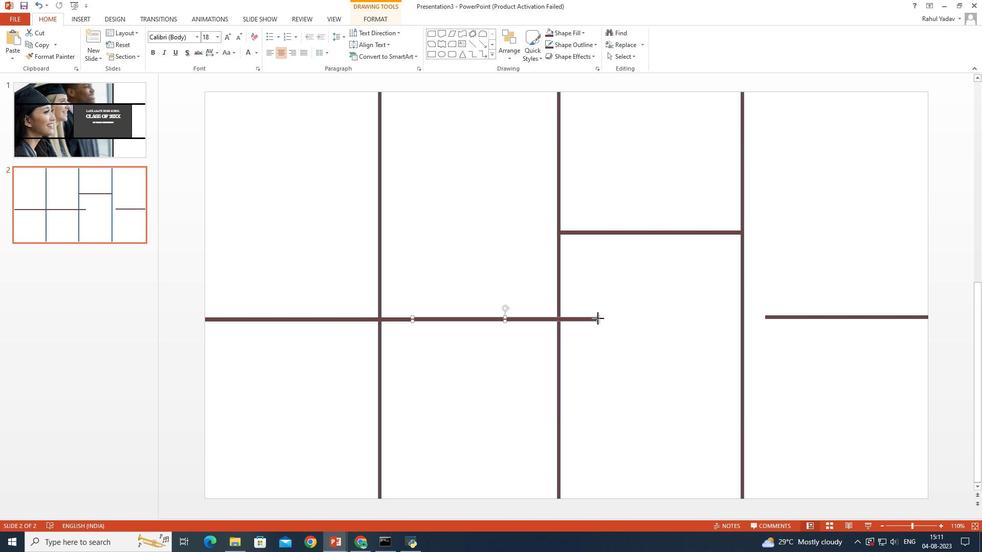 
Action: Mouse moved to (822, 269)
Screenshot: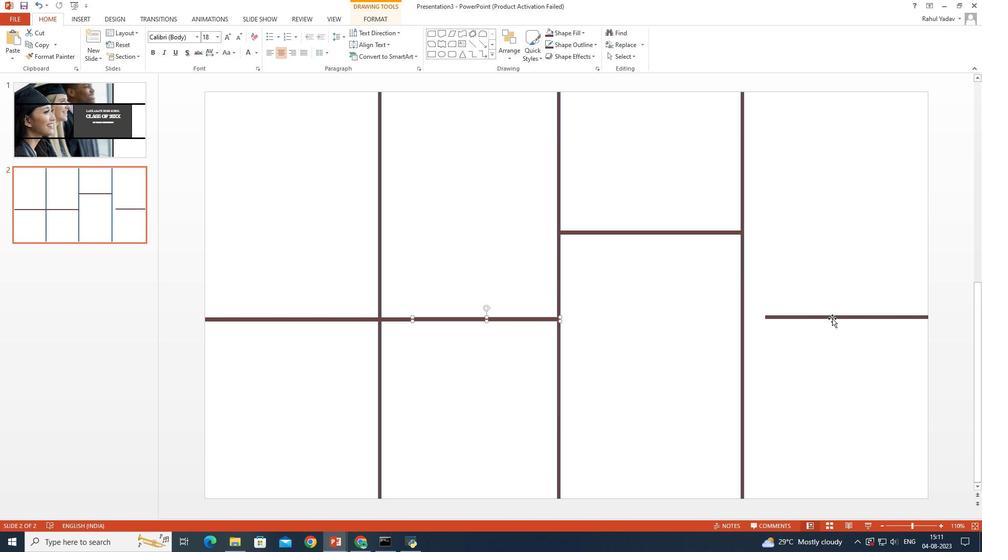 
Action: Mouse pressed left at (822, 269)
Screenshot: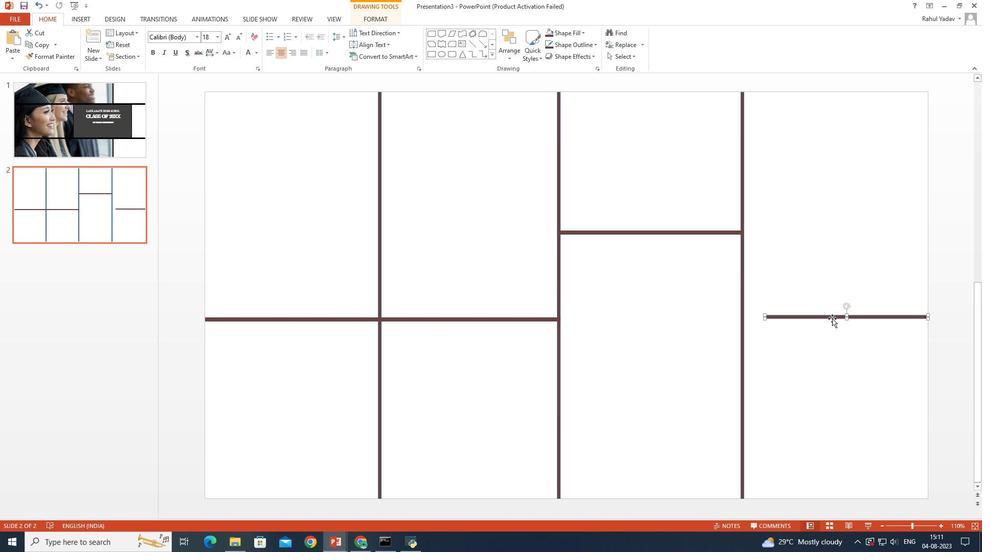 
Action: Mouse moved to (755, 269)
Screenshot: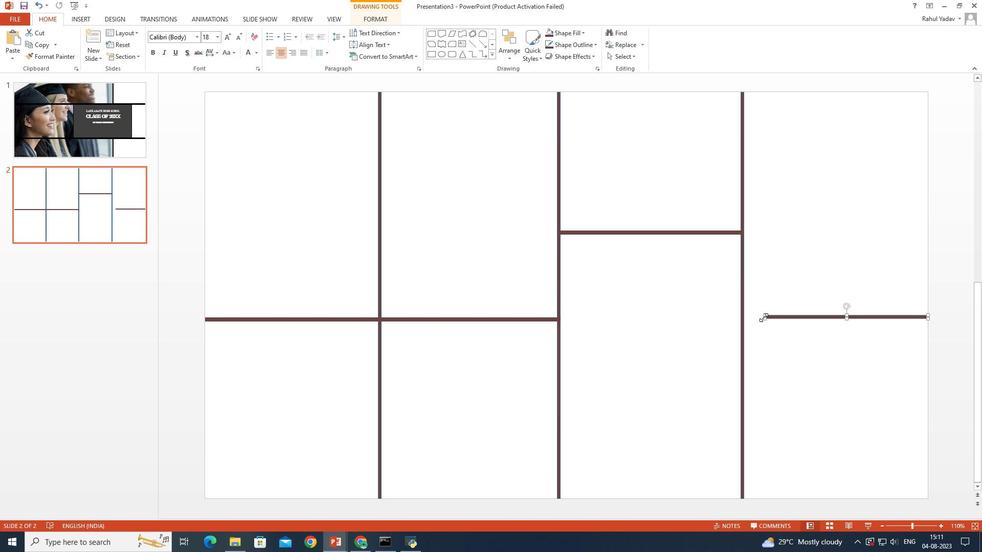 
Action: Mouse pressed left at (755, 269)
Screenshot: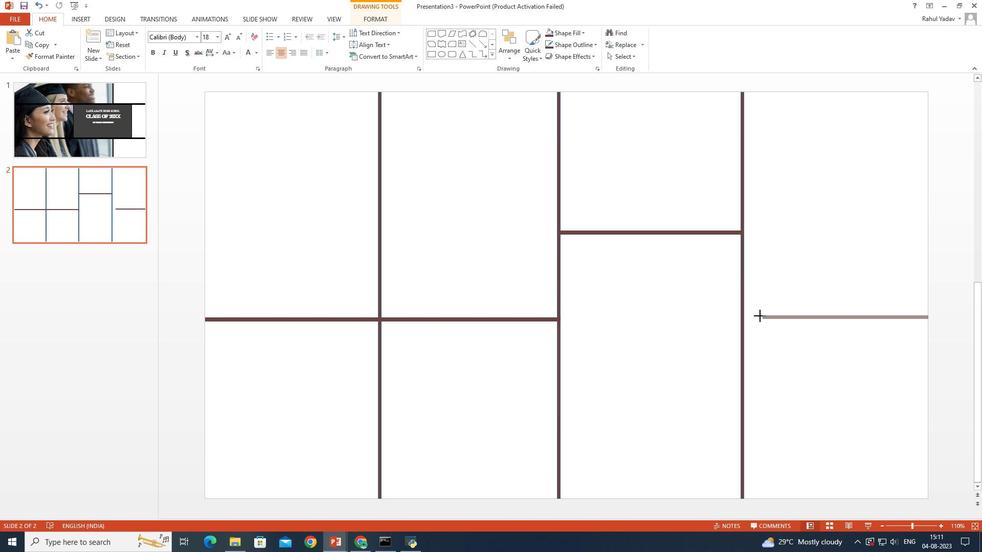 
Action: Mouse moved to (683, 298)
